 Task: Create a letterhead template in gradient style.
Action: Mouse moved to (549, 42)
Screenshot: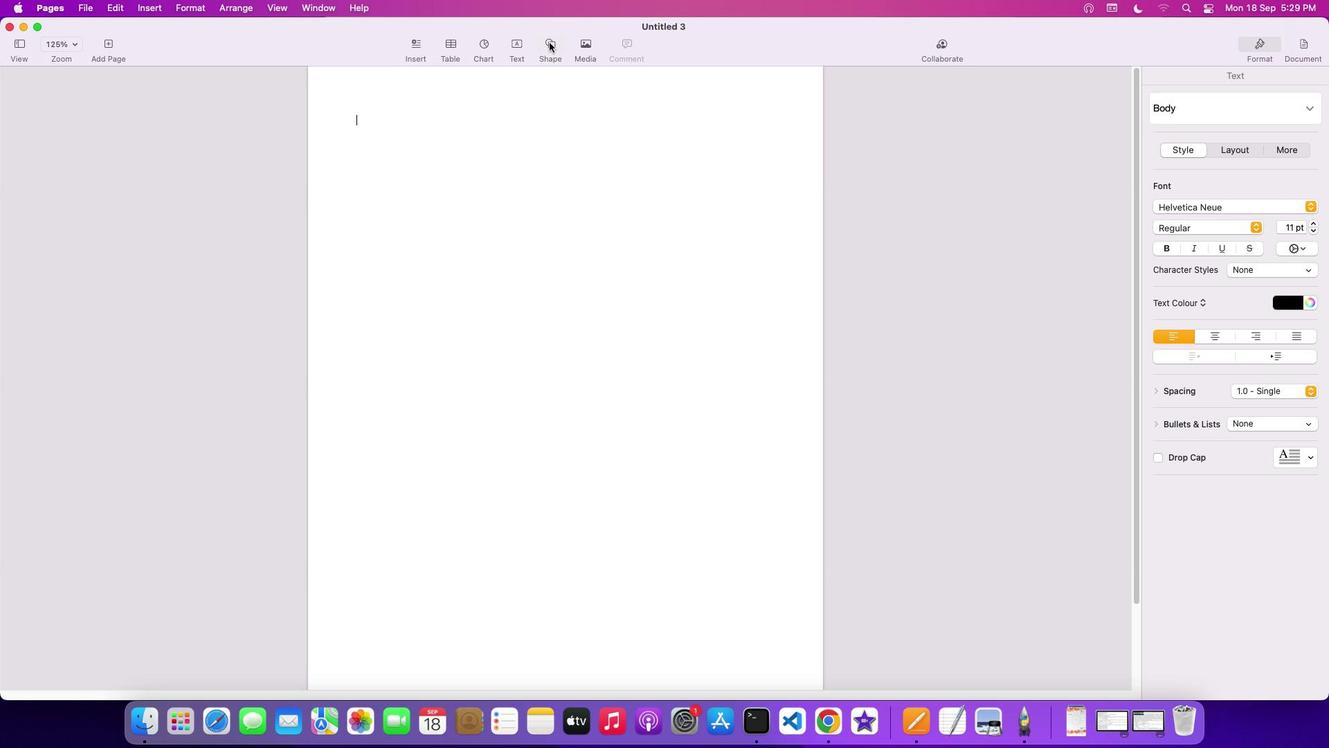 
Action: Mouse pressed left at (549, 42)
Screenshot: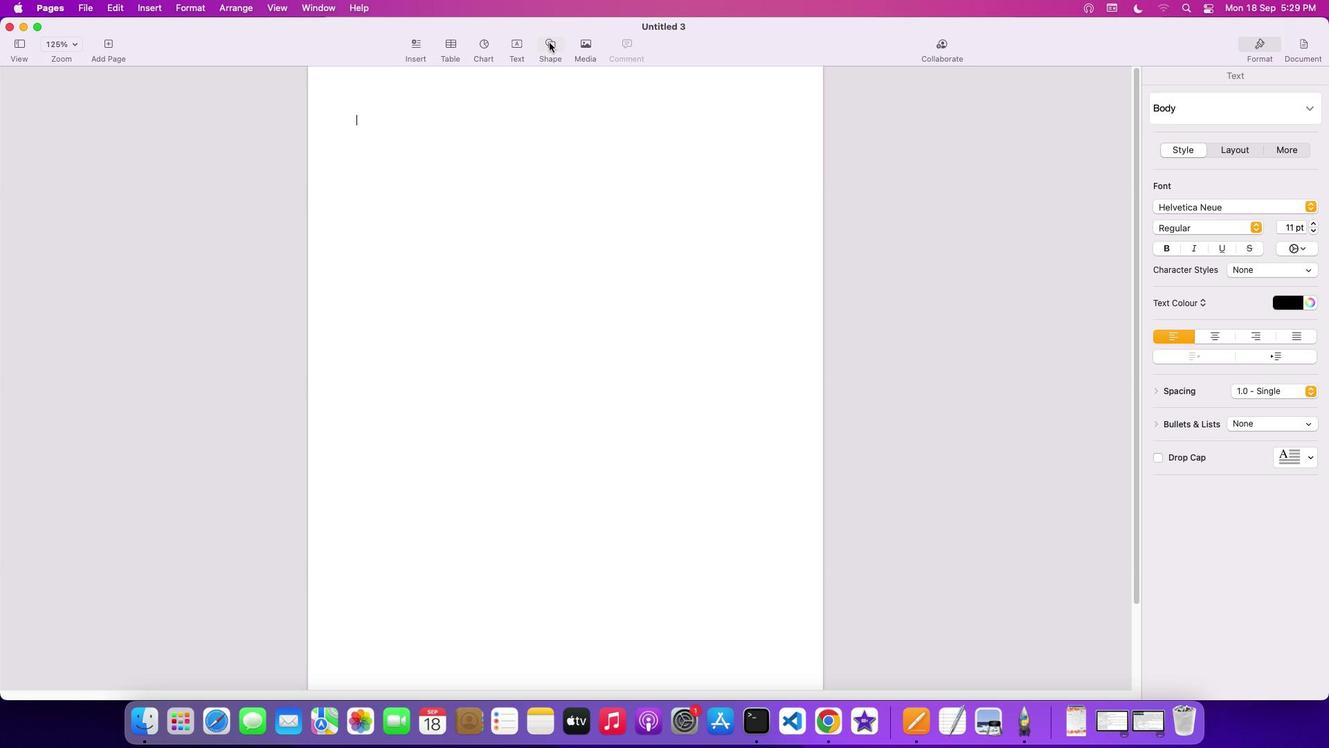 
Action: Mouse moved to (601, 156)
Screenshot: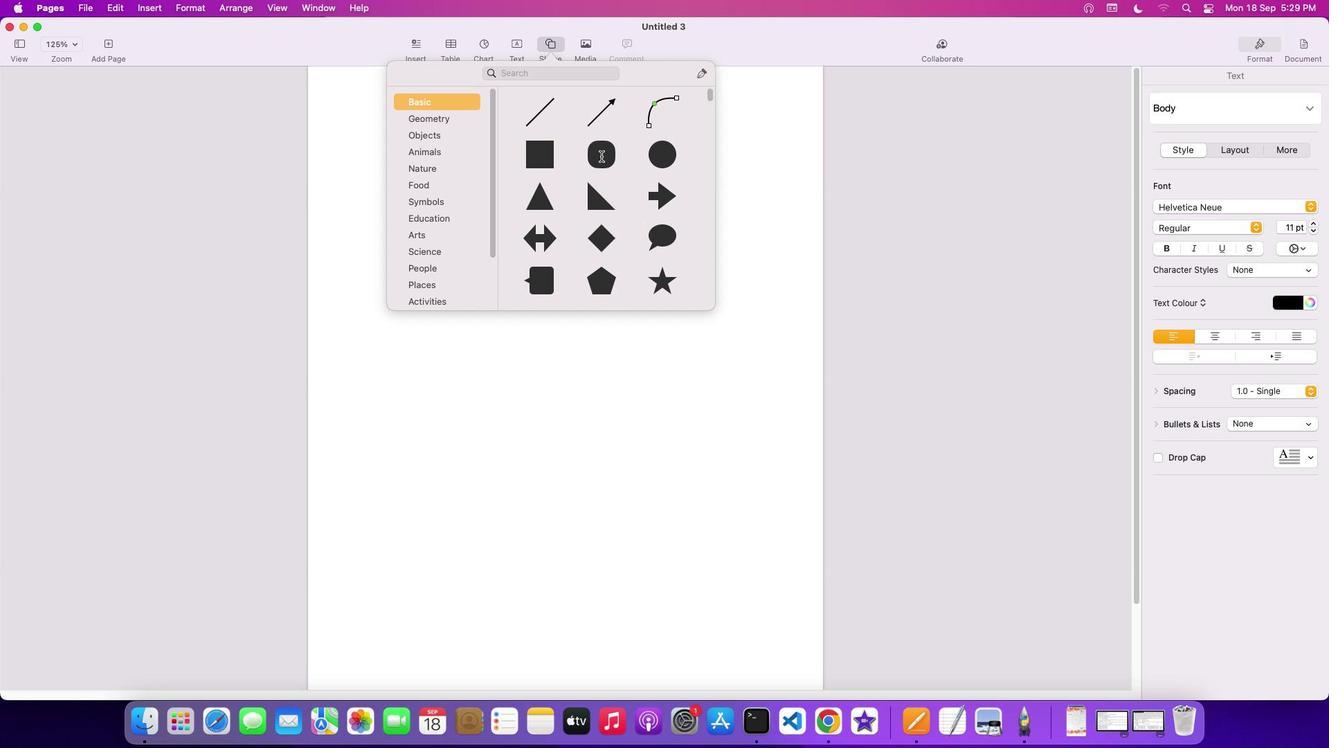
Action: Mouse pressed left at (601, 156)
Screenshot: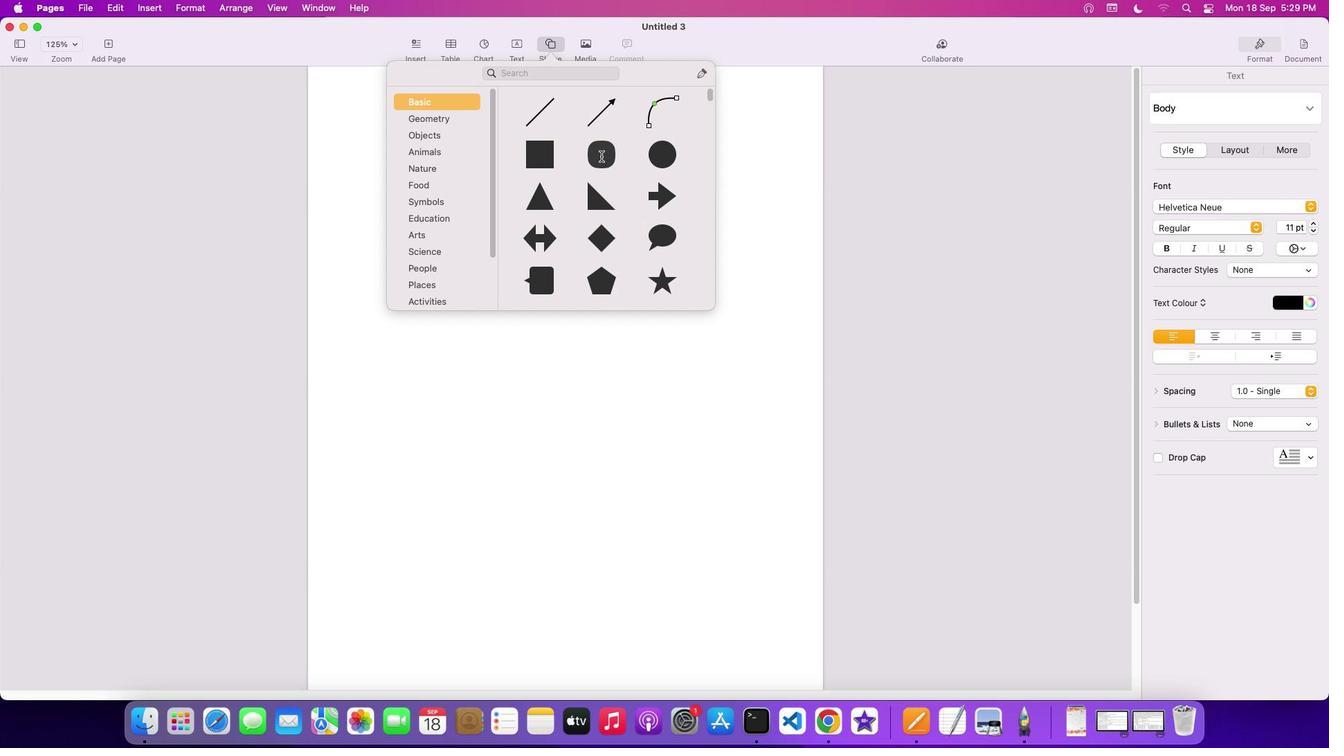 
Action: Mouse moved to (561, 185)
Screenshot: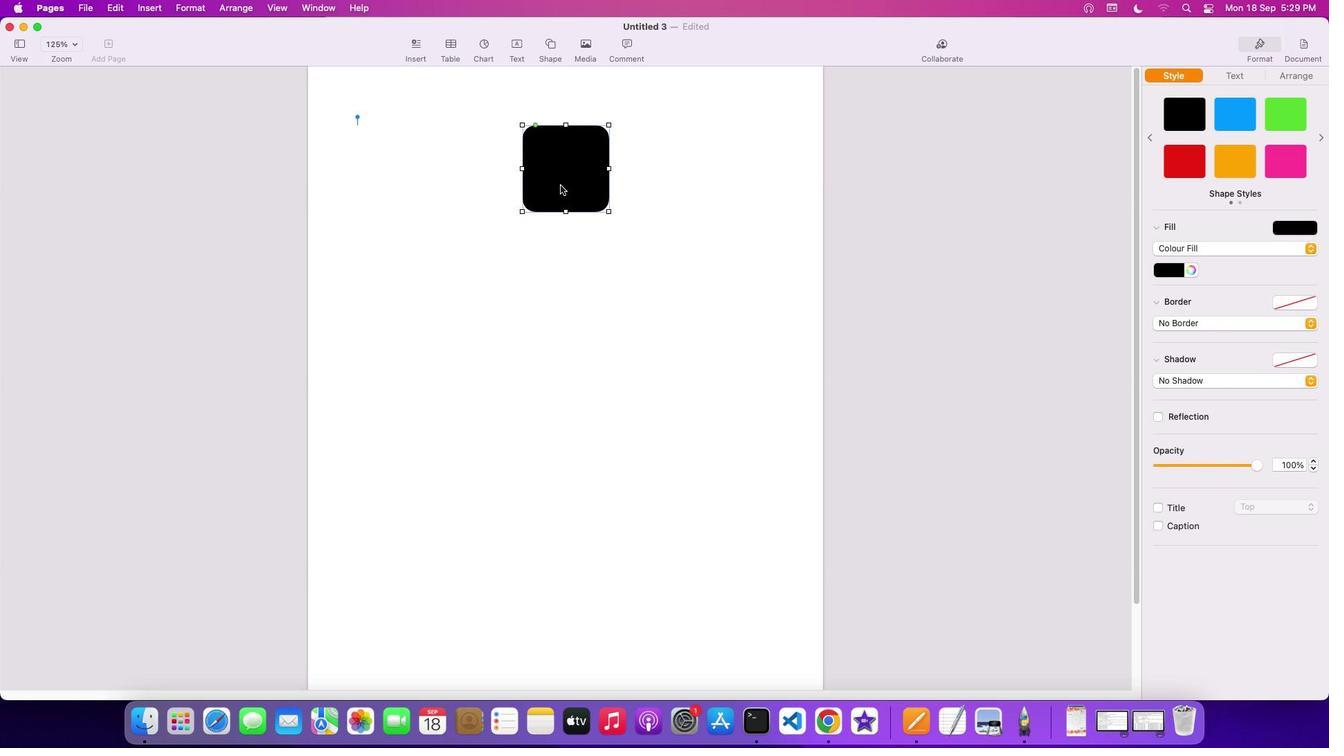 
Action: Mouse pressed left at (561, 185)
Screenshot: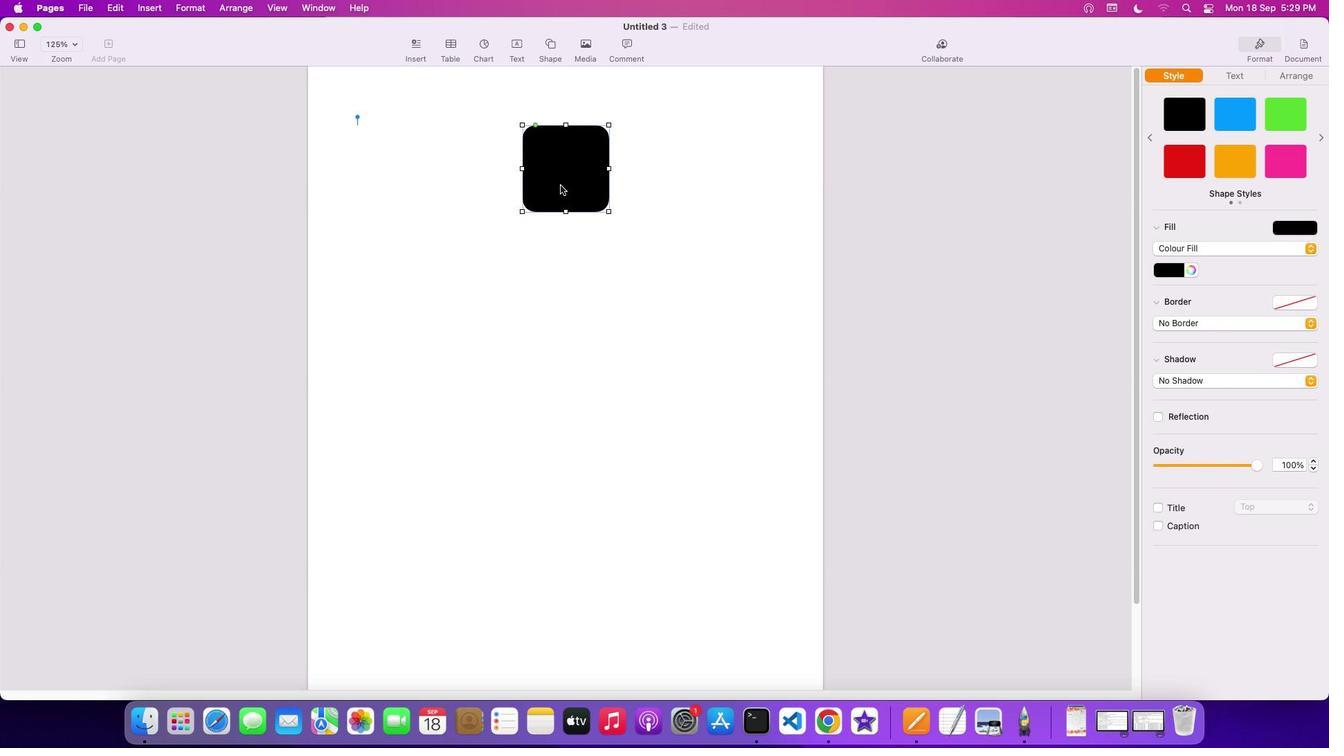 
Action: Mouse moved to (392, 110)
Screenshot: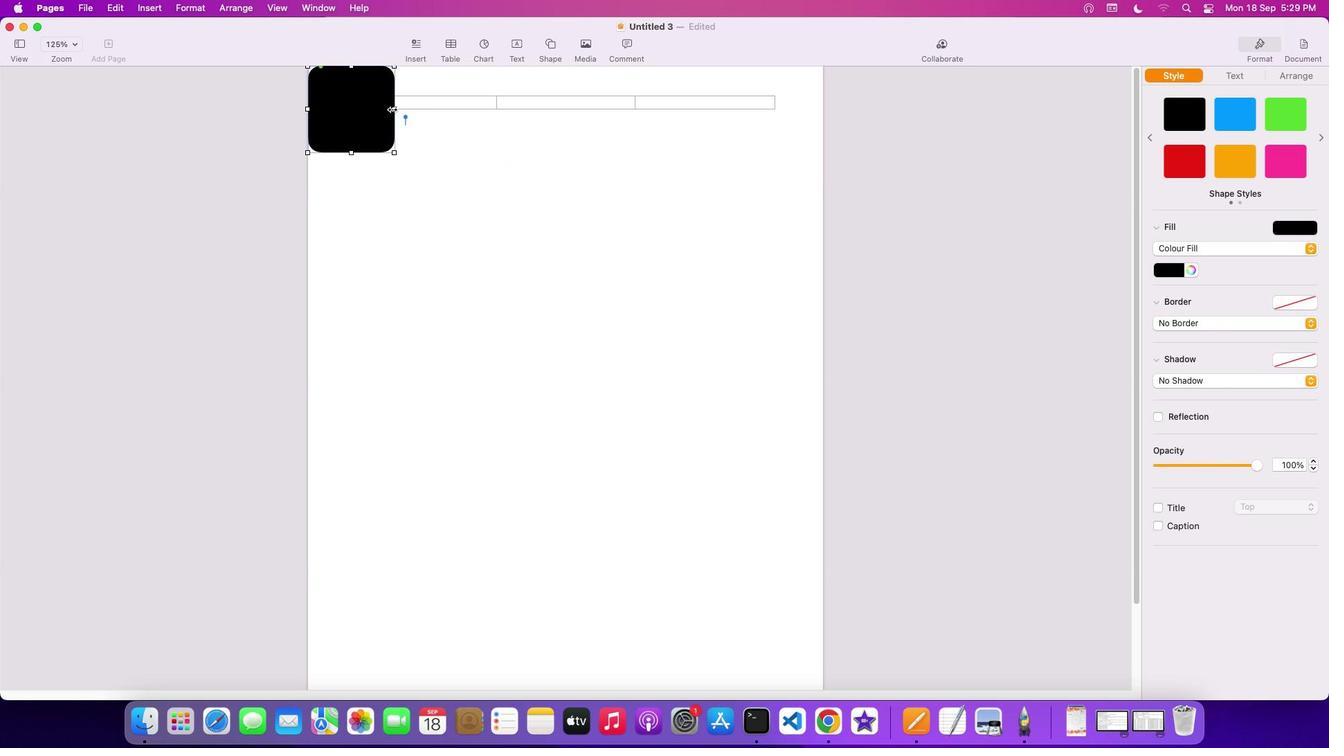 
Action: Mouse pressed left at (392, 110)
Screenshot: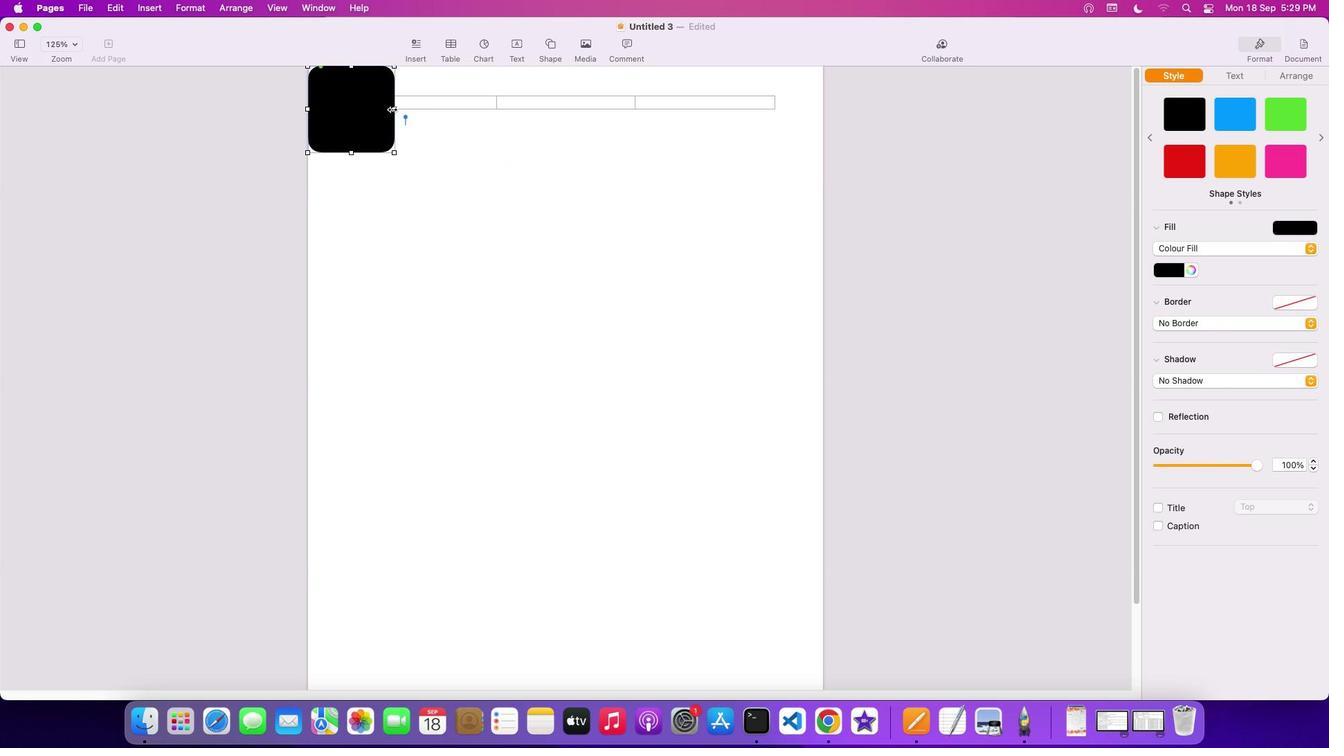 
Action: Mouse moved to (666, 143)
Screenshot: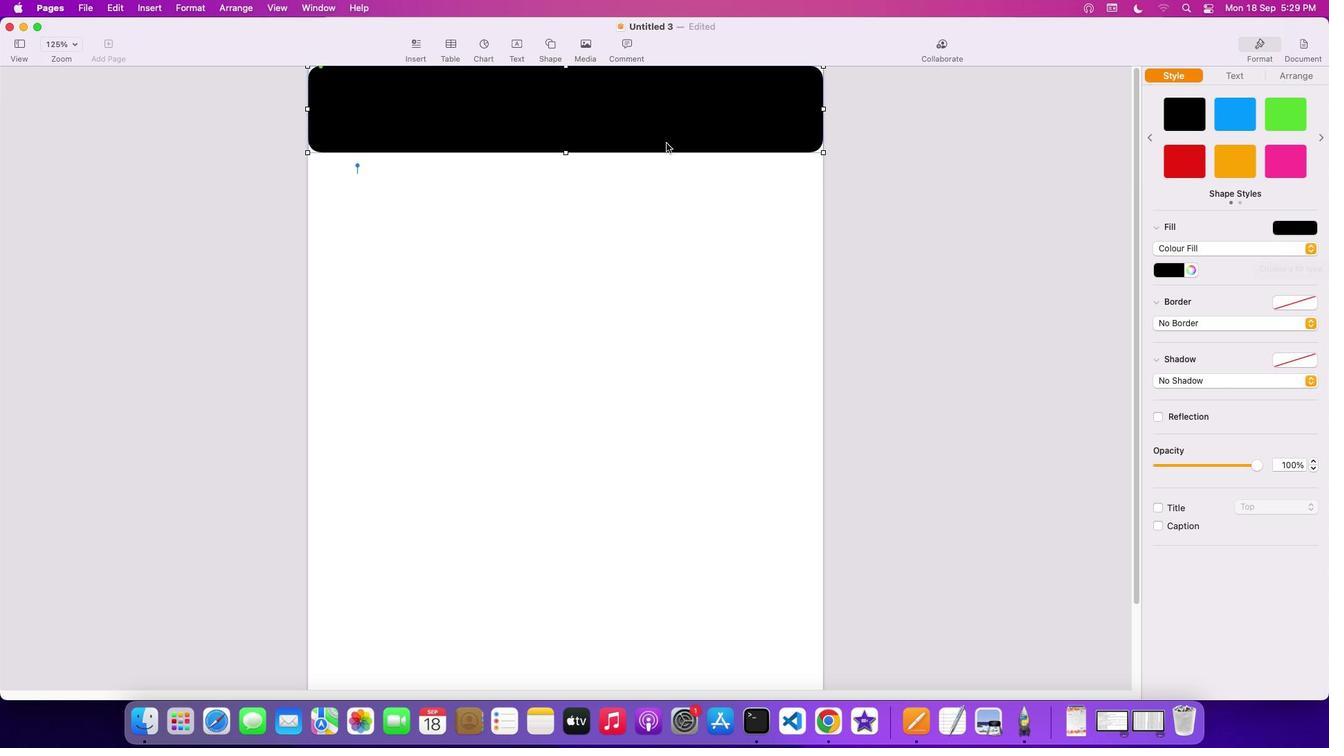 
Action: Mouse pressed left at (666, 143)
Screenshot: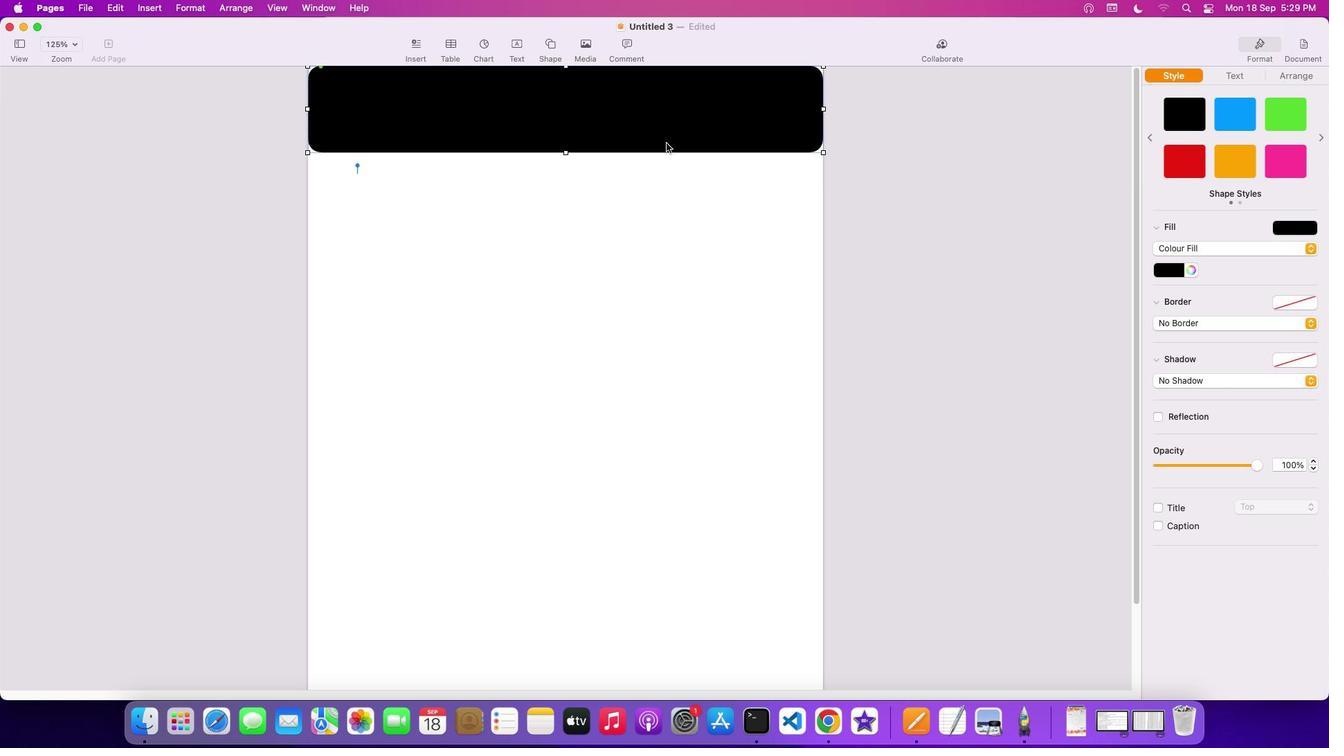 
Action: Key pressed Key.cmd'c'
Screenshot: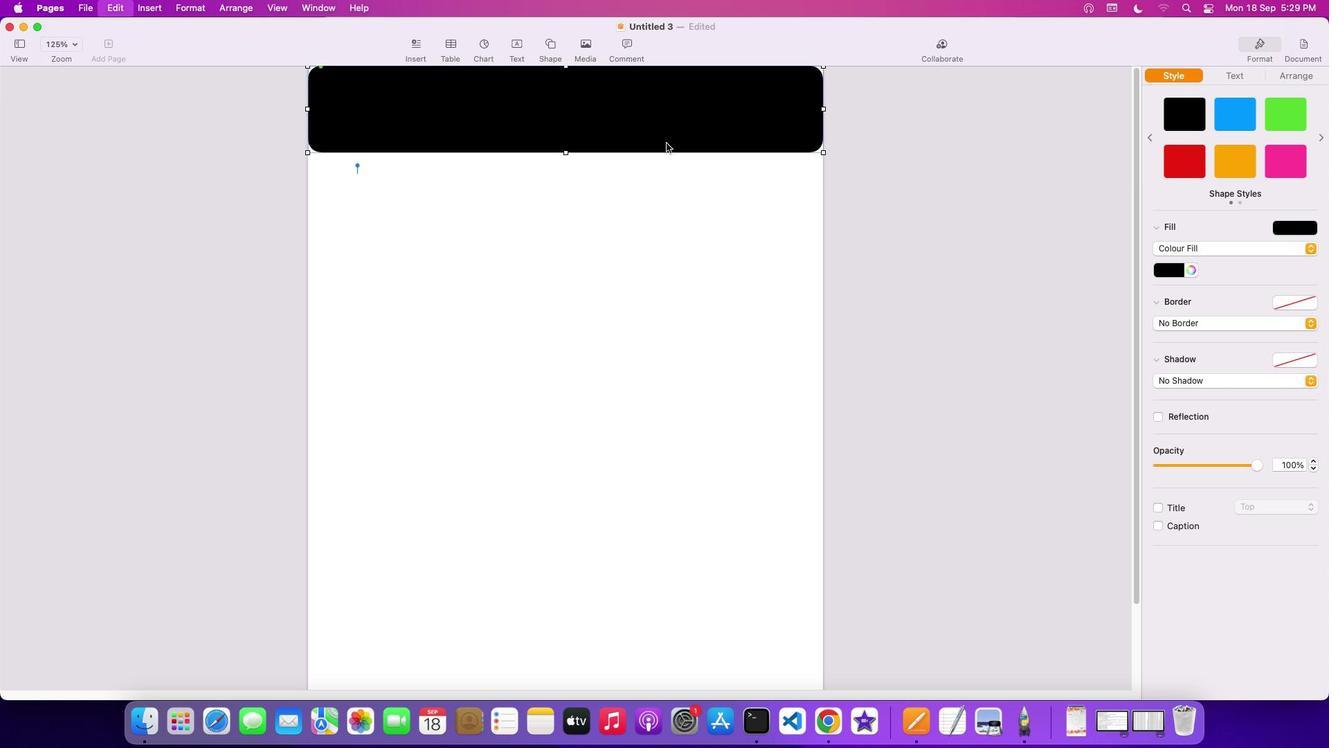 
Action: Mouse moved to (657, 440)
Screenshot: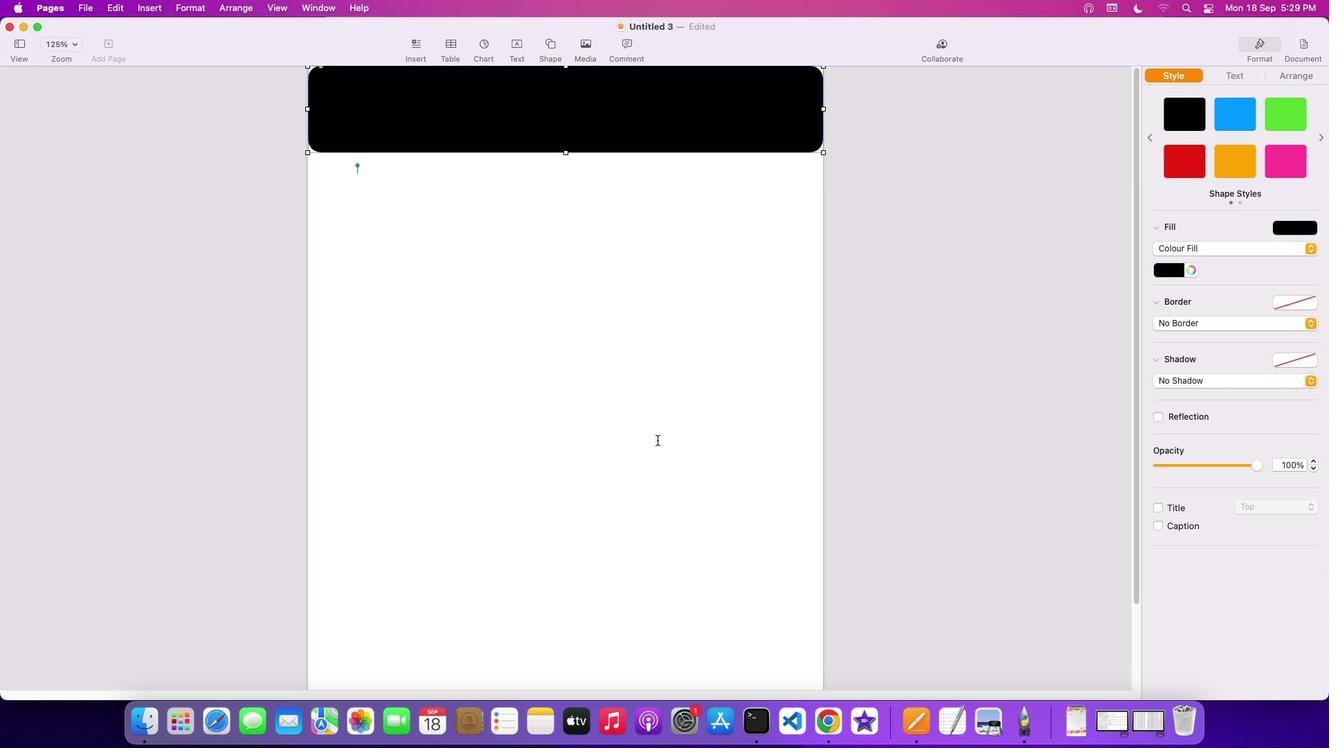 
Action: Key pressed Key.cmd'v'
Screenshot: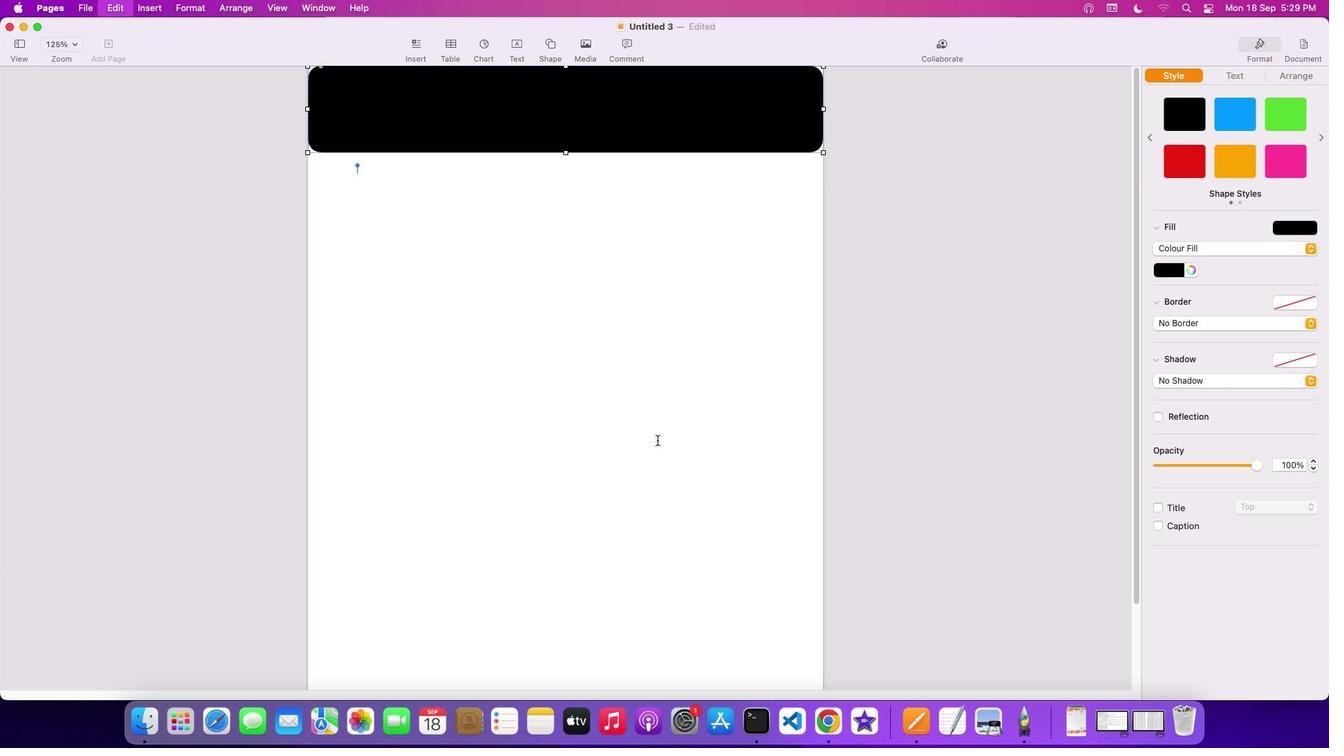 
Action: Mouse moved to (660, 473)
Screenshot: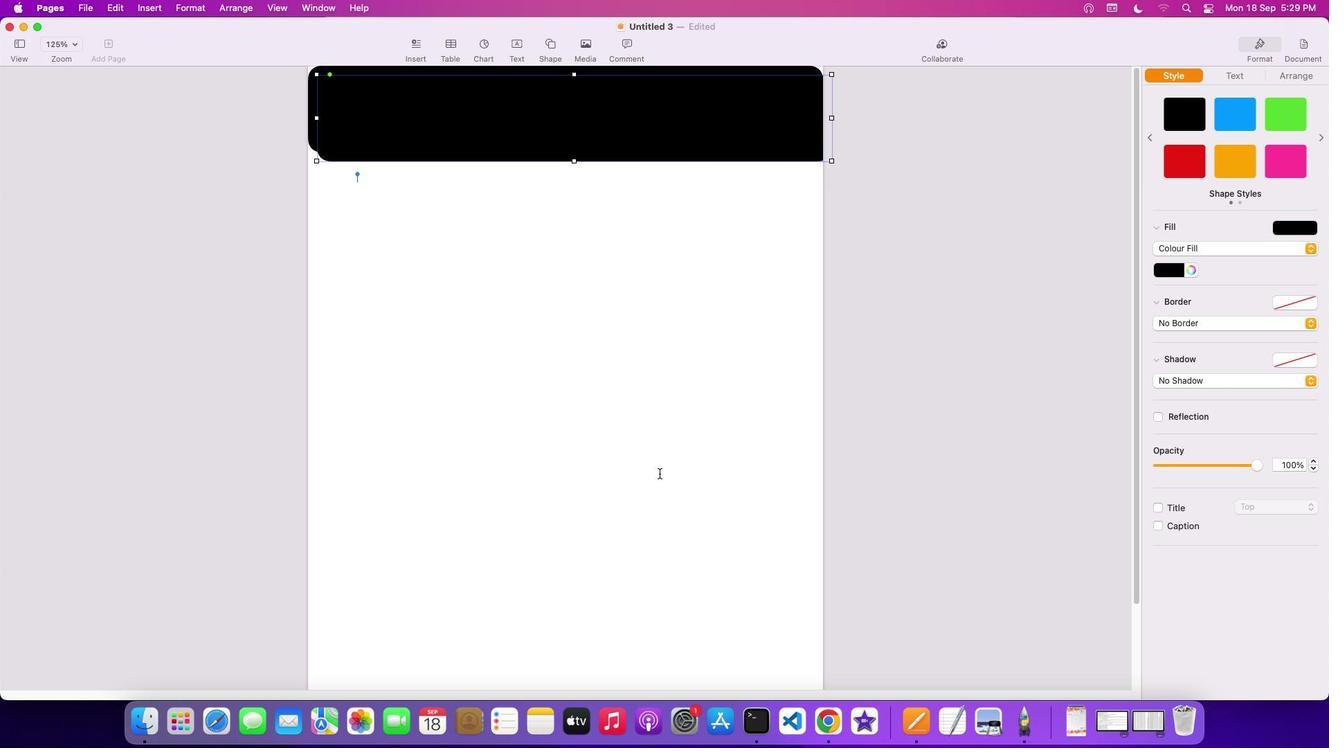 
Action: Mouse scrolled (660, 473) with delta (0, 0)
Screenshot: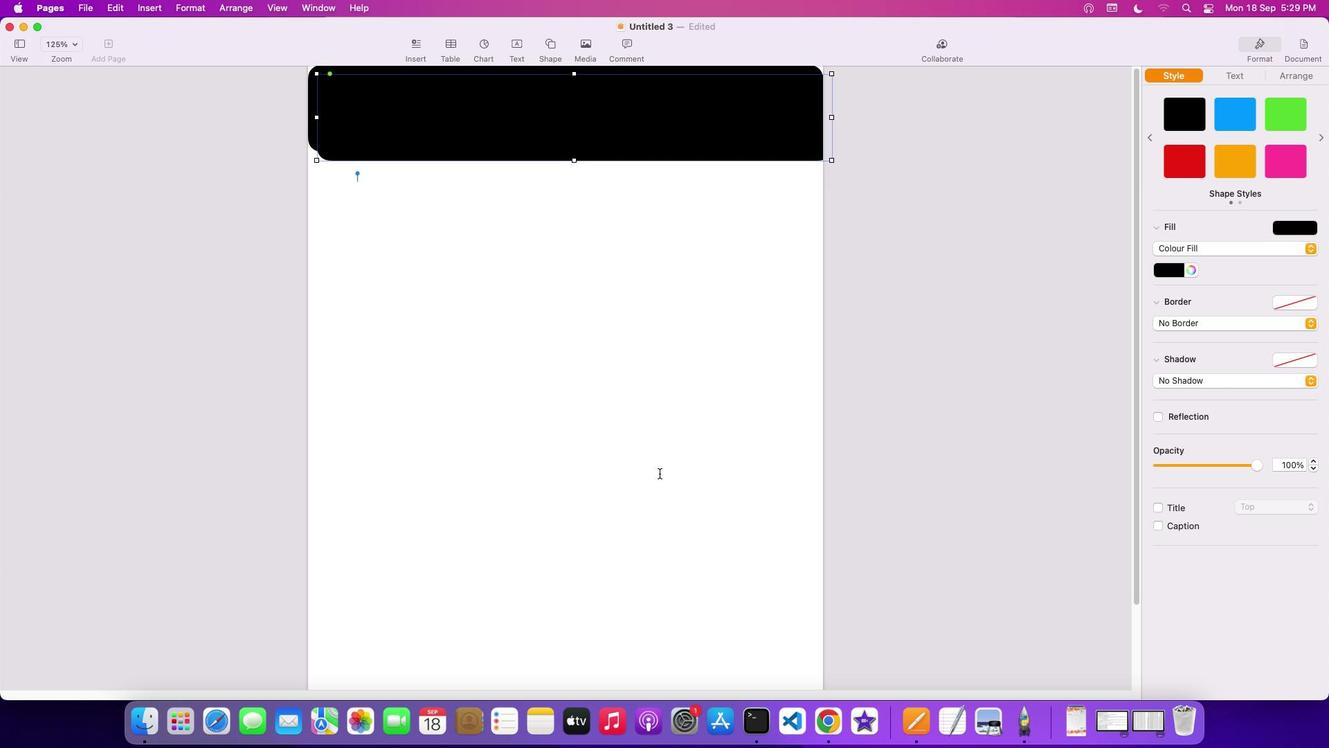 
Action: Mouse moved to (659, 473)
Screenshot: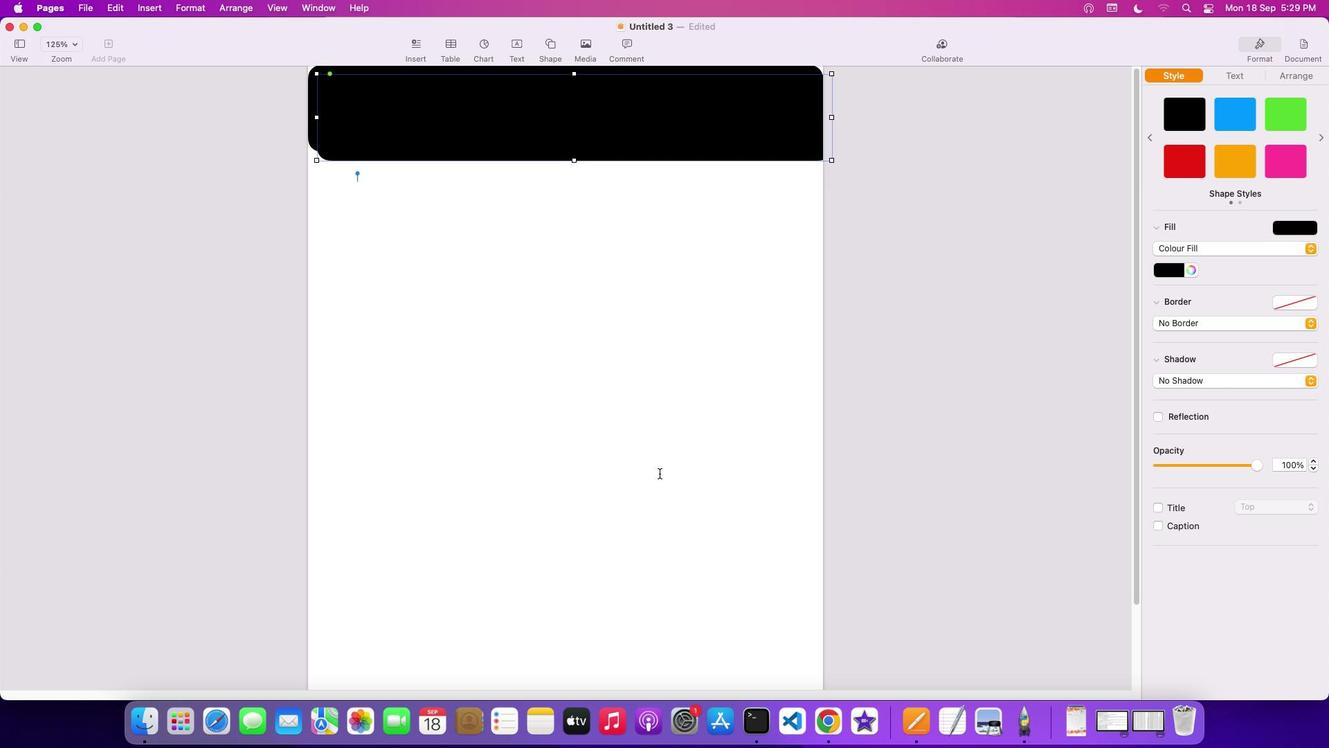 
Action: Mouse scrolled (659, 473) with delta (0, 0)
Screenshot: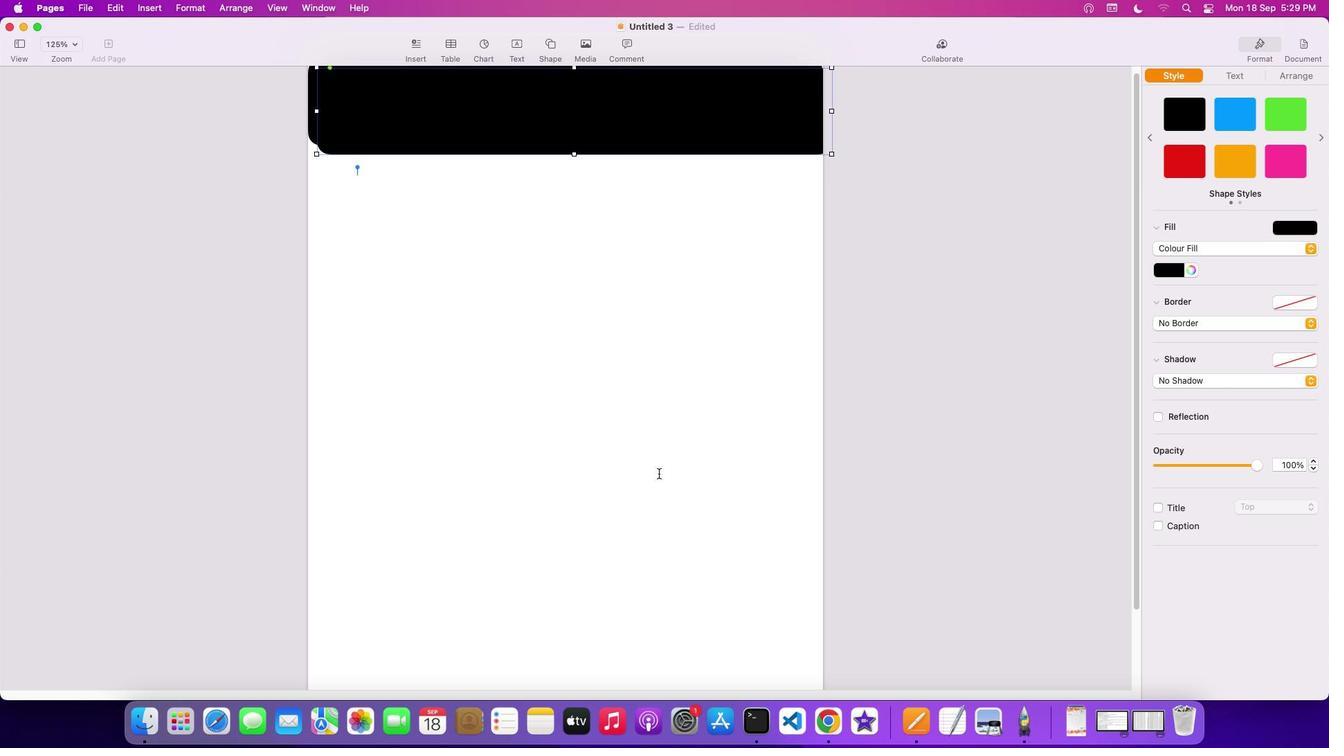 
Action: Mouse scrolled (659, 473) with delta (0, -2)
Screenshot: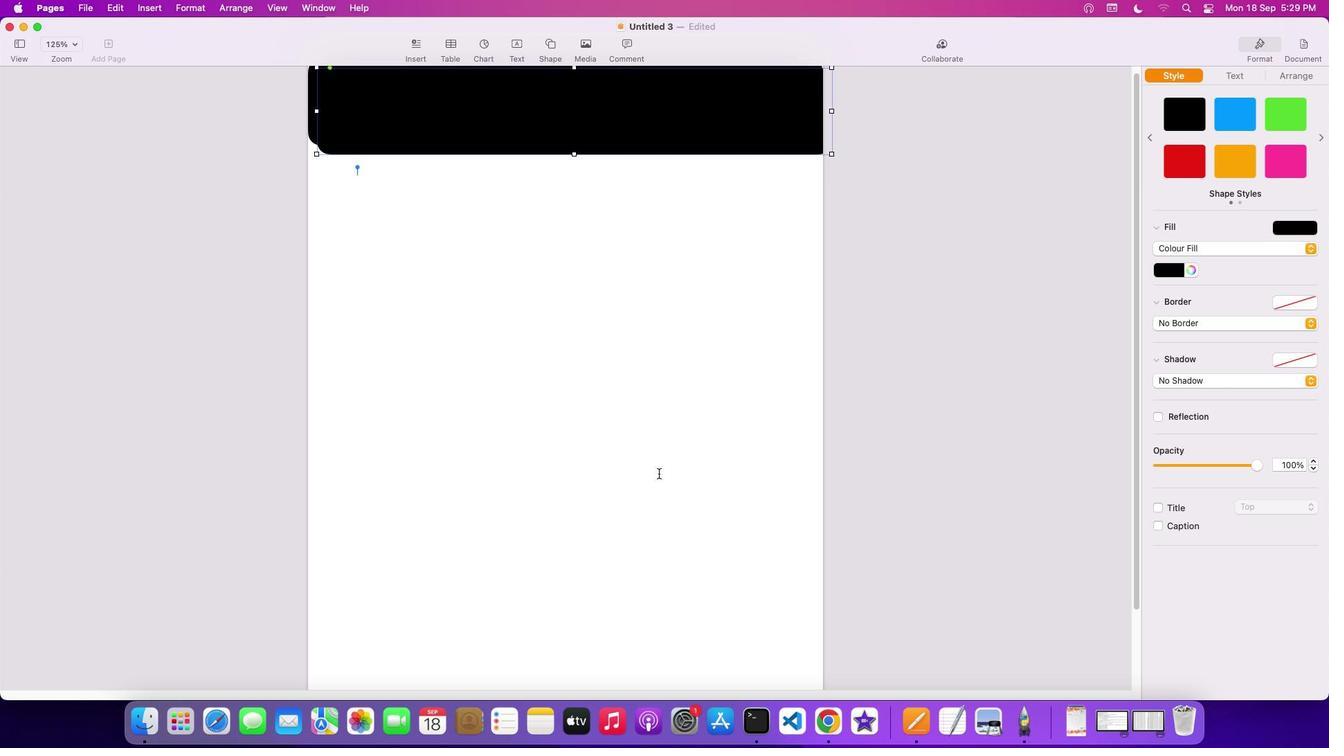 
Action: Mouse moved to (659, 473)
Screenshot: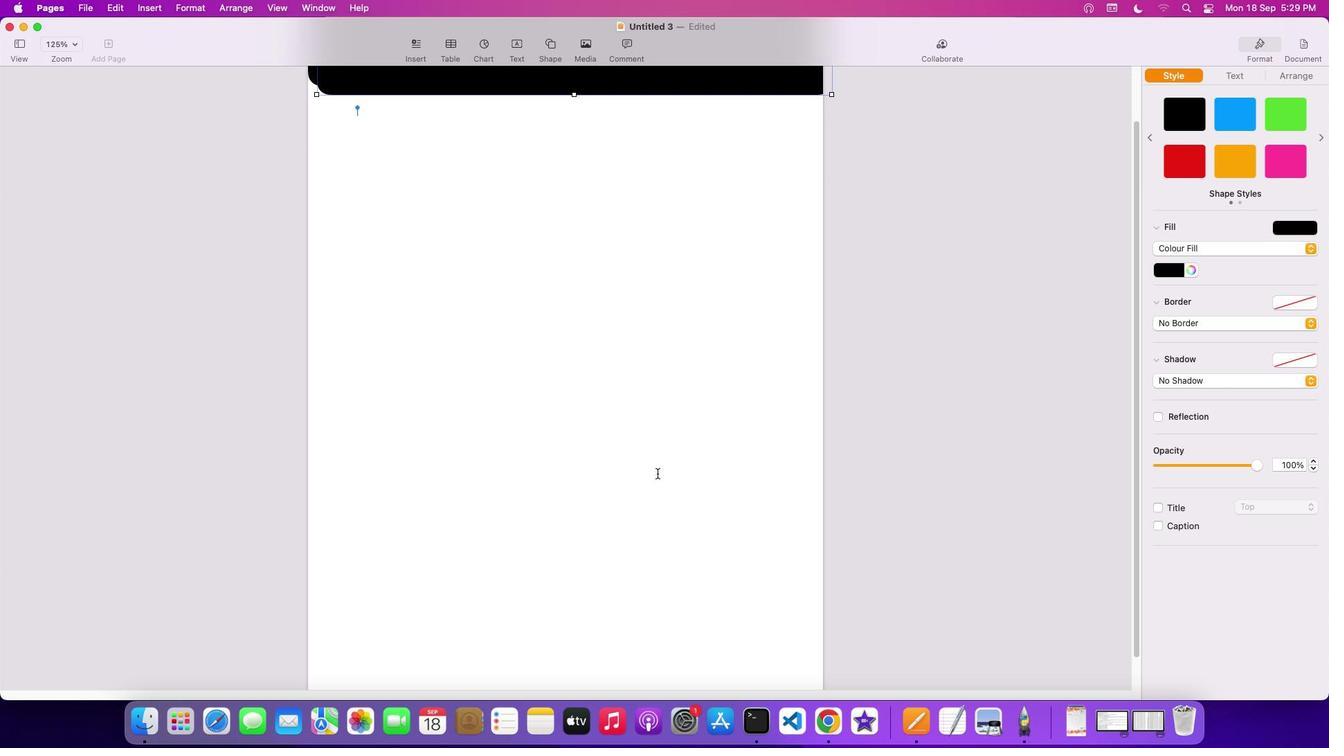 
Action: Mouse scrolled (659, 473) with delta (0, -3)
Screenshot: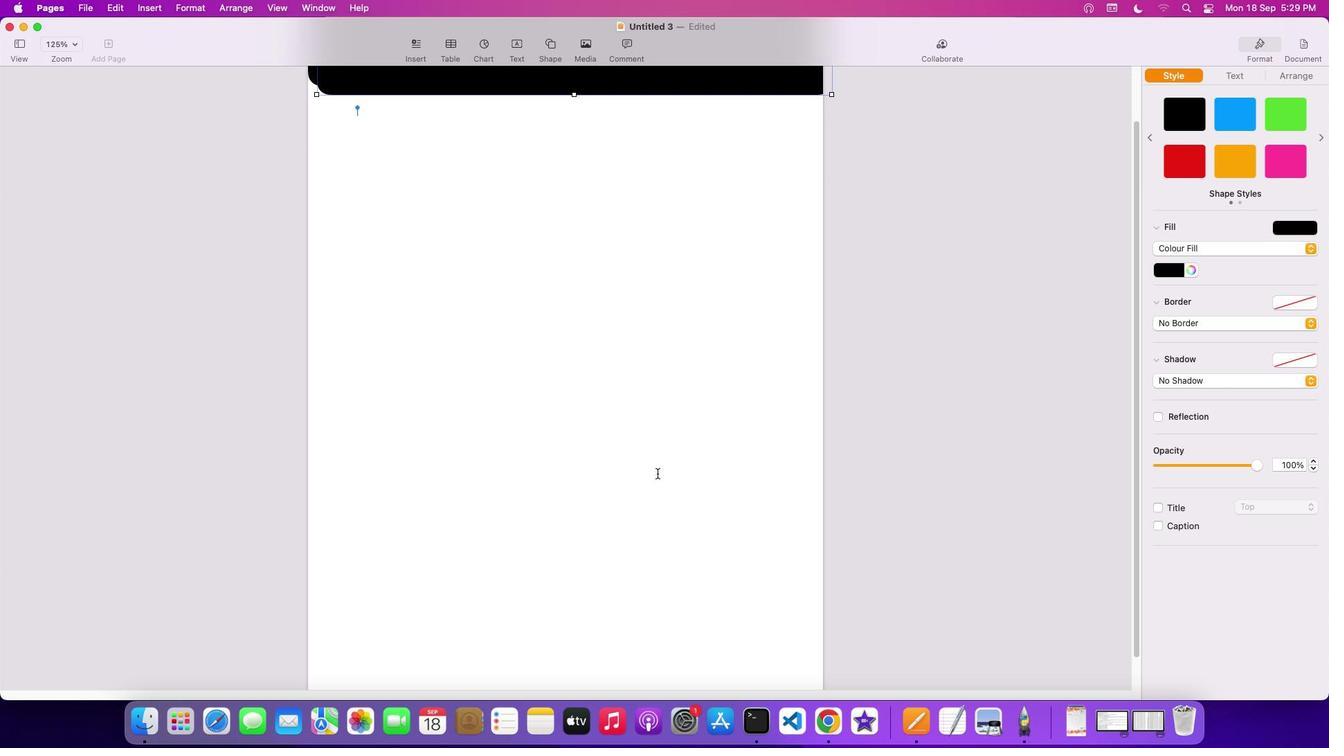 
Action: Mouse moved to (658, 473)
Screenshot: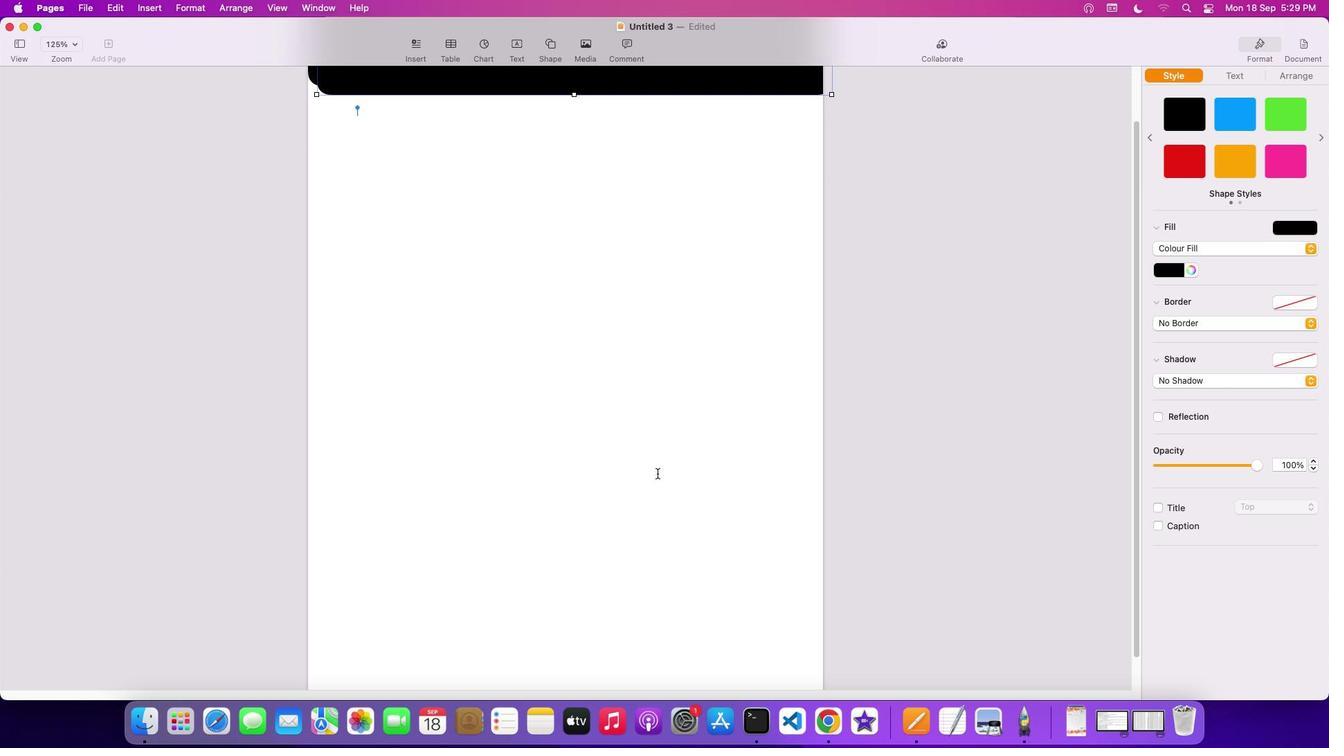 
Action: Mouse scrolled (658, 473) with delta (0, -4)
Screenshot: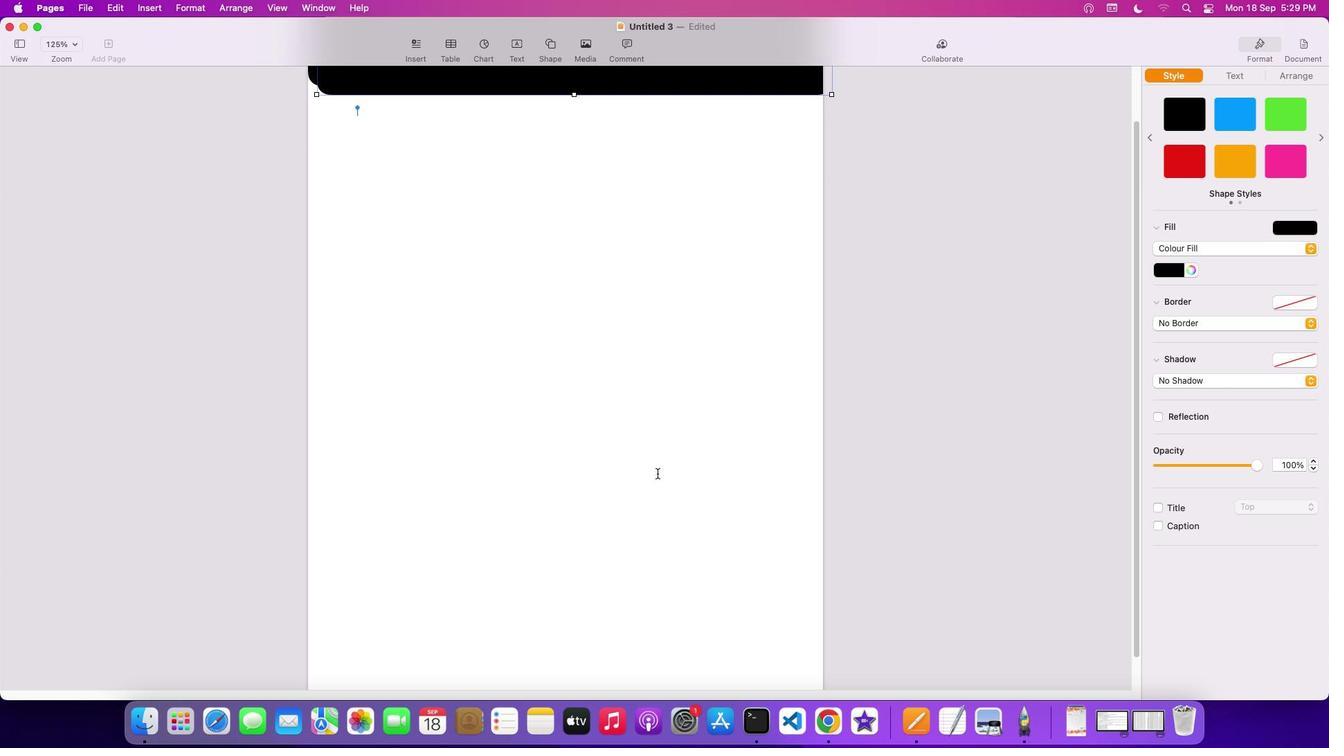 
Action: Mouse moved to (657, 473)
Screenshot: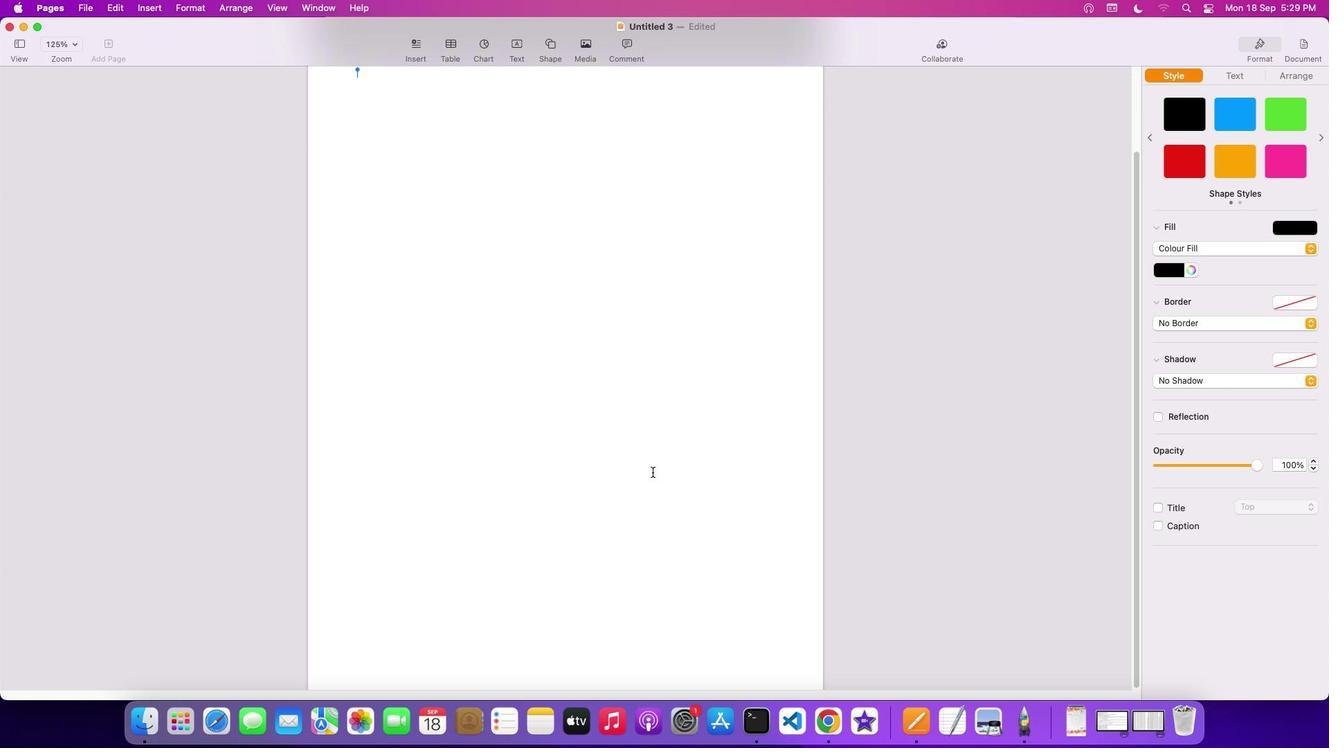 
Action: Mouse scrolled (657, 473) with delta (0, -4)
Screenshot: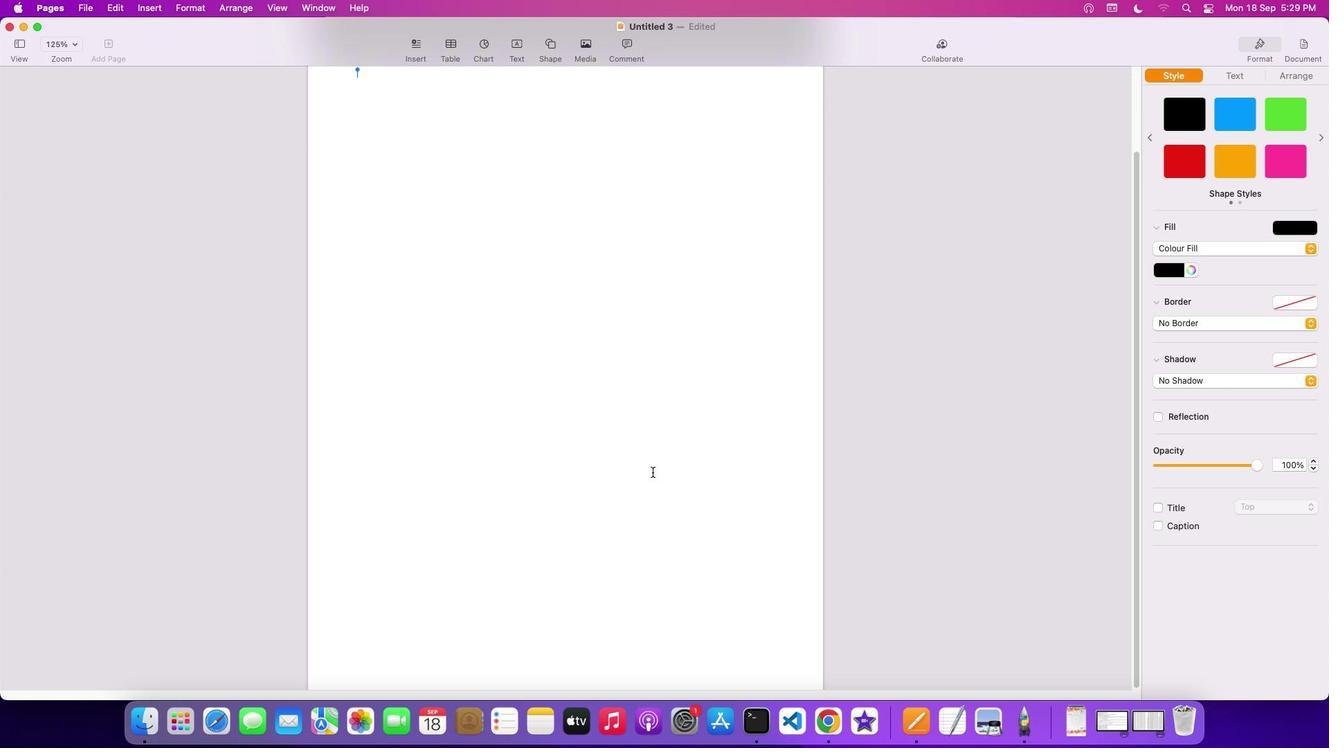 
Action: Mouse moved to (632, 450)
Screenshot: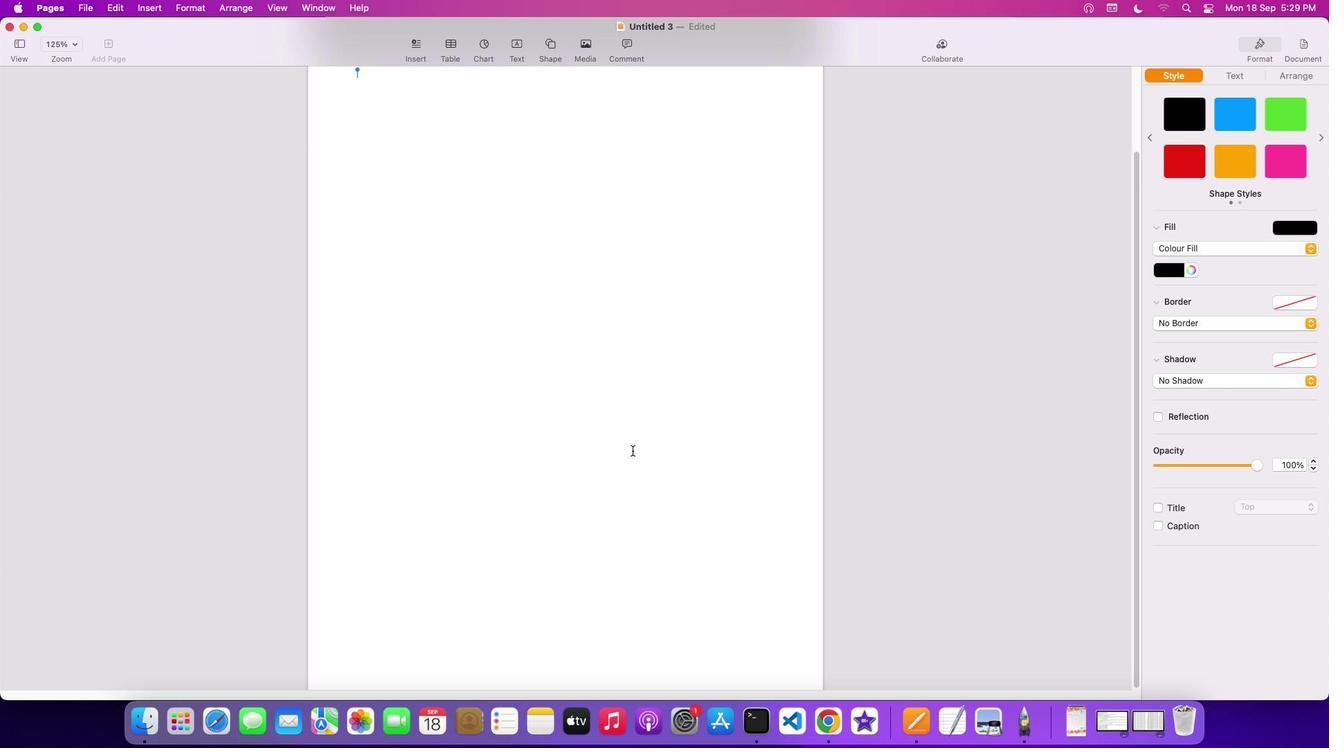 
Action: Mouse scrolled (632, 450) with delta (0, 0)
Screenshot: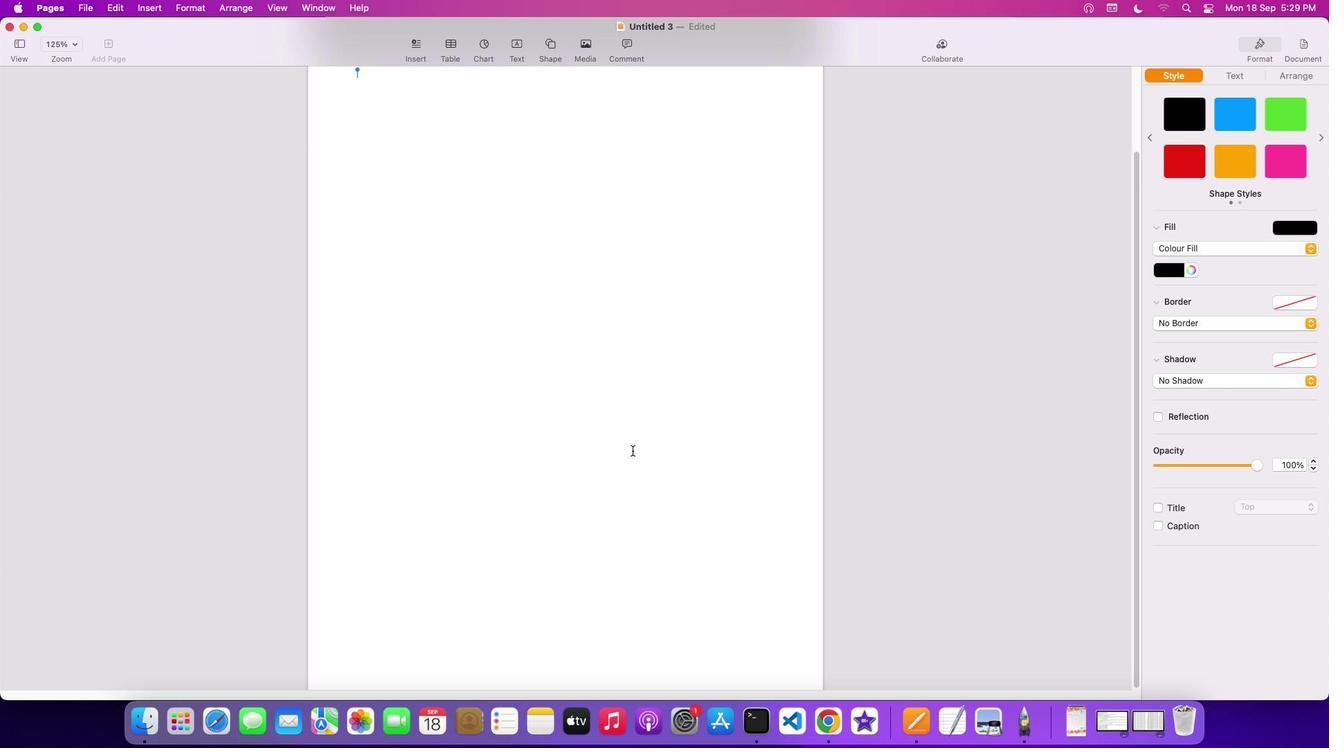 
Action: Mouse scrolled (632, 450) with delta (0, 0)
Screenshot: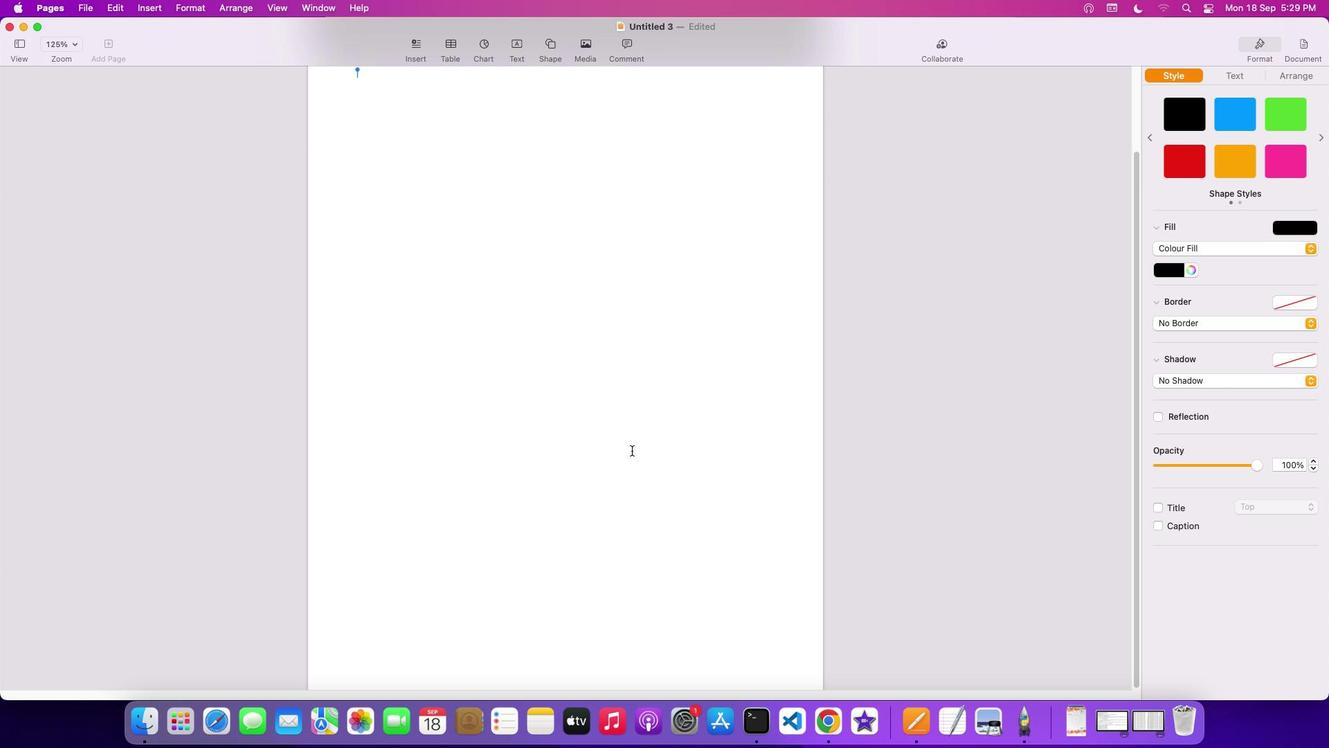 
Action: Mouse scrolled (632, 450) with delta (0, -2)
Screenshot: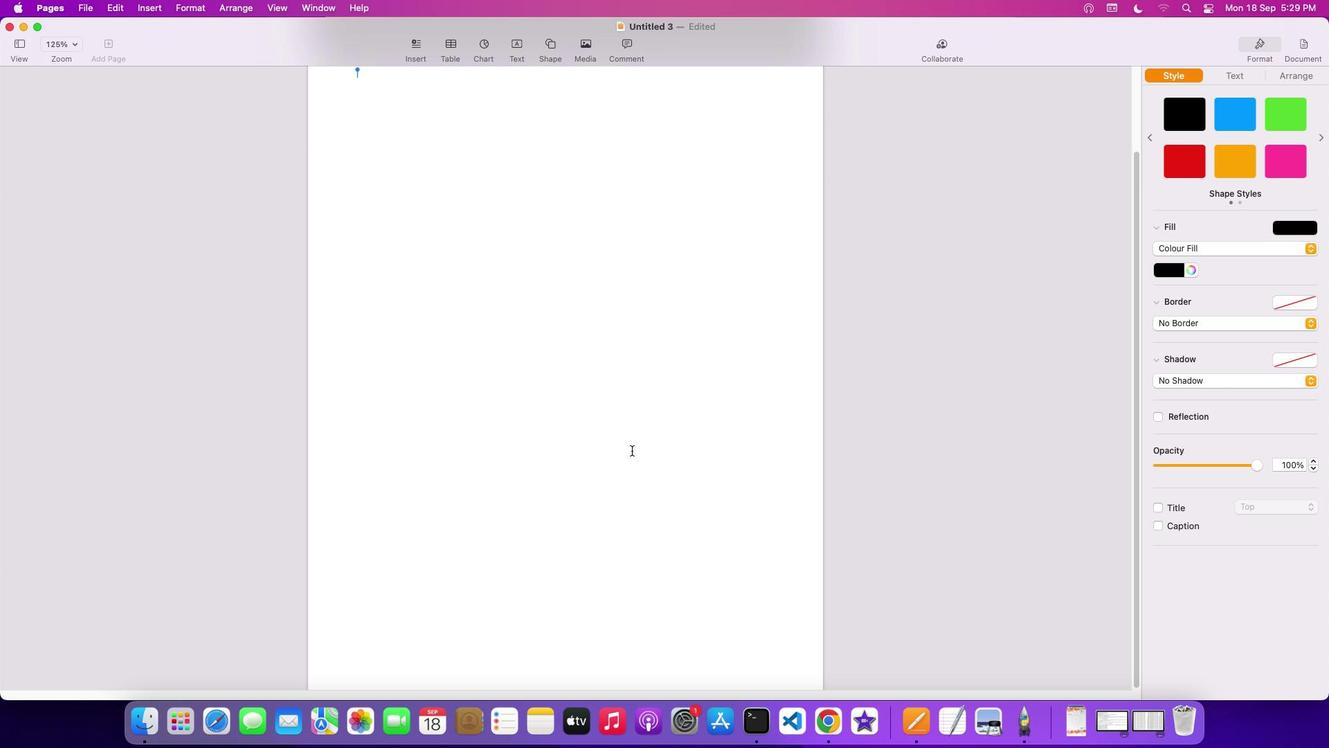 
Action: Mouse moved to (619, 408)
Screenshot: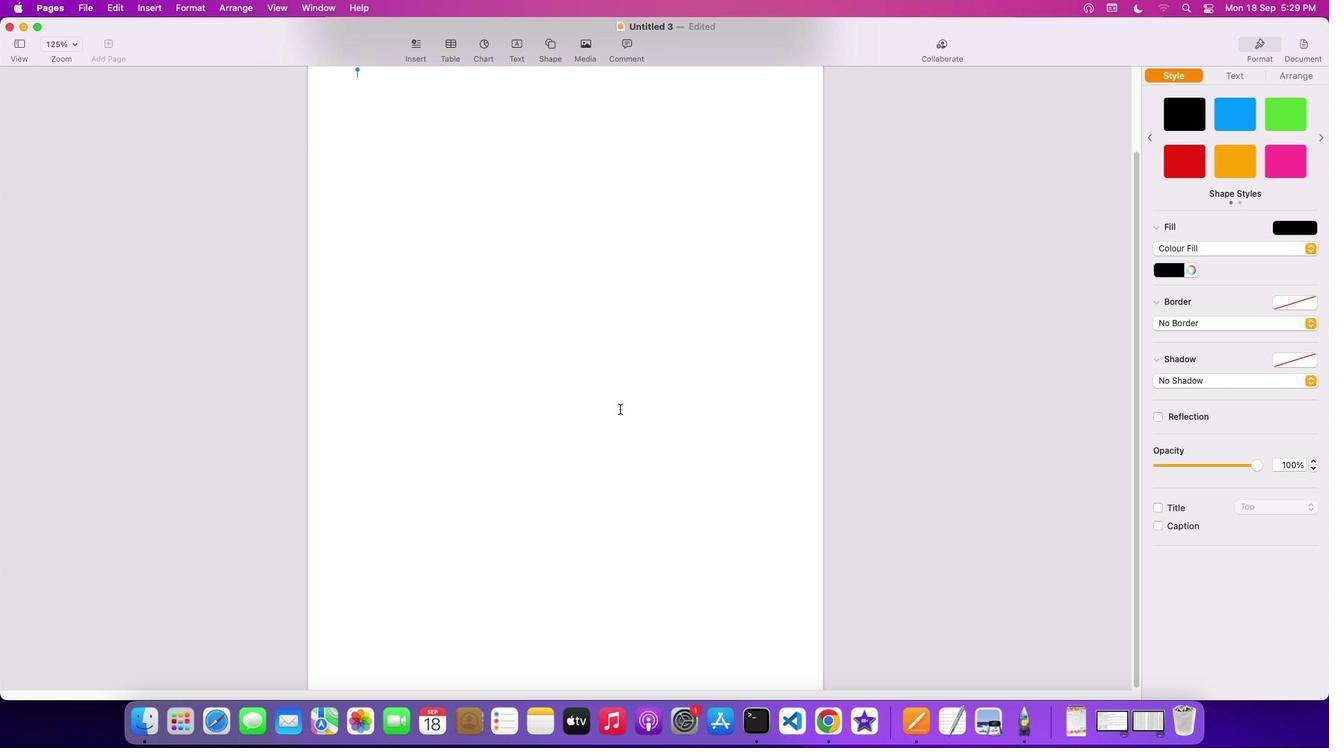 
Action: Mouse scrolled (619, 408) with delta (0, 0)
Screenshot: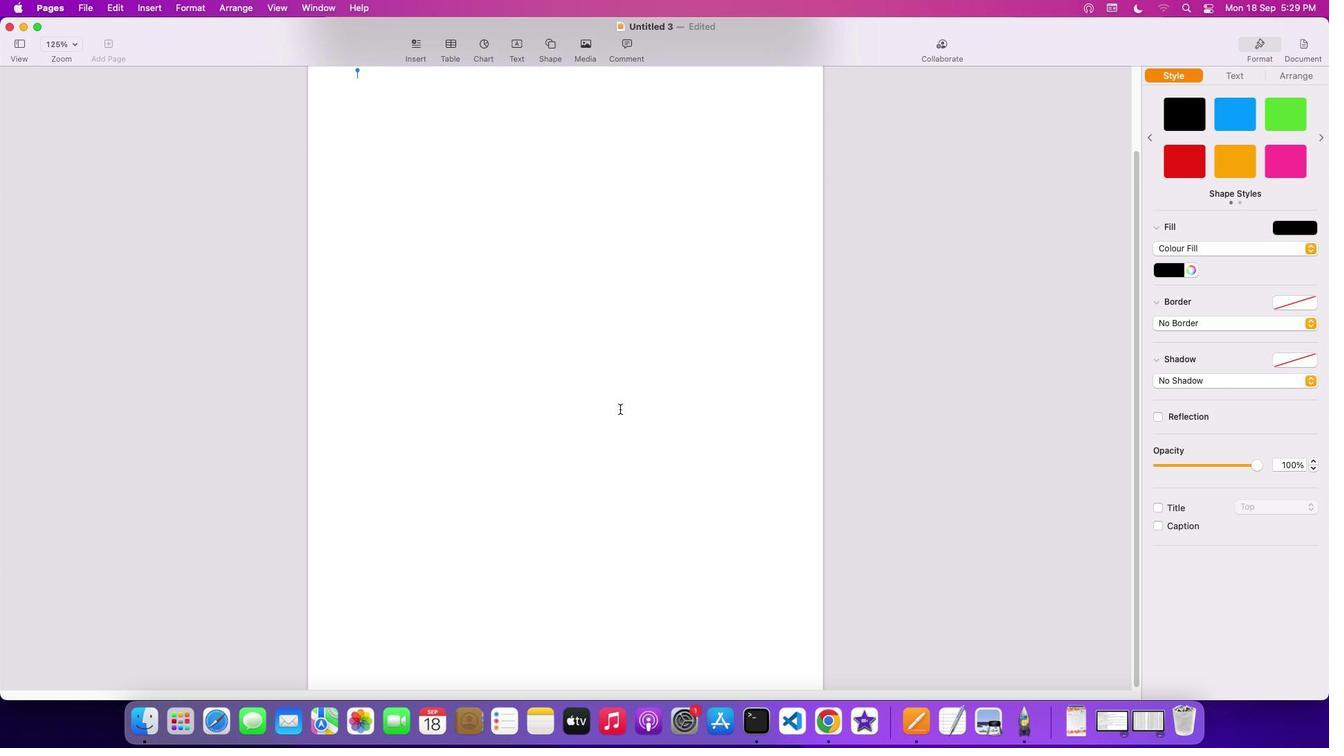 
Action: Mouse scrolled (619, 408) with delta (0, 0)
Screenshot: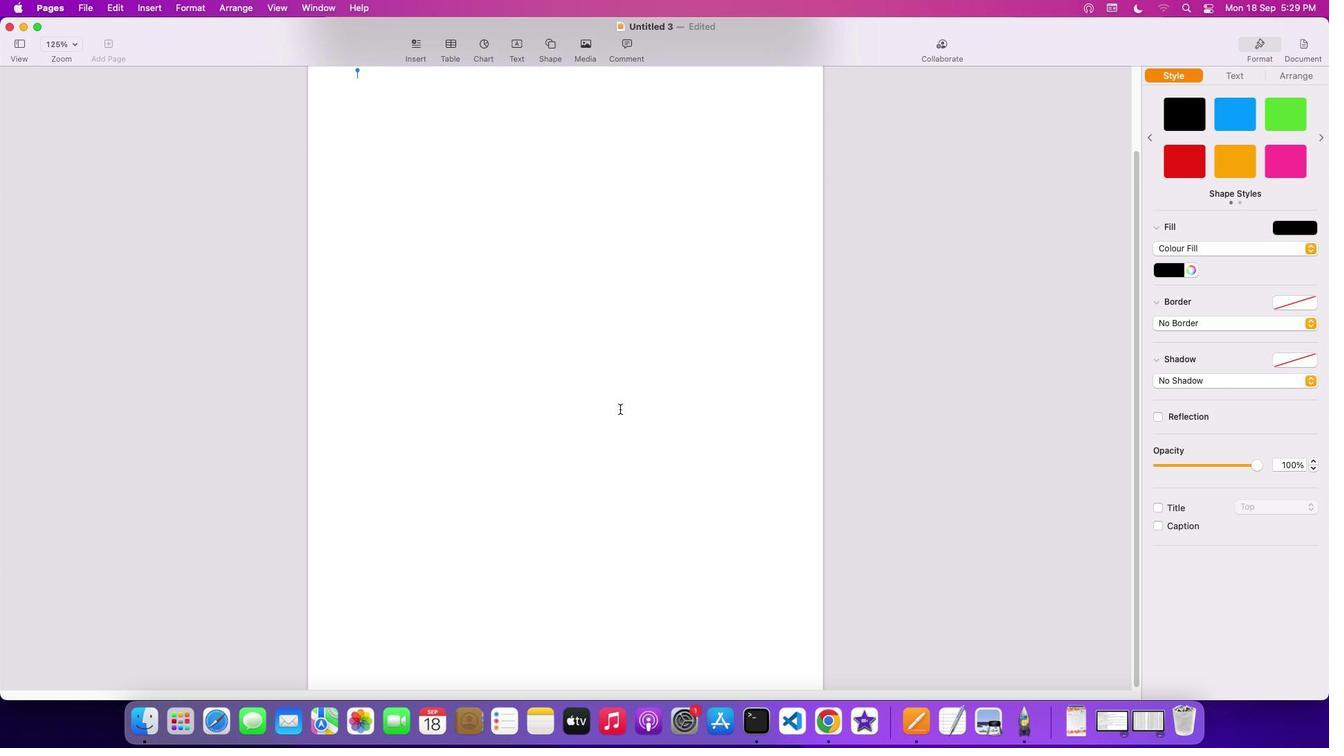 
Action: Mouse scrolled (619, 408) with delta (0, 2)
Screenshot: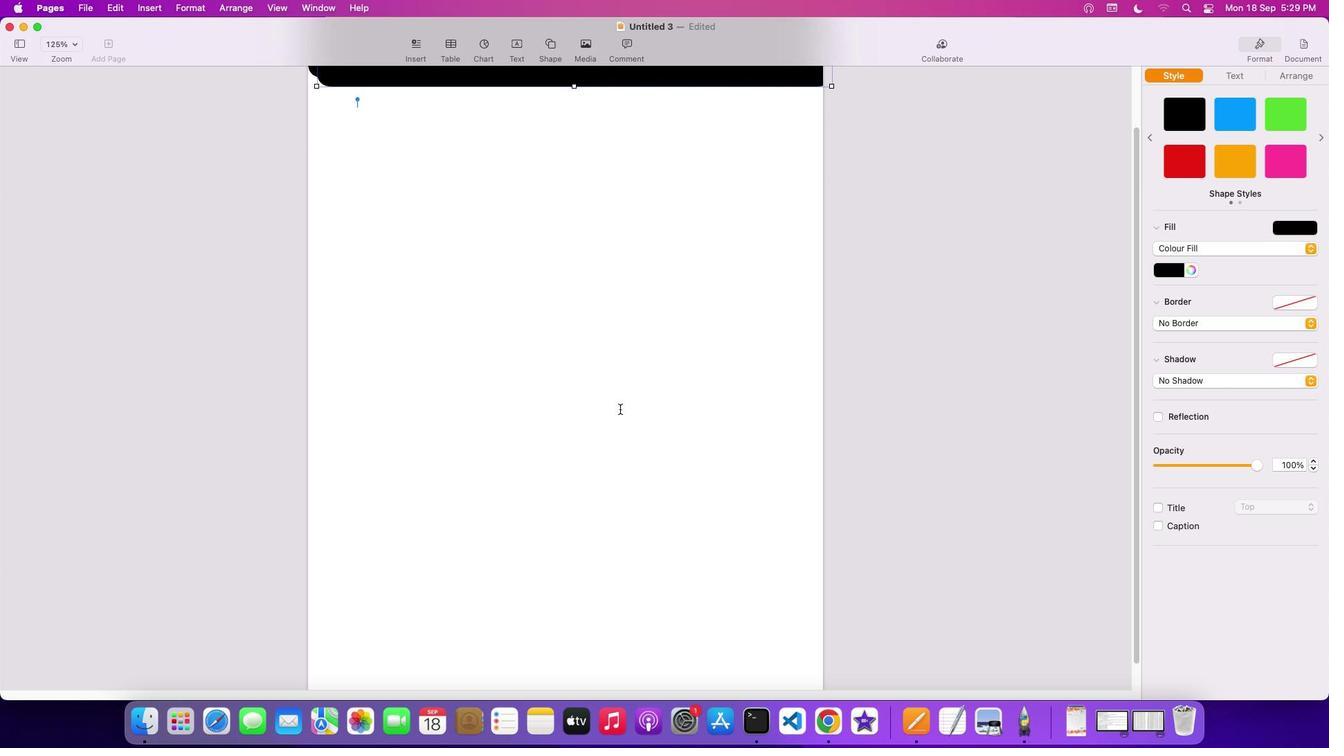 
Action: Mouse scrolled (619, 408) with delta (0, 3)
Screenshot: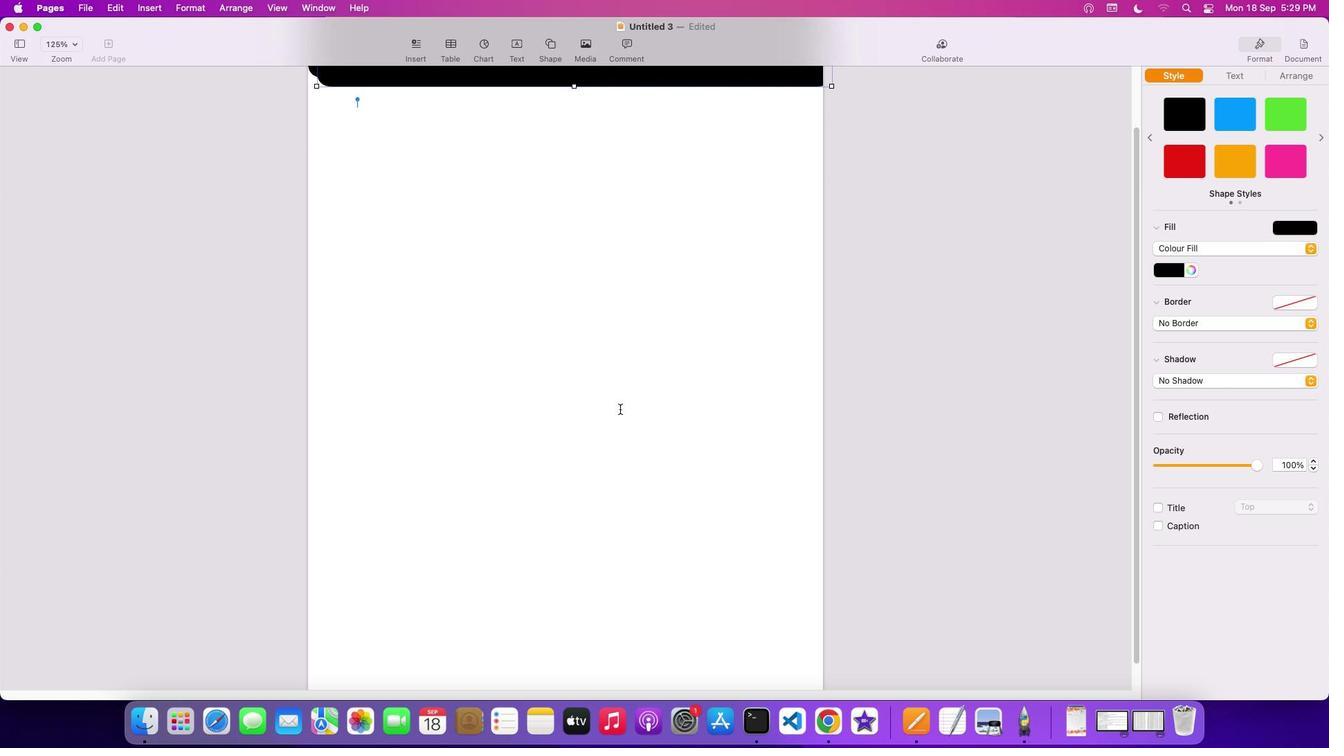 
Action: Mouse scrolled (619, 408) with delta (0, 4)
Screenshot: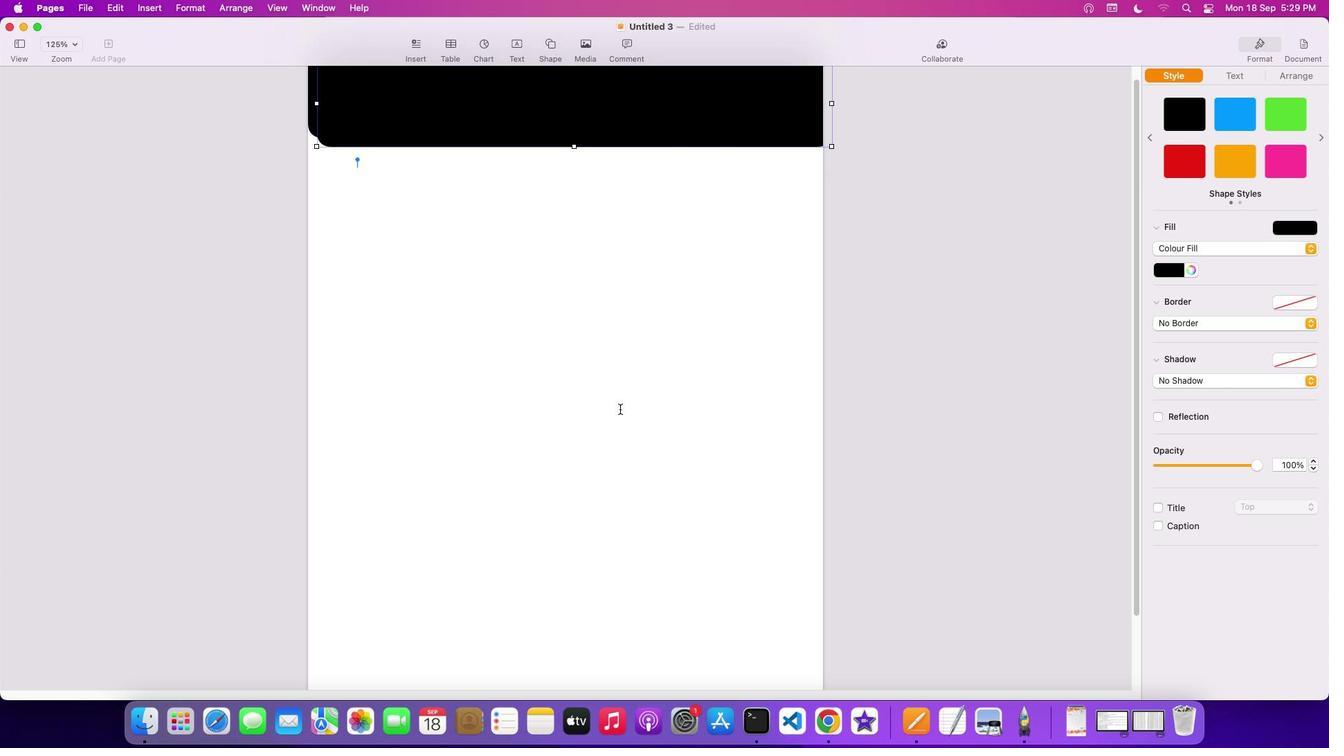 
Action: Mouse moved to (609, 121)
Screenshot: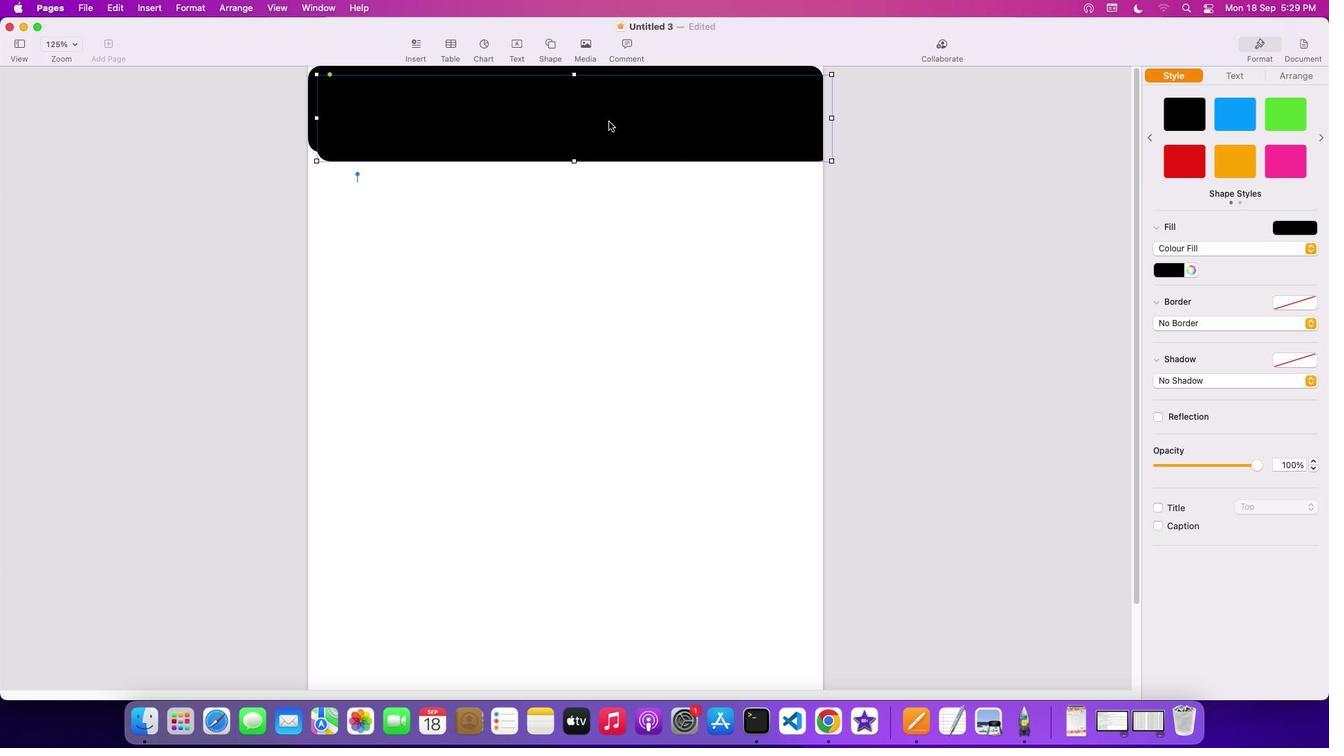 
Action: Mouse pressed left at (609, 121)
Screenshot: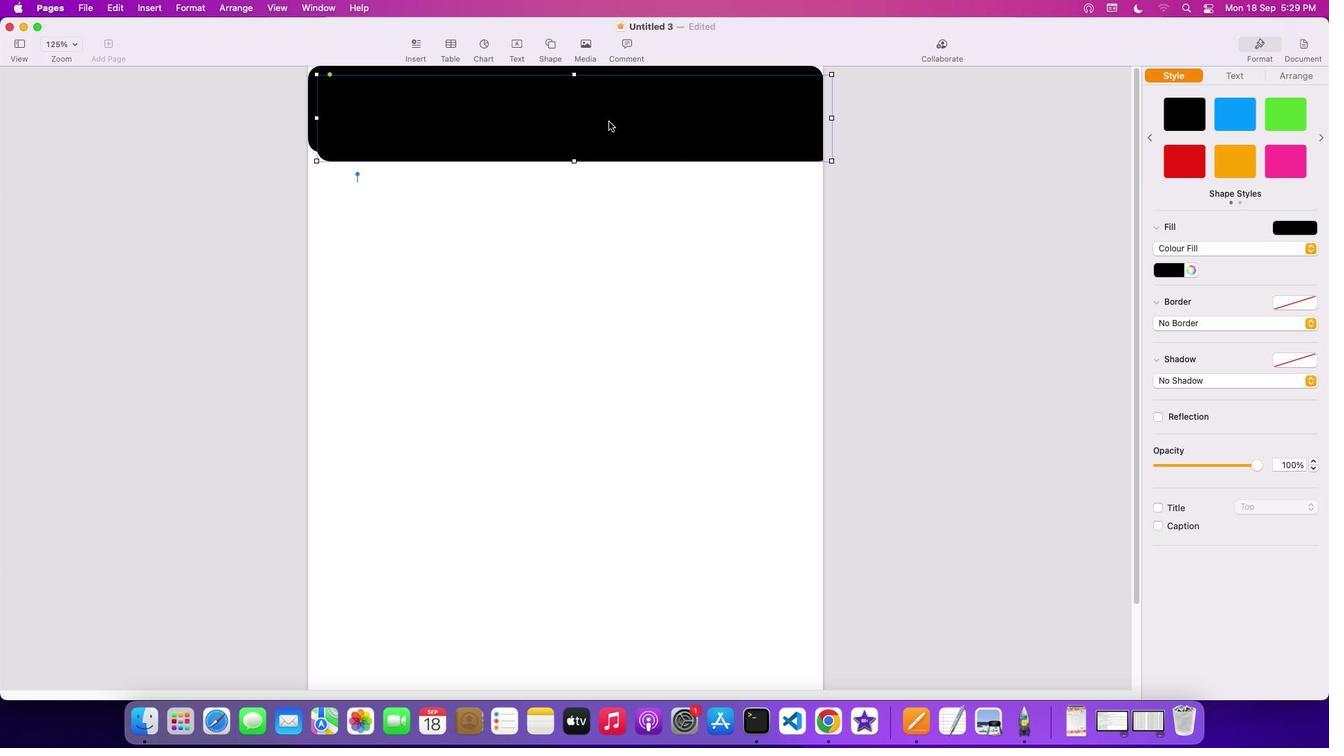 
Action: Mouse moved to (614, 572)
Screenshot: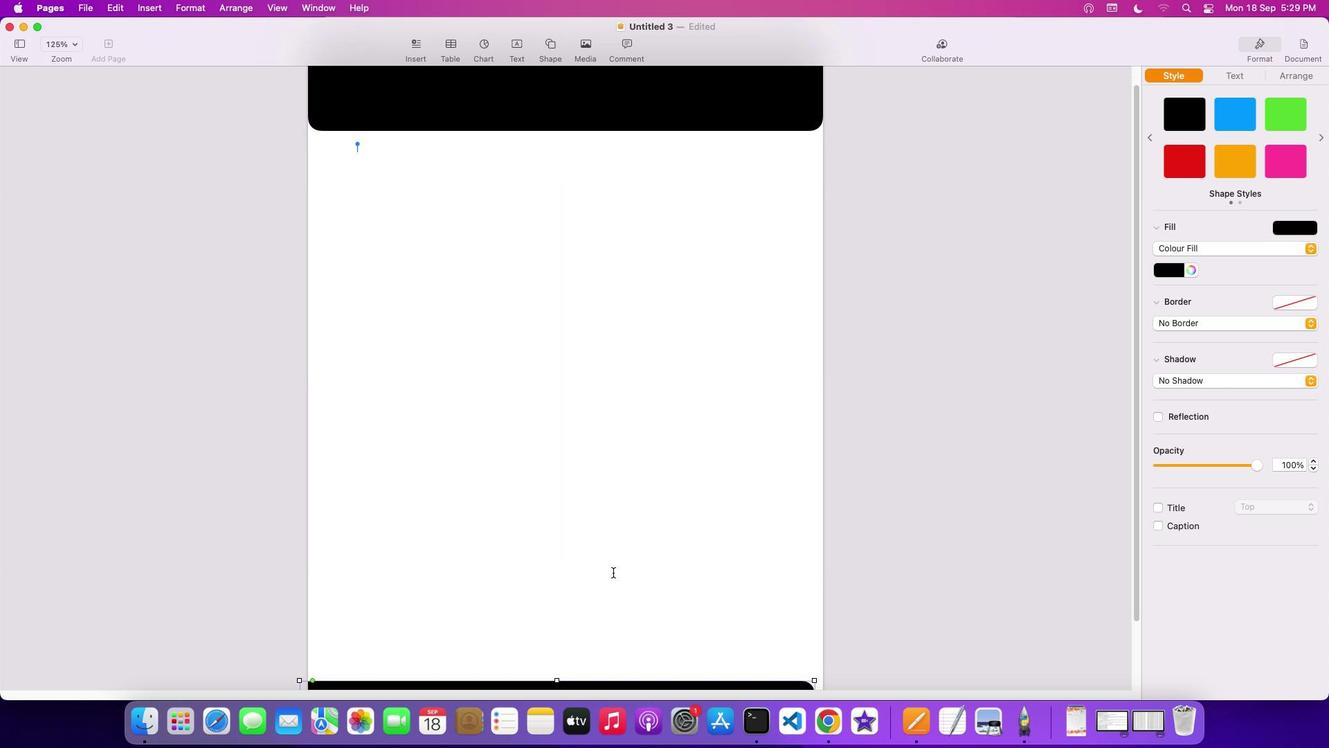 
Action: Mouse scrolled (614, 572) with delta (0, 0)
Screenshot: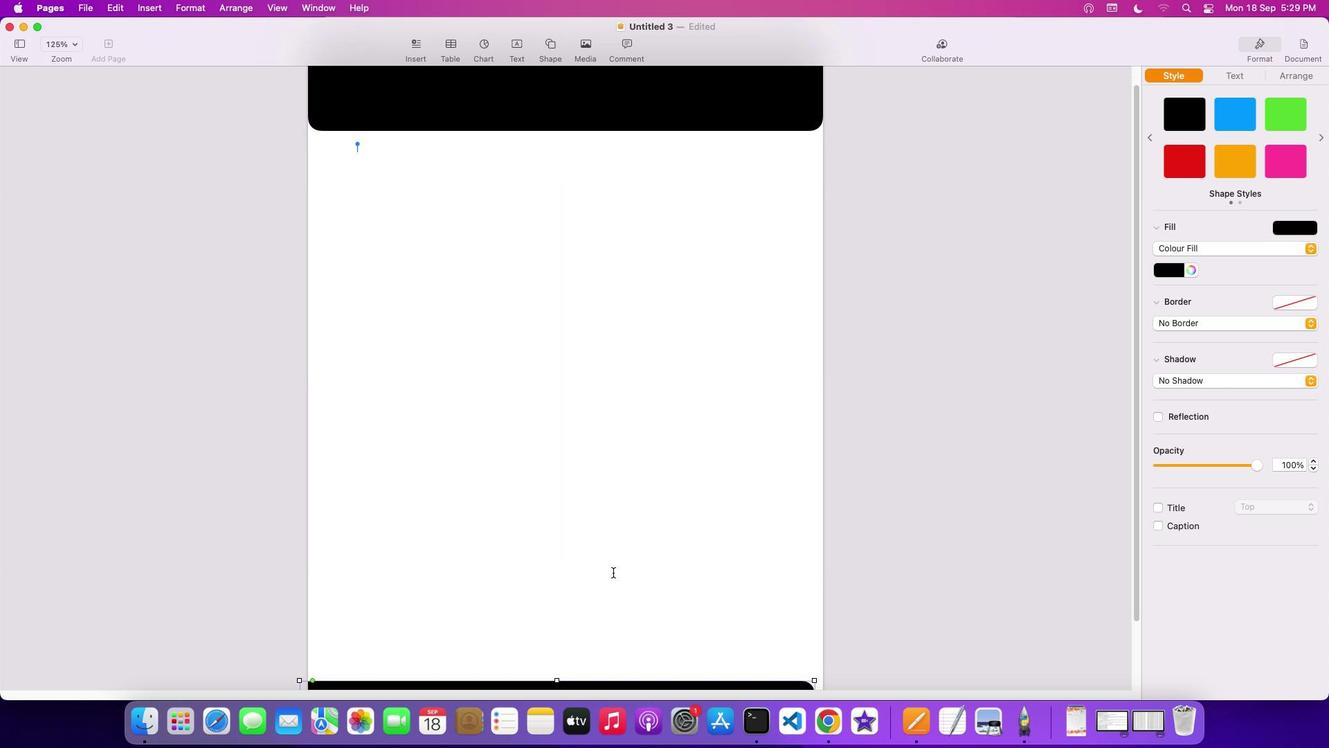 
Action: Mouse moved to (614, 572)
Screenshot: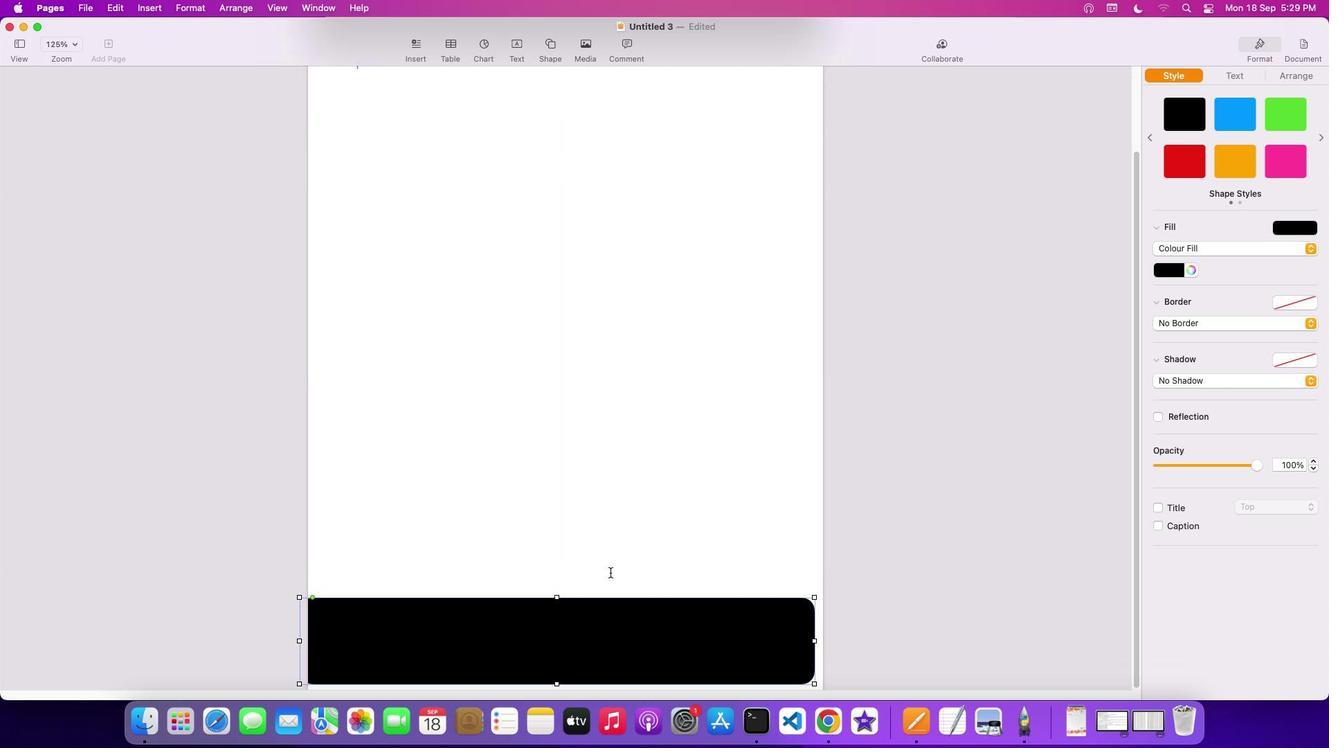 
Action: Mouse scrolled (614, 572) with delta (0, 0)
Screenshot: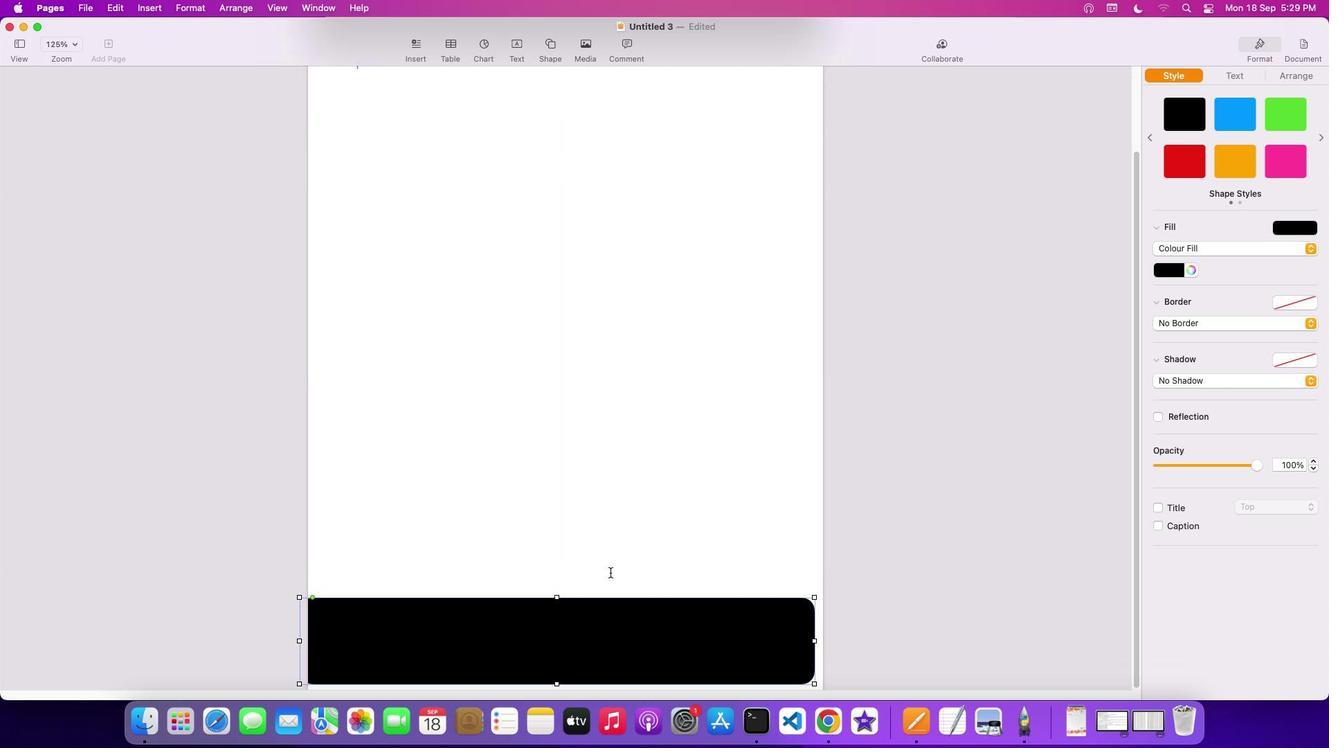 
Action: Mouse moved to (613, 572)
Screenshot: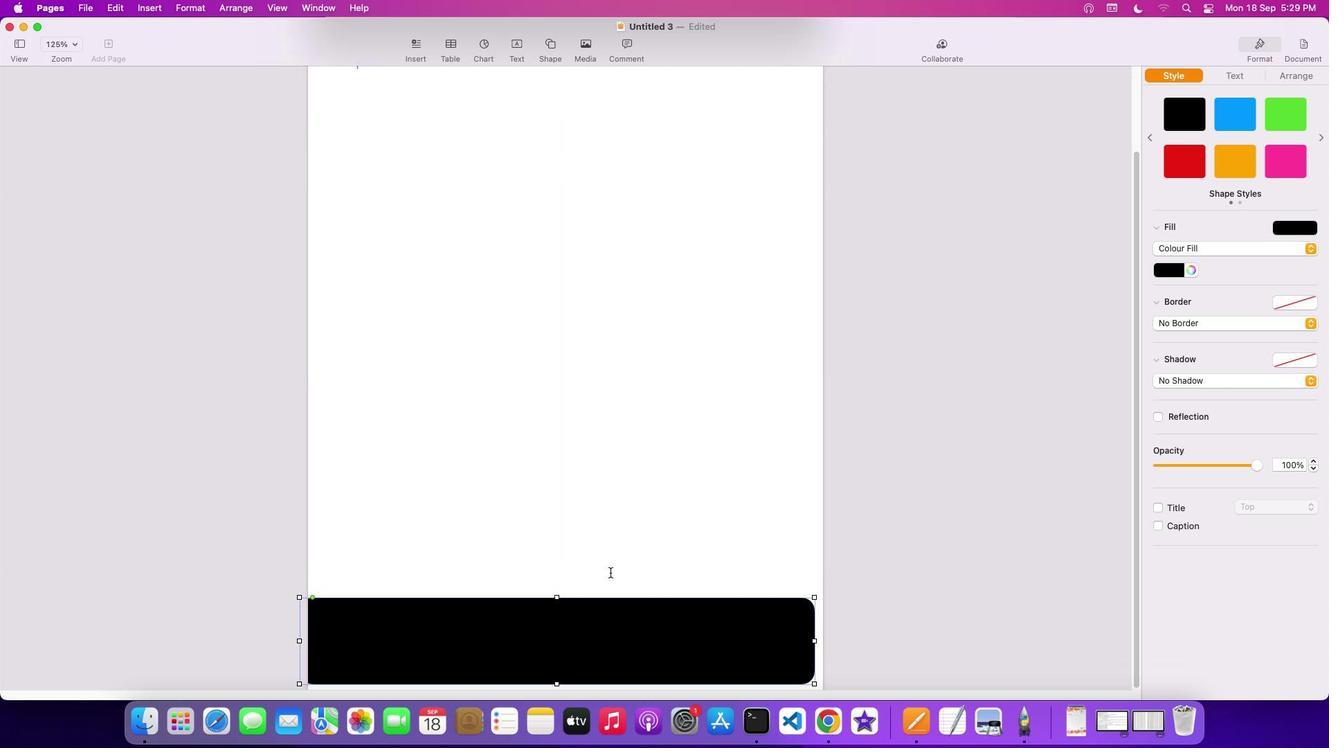 
Action: Mouse scrolled (613, 572) with delta (0, -2)
Screenshot: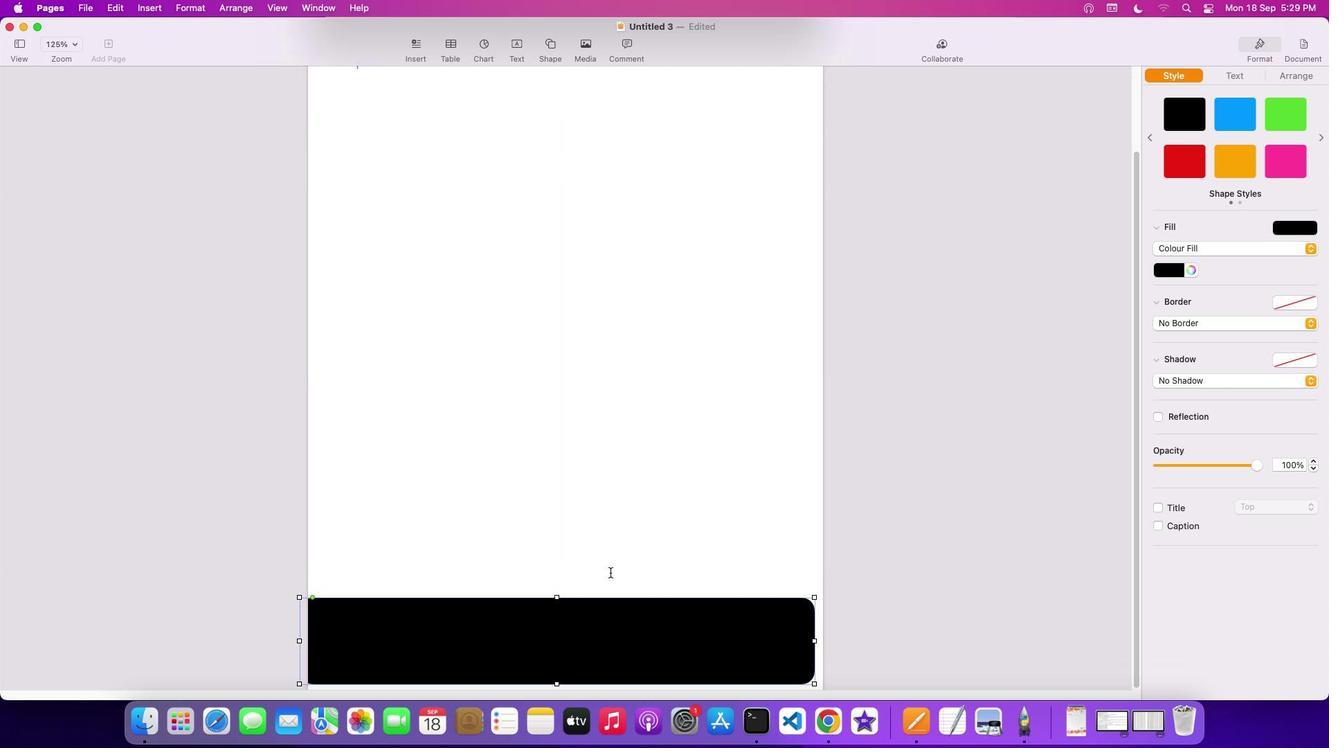 
Action: Mouse moved to (611, 572)
Screenshot: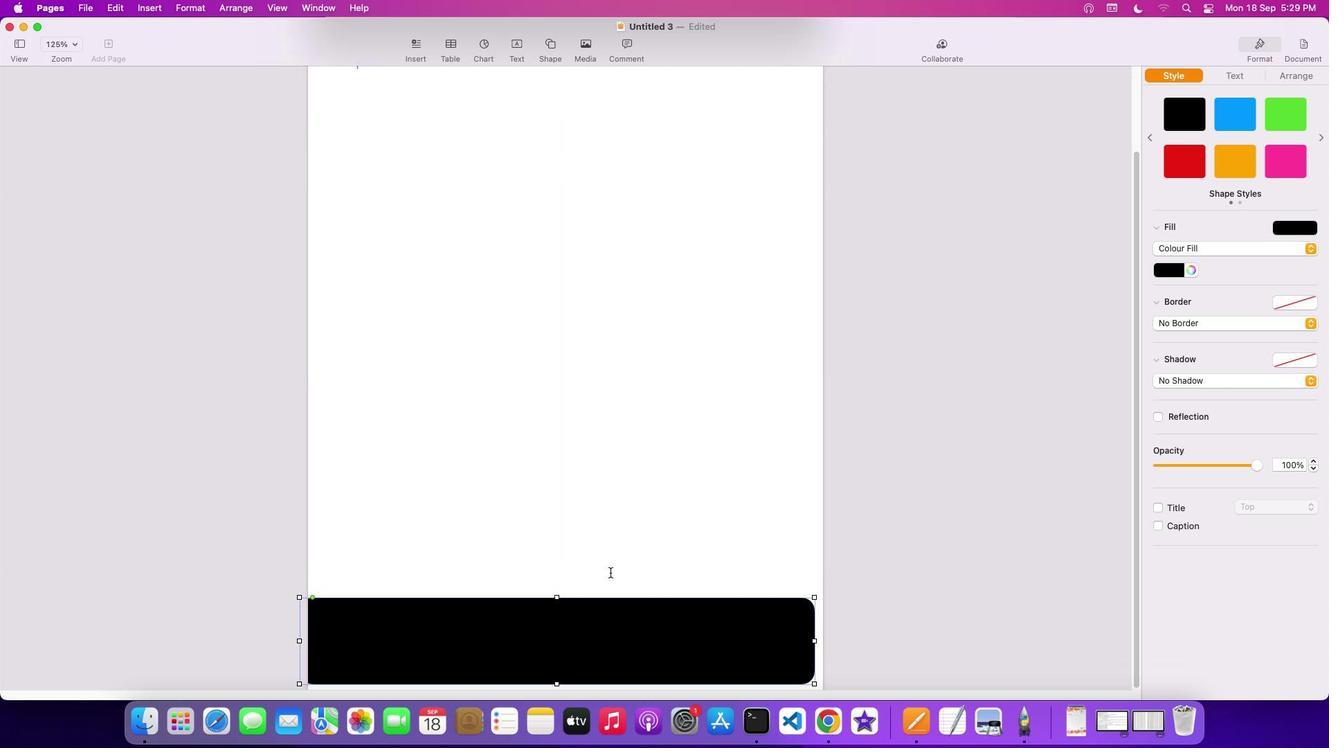 
Action: Mouse scrolled (611, 572) with delta (0, -3)
Screenshot: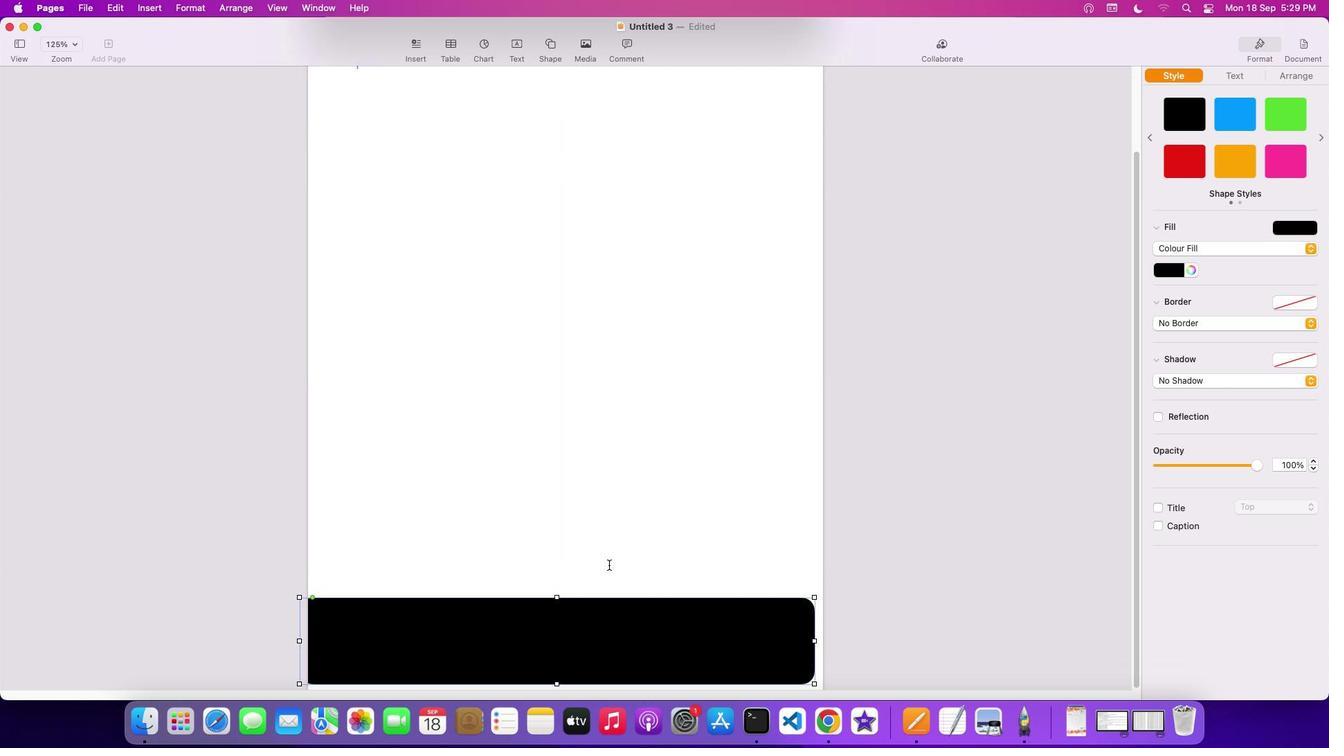 
Action: Mouse moved to (610, 572)
Screenshot: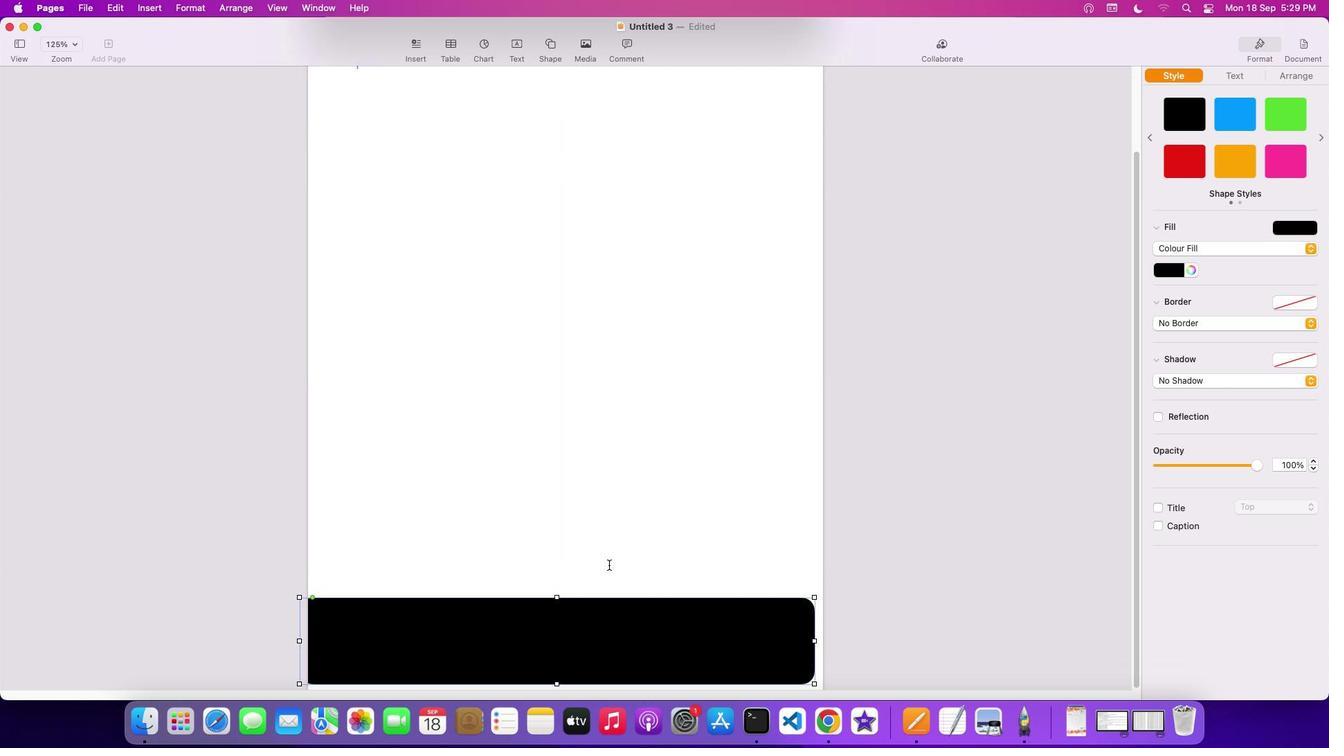 
Action: Mouse scrolled (610, 572) with delta (0, -4)
Screenshot: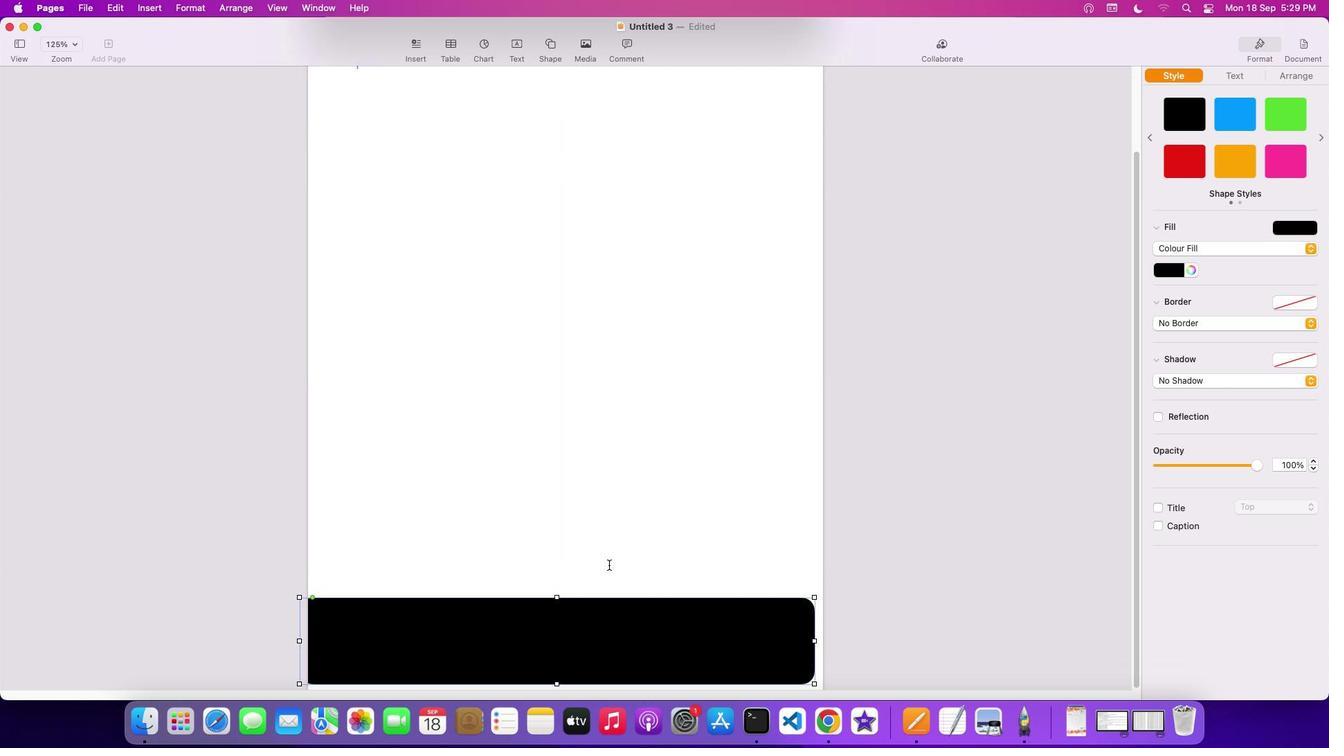 
Action: Mouse moved to (609, 565)
Screenshot: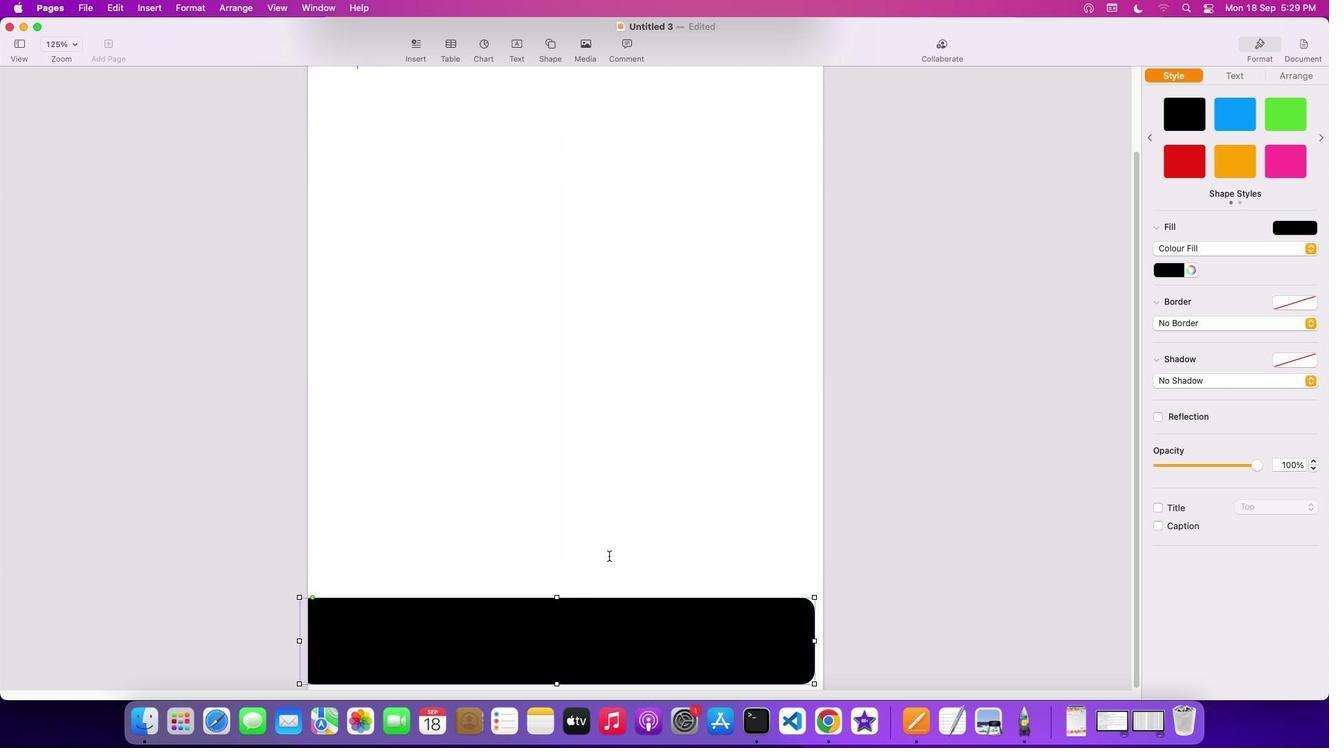 
Action: Mouse scrolled (609, 565) with delta (0, -4)
Screenshot: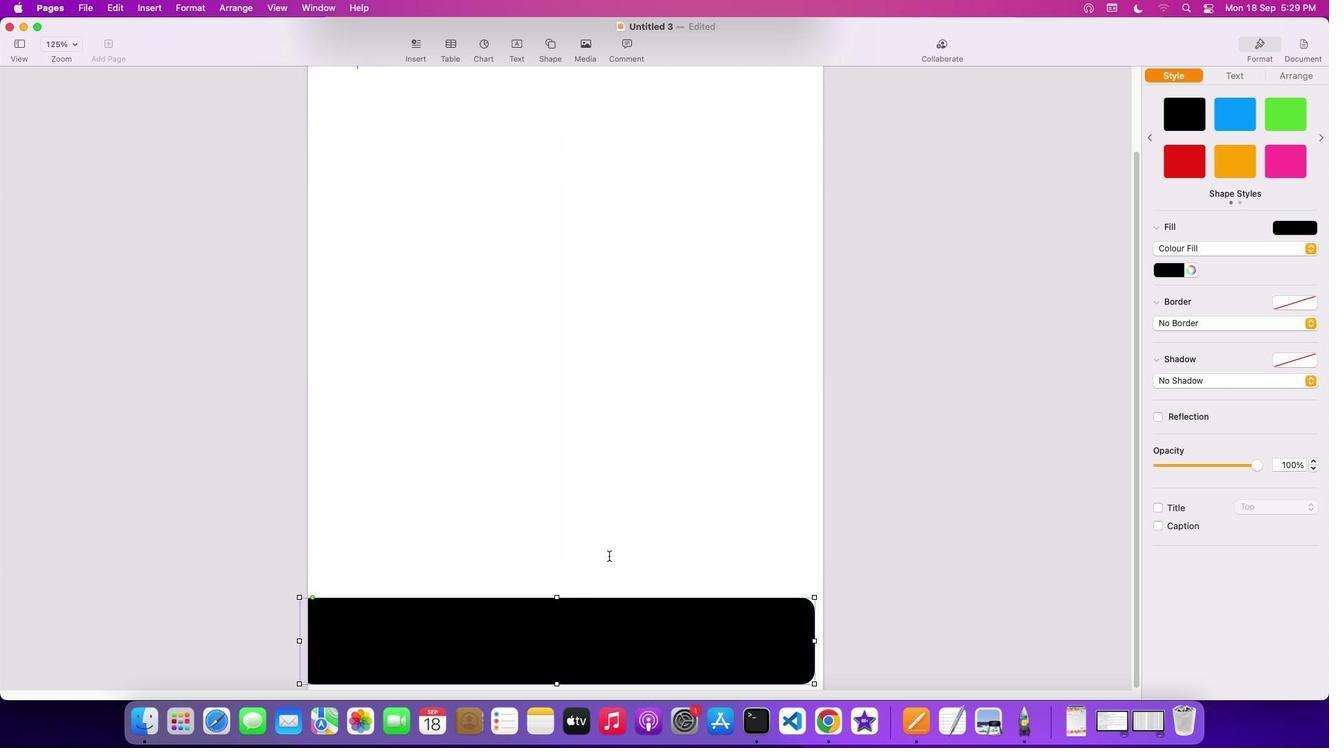 
Action: Mouse moved to (628, 657)
Screenshot: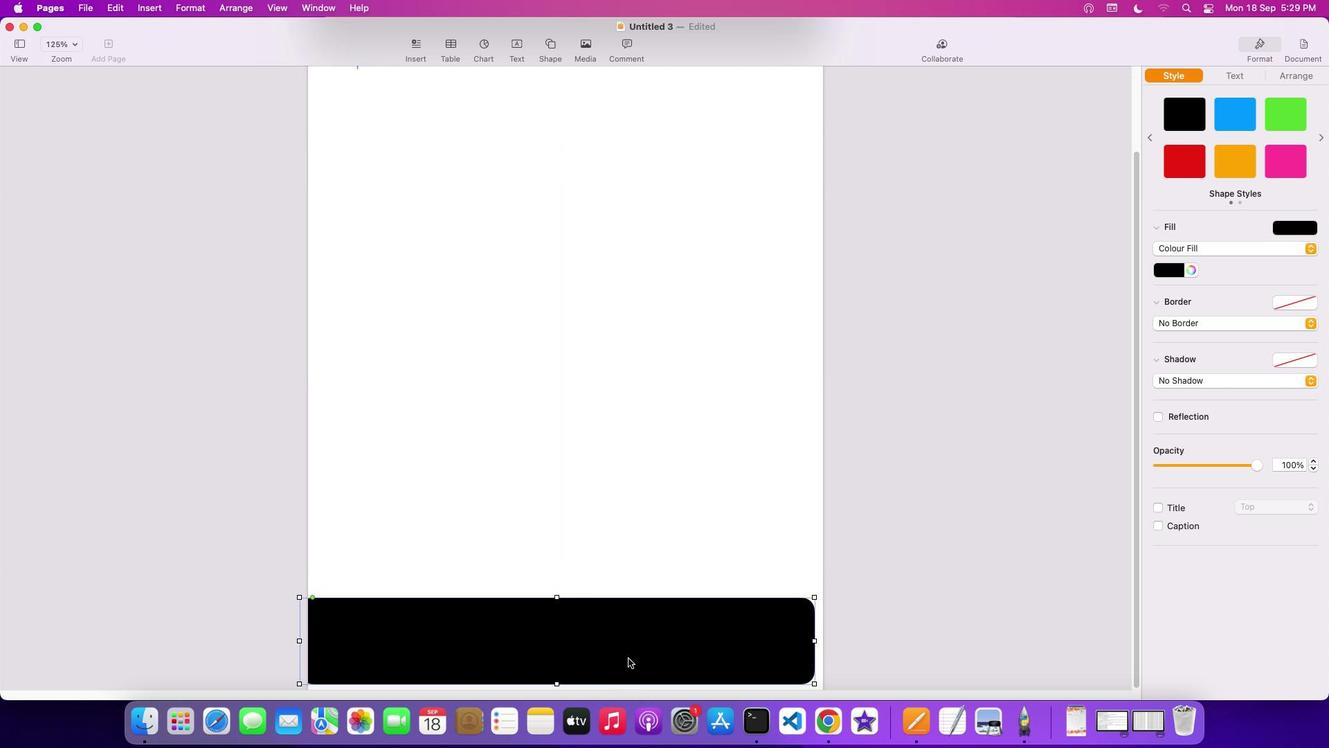 
Action: Mouse pressed left at (628, 657)
Screenshot: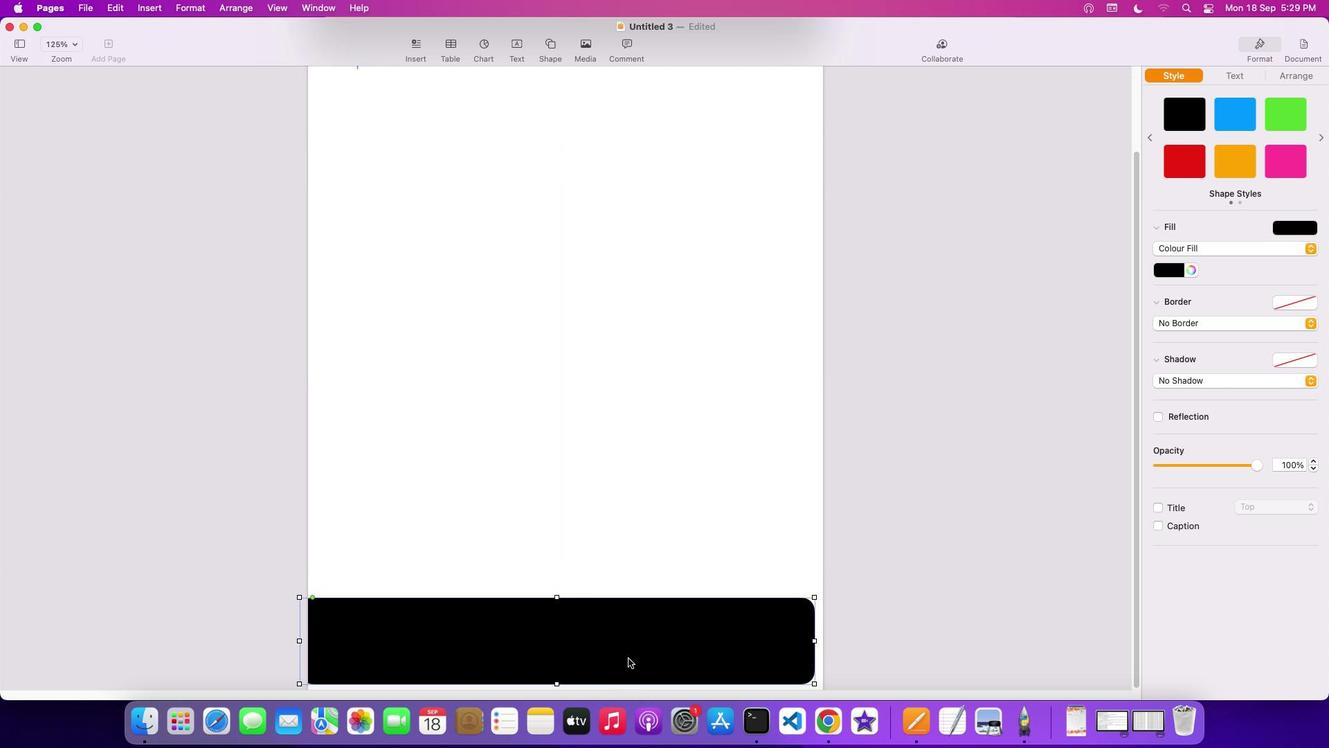 
Action: Mouse moved to (72, 41)
Screenshot: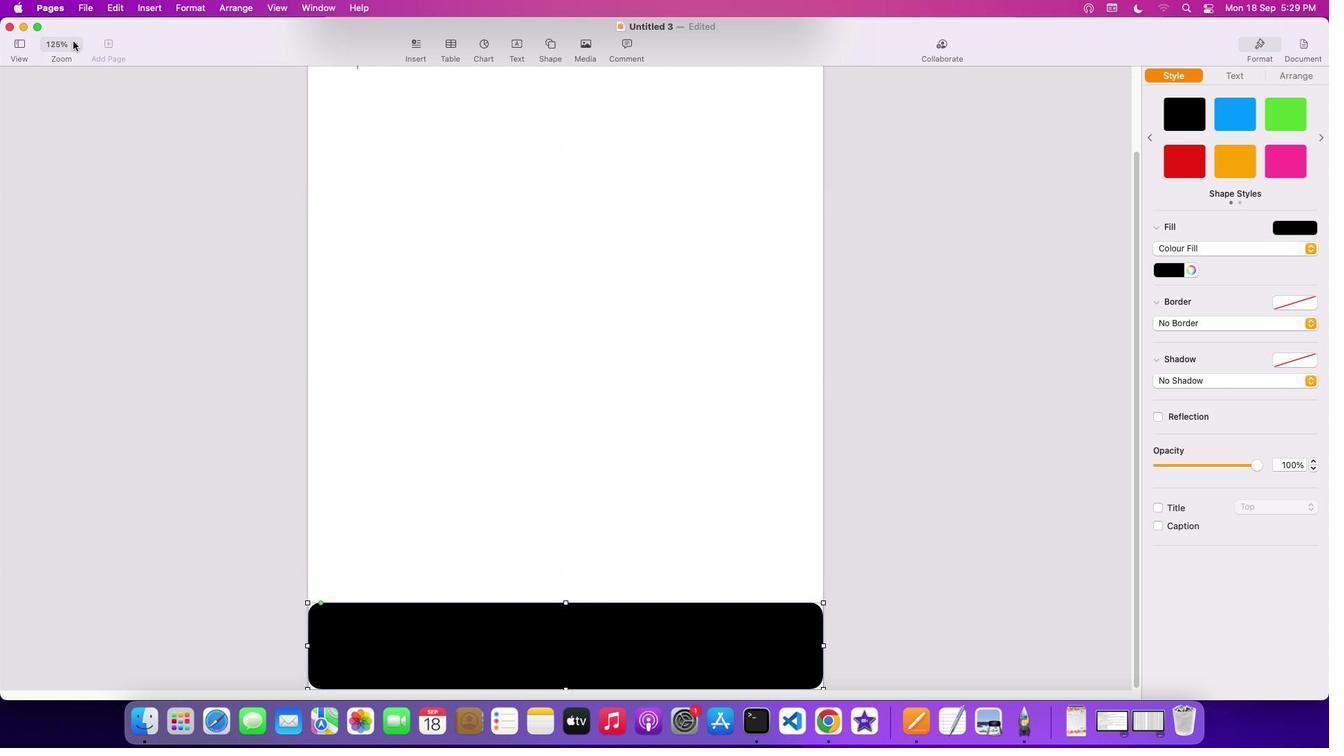 
Action: Mouse pressed left at (72, 41)
Screenshot: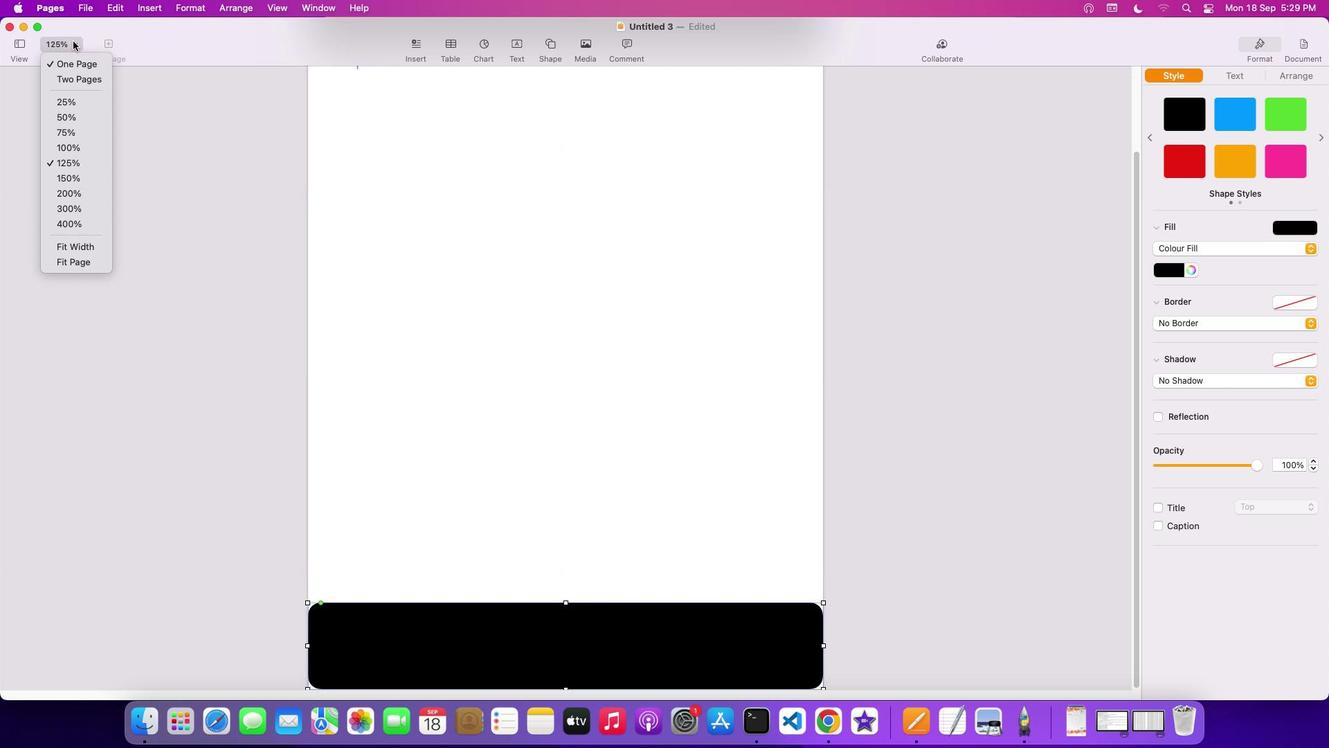 
Action: Mouse moved to (94, 145)
Screenshot: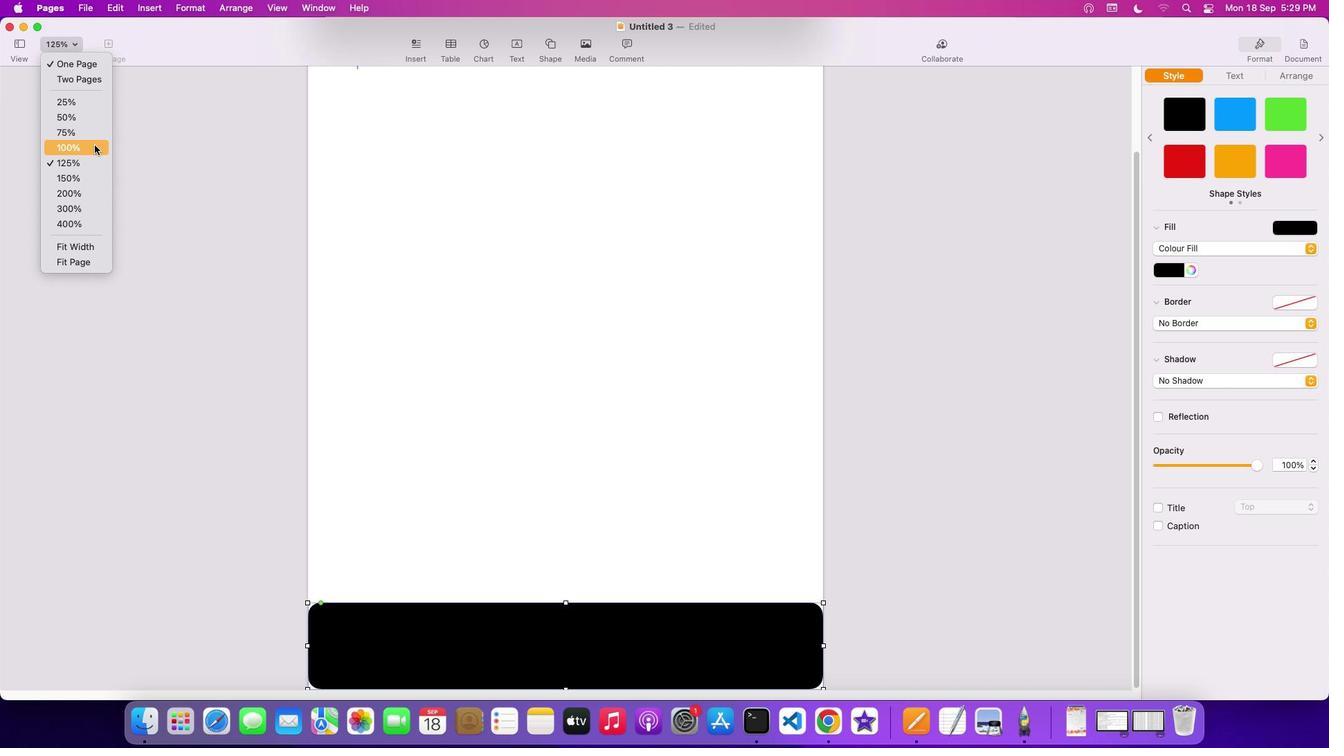 
Action: Mouse pressed left at (94, 145)
Screenshot: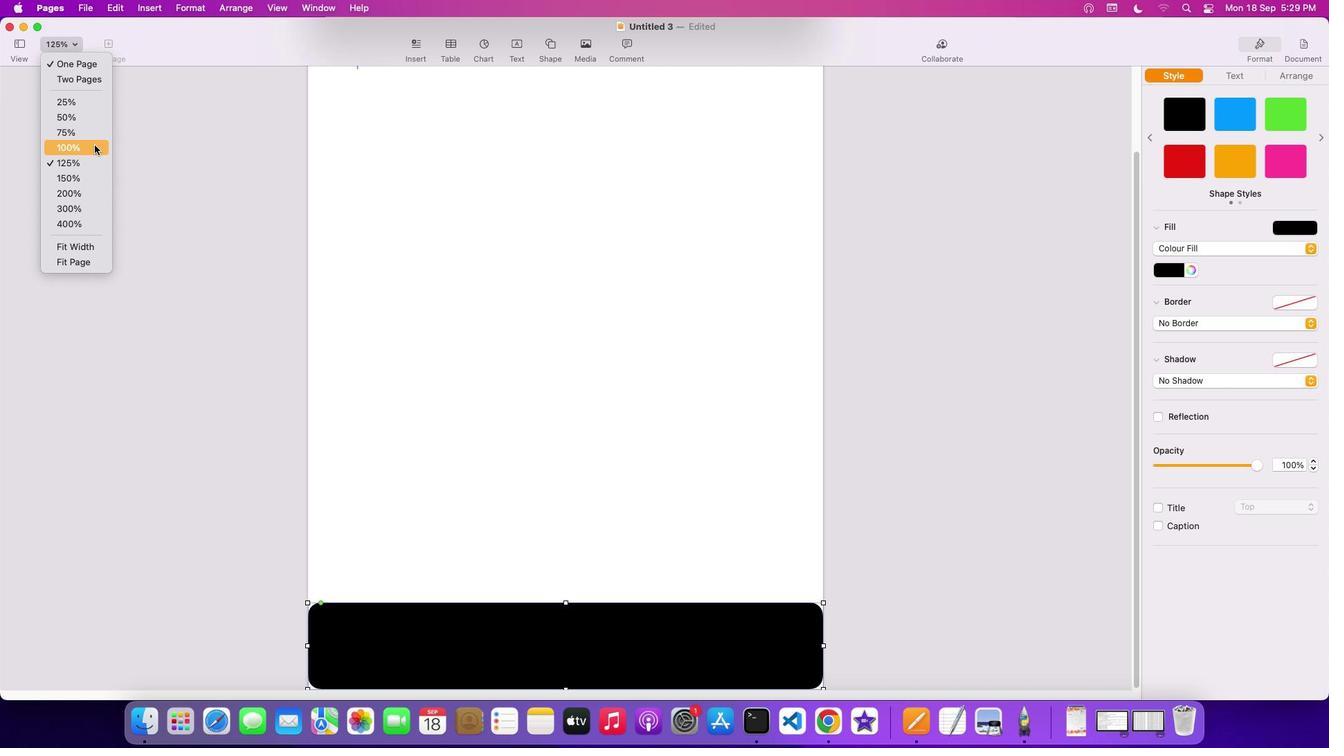 
Action: Mouse moved to (529, 328)
Screenshot: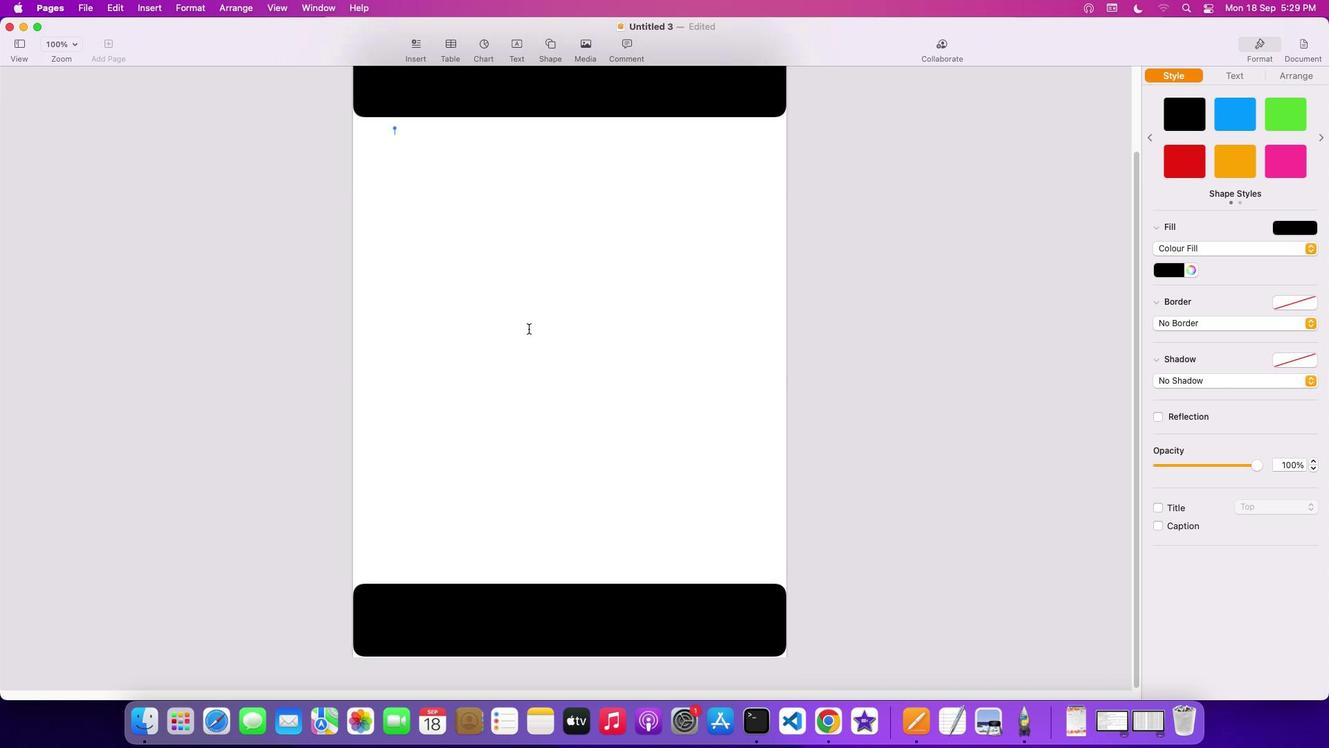 
Action: Mouse scrolled (529, 328) with delta (0, 0)
Screenshot: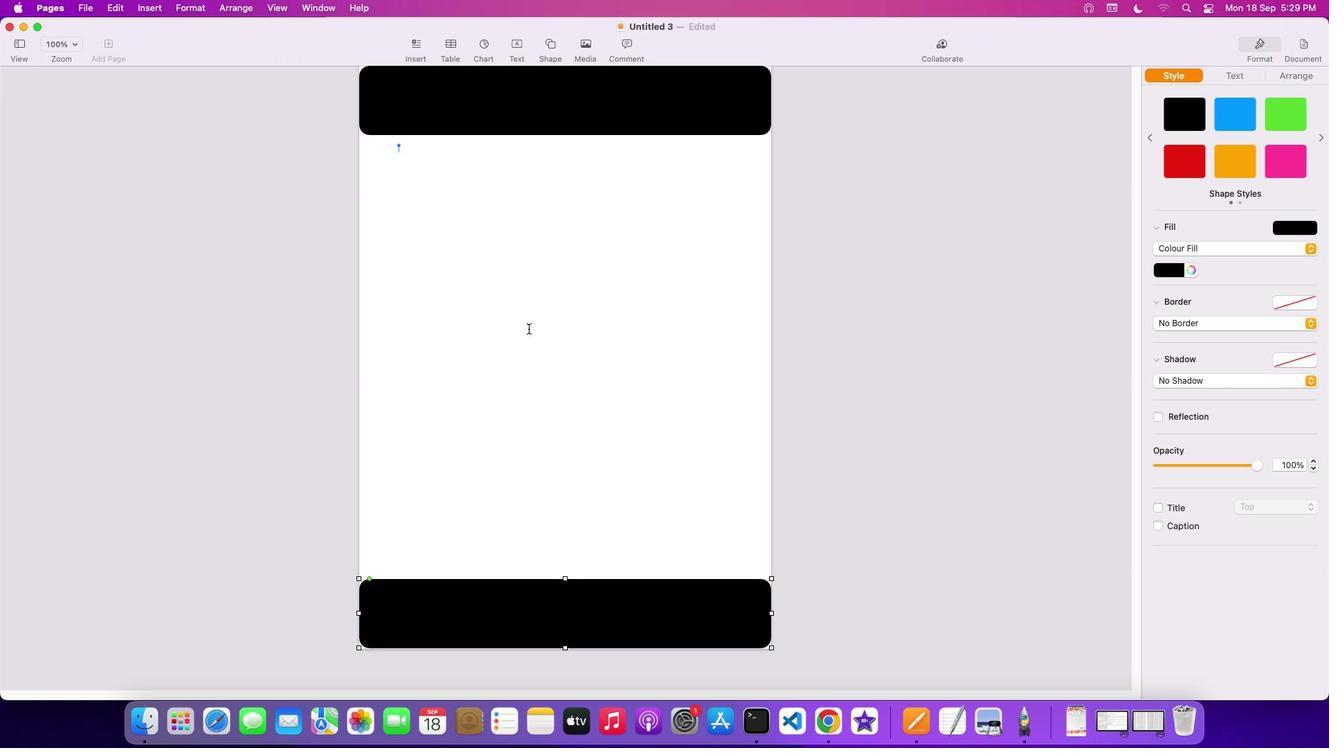 
Action: Mouse scrolled (529, 328) with delta (0, 0)
Screenshot: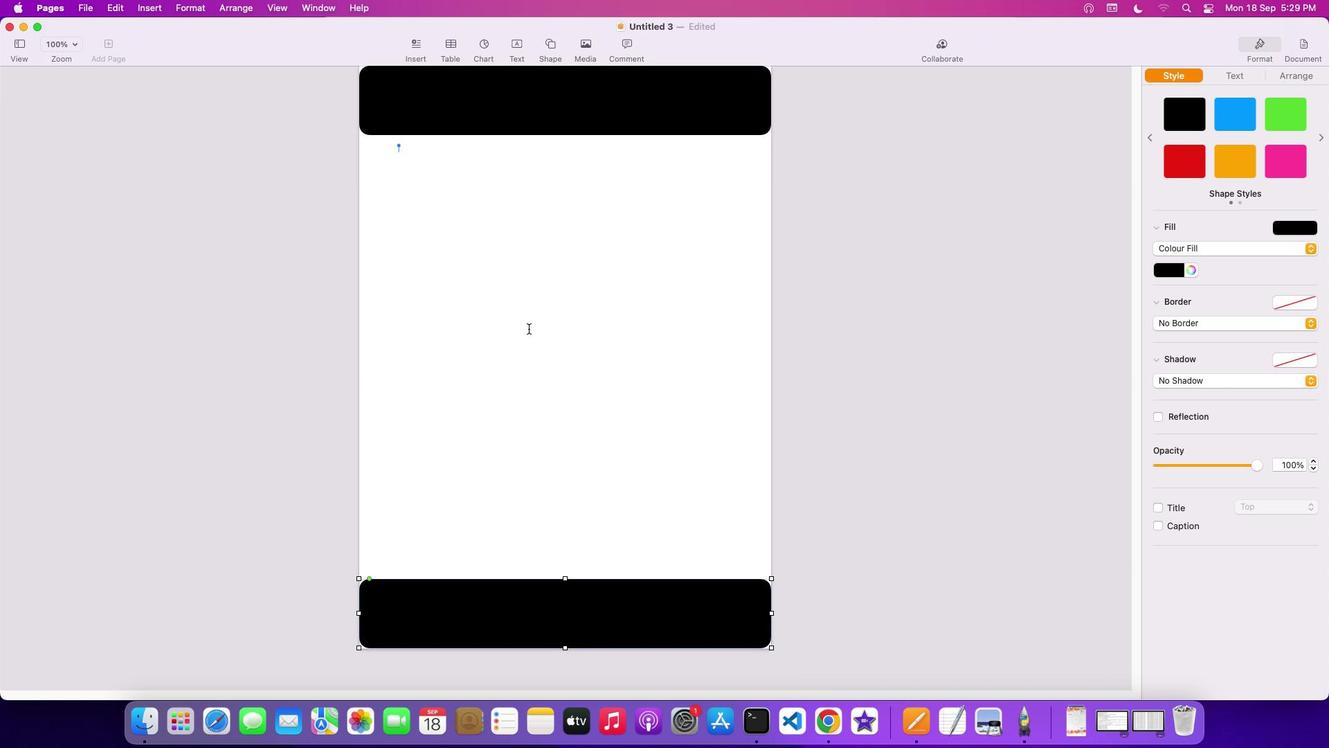
Action: Mouse scrolled (529, 328) with delta (0, 2)
Screenshot: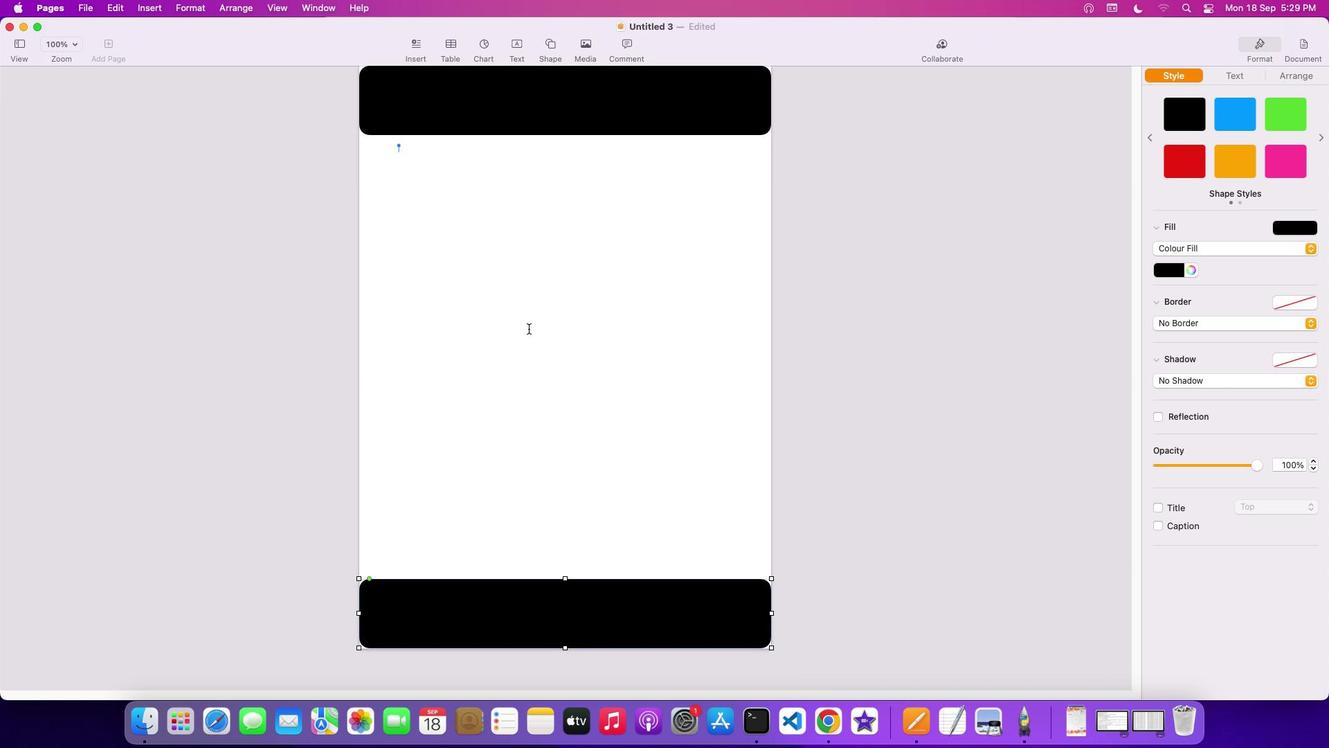 
Action: Mouse scrolled (529, 328) with delta (0, 3)
Screenshot: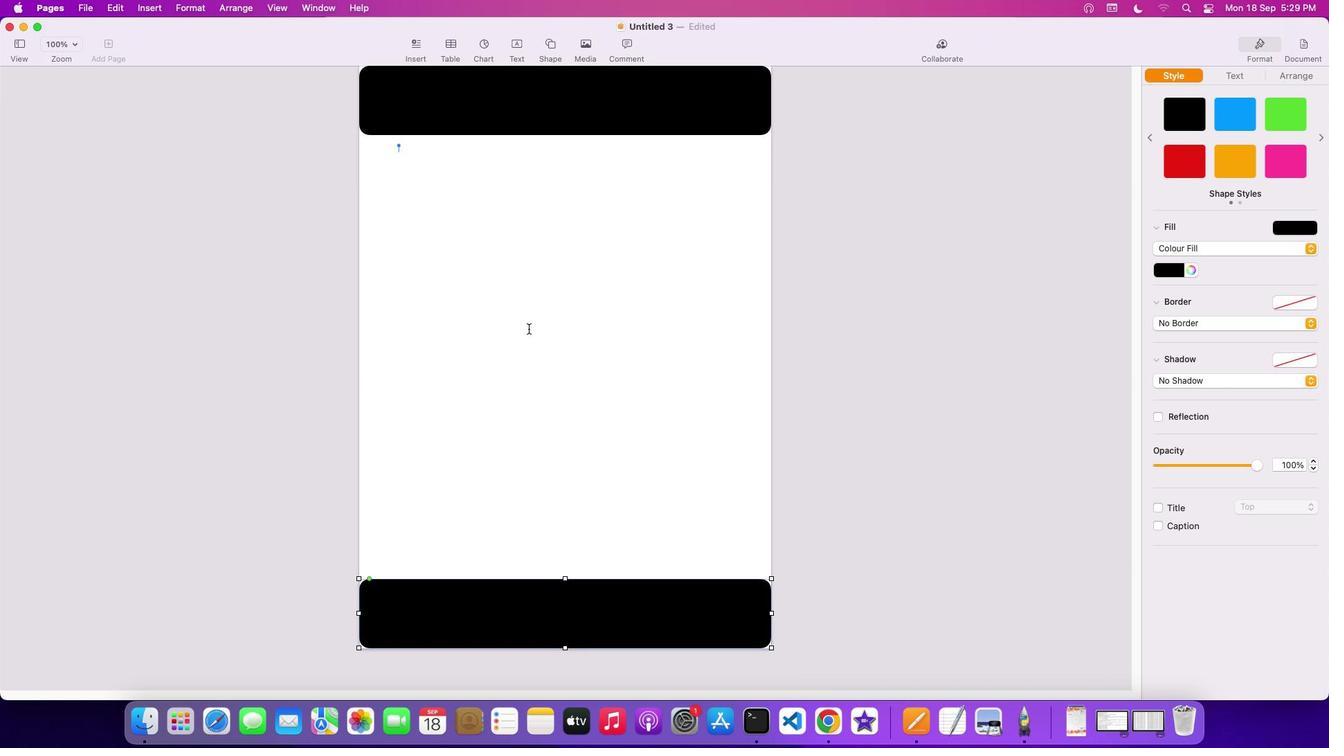 
Action: Mouse scrolled (529, 328) with delta (0, 4)
Screenshot: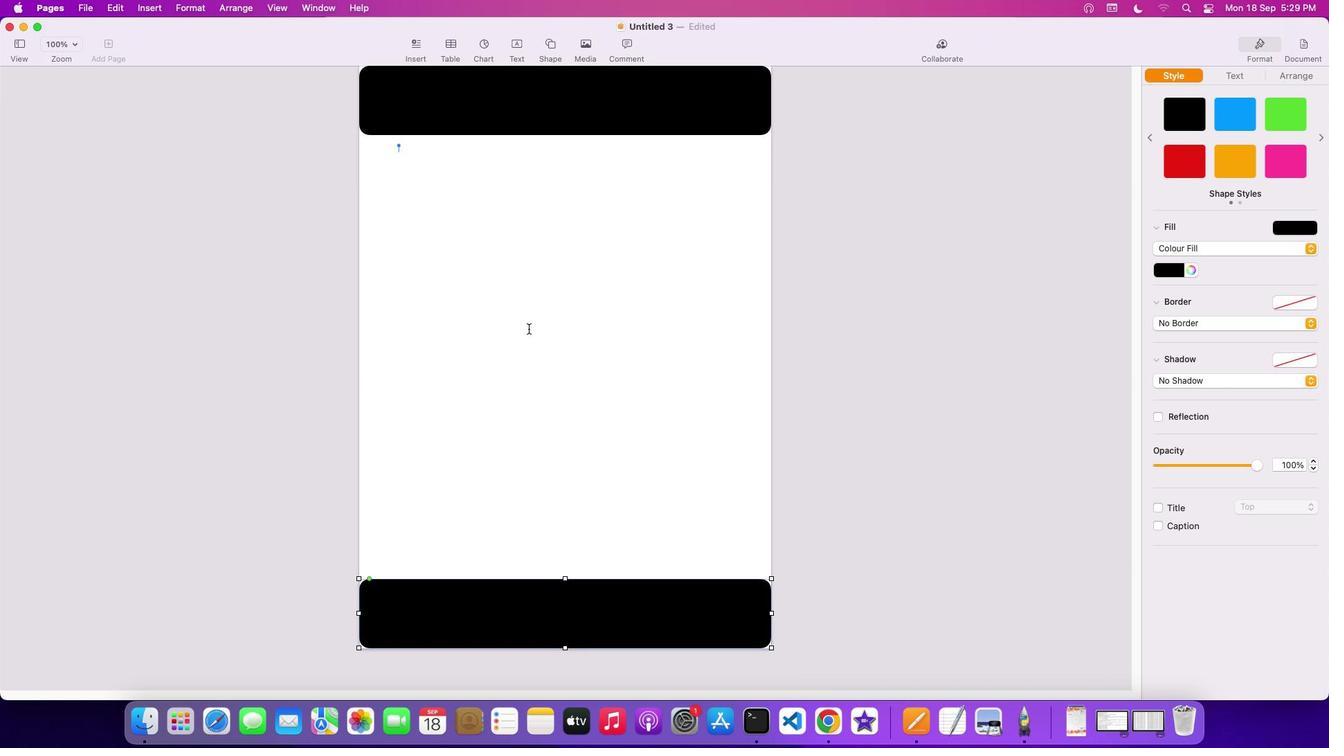 
Action: Mouse moved to (539, 88)
Screenshot: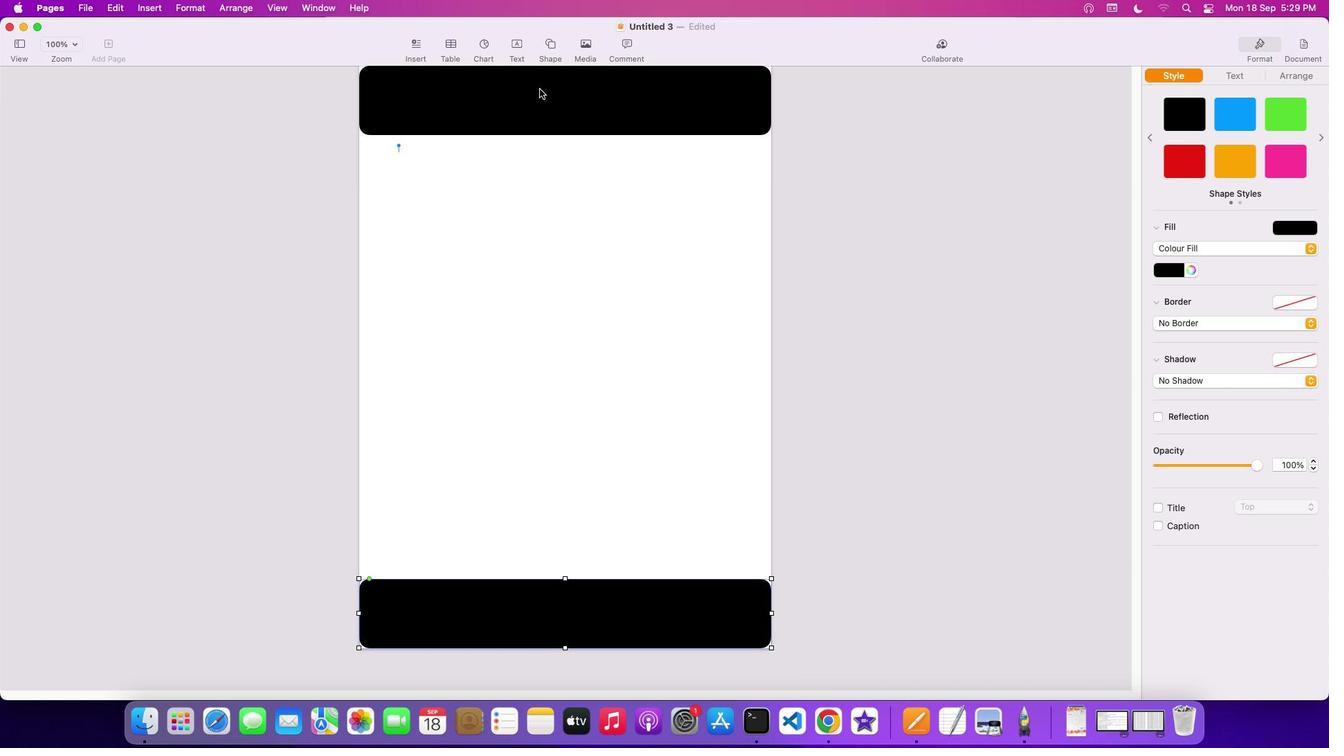 
Action: Mouse pressed left at (539, 88)
Screenshot: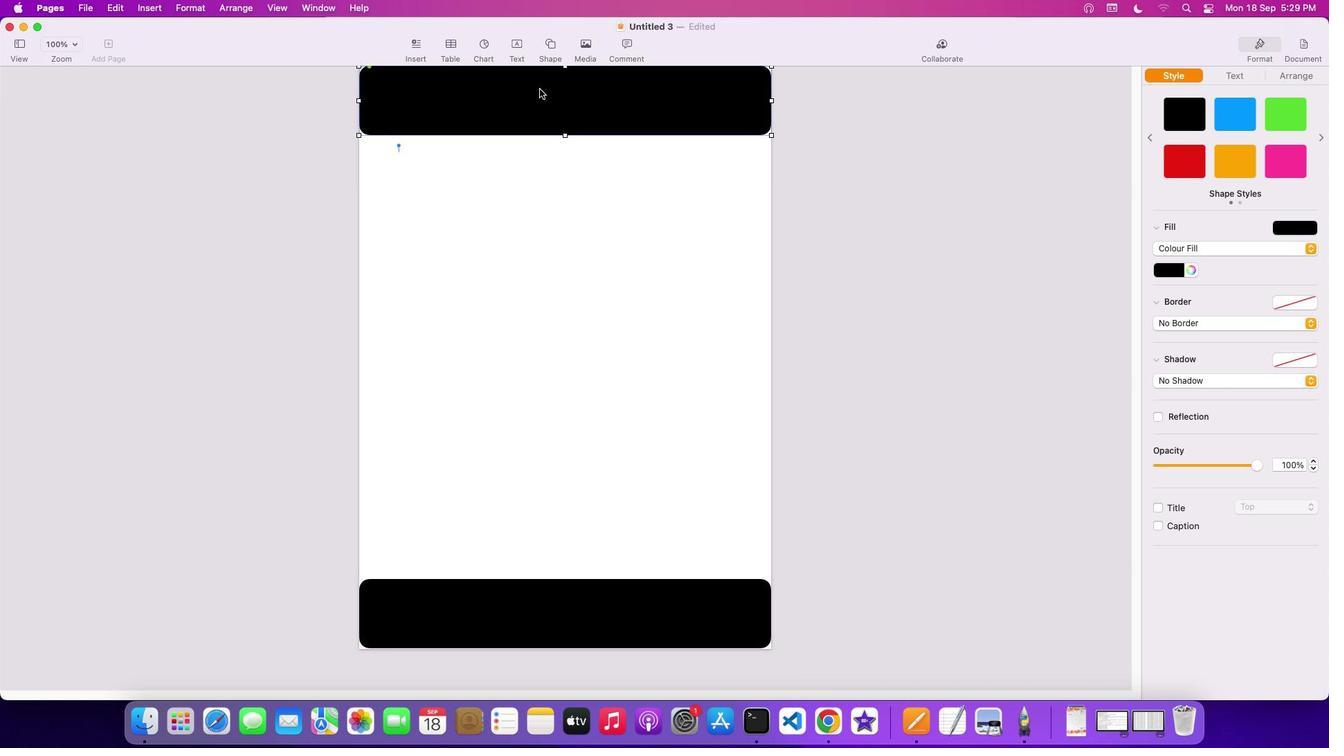 
Action: Mouse moved to (1317, 251)
Screenshot: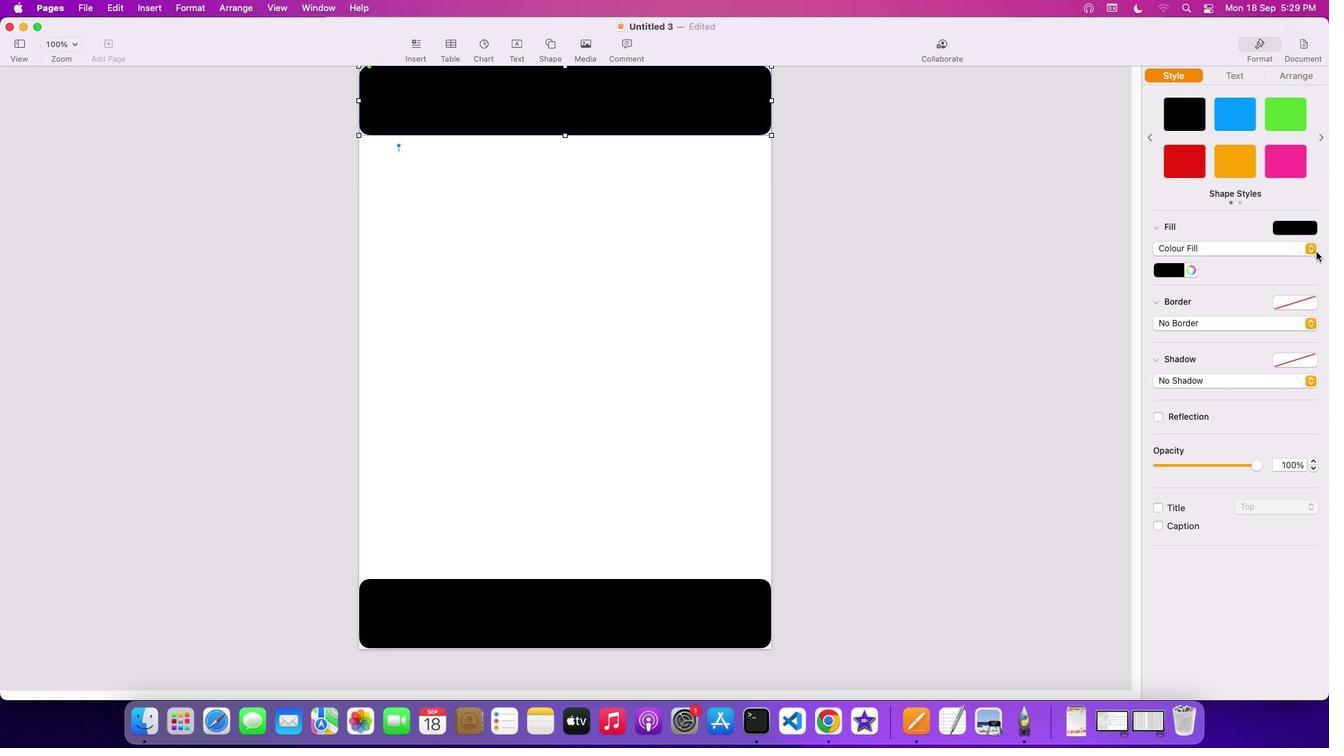 
Action: Mouse pressed left at (1317, 251)
Screenshot: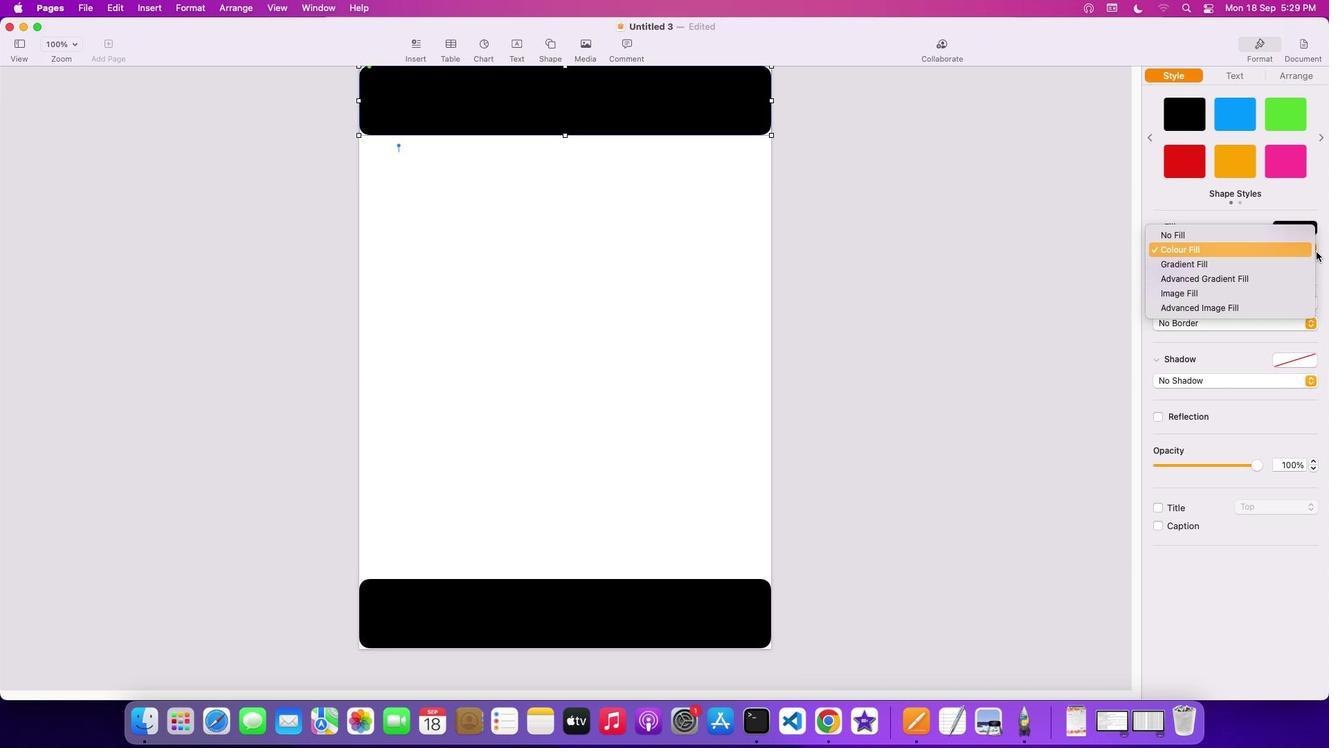 
Action: Mouse moved to (1224, 264)
Screenshot: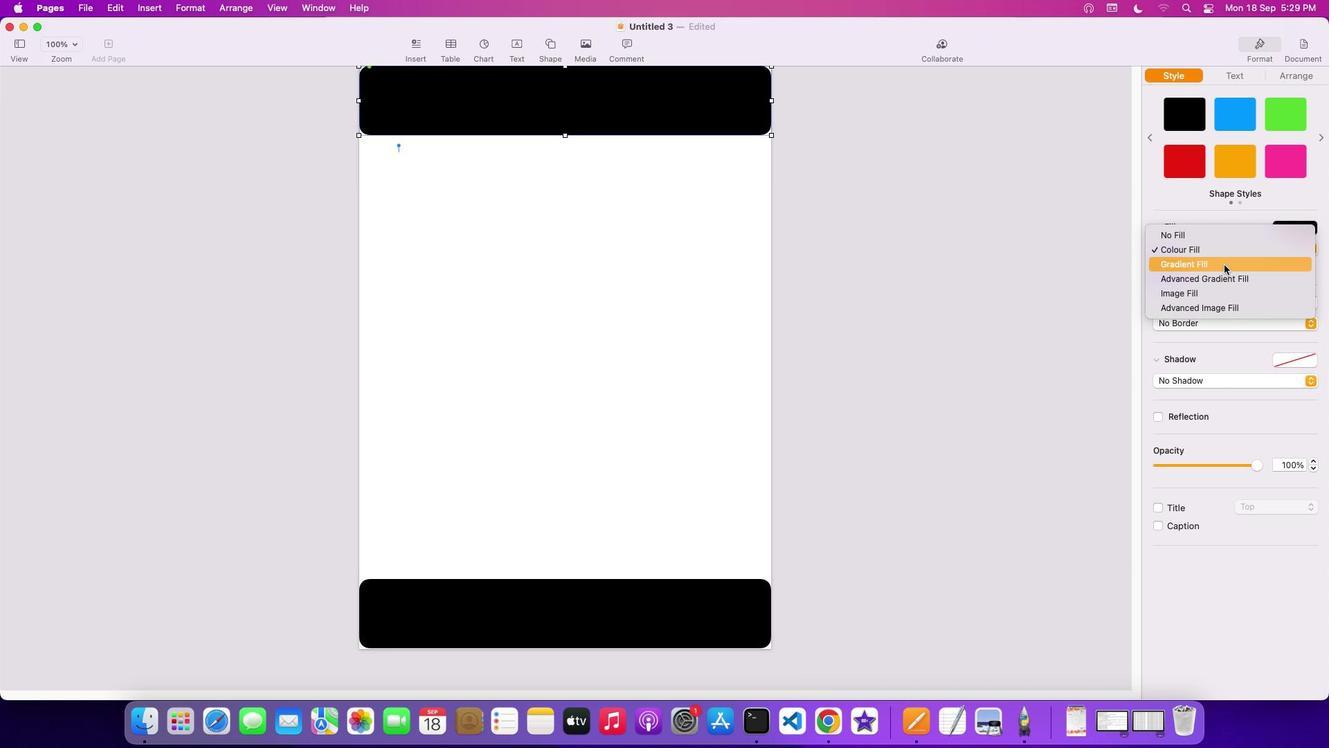 
Action: Mouse pressed left at (1224, 264)
Screenshot: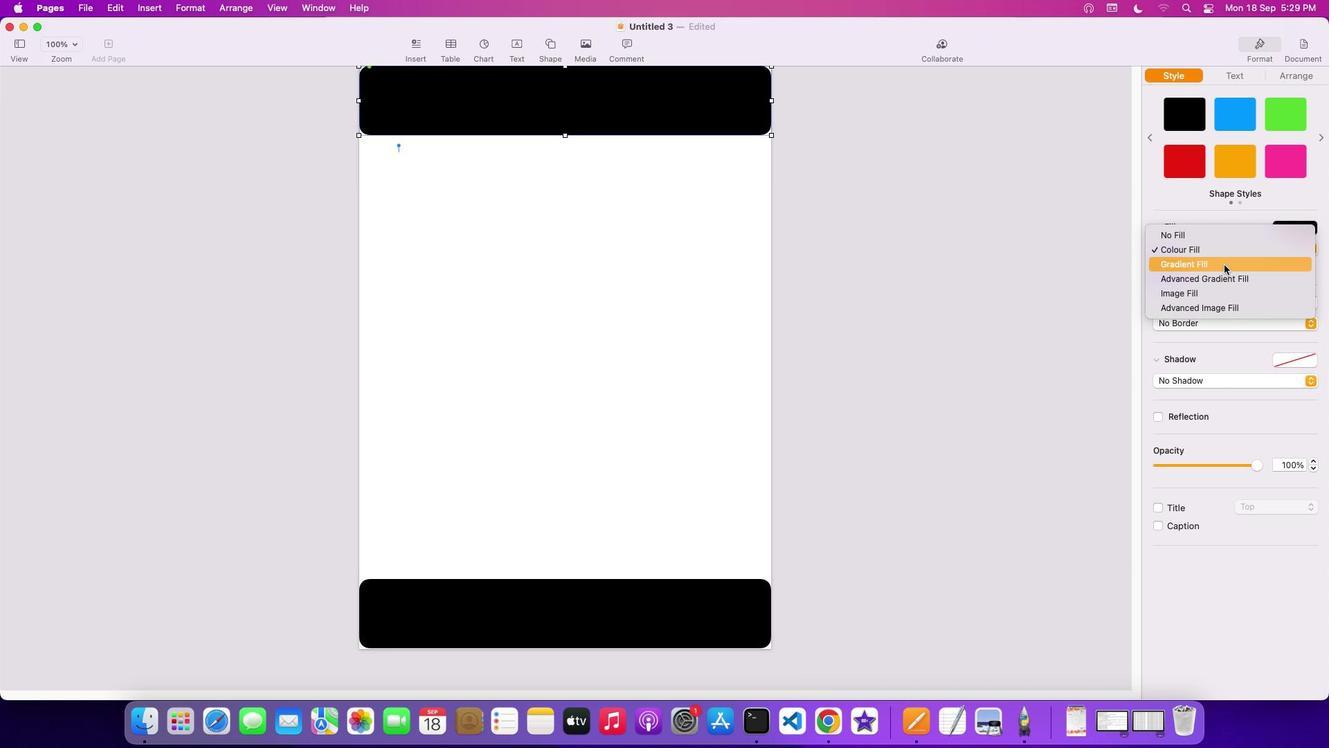 
Action: Mouse moved to (1190, 269)
Screenshot: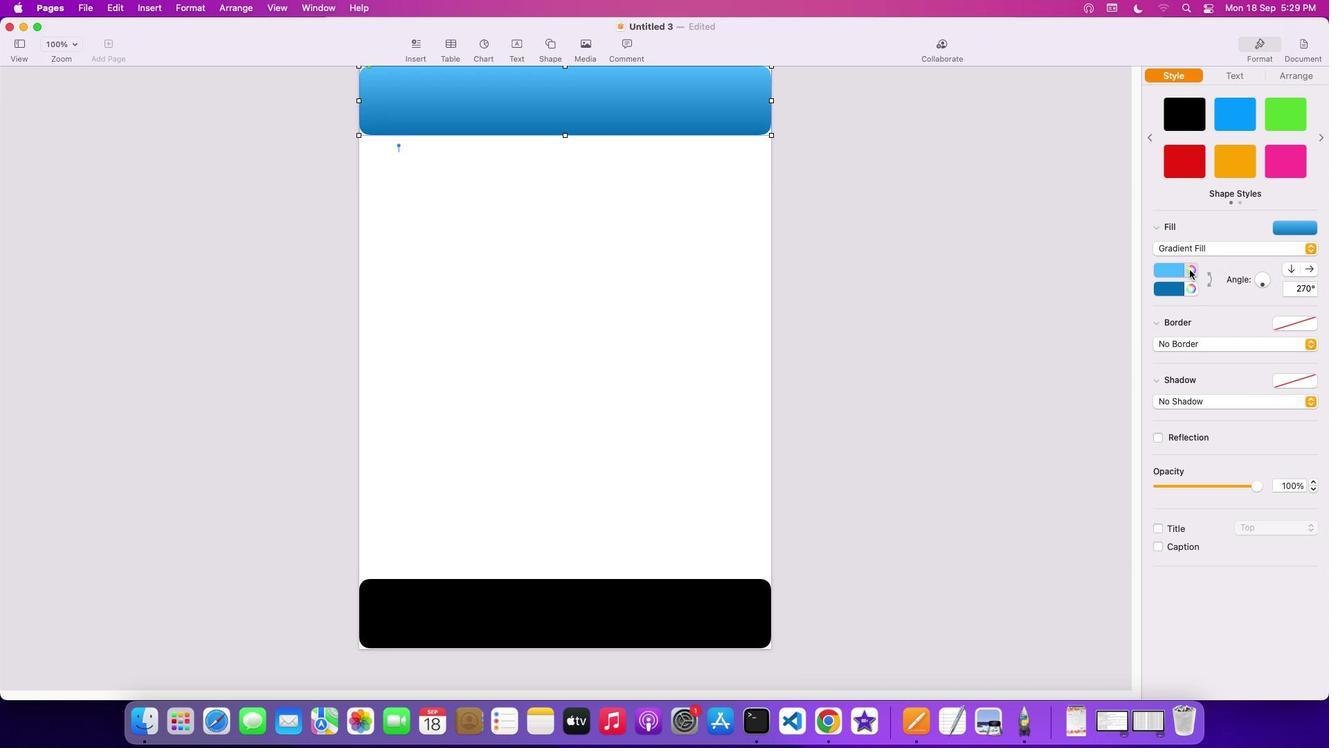 
Action: Mouse pressed left at (1190, 269)
Screenshot: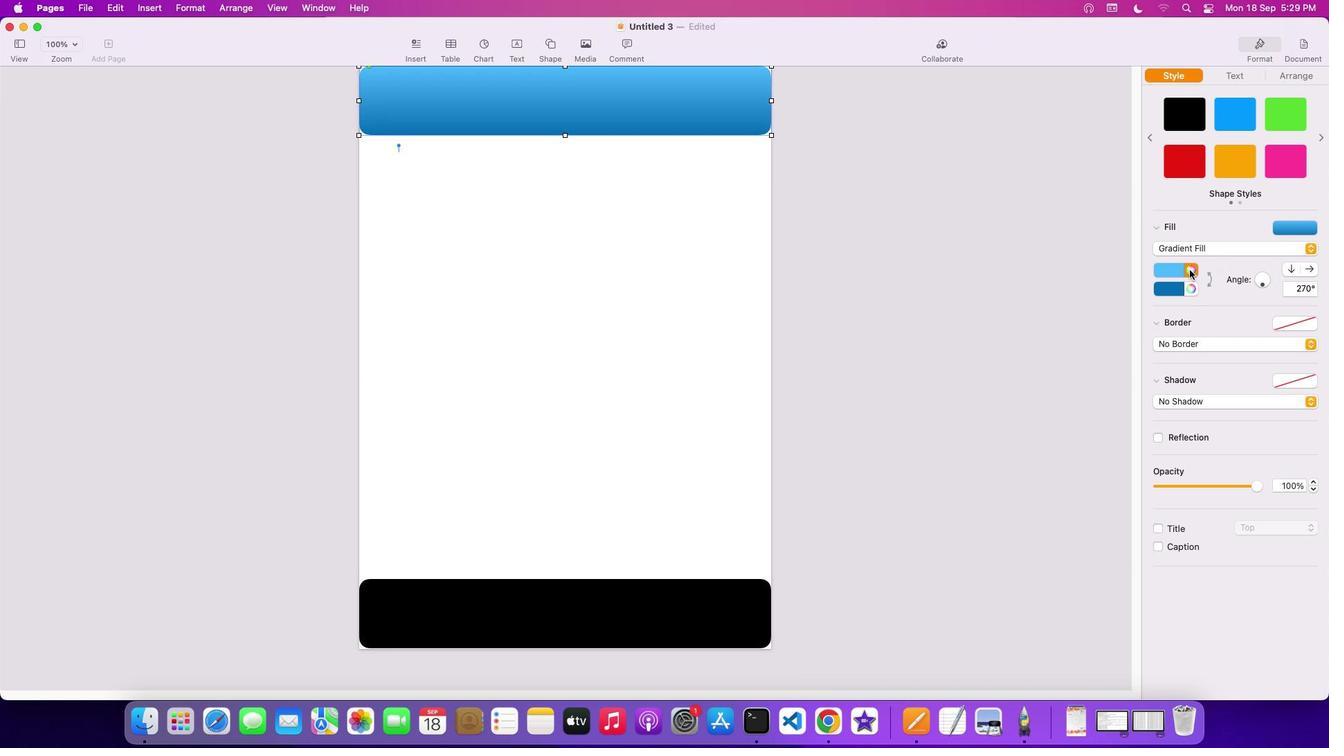 
Action: Mouse moved to (163, 453)
Screenshot: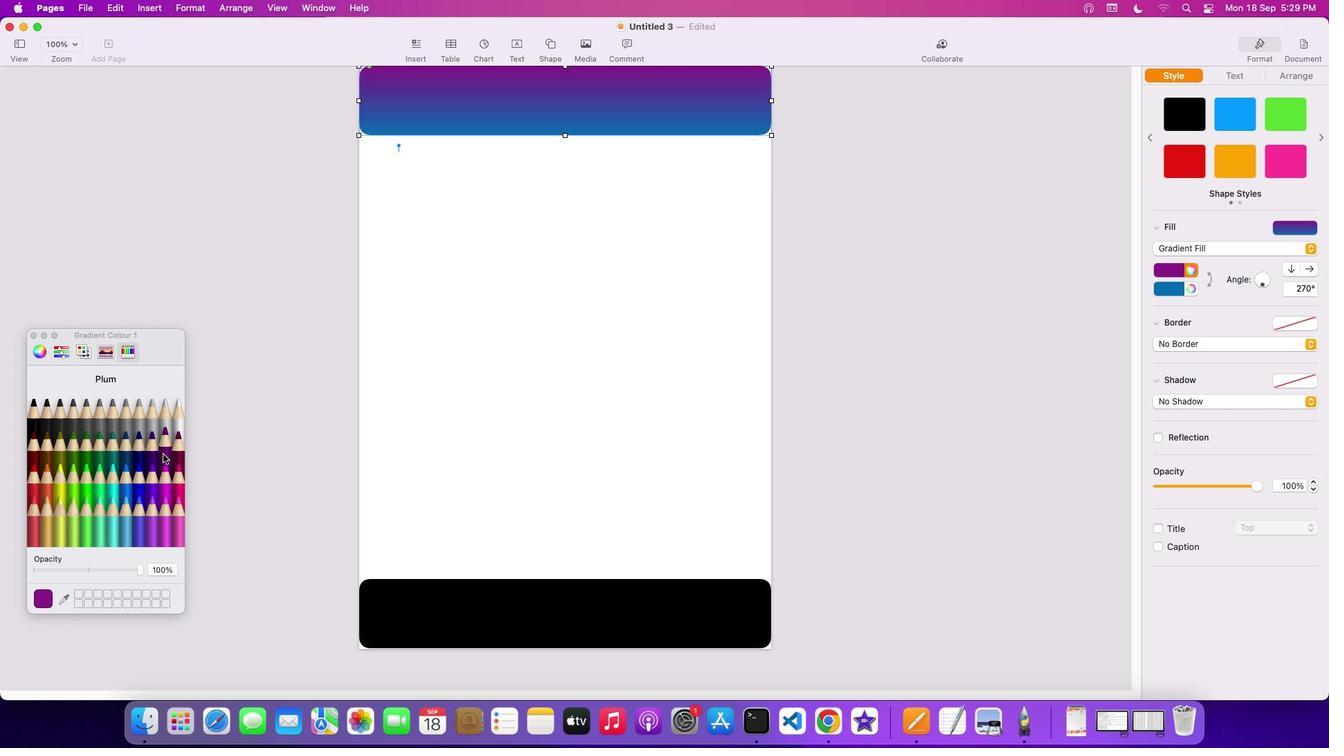 
Action: Mouse pressed left at (163, 453)
Screenshot: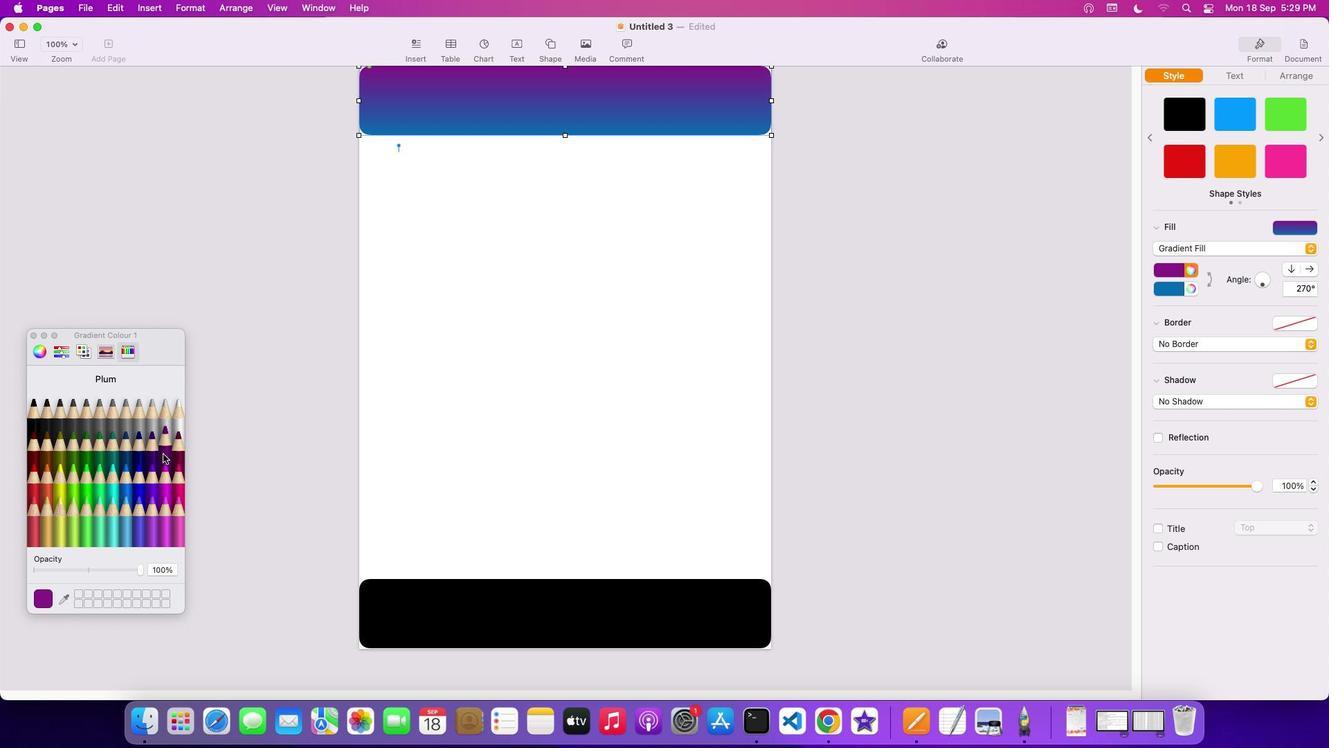 
Action: Mouse moved to (1191, 289)
Screenshot: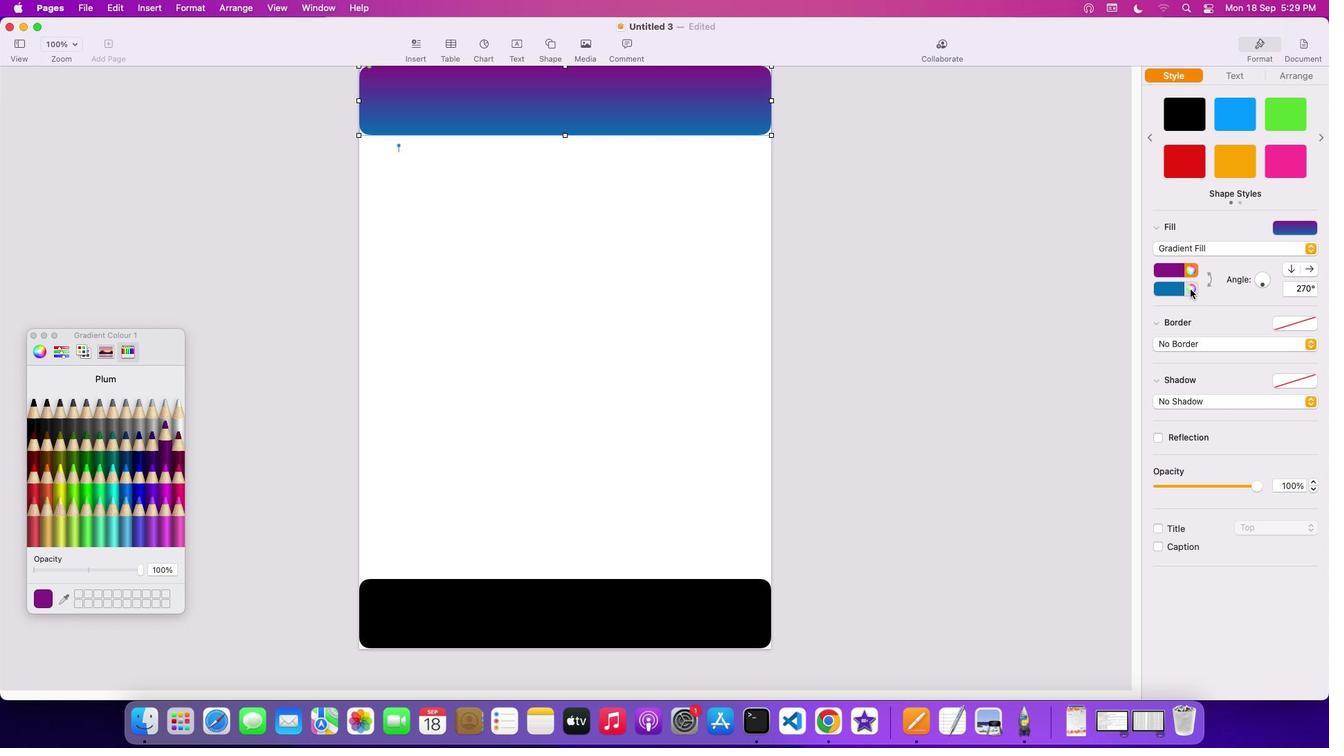 
Action: Mouse pressed left at (1191, 289)
Screenshot: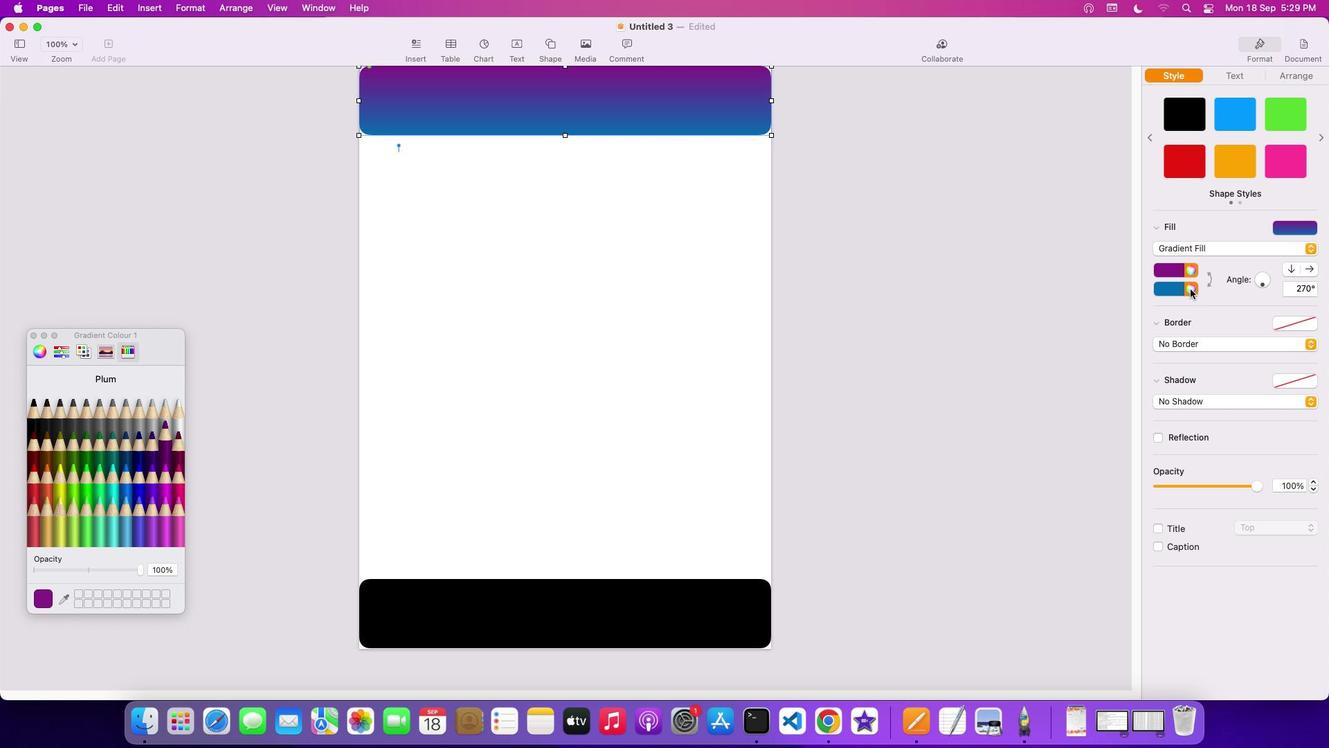 
Action: Mouse moved to (1189, 288)
Screenshot: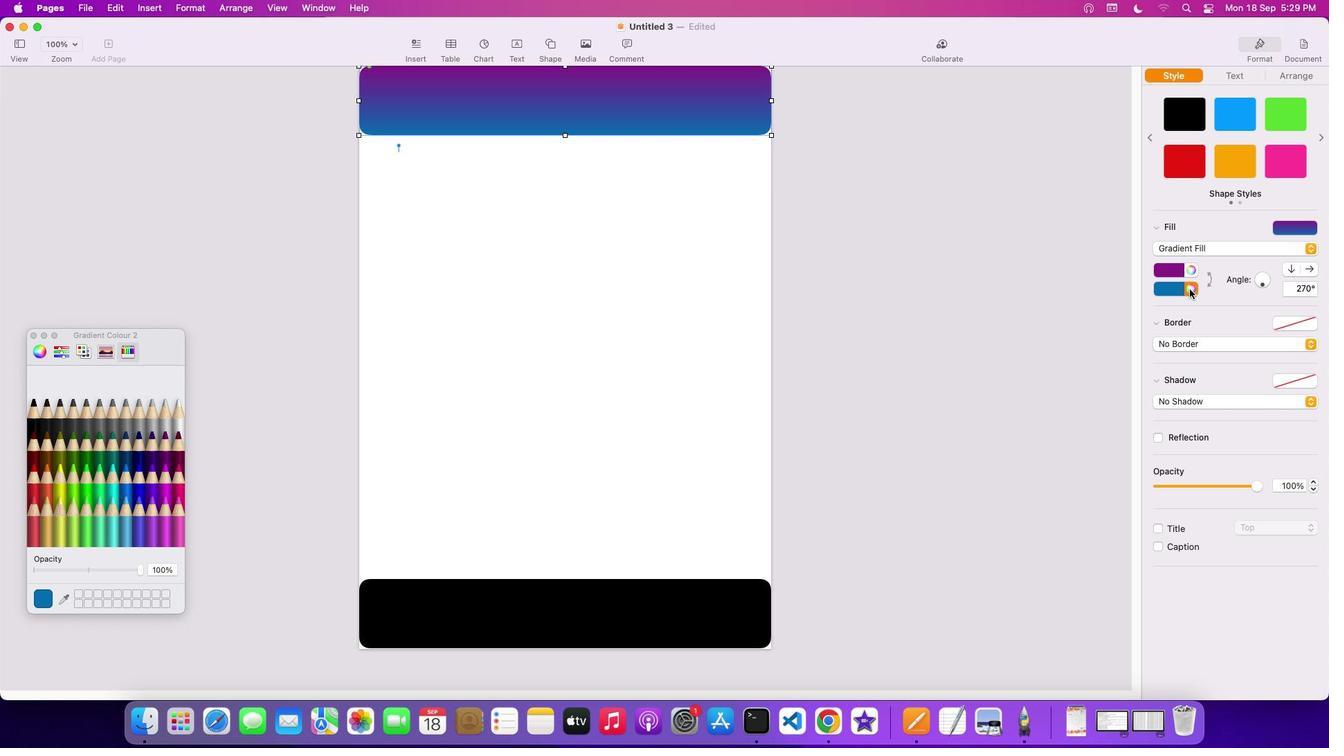 
Action: Mouse pressed left at (1189, 288)
Screenshot: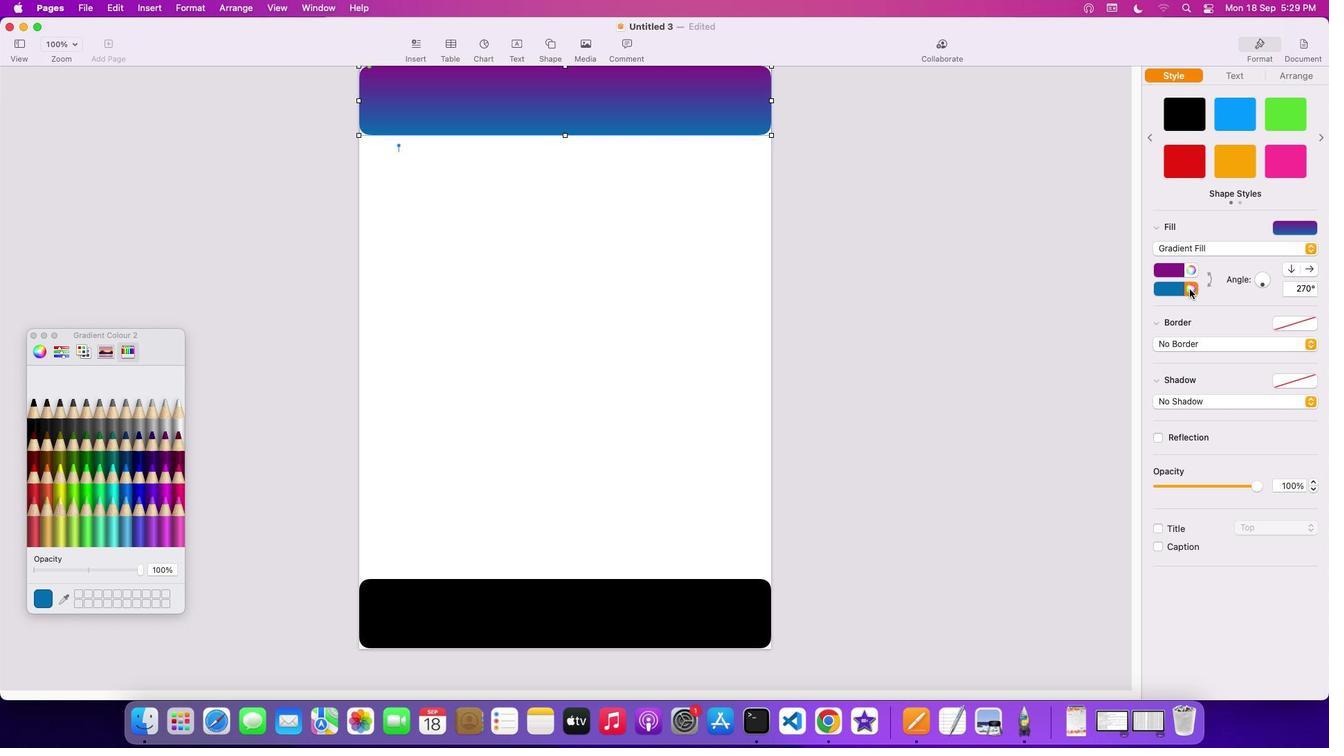 
Action: Mouse moved to (1182, 290)
Screenshot: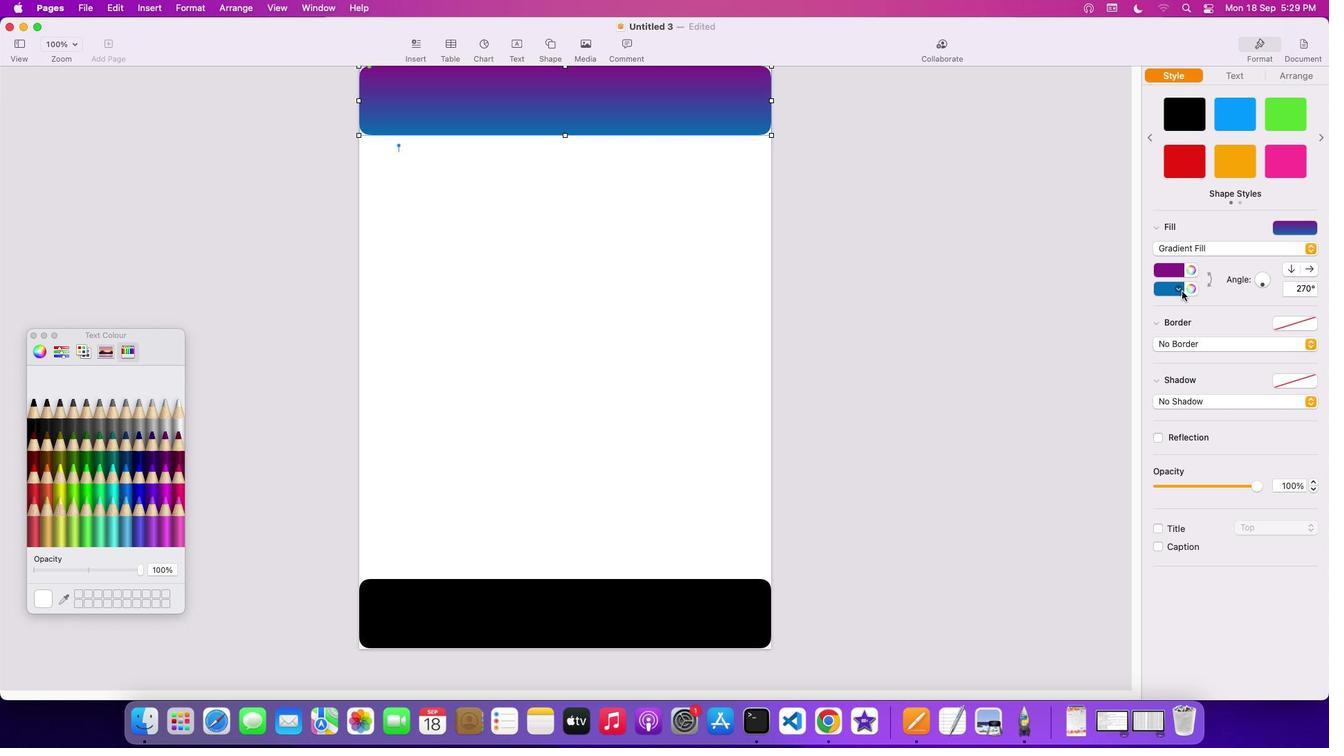 
Action: Mouse pressed left at (1182, 290)
Screenshot: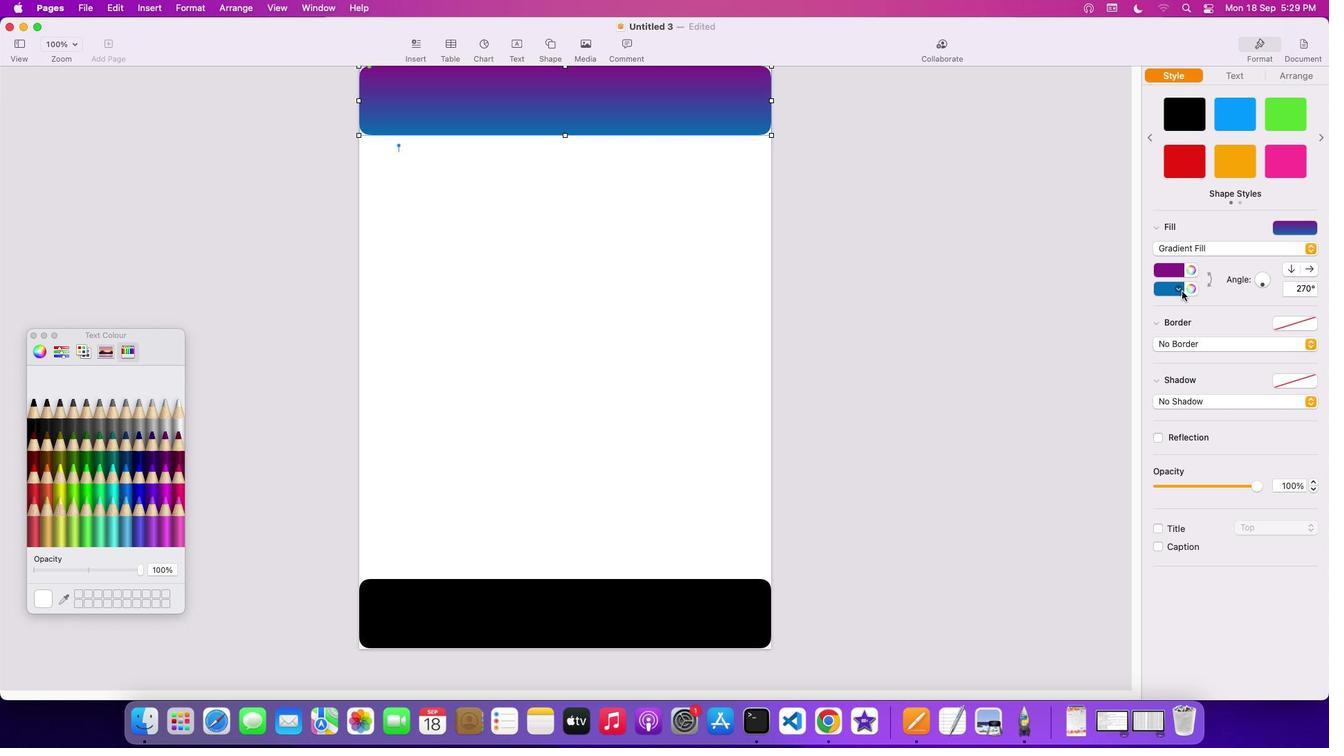 
Action: Mouse moved to (182, 410)
Screenshot: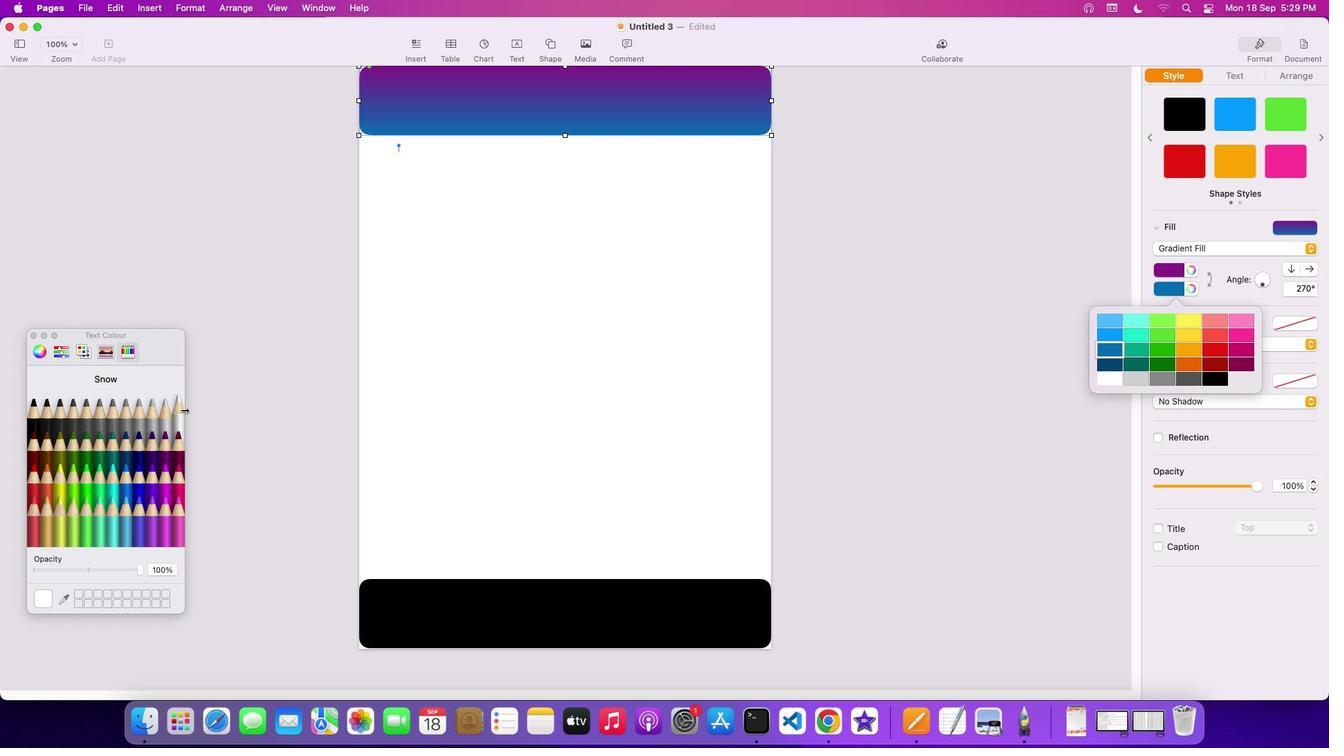 
Action: Mouse pressed left at (182, 410)
Screenshot: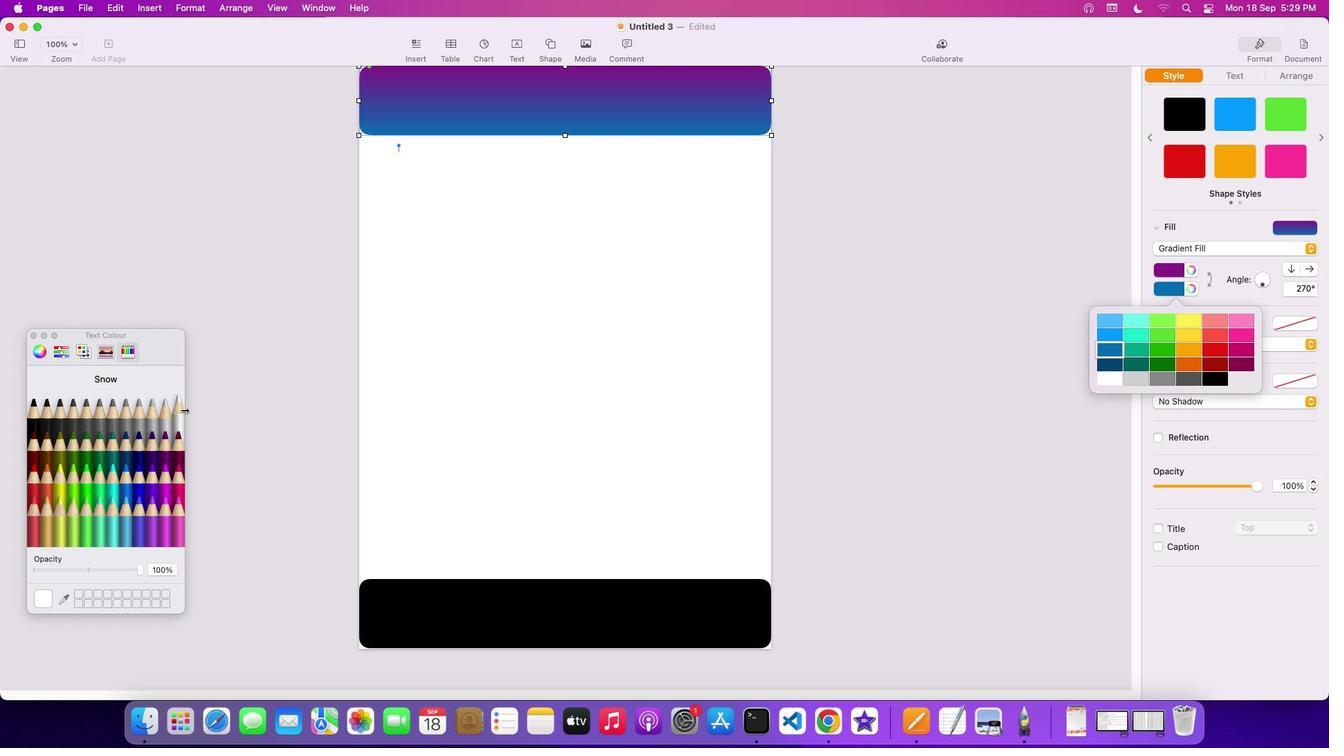 
Action: Mouse moved to (177, 412)
Screenshot: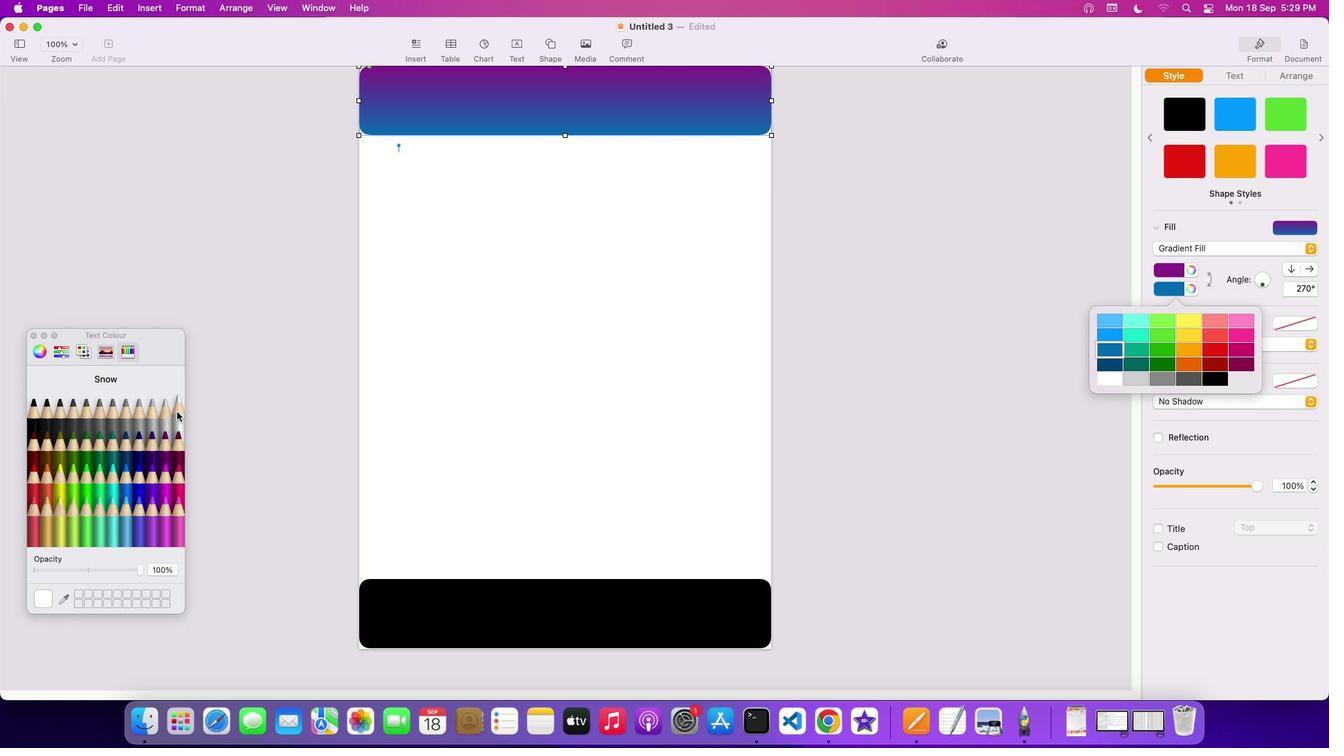 
Action: Mouse pressed left at (177, 412)
Screenshot: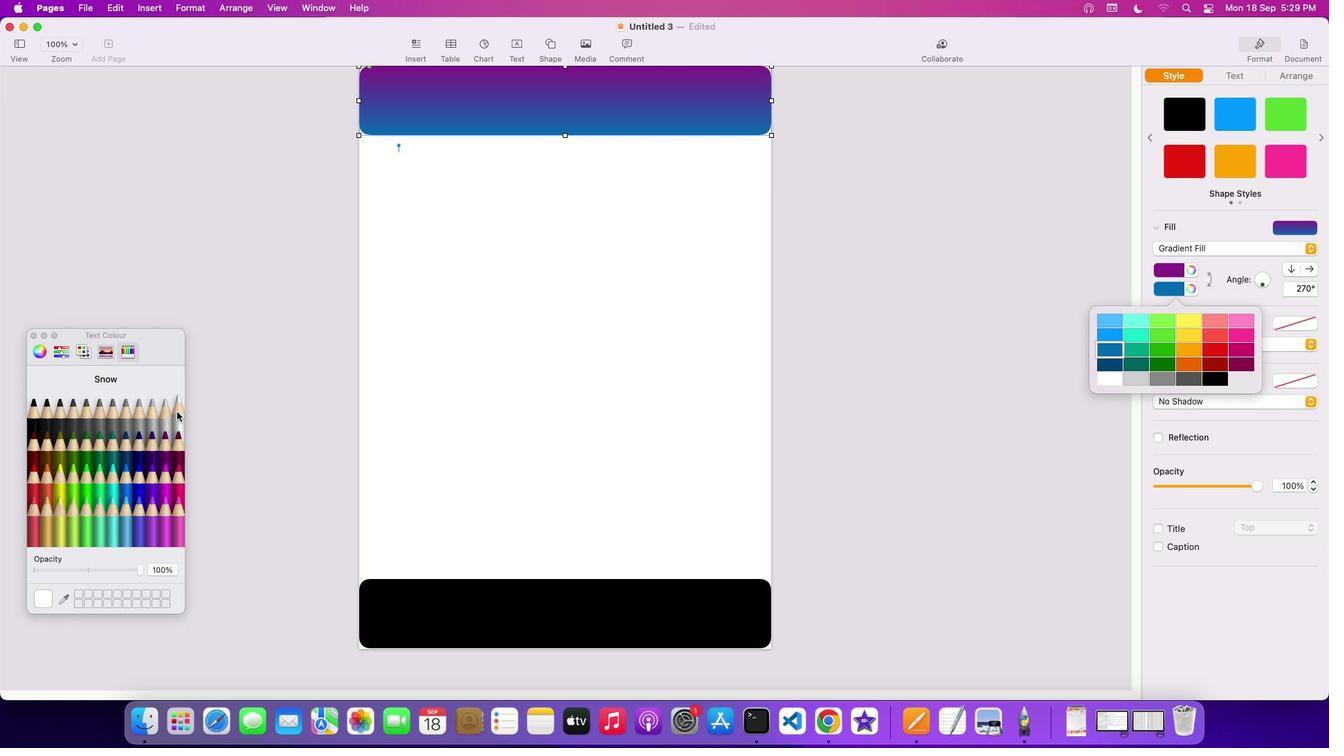 
Action: Mouse moved to (1182, 277)
Screenshot: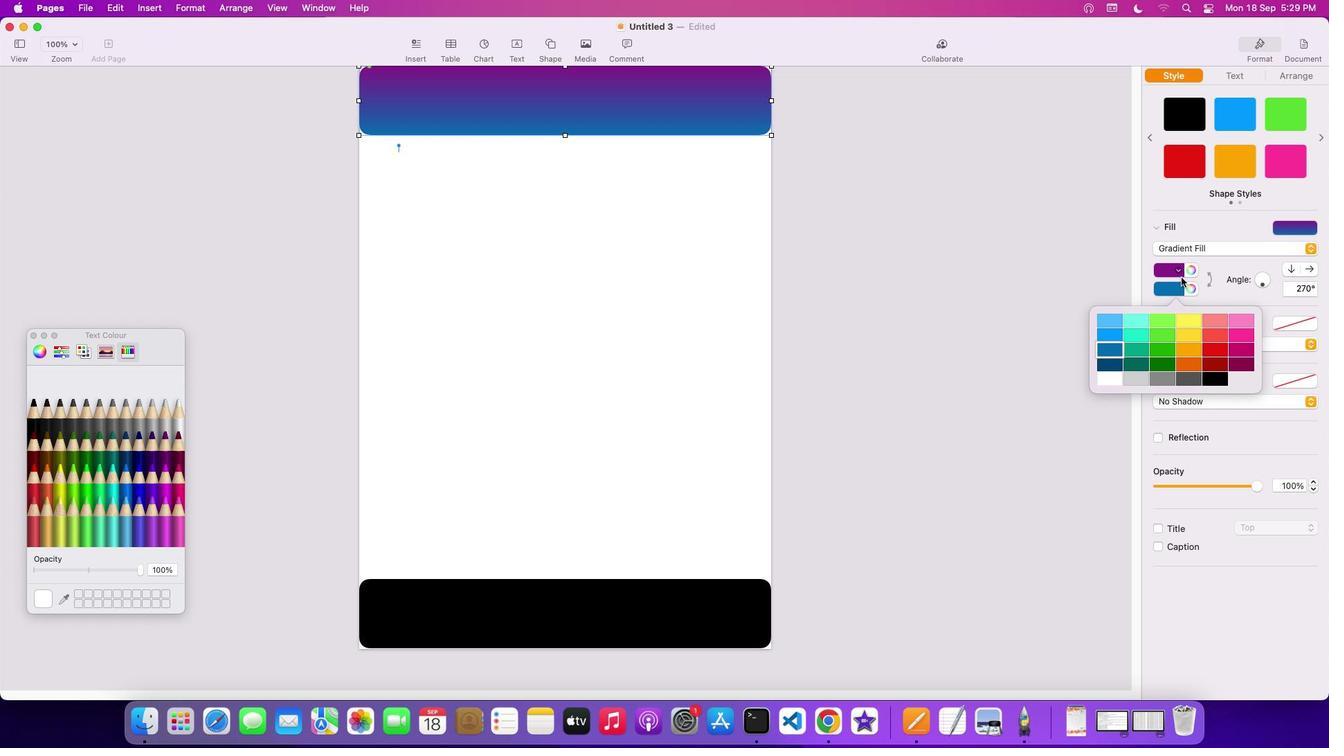 
Action: Mouse pressed left at (1182, 277)
Screenshot: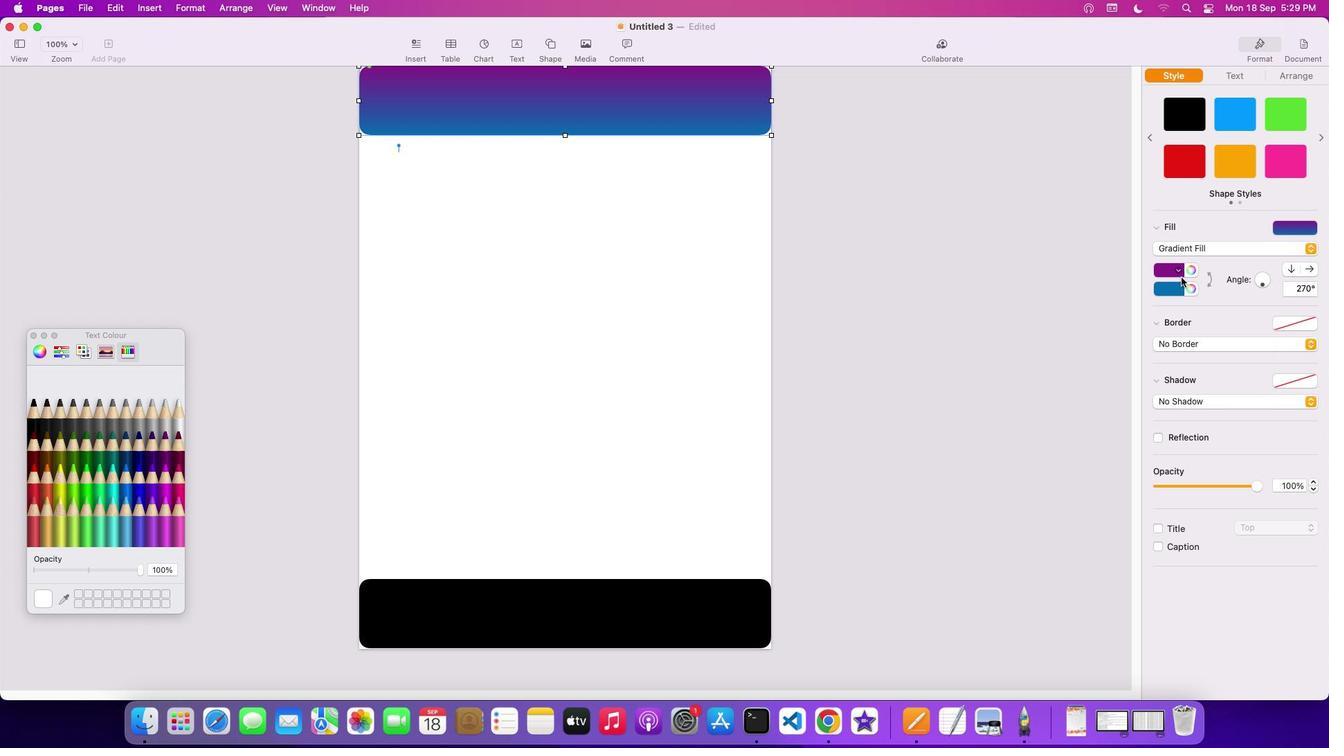 
Action: Mouse moved to (1195, 285)
Screenshot: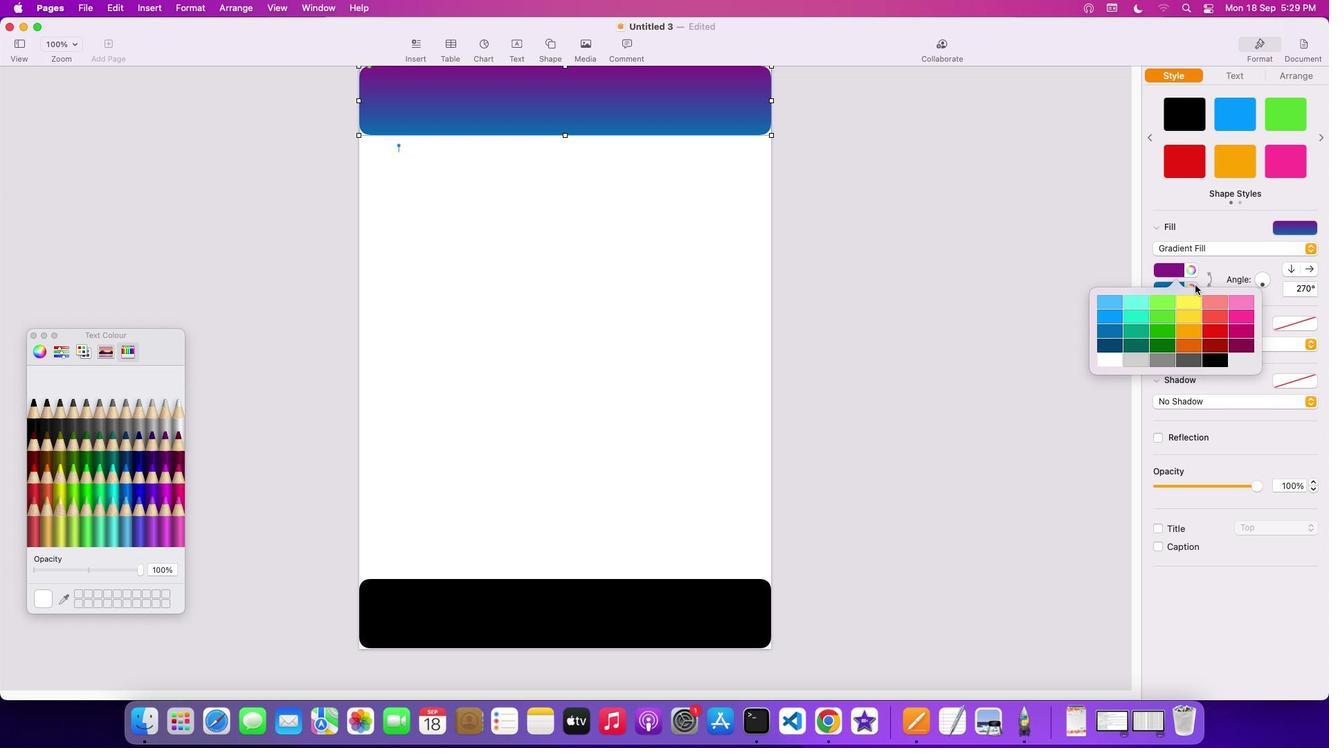 
Action: Mouse pressed left at (1195, 285)
Screenshot: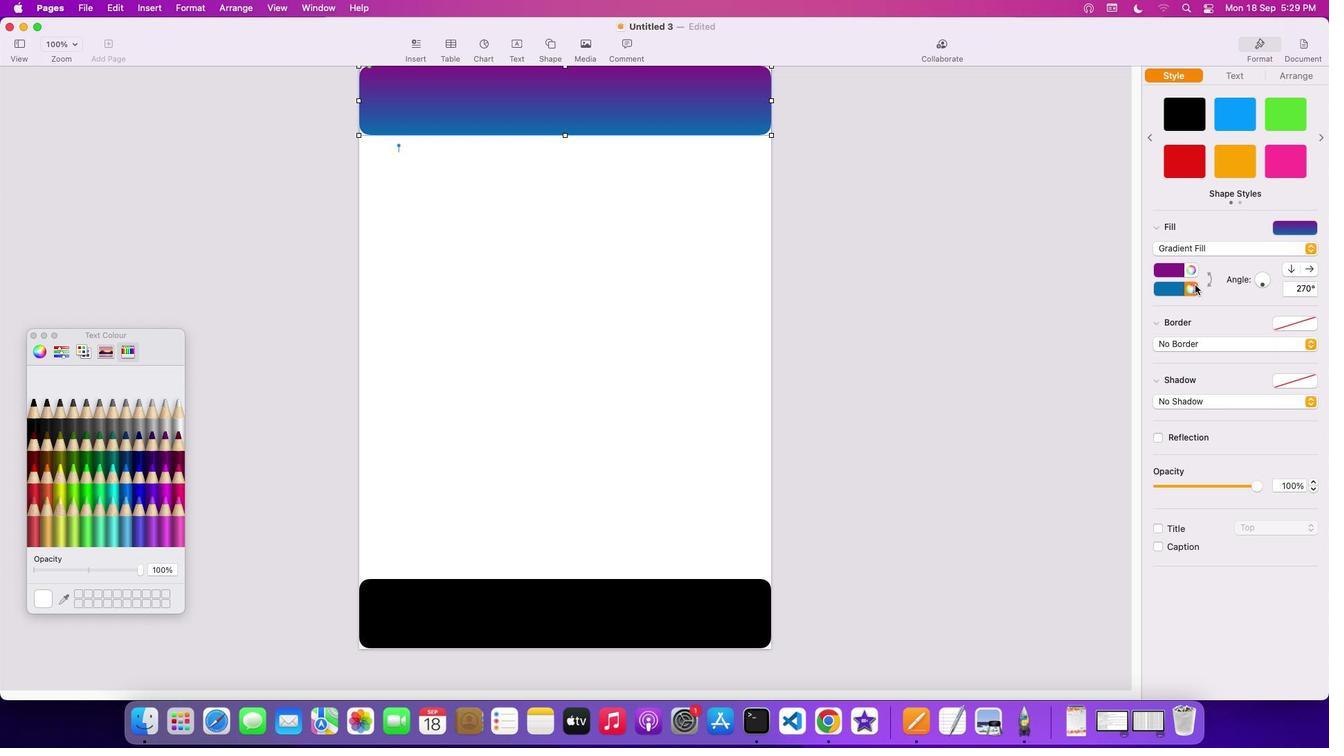 
Action: Mouse moved to (173, 416)
Screenshot: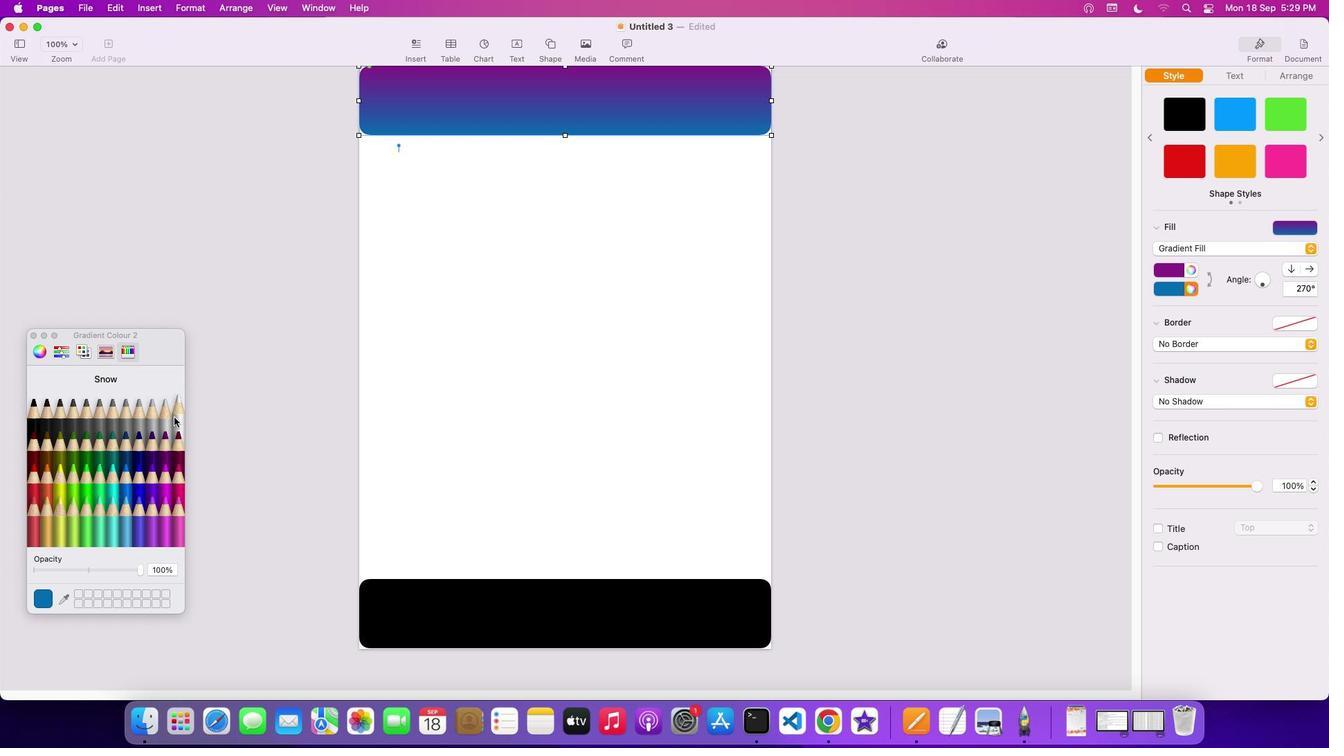 
Action: Mouse pressed left at (173, 416)
Screenshot: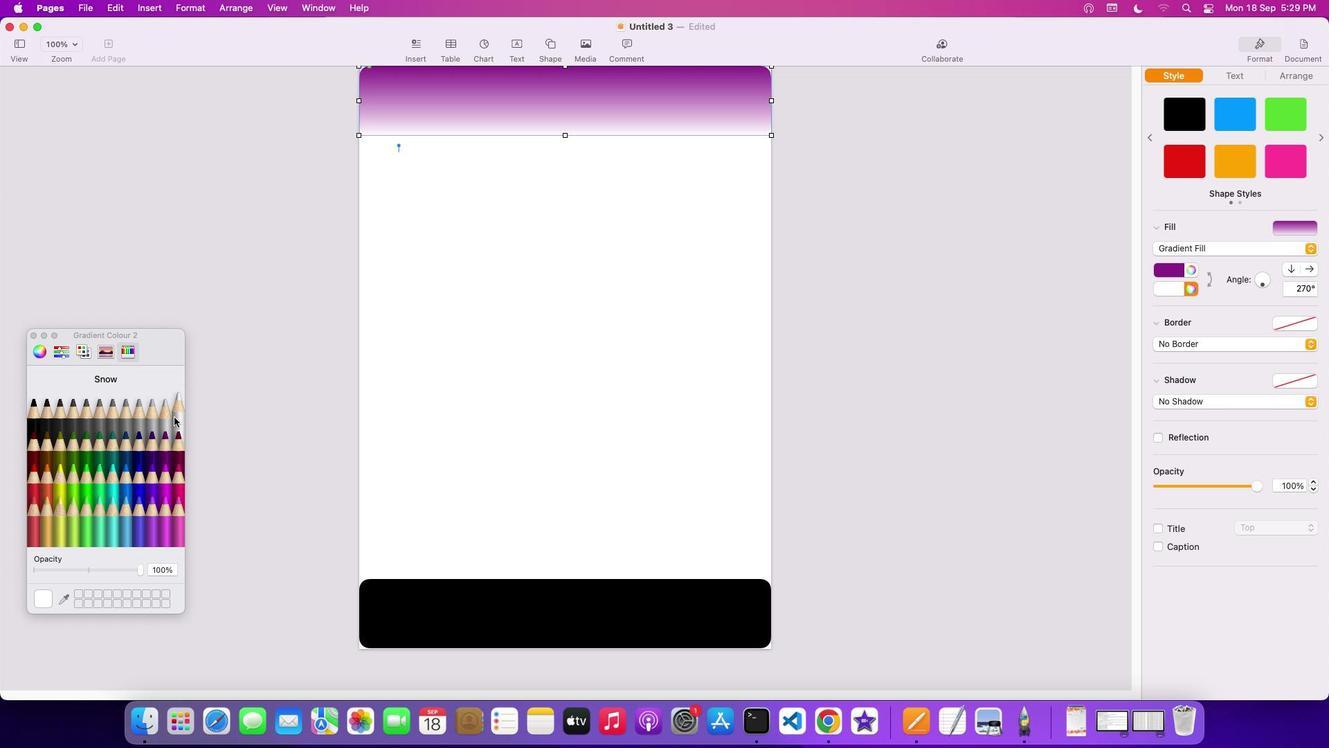 
Action: Mouse moved to (164, 419)
Screenshot: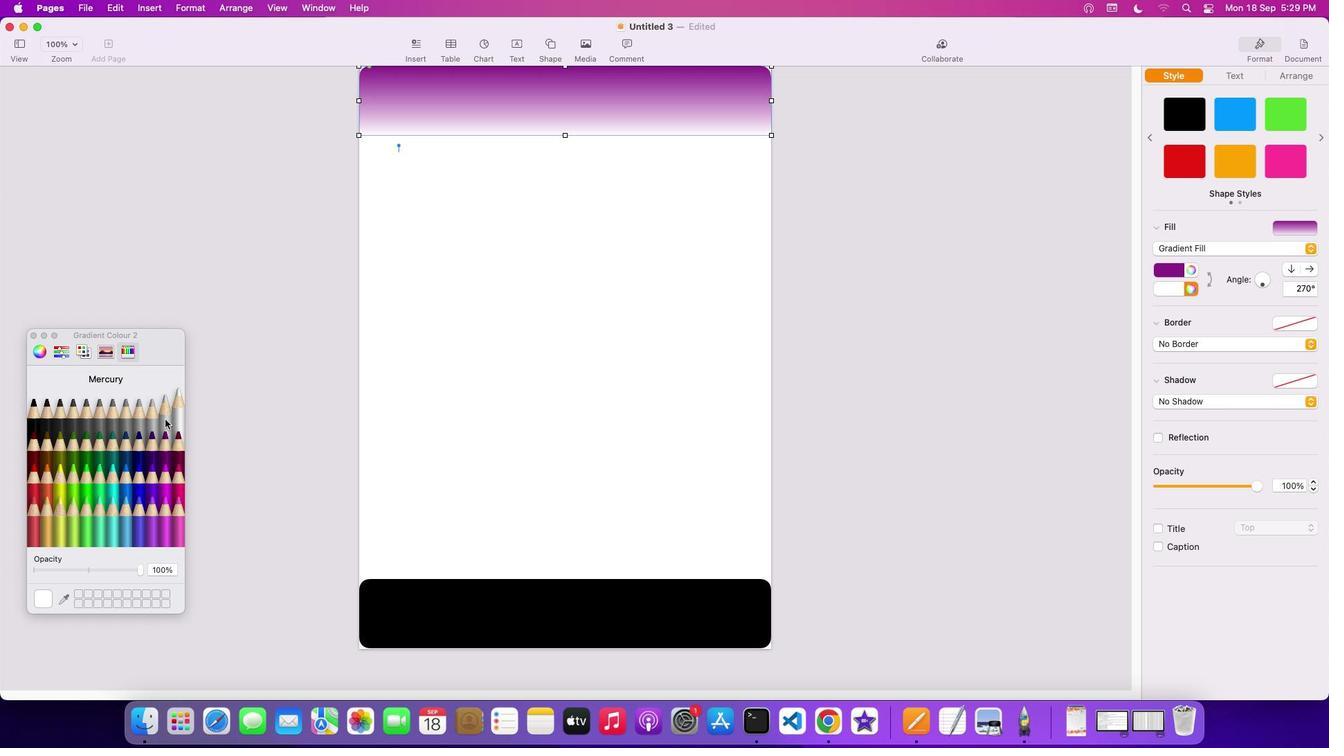 
Action: Mouse pressed left at (164, 419)
Screenshot: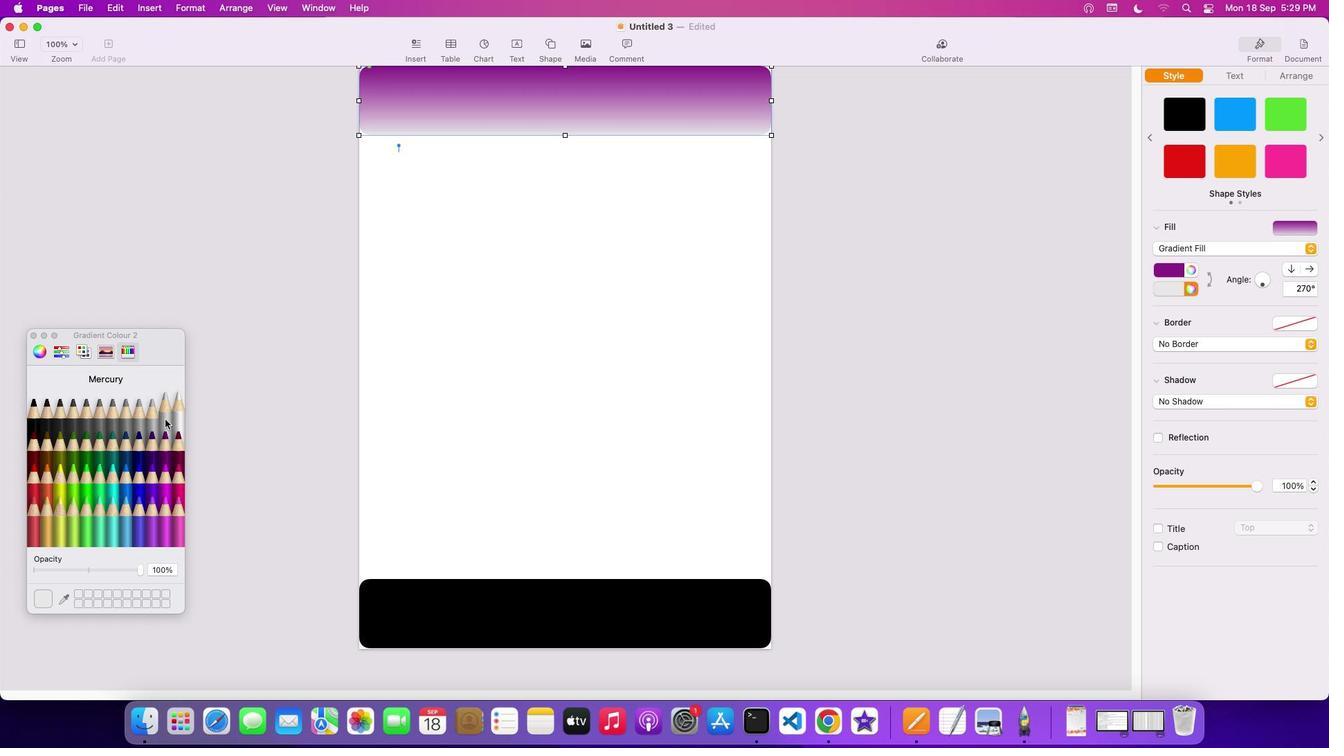 
Action: Mouse moved to (177, 446)
Screenshot: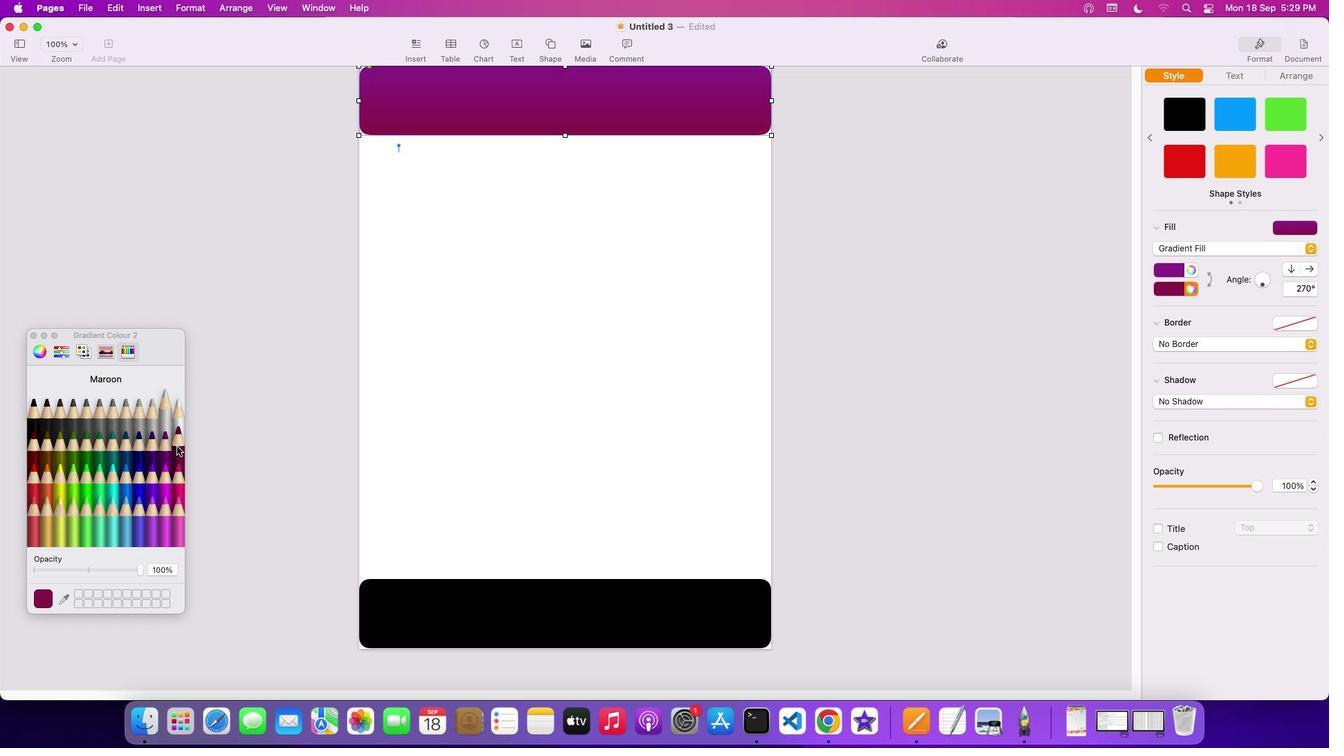 
Action: Mouse pressed left at (177, 446)
Screenshot: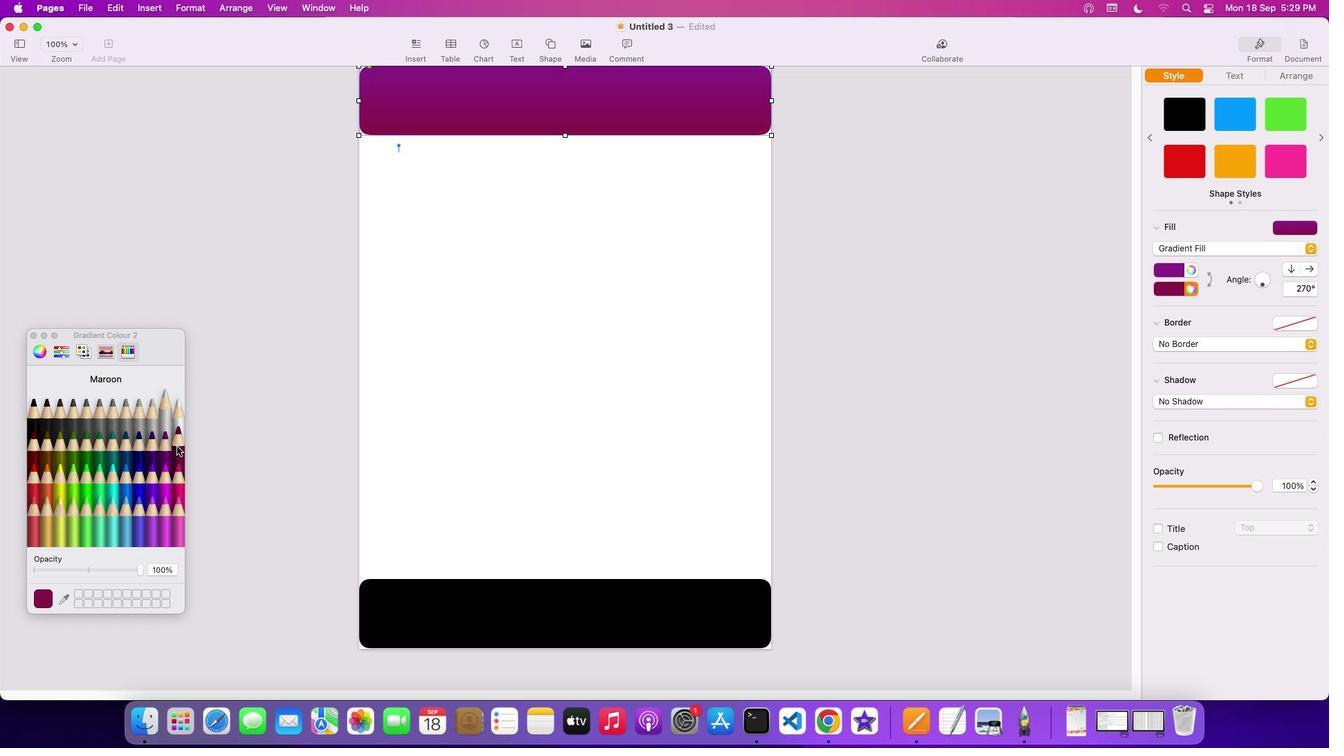 
Action: Mouse moved to (175, 529)
Screenshot: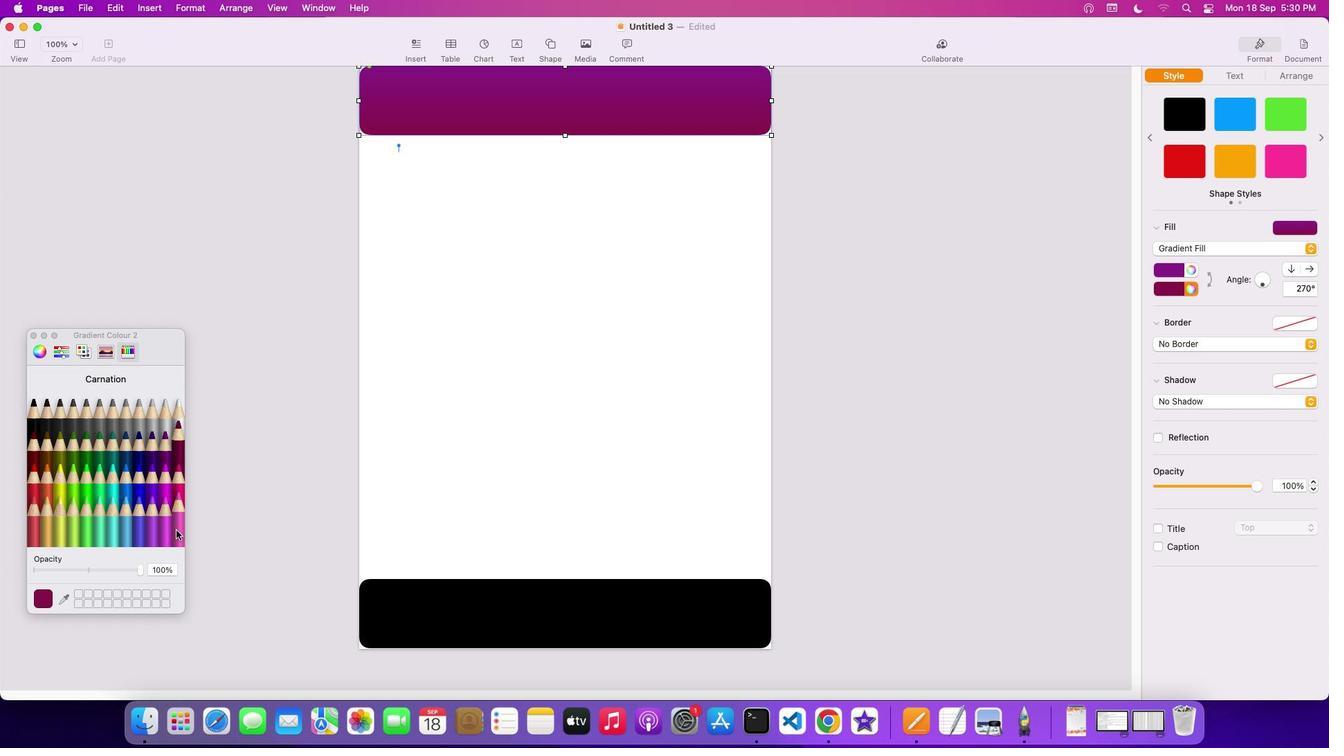 
Action: Mouse pressed left at (175, 529)
Screenshot: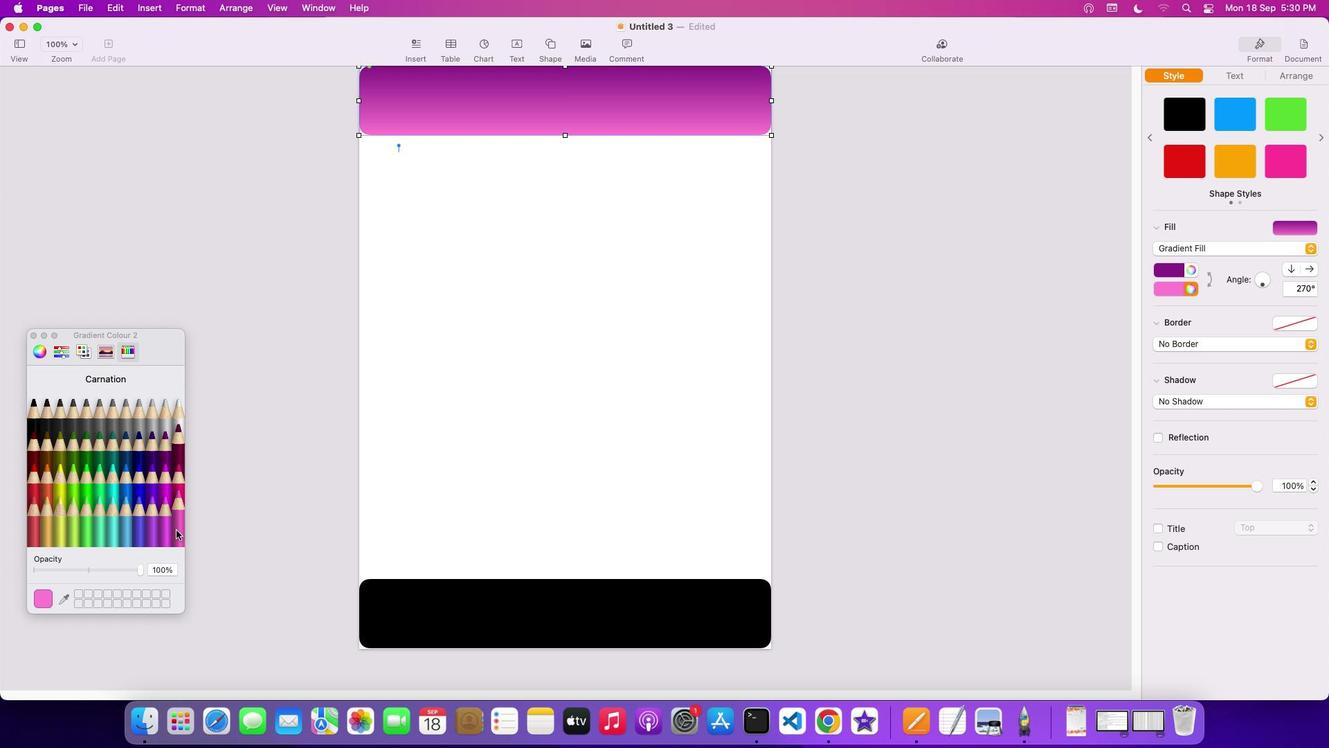 
Action: Mouse moved to (166, 529)
Screenshot: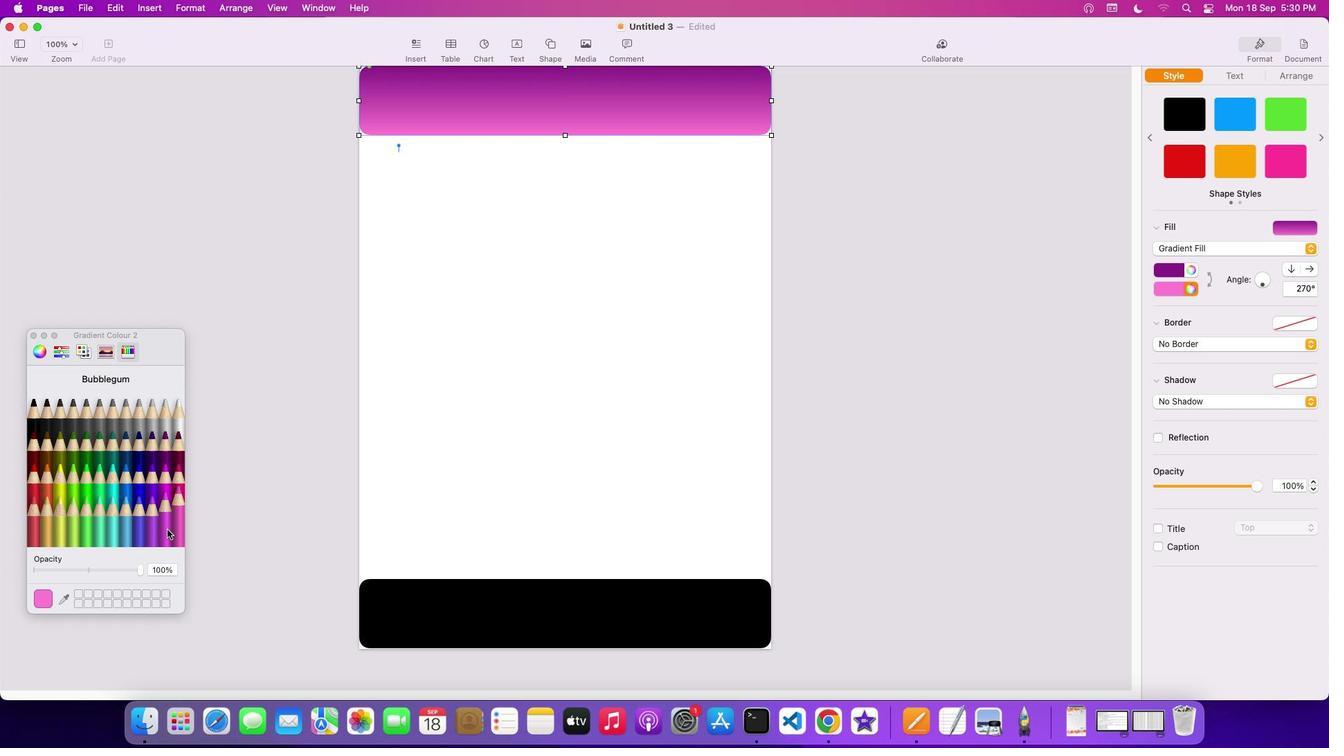 
Action: Mouse pressed left at (166, 529)
Screenshot: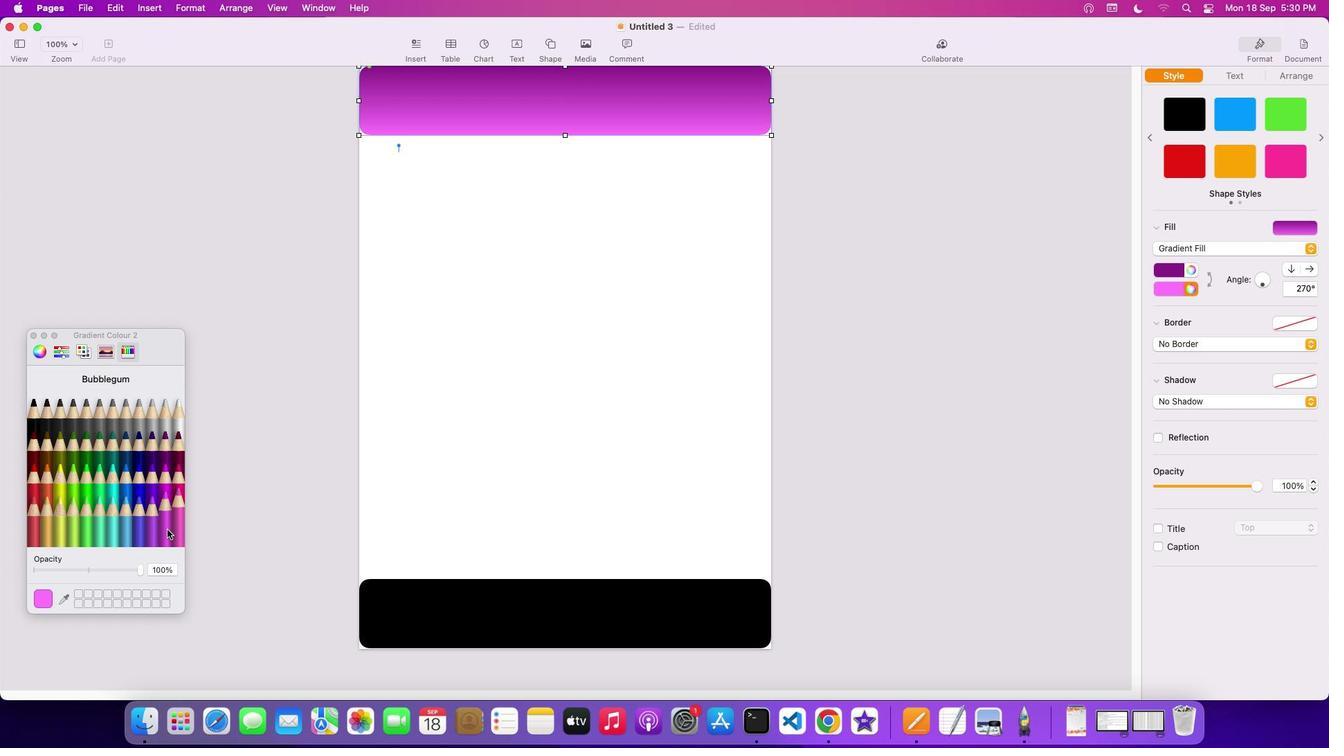 
Action: Mouse moved to (153, 531)
Screenshot: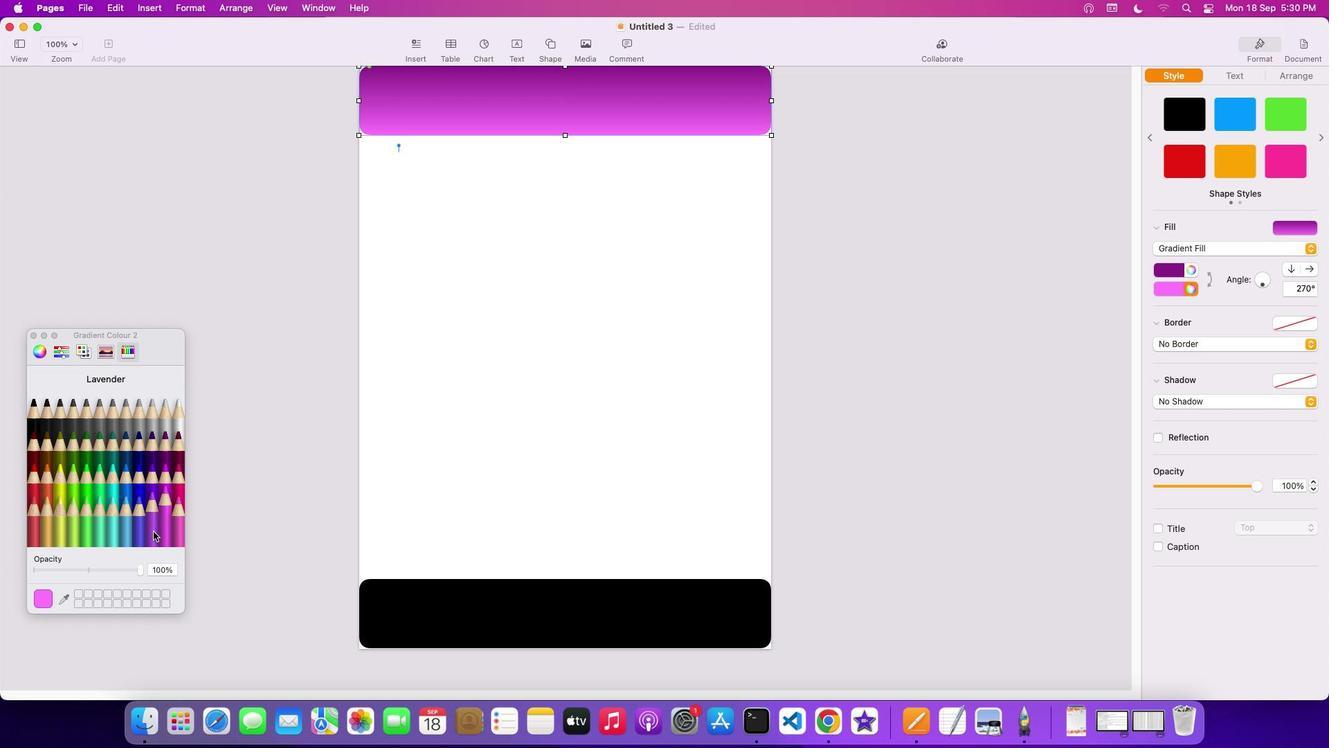 
Action: Mouse pressed left at (153, 531)
Screenshot: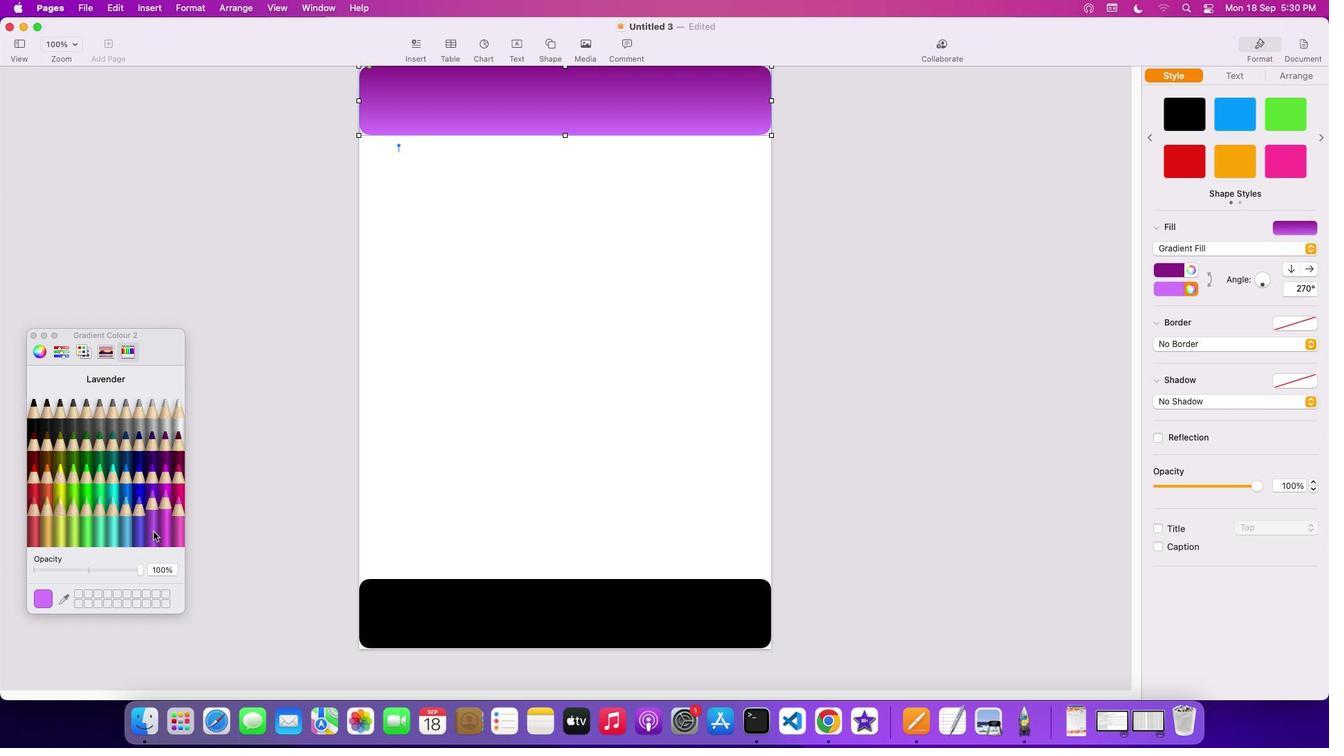 
Action: Mouse moved to (144, 531)
Screenshot: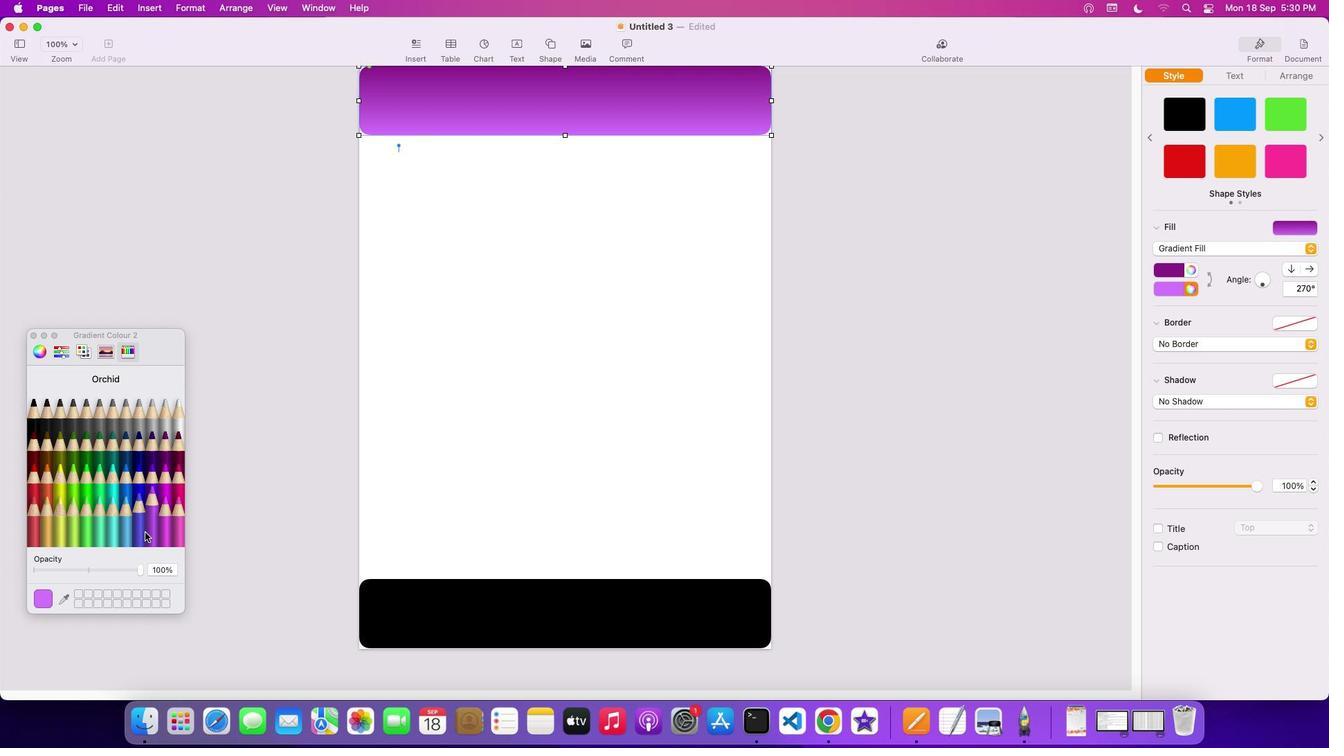 
Action: Mouse pressed left at (144, 531)
Screenshot: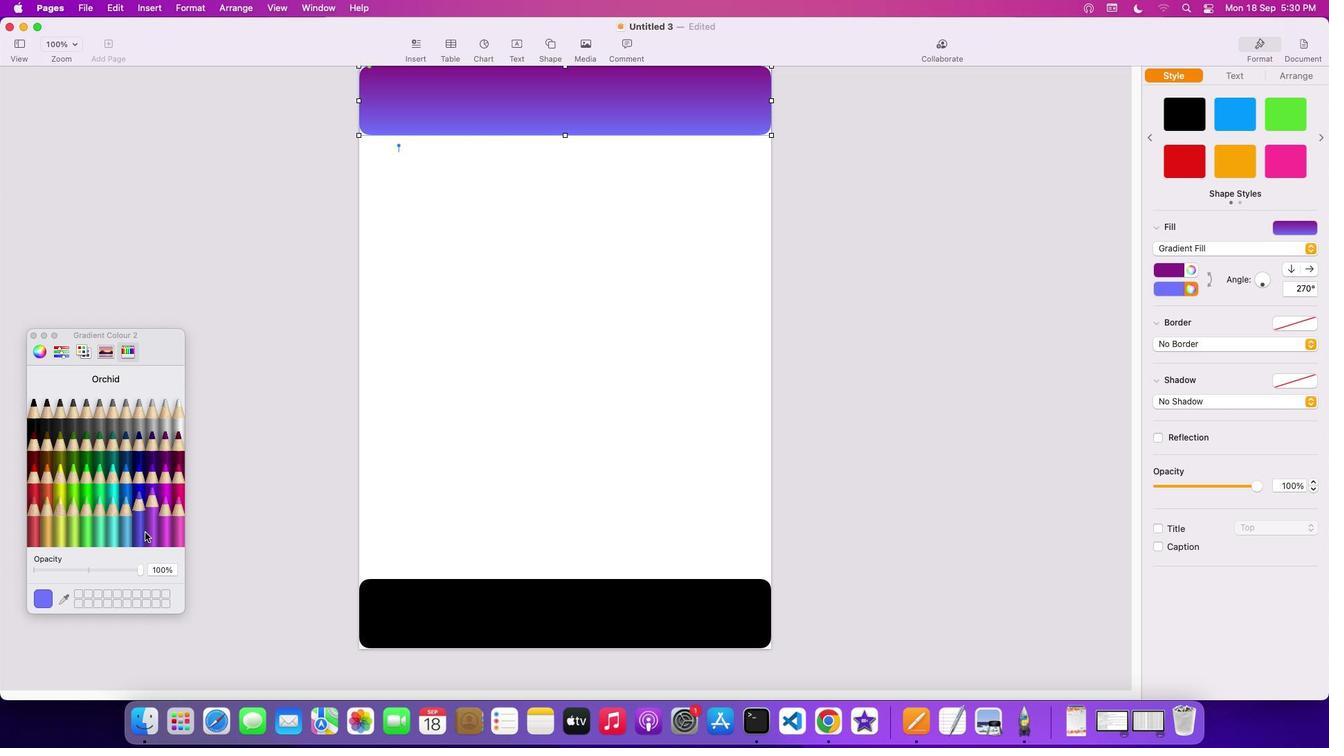 
Action: Mouse moved to (160, 346)
Screenshot: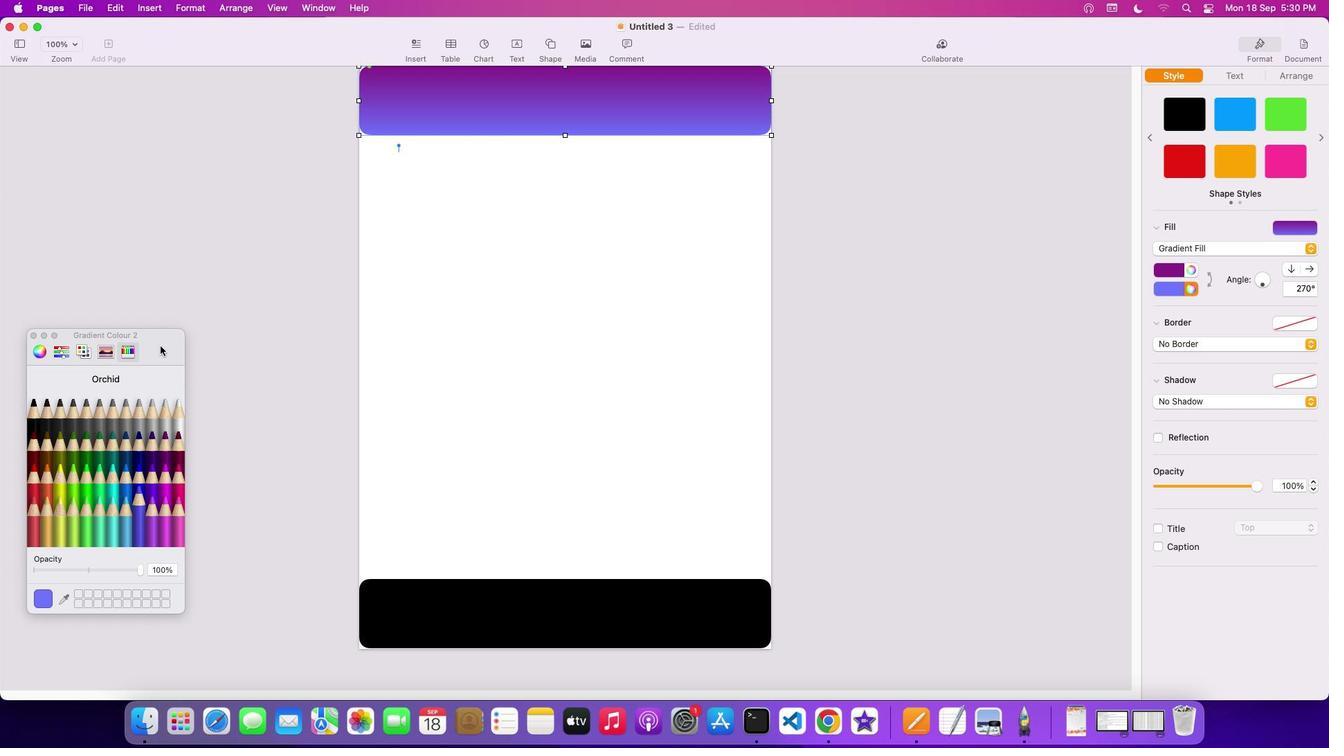 
Action: Mouse pressed left at (160, 346)
Screenshot: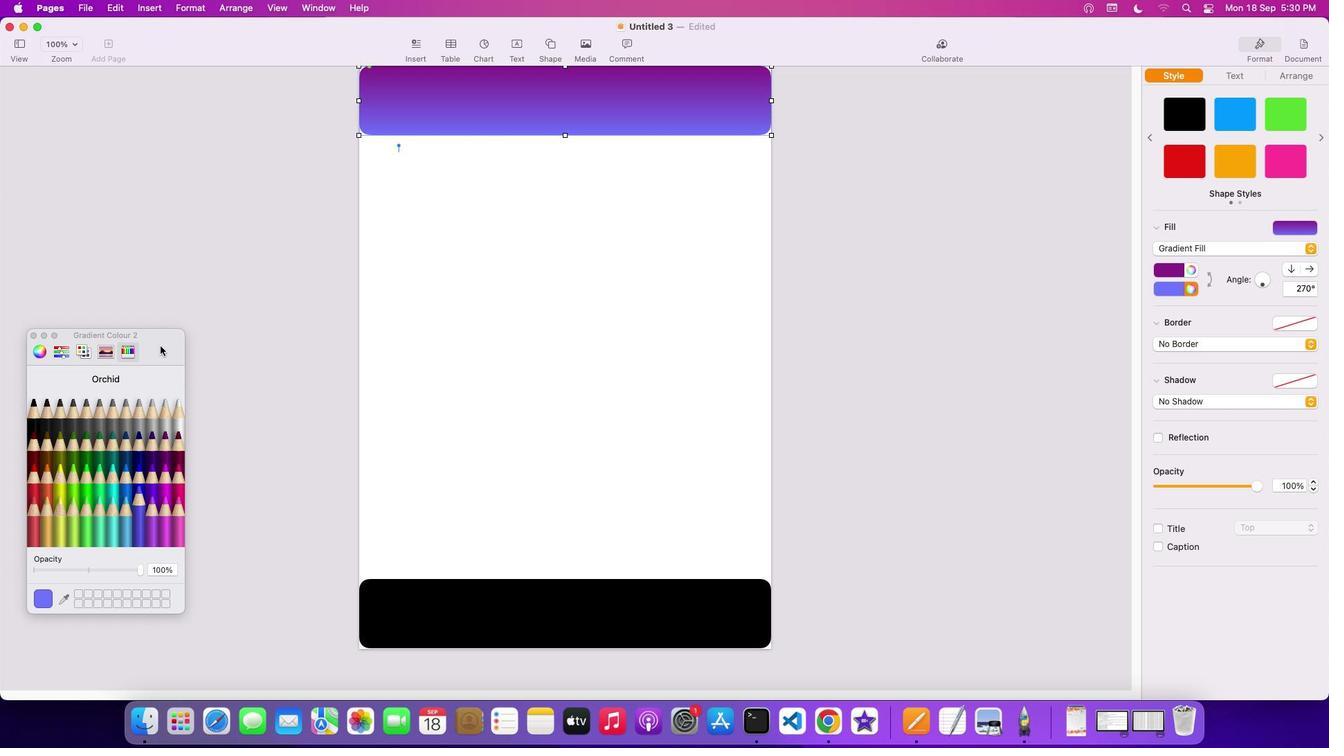 
Action: Mouse moved to (186, 520)
Screenshot: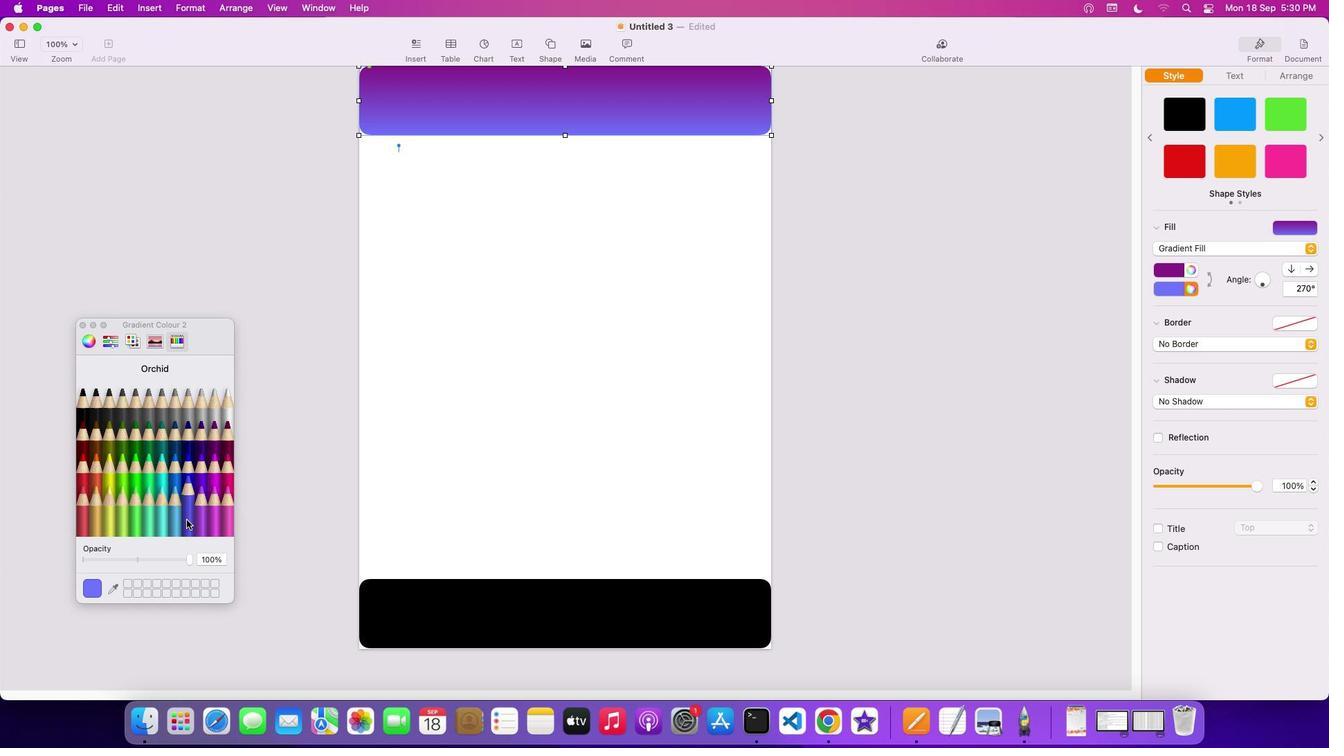 
Action: Mouse pressed left at (186, 520)
Screenshot: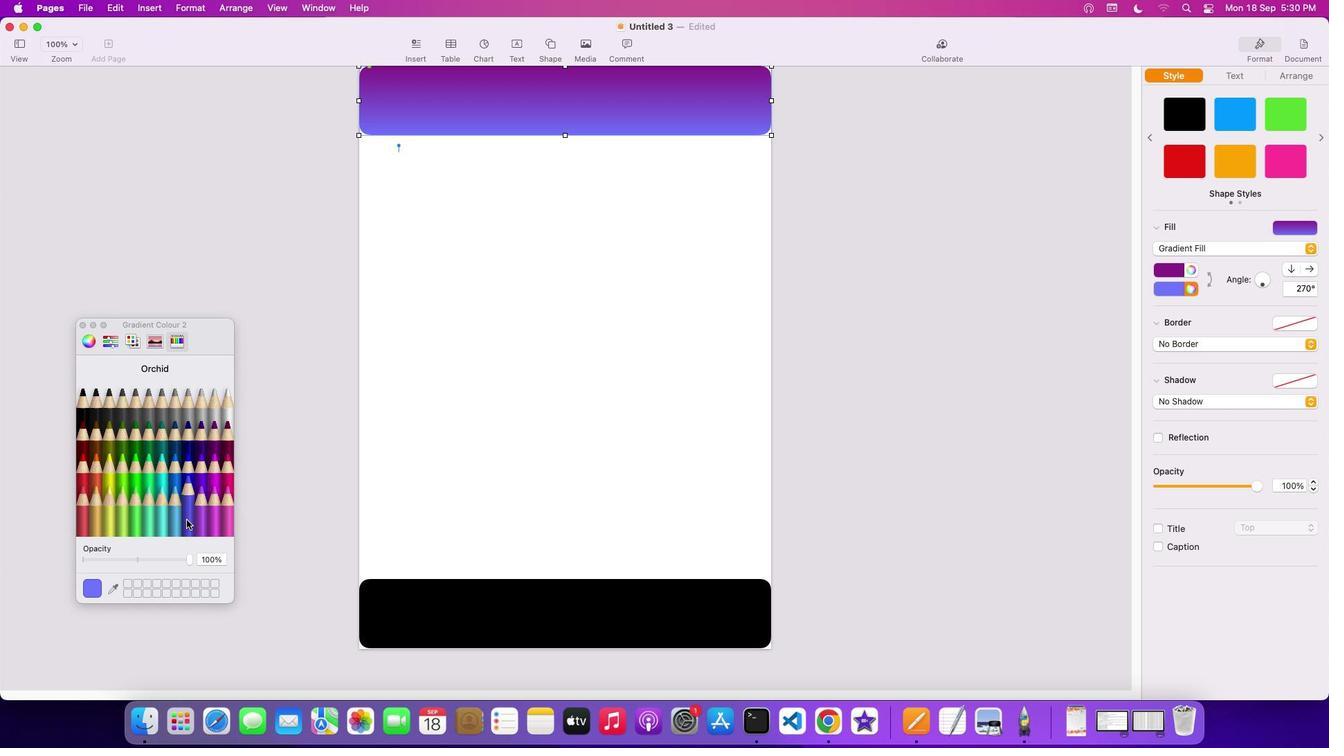 
Action: Mouse moved to (177, 520)
Screenshot: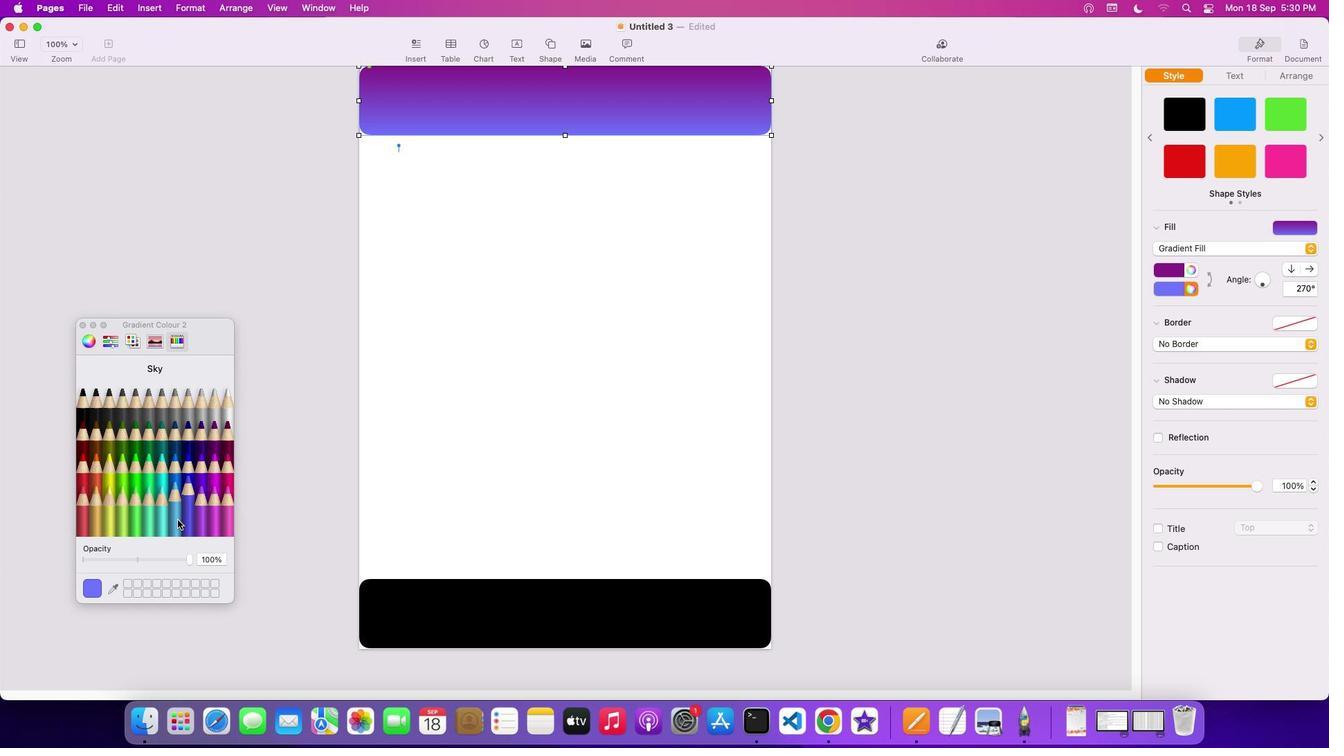 
Action: Mouse pressed left at (177, 520)
Screenshot: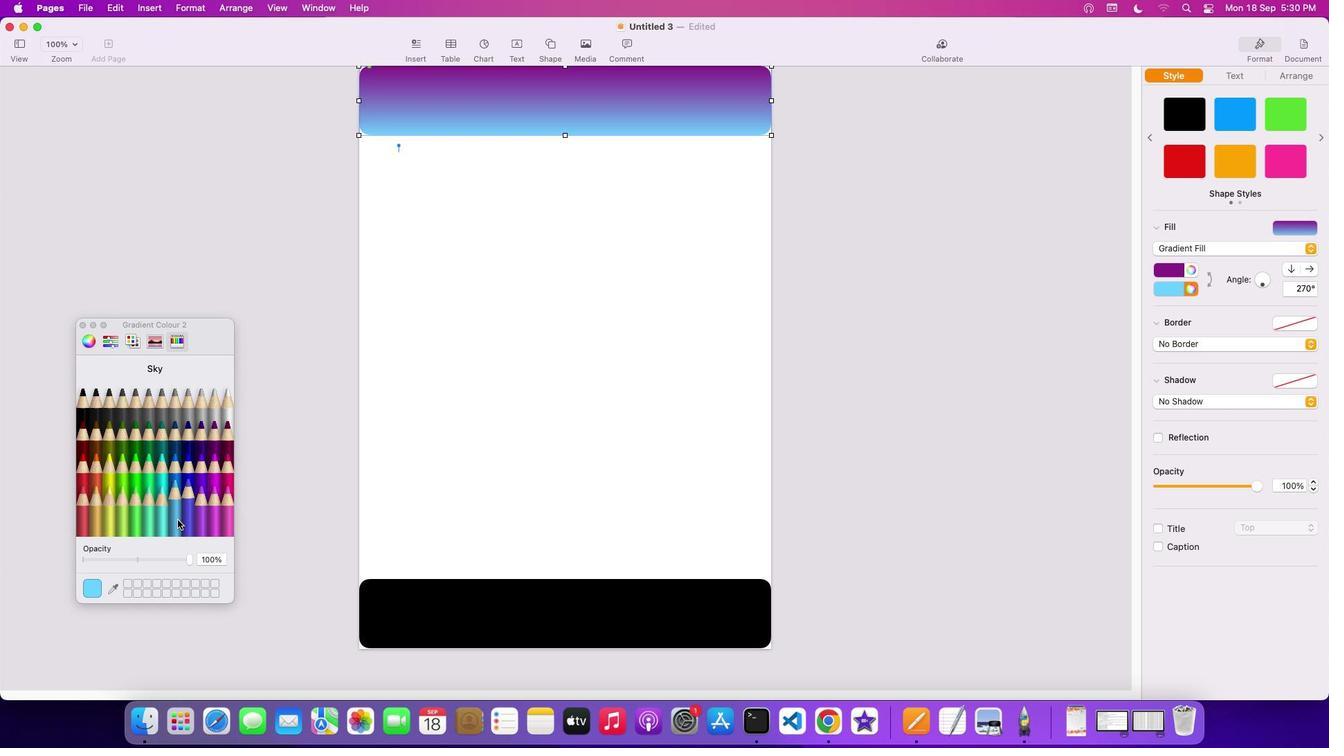 
Action: Mouse moved to (163, 520)
Screenshot: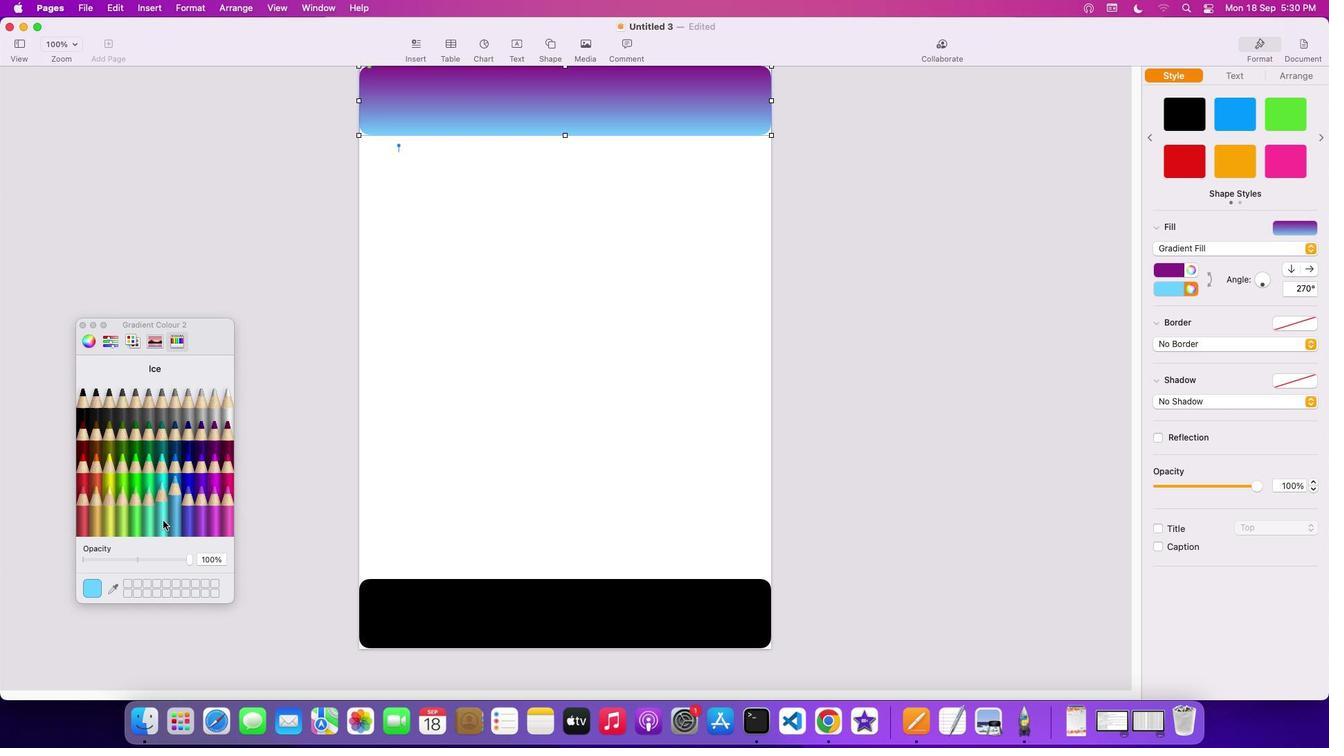 
Action: Mouse pressed left at (163, 520)
Screenshot: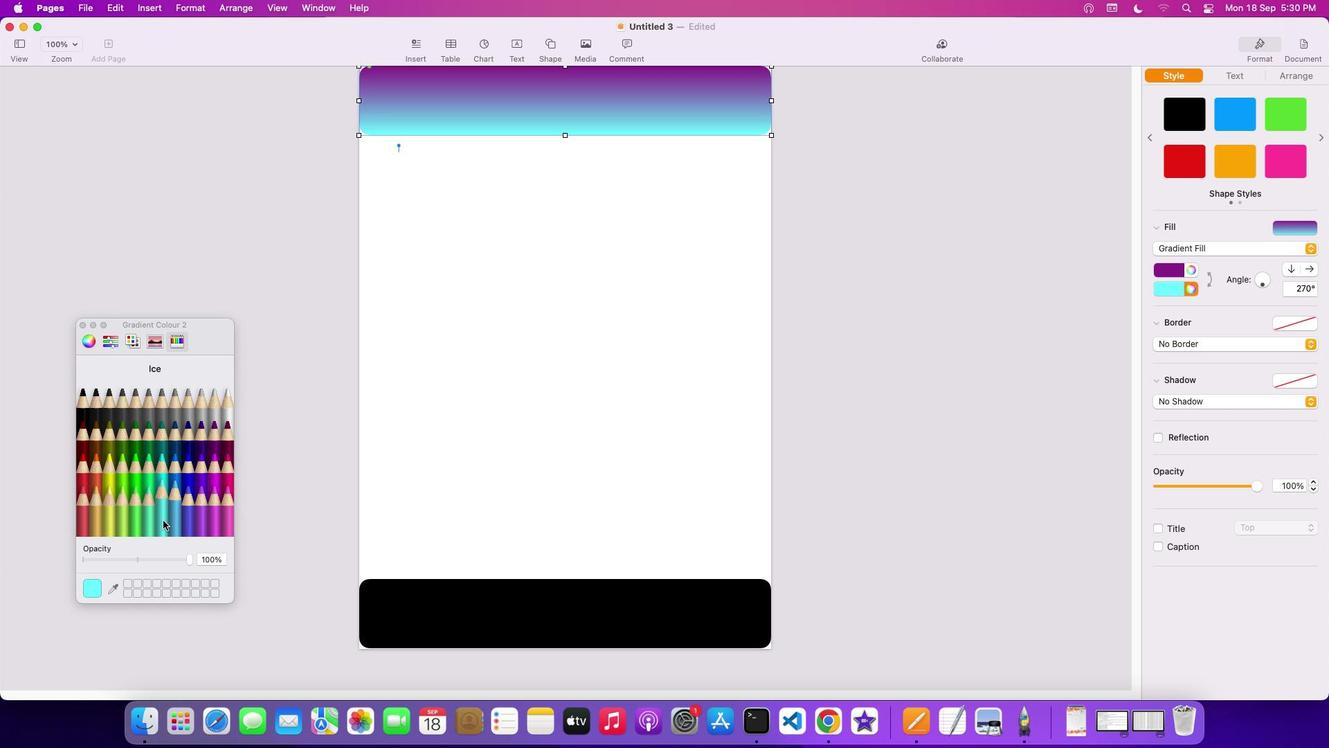 
Action: Mouse moved to (148, 522)
Screenshot: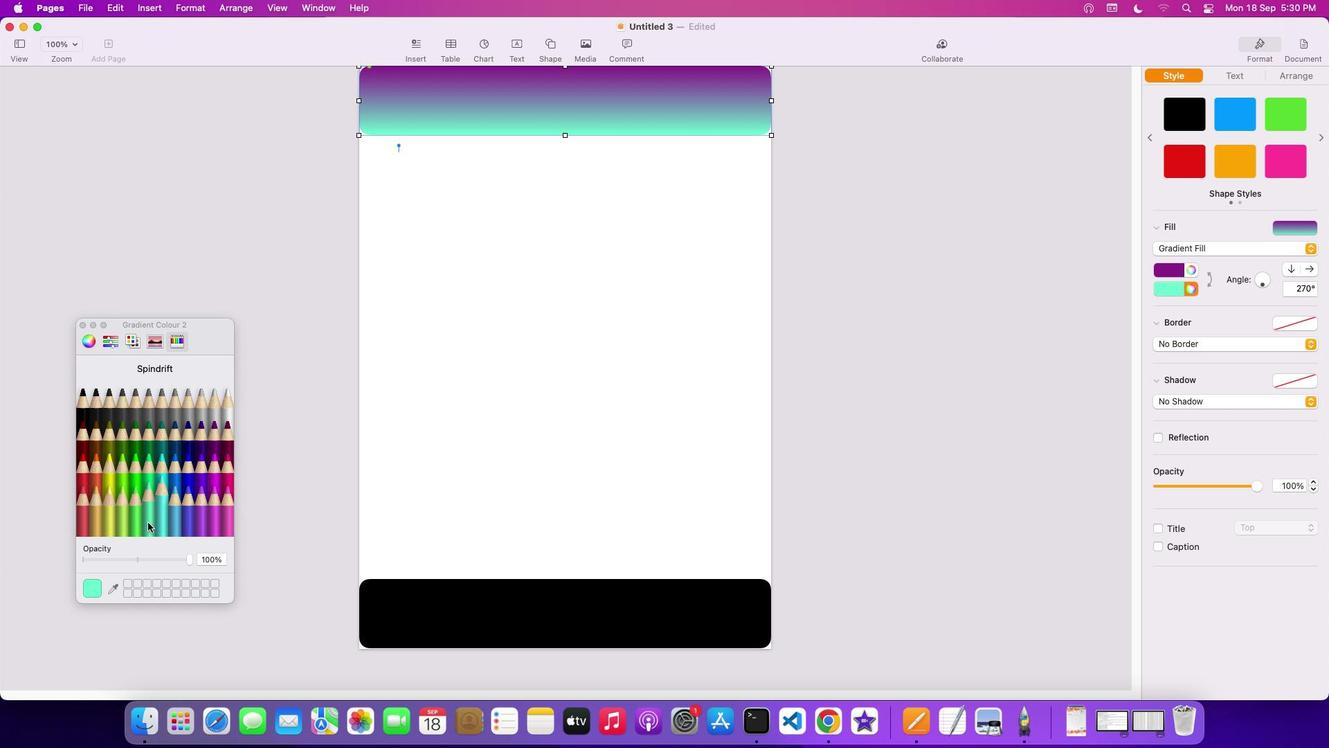 
Action: Mouse pressed left at (148, 522)
Screenshot: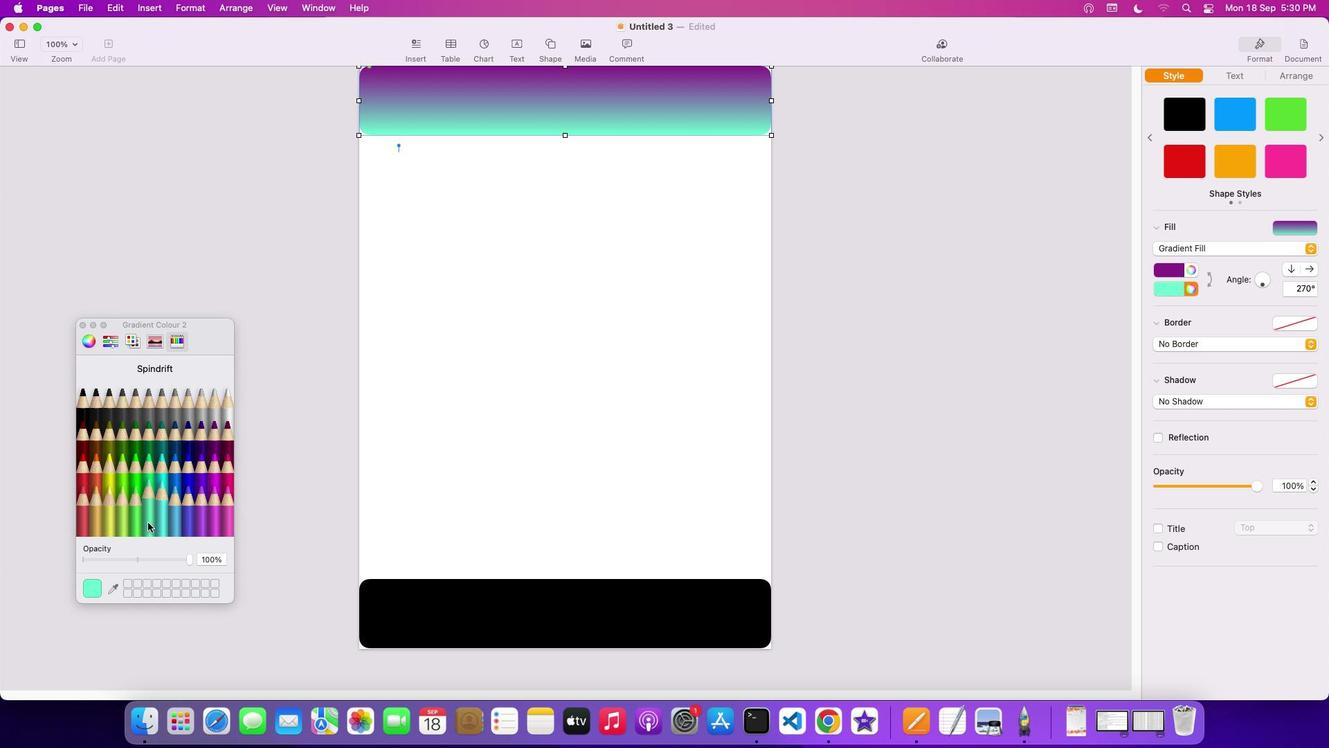 
Action: Mouse moved to (135, 525)
Screenshot: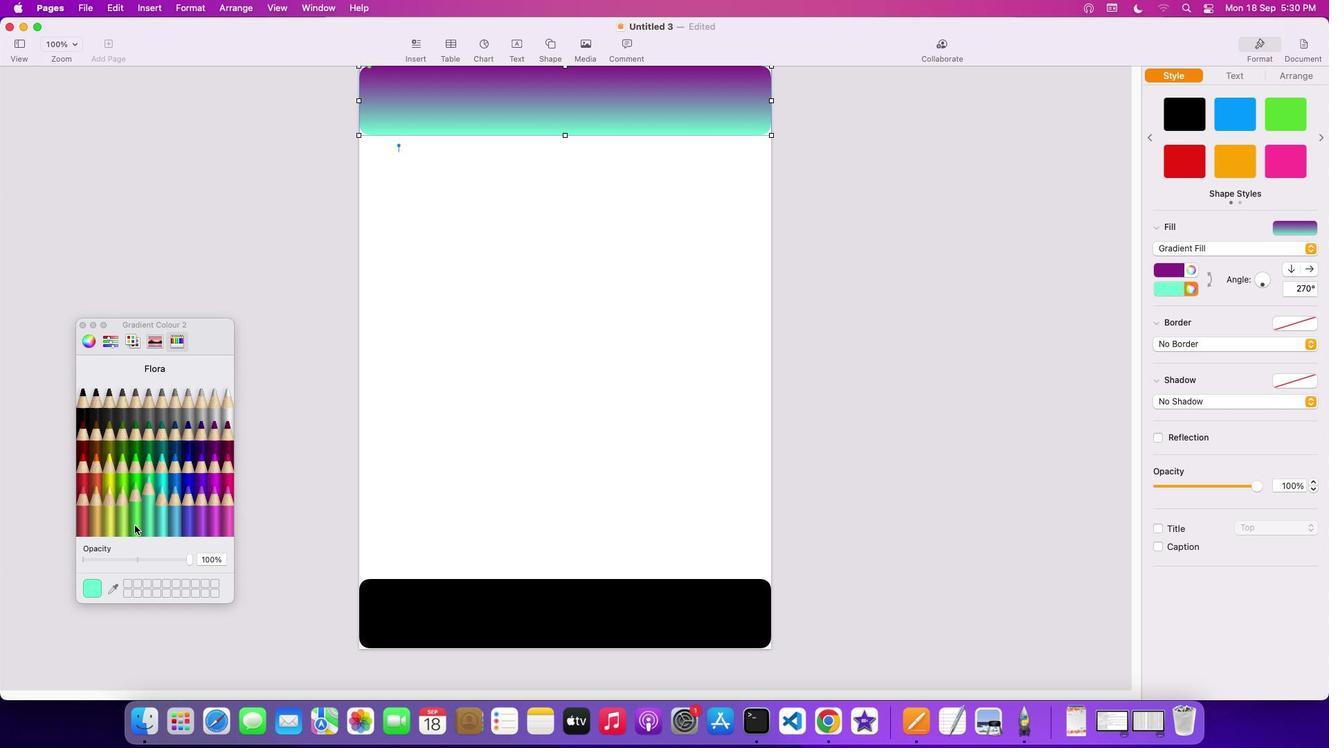 
Action: Mouse pressed left at (135, 525)
Screenshot: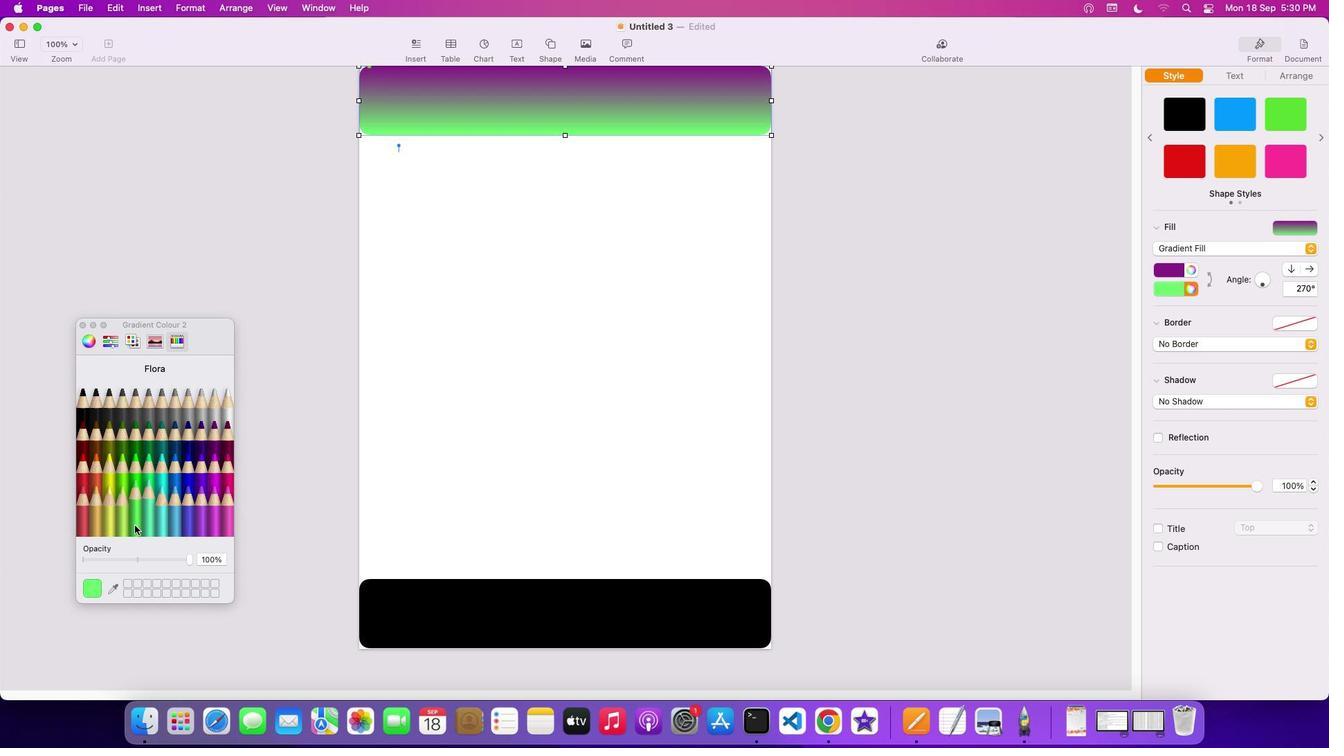 
Action: Mouse moved to (121, 525)
Screenshot: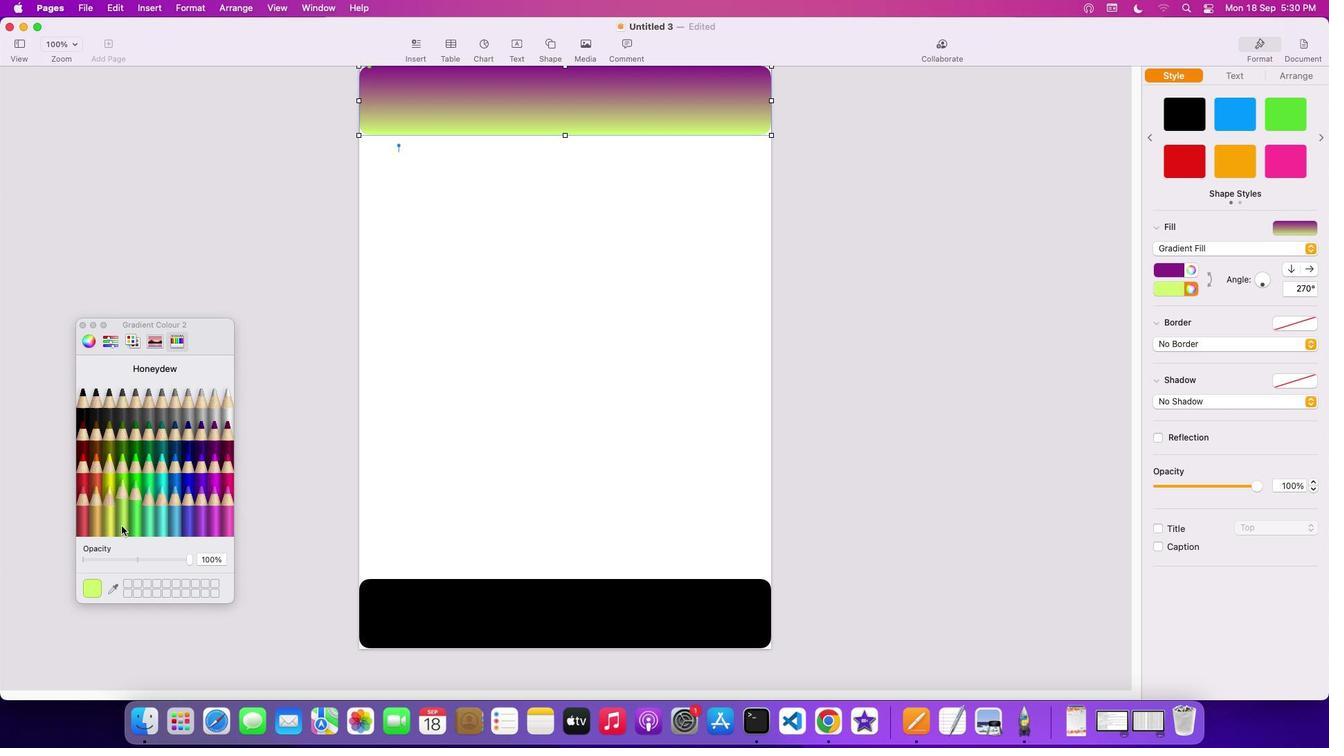 
Action: Mouse pressed left at (121, 525)
Screenshot: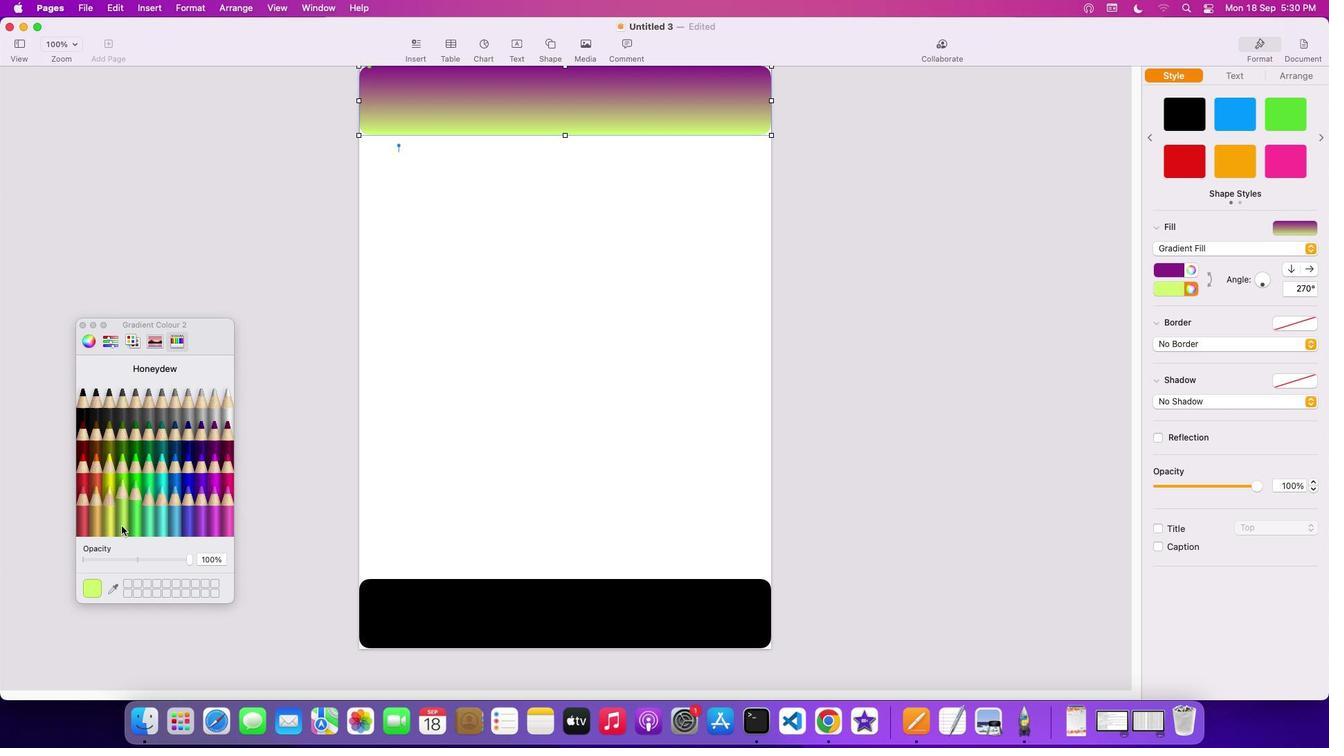 
Action: Mouse moved to (111, 525)
Screenshot: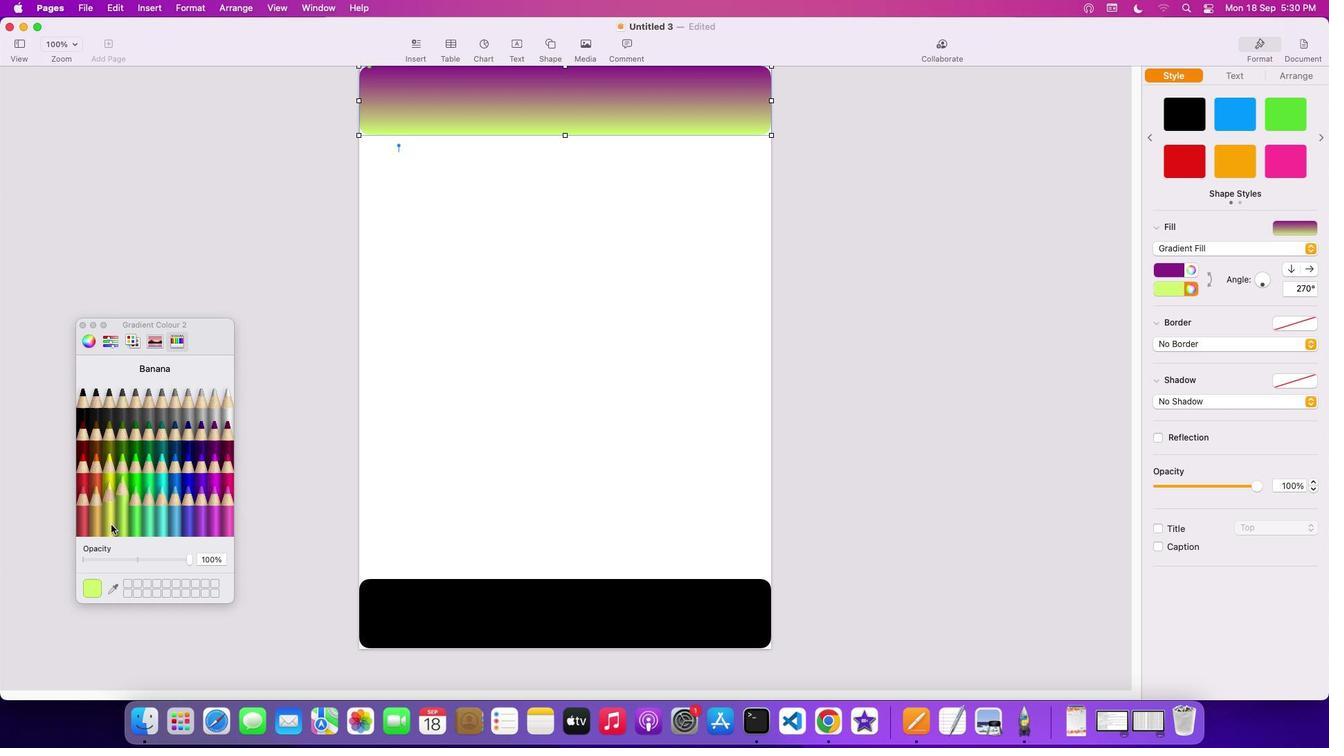 
Action: Mouse pressed left at (111, 525)
Screenshot: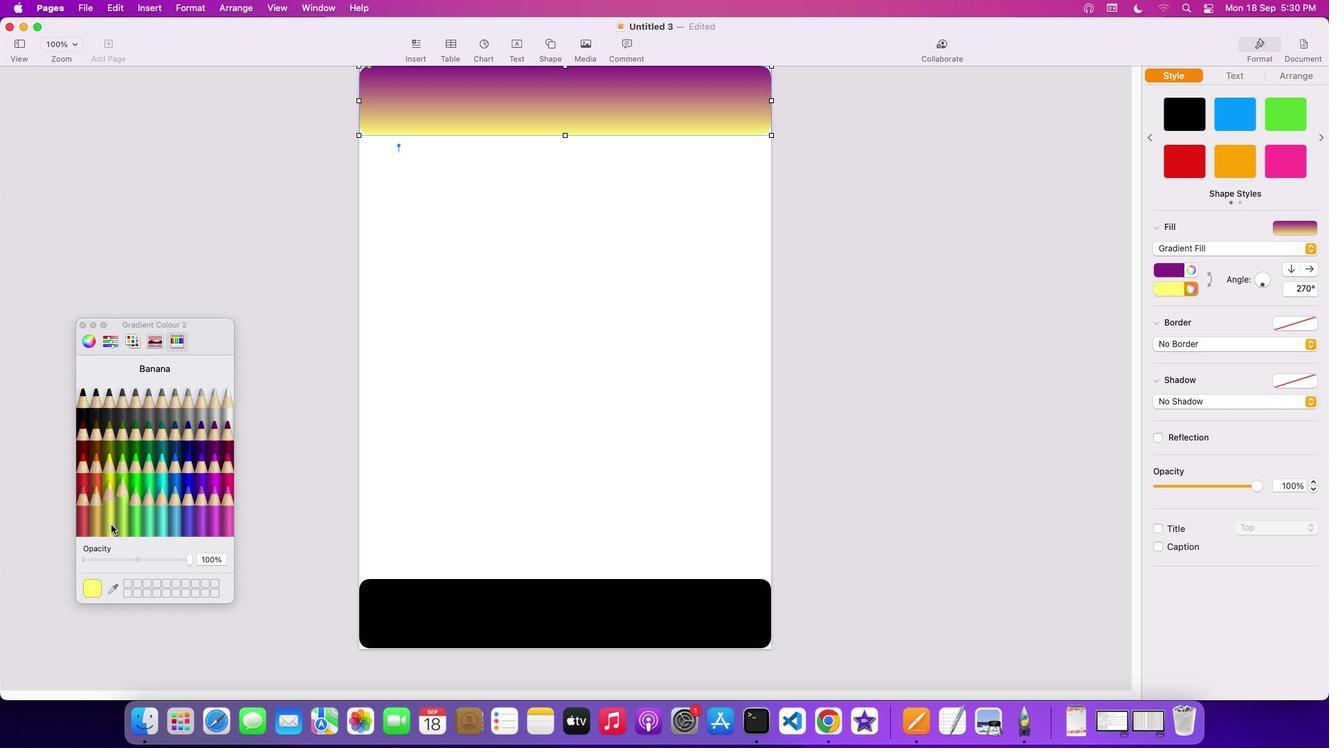 
Action: Mouse moved to (95, 522)
Screenshot: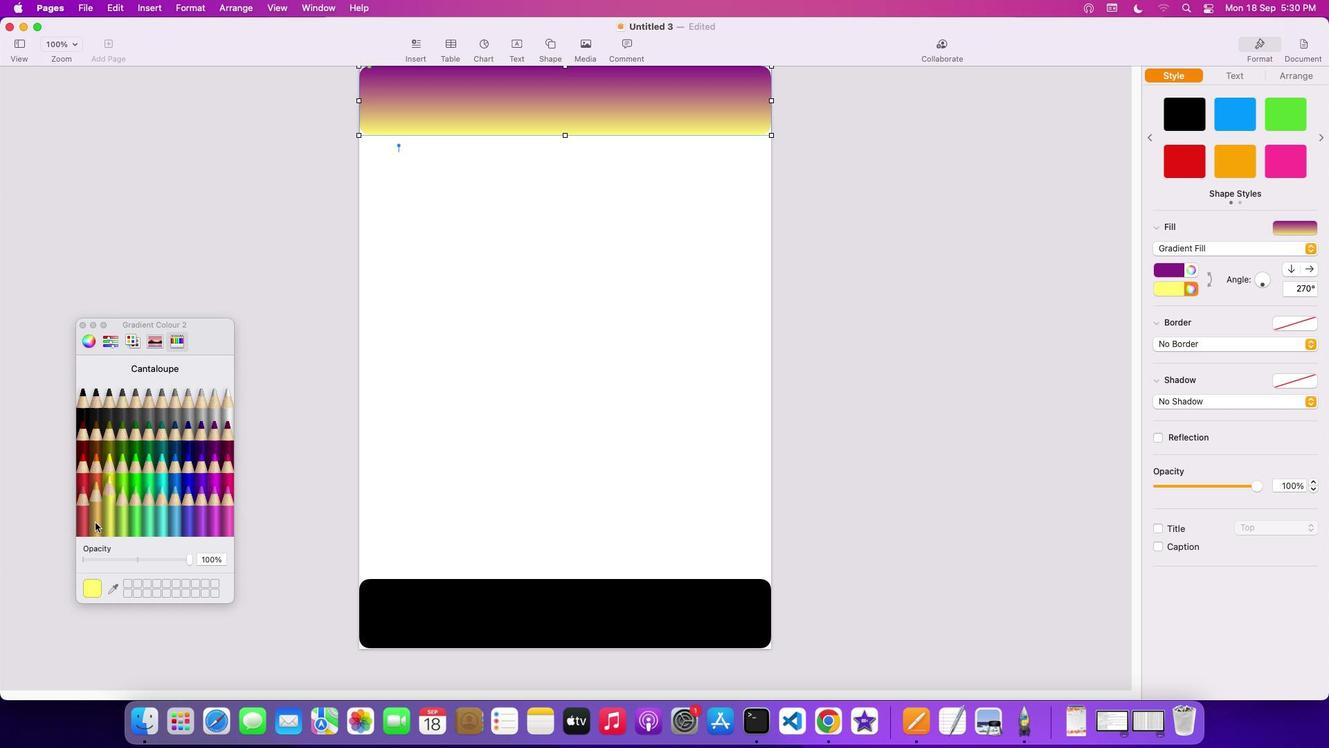 
Action: Mouse pressed left at (95, 522)
Screenshot: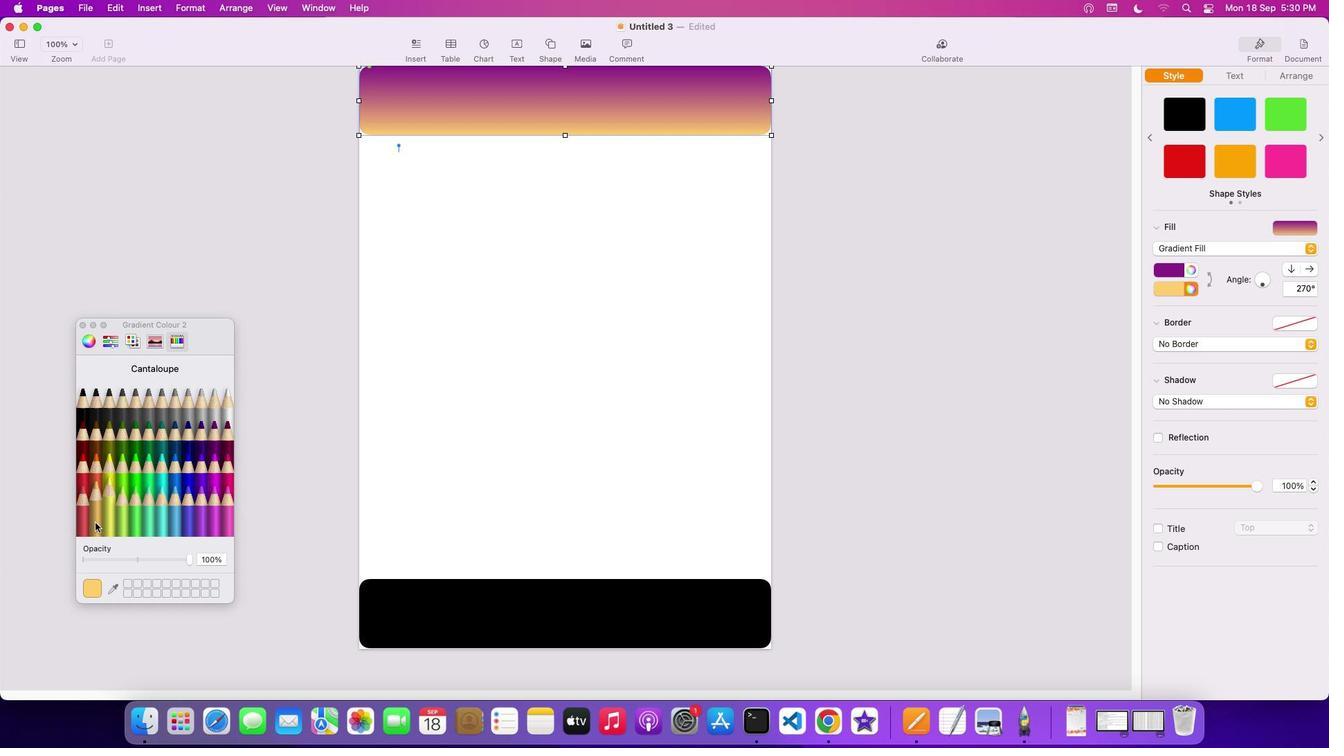 
Action: Mouse moved to (85, 516)
Screenshot: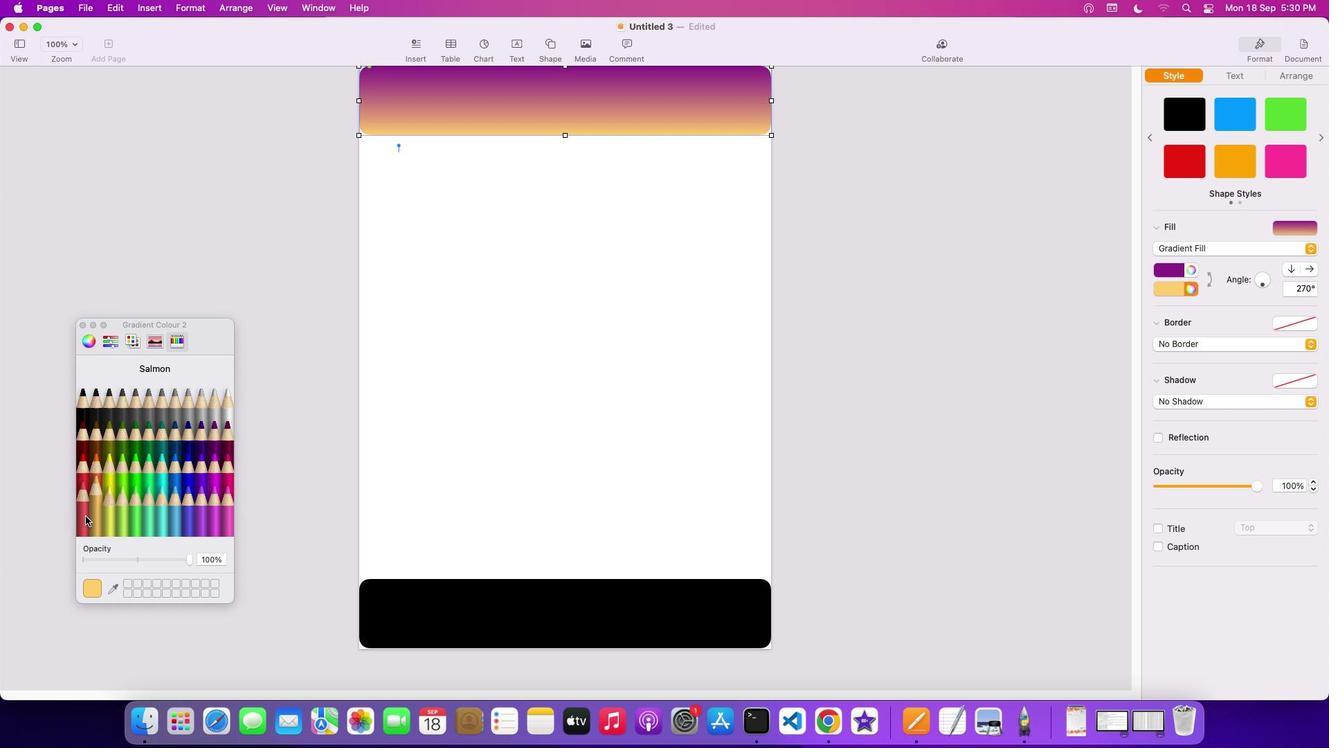 
Action: Mouse pressed left at (85, 516)
Screenshot: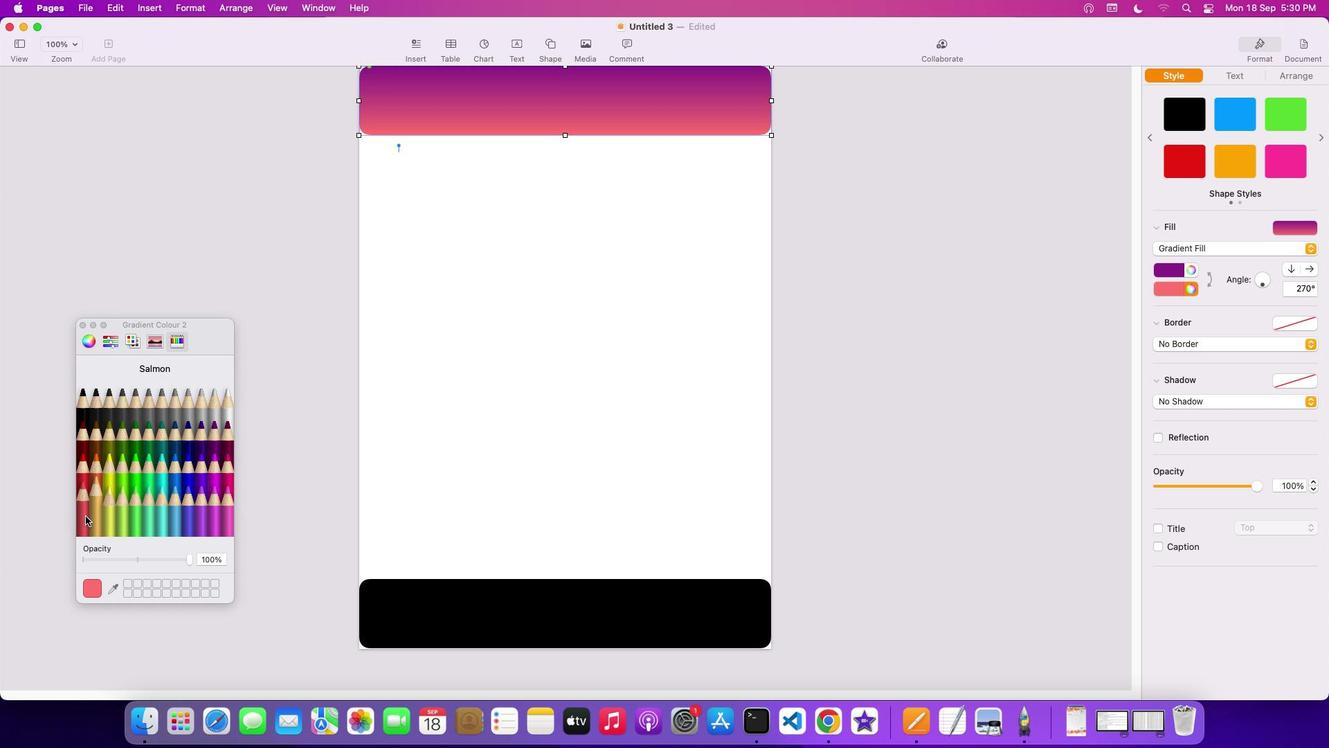 
Action: Mouse moved to (85, 461)
Screenshot: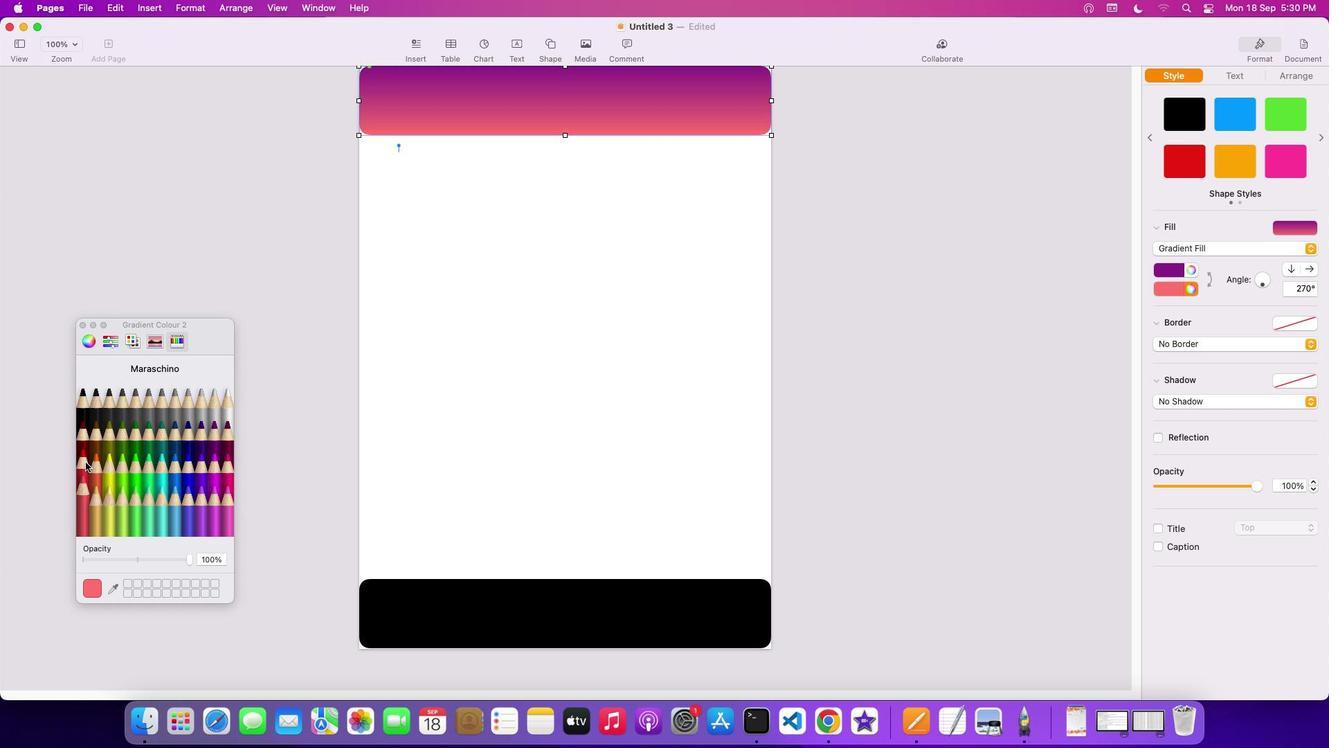 
Action: Mouse pressed left at (85, 461)
Screenshot: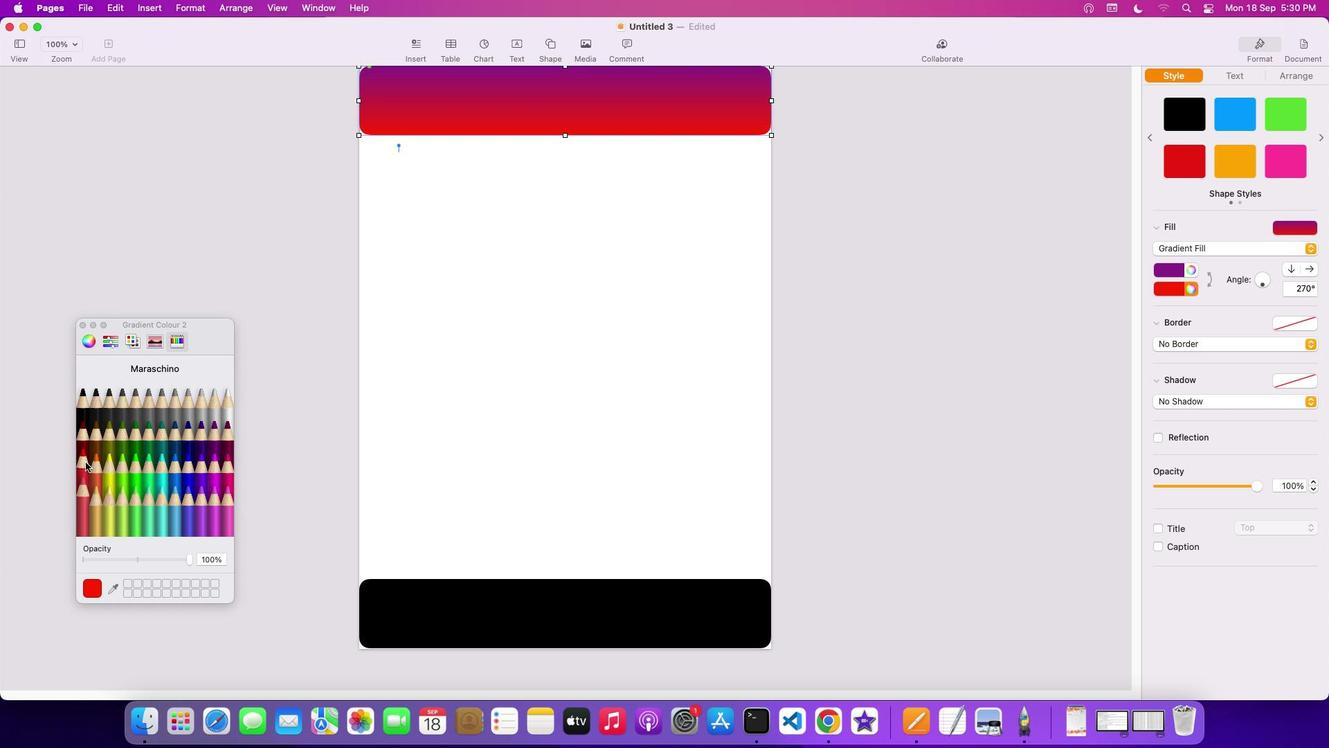 
Action: Mouse moved to (94, 461)
Screenshot: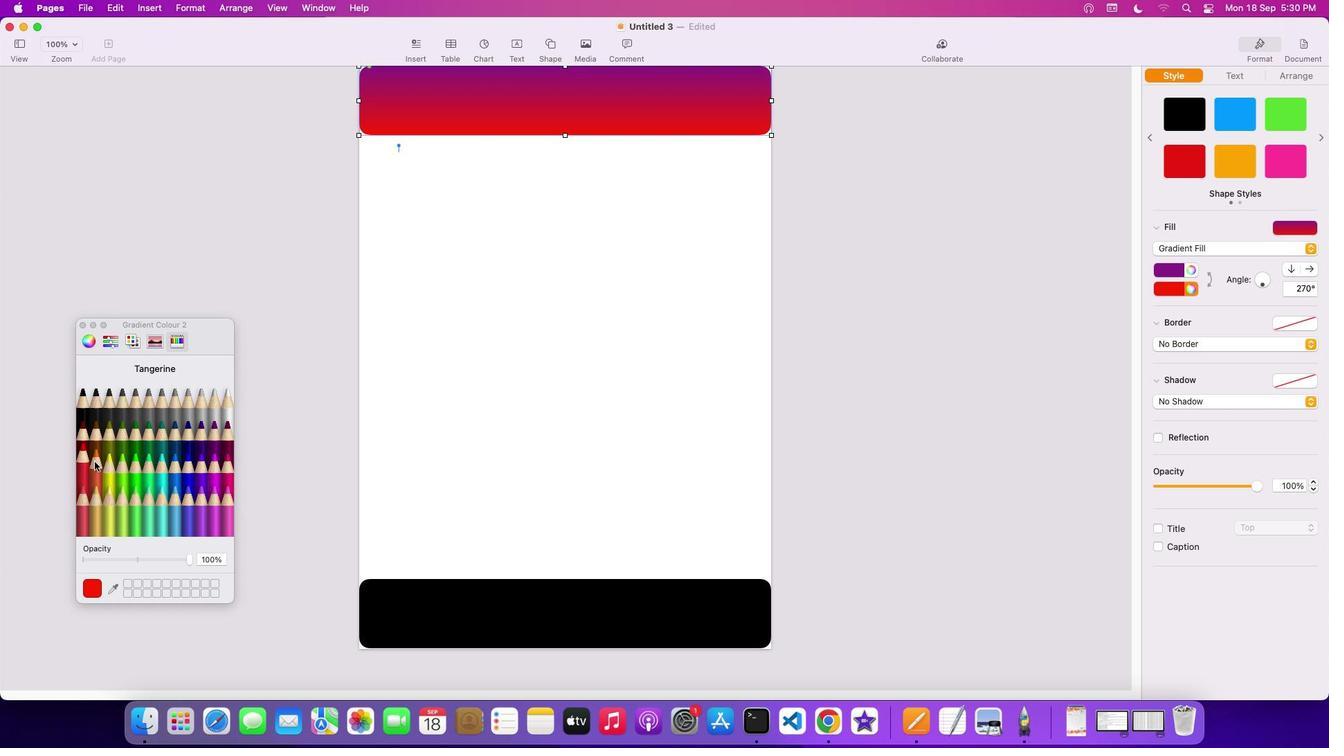 
Action: Mouse pressed left at (94, 461)
Screenshot: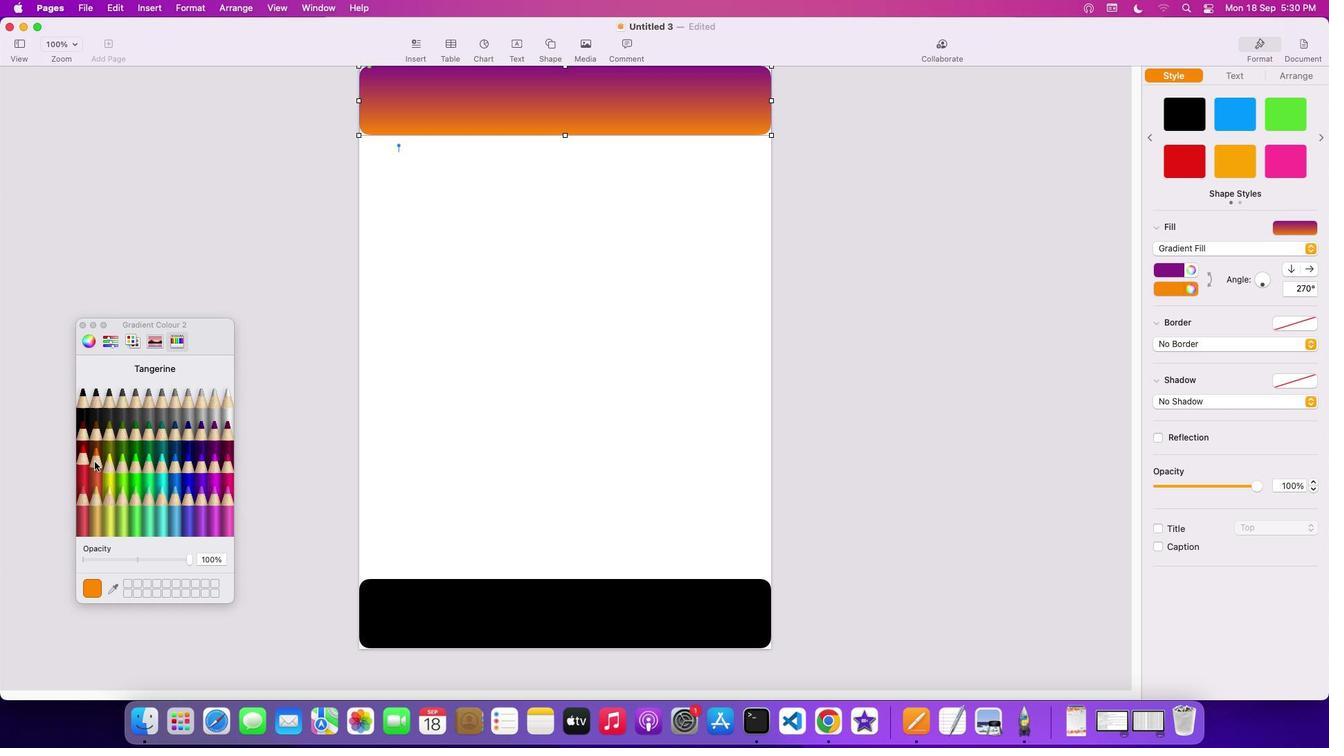 
Action: Mouse moved to (111, 464)
Screenshot: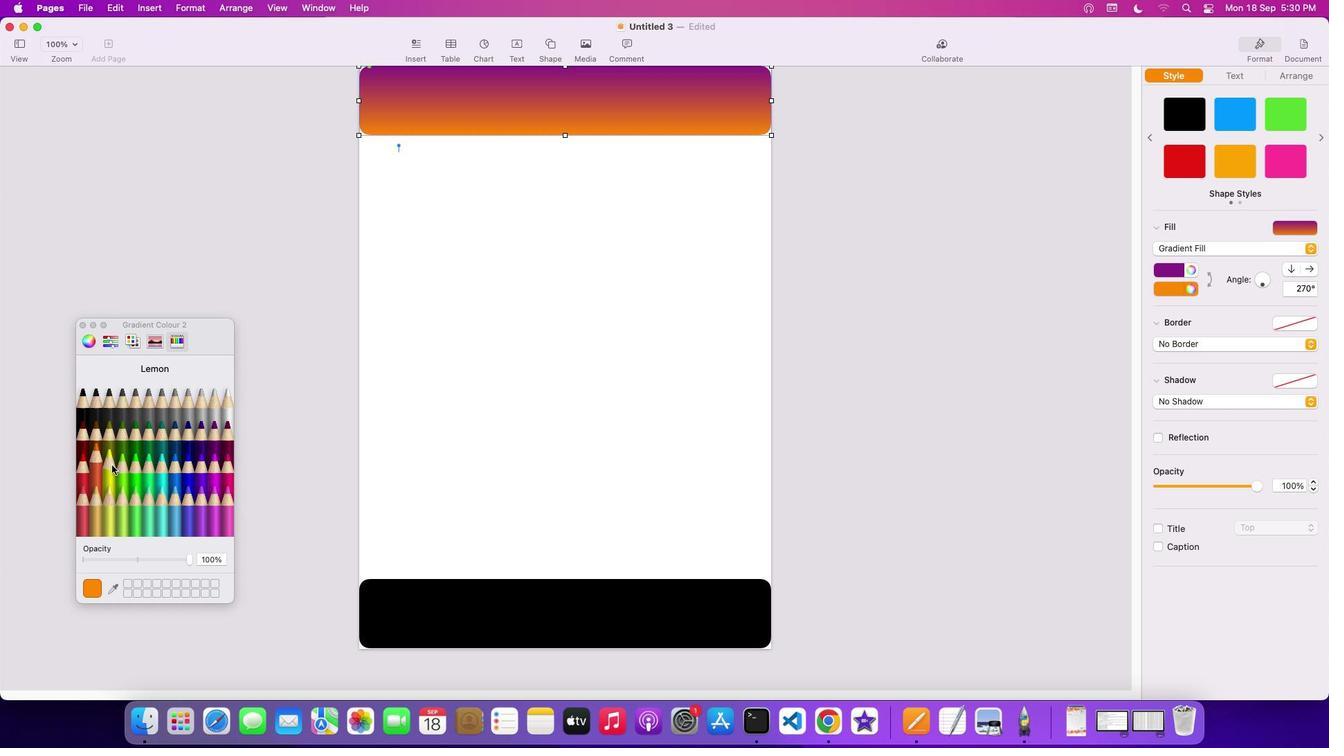 
Action: Mouse pressed left at (111, 464)
Screenshot: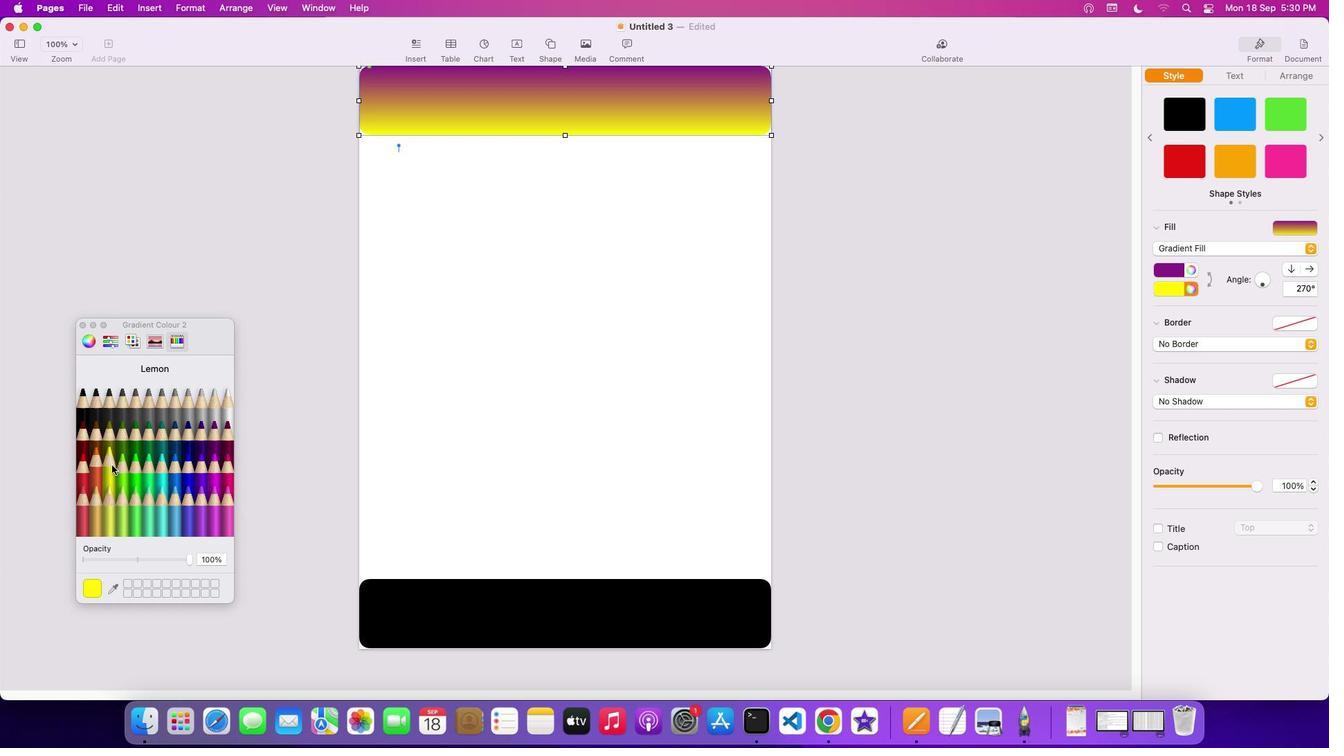 
Action: Mouse moved to (120, 467)
Screenshot: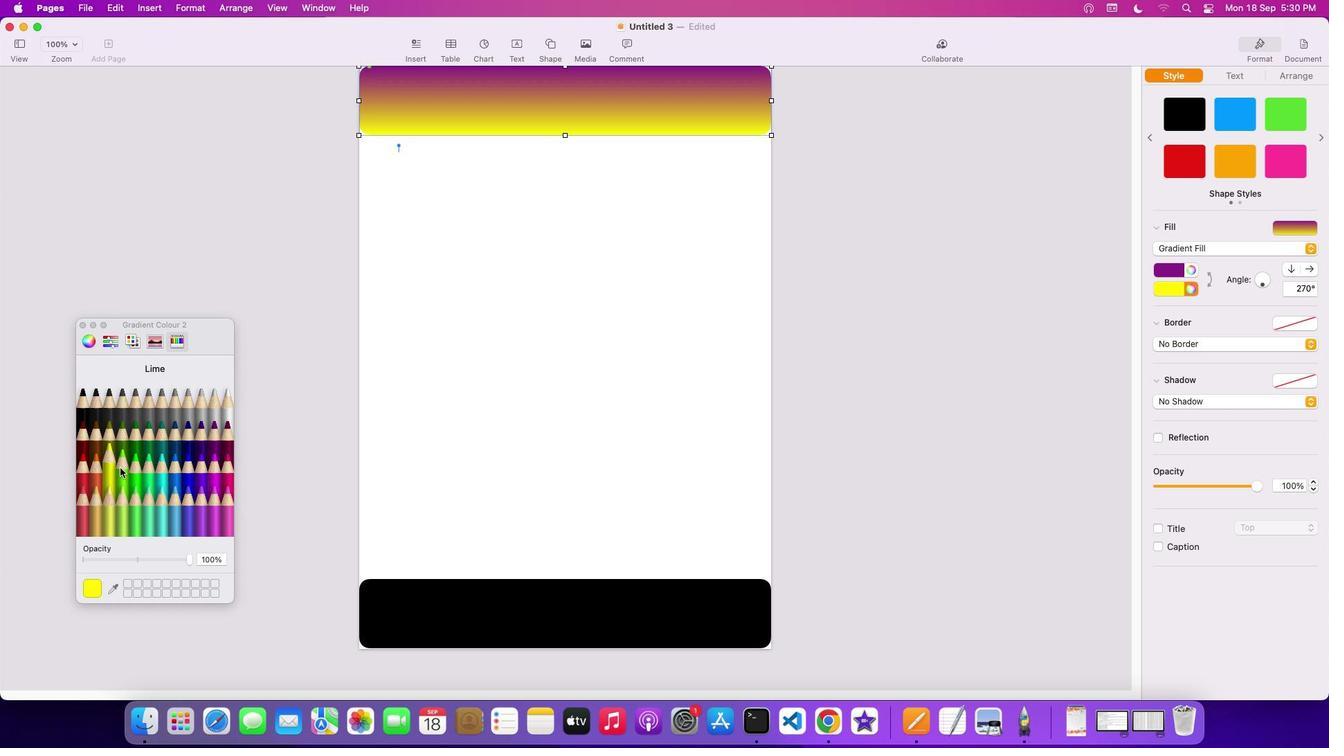 
Action: Mouse pressed left at (120, 467)
Screenshot: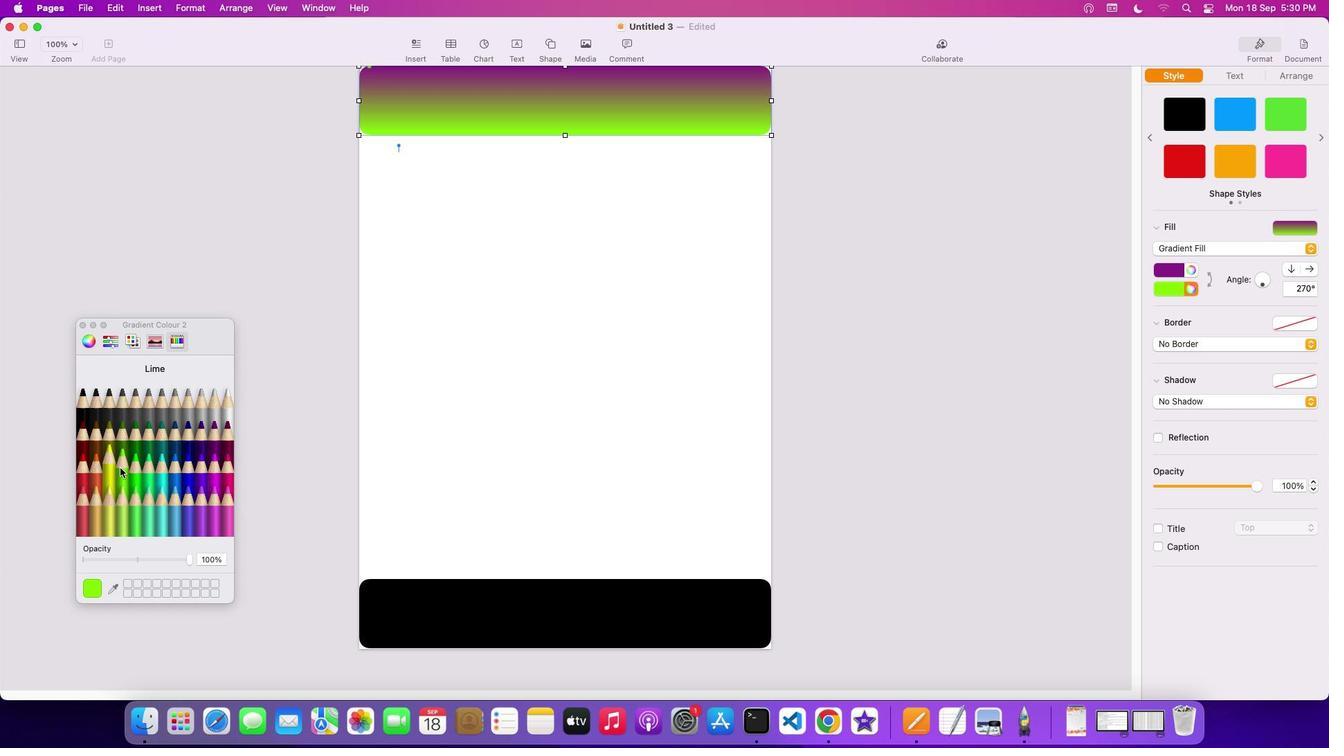 
Action: Mouse moved to (139, 475)
Screenshot: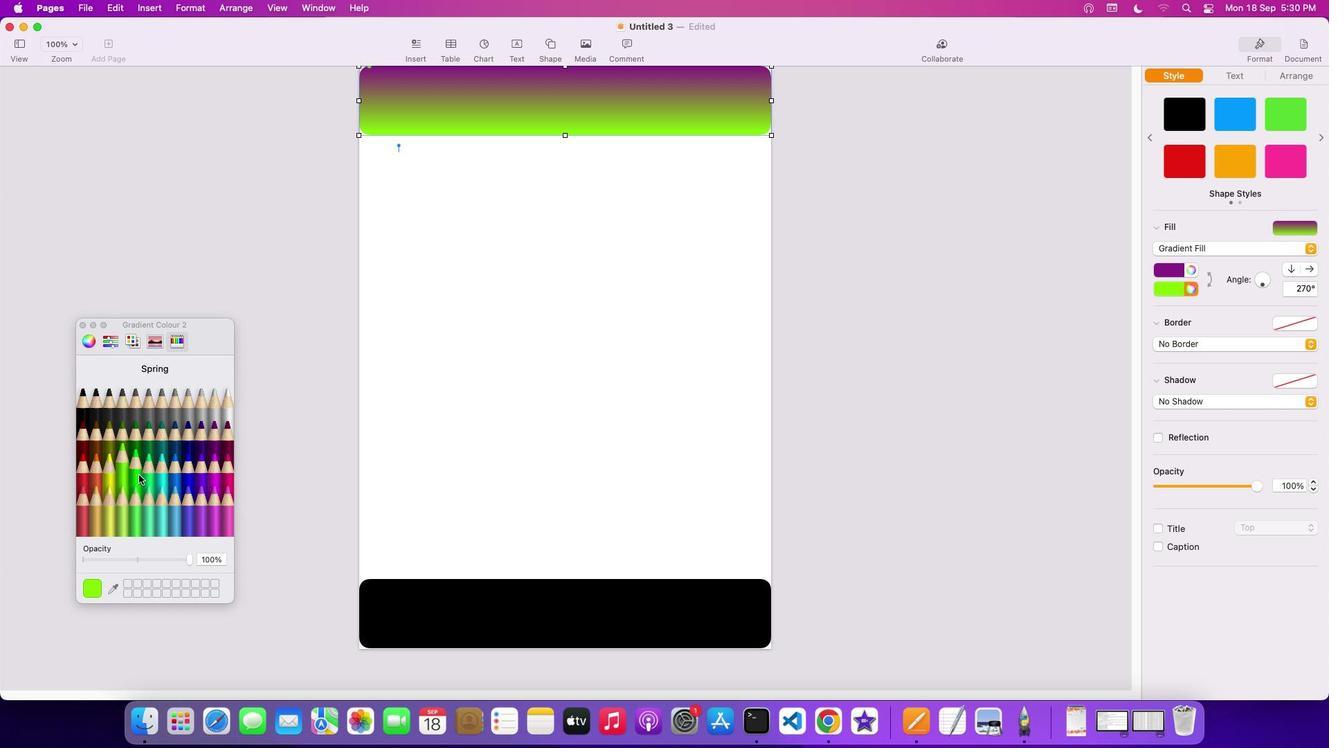 
Action: Mouse pressed left at (139, 475)
Screenshot: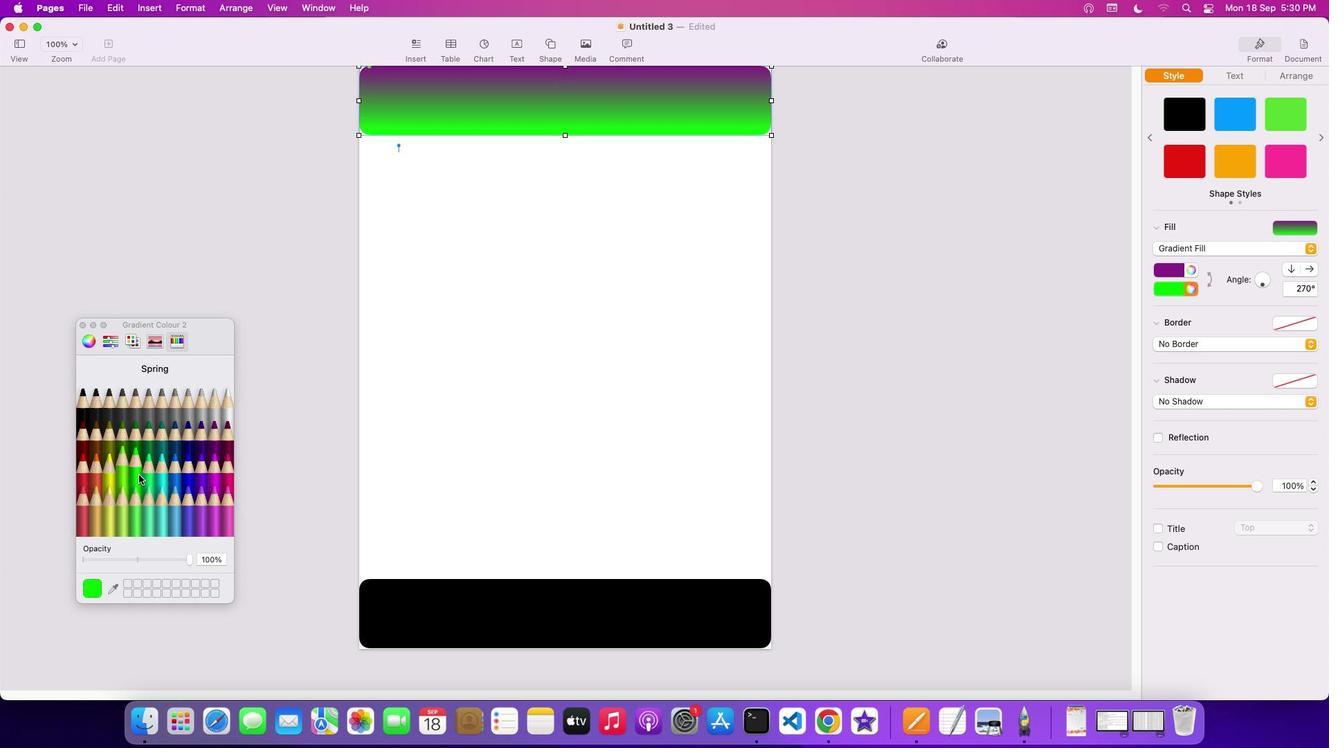 
Action: Mouse moved to (147, 476)
Screenshot: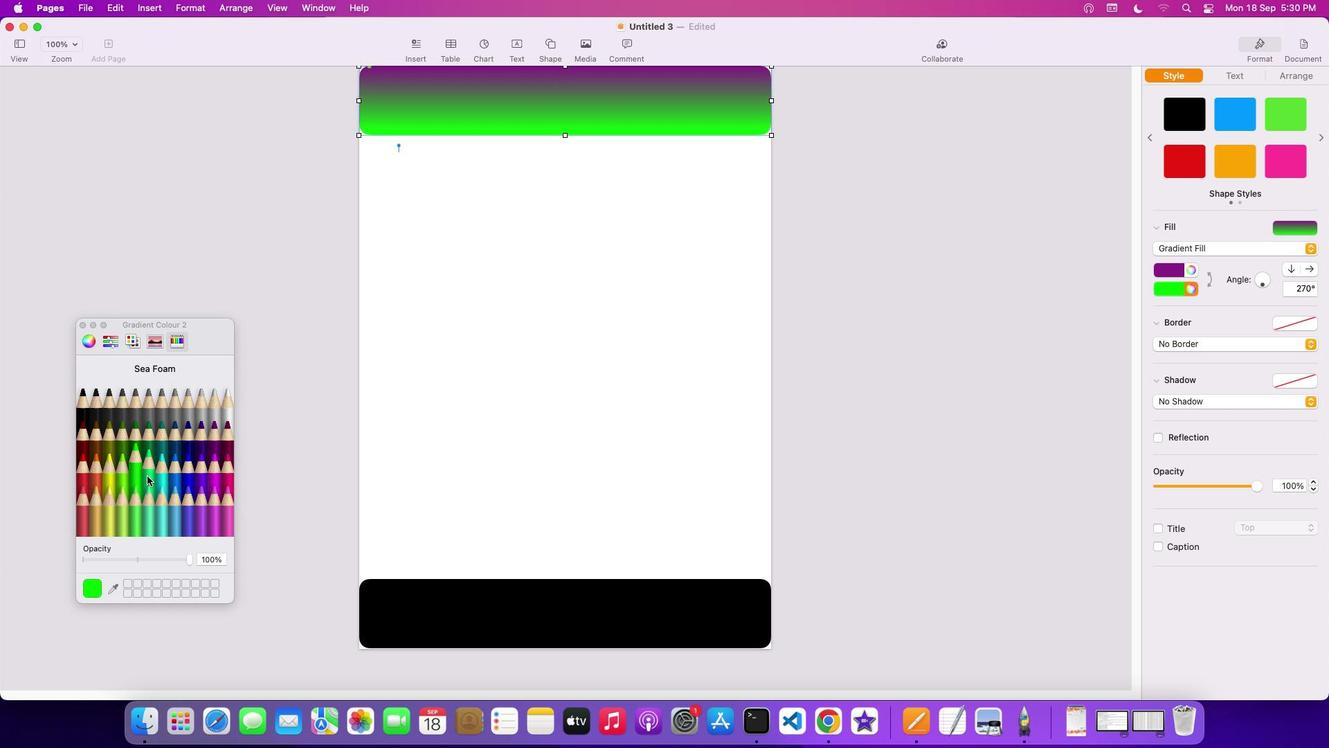 
Action: Mouse pressed left at (147, 476)
Screenshot: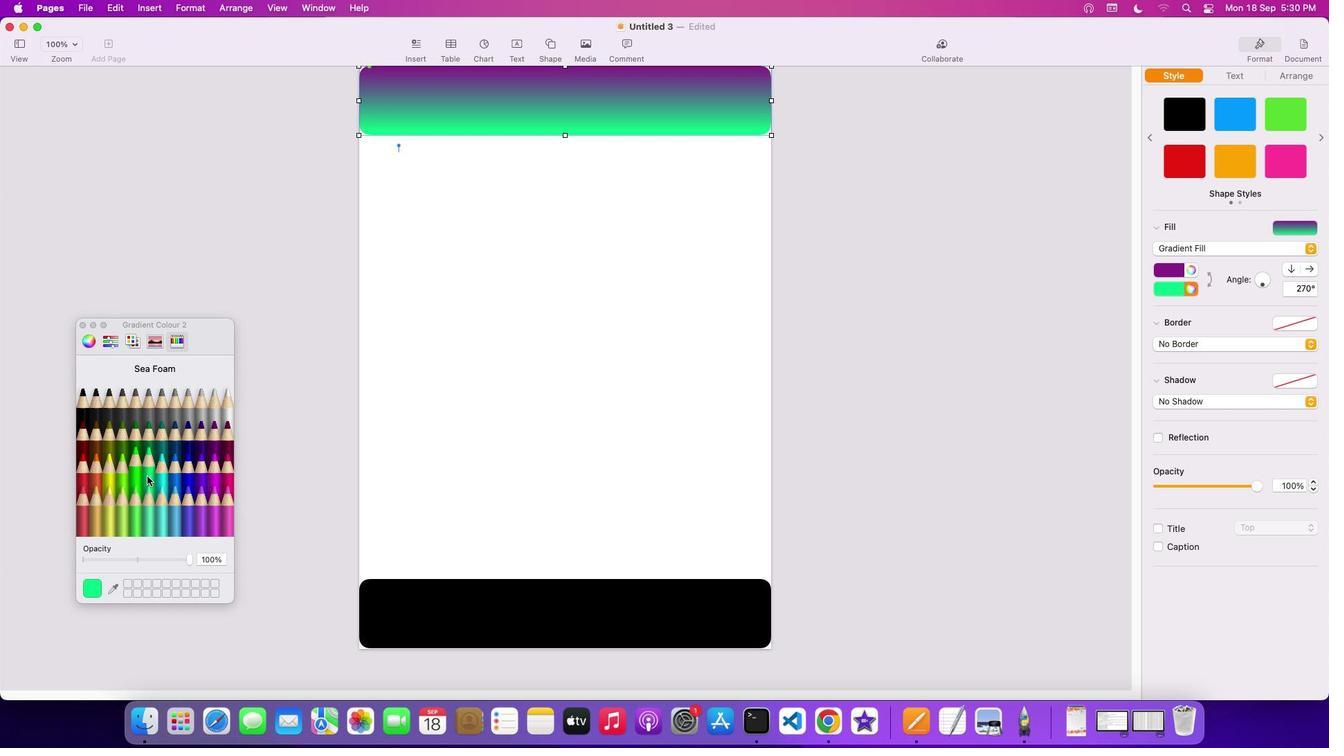 
Action: Mouse moved to (160, 479)
Screenshot: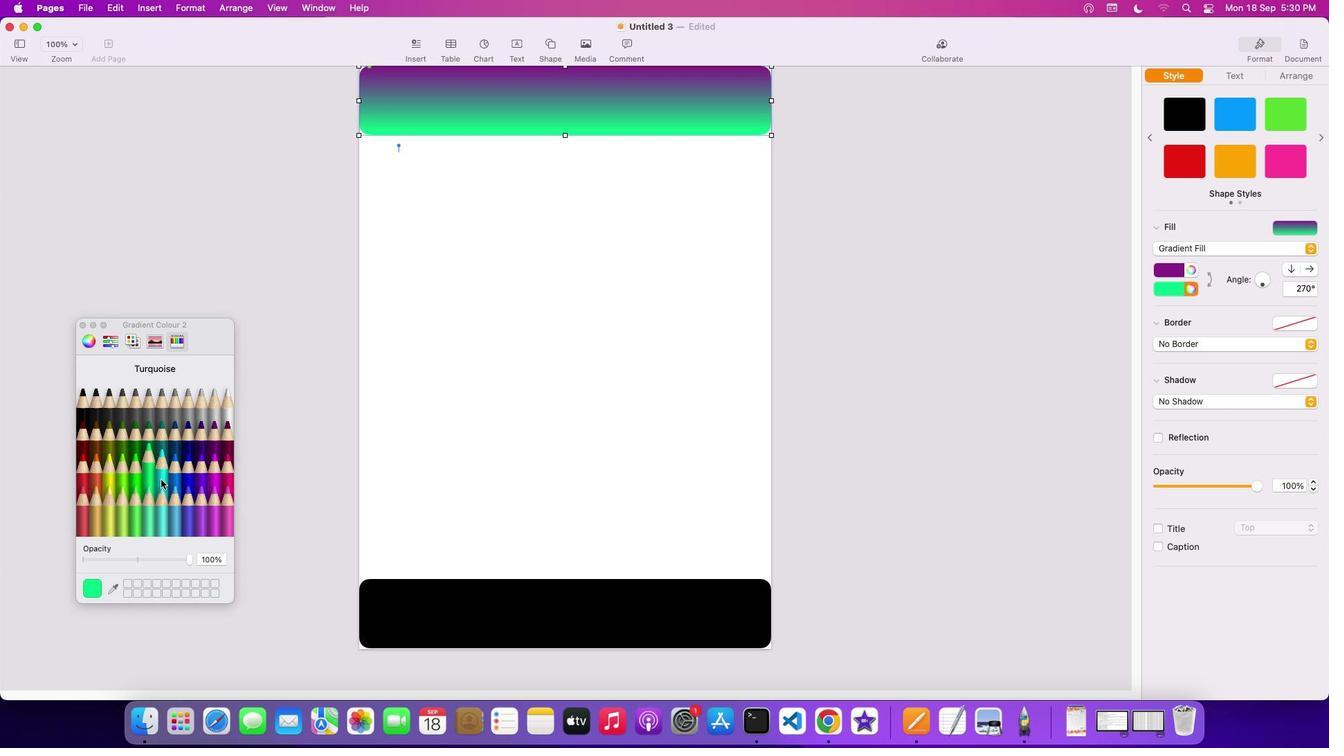 
Action: Mouse pressed left at (160, 479)
Screenshot: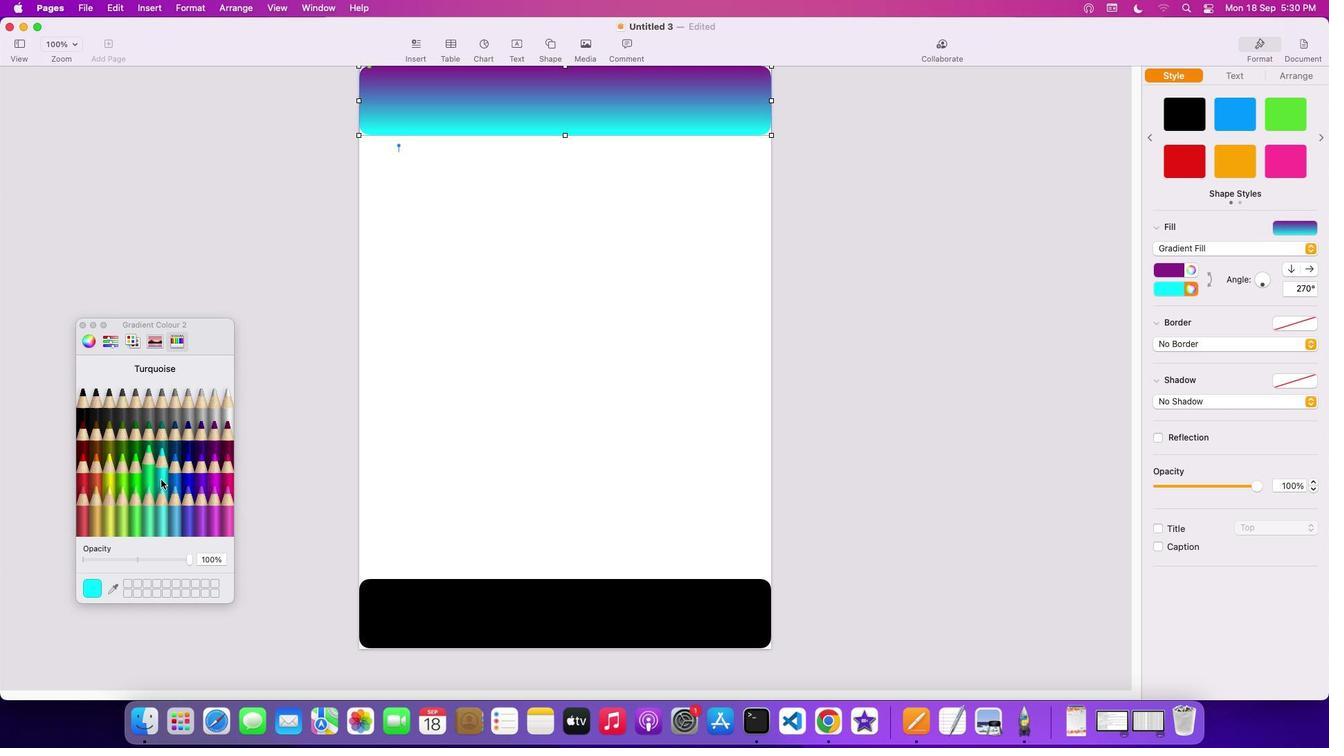 
Action: Mouse moved to (173, 480)
Screenshot: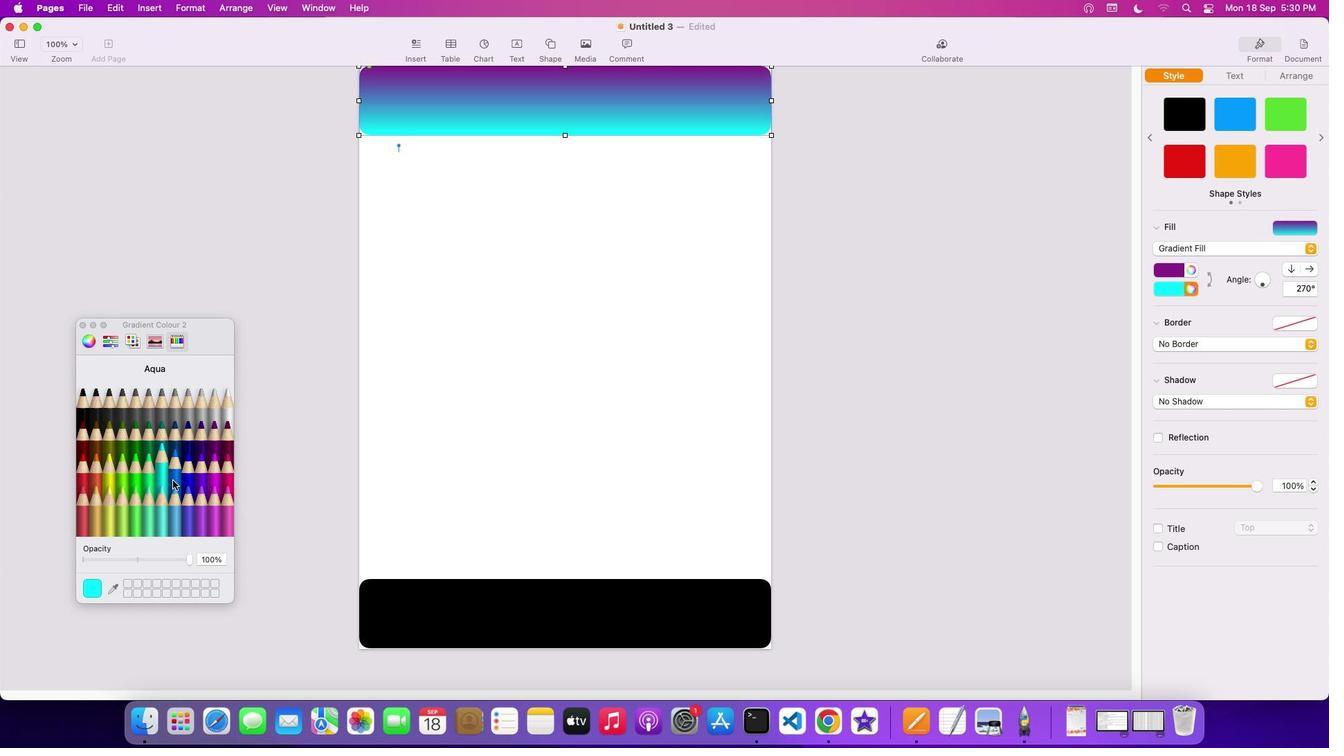 
Action: Mouse pressed left at (173, 480)
Screenshot: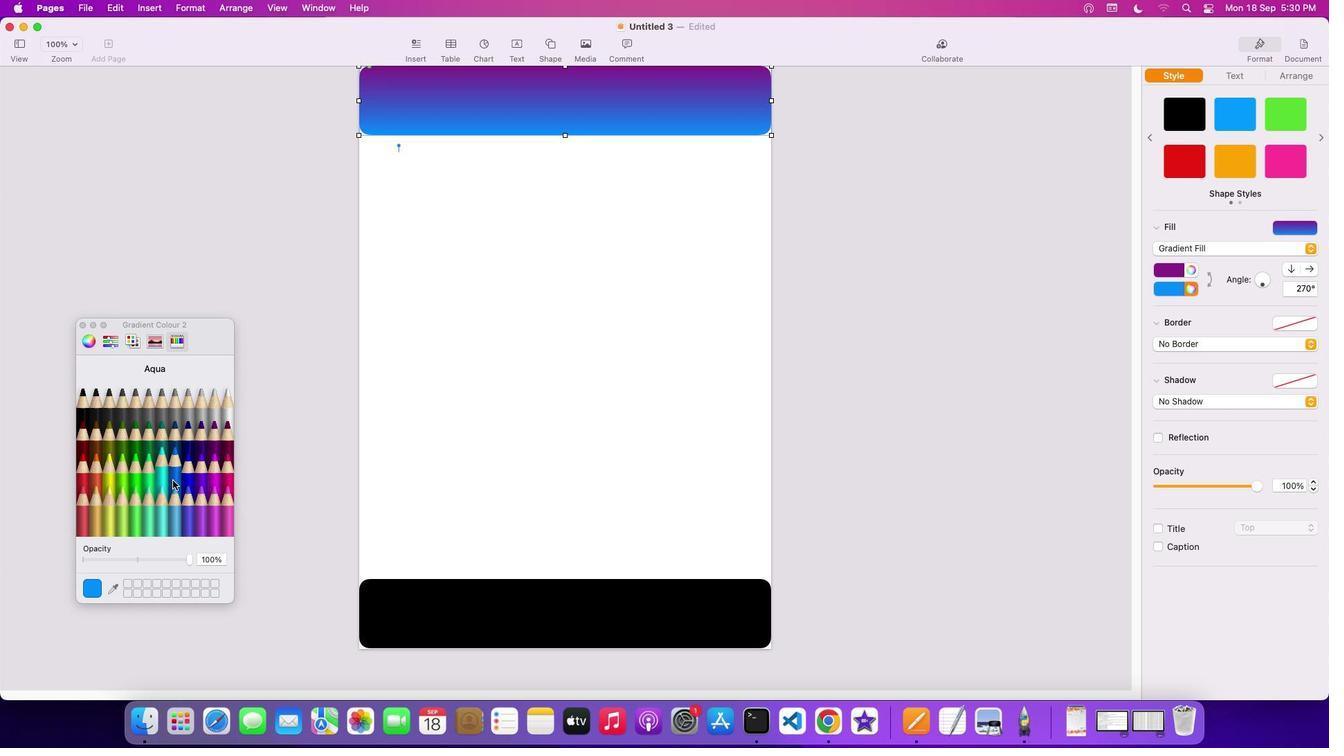 
Action: Mouse moved to (187, 481)
Screenshot: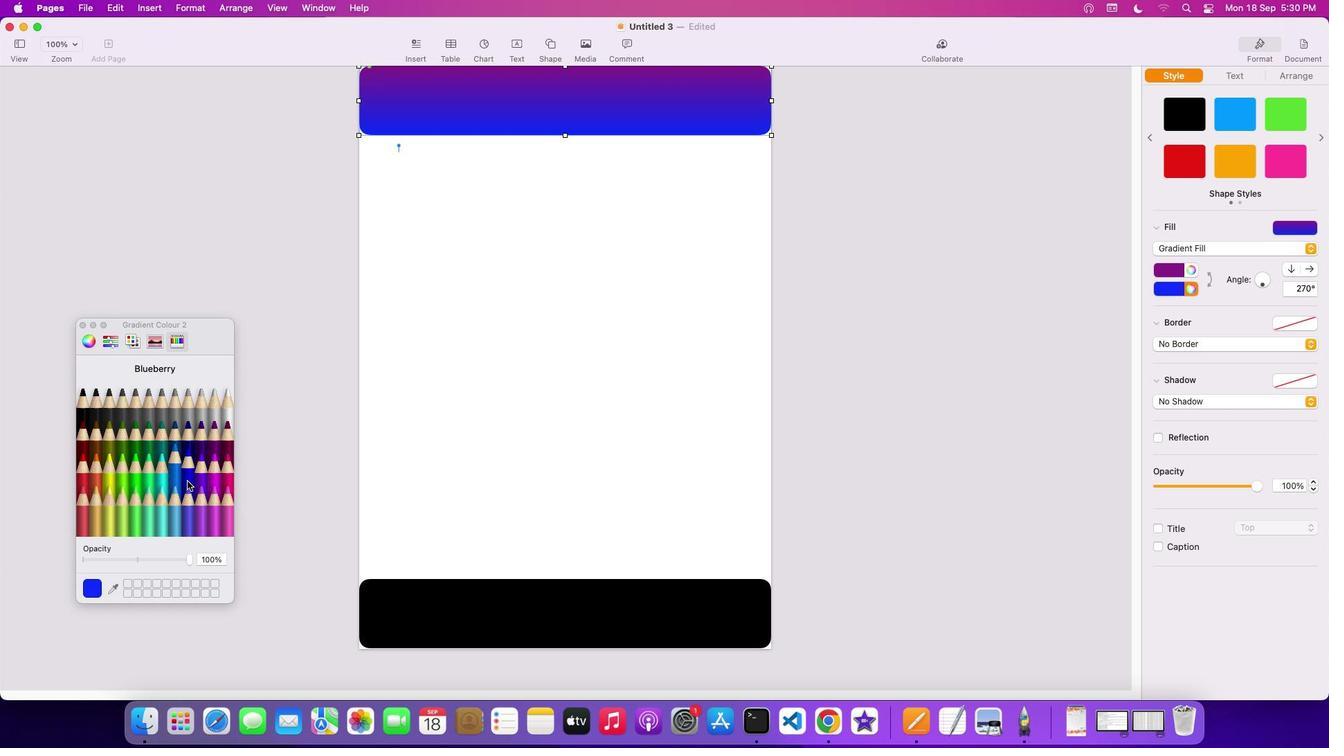 
Action: Mouse pressed left at (187, 481)
Screenshot: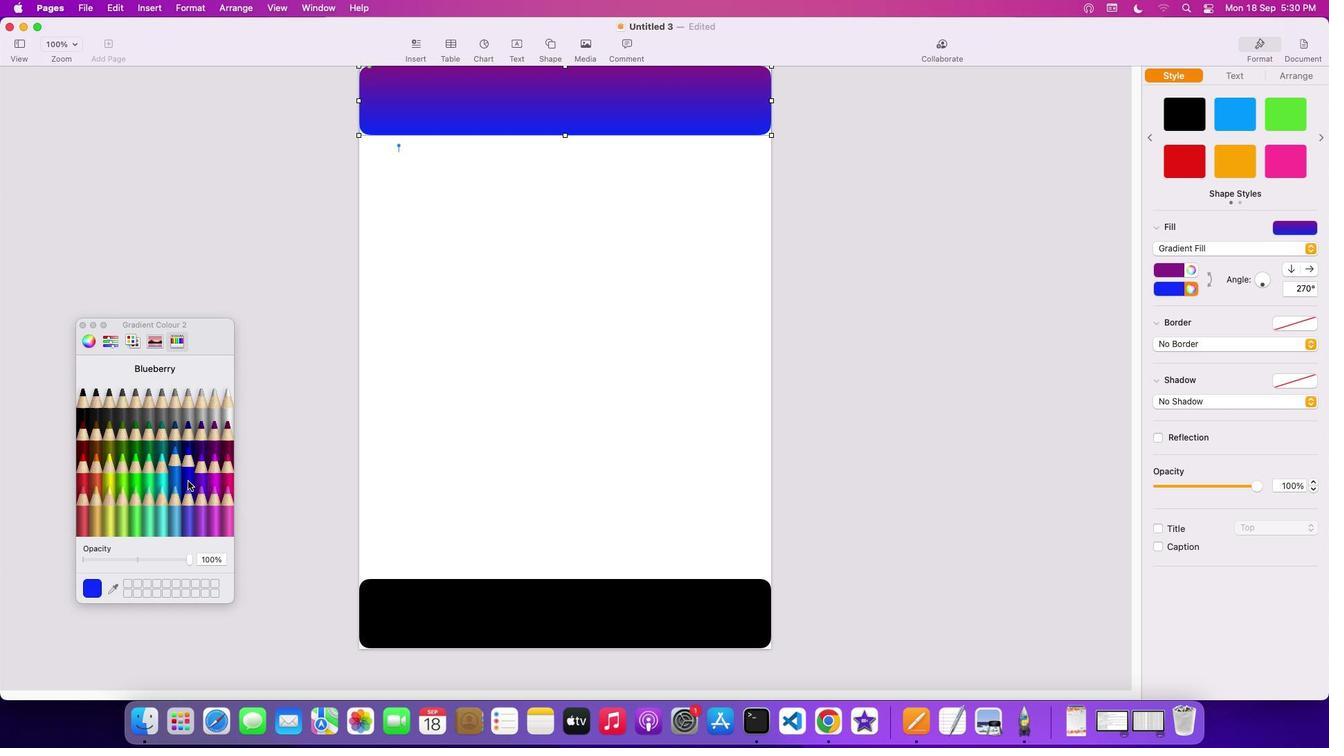 
Action: Mouse moved to (207, 480)
Screenshot: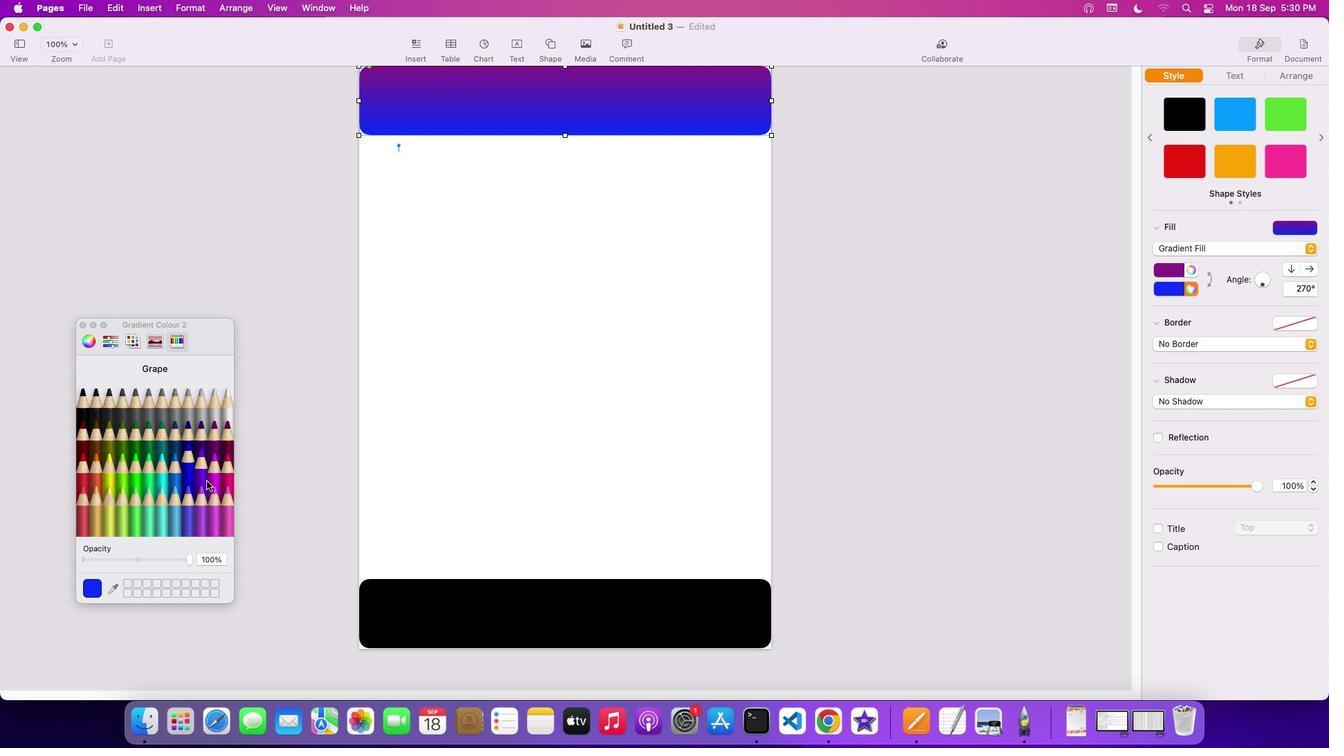 
Action: Mouse pressed left at (207, 480)
Screenshot: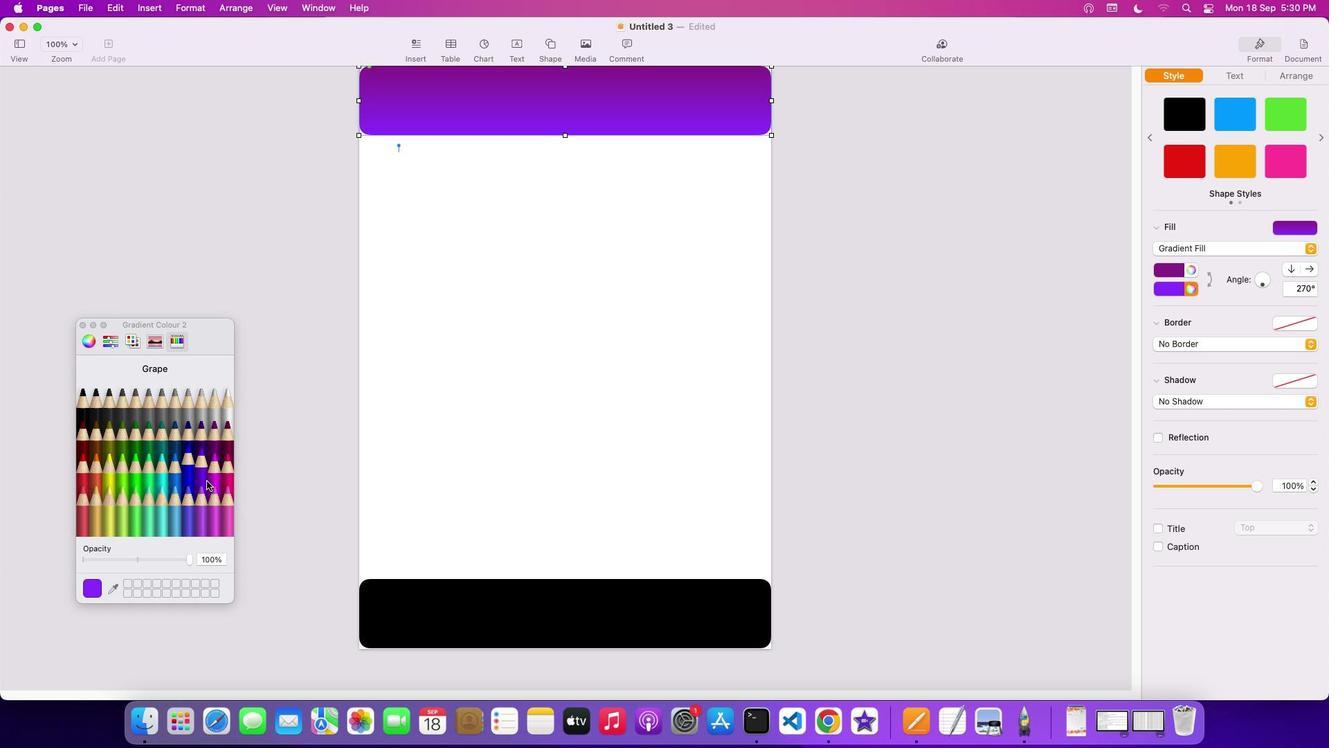 
Action: Mouse moved to (211, 480)
Screenshot: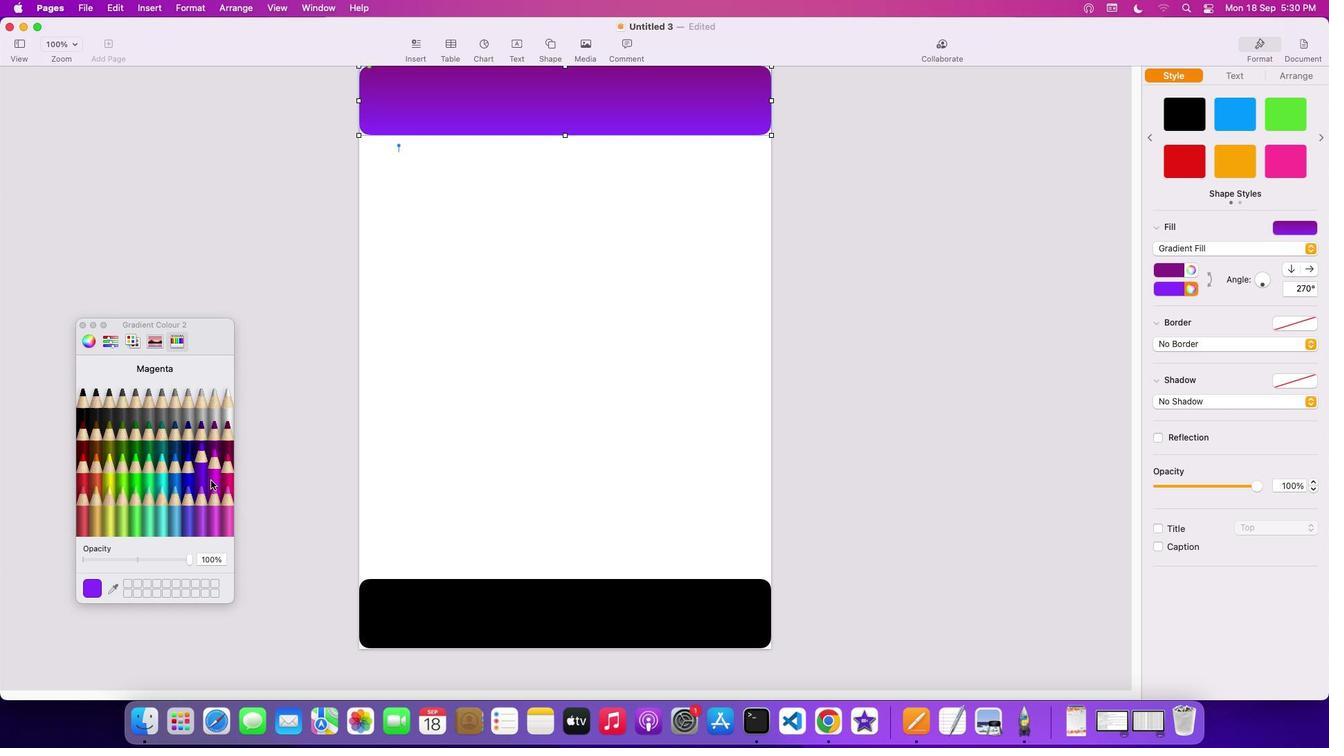 
Action: Mouse pressed left at (211, 480)
Screenshot: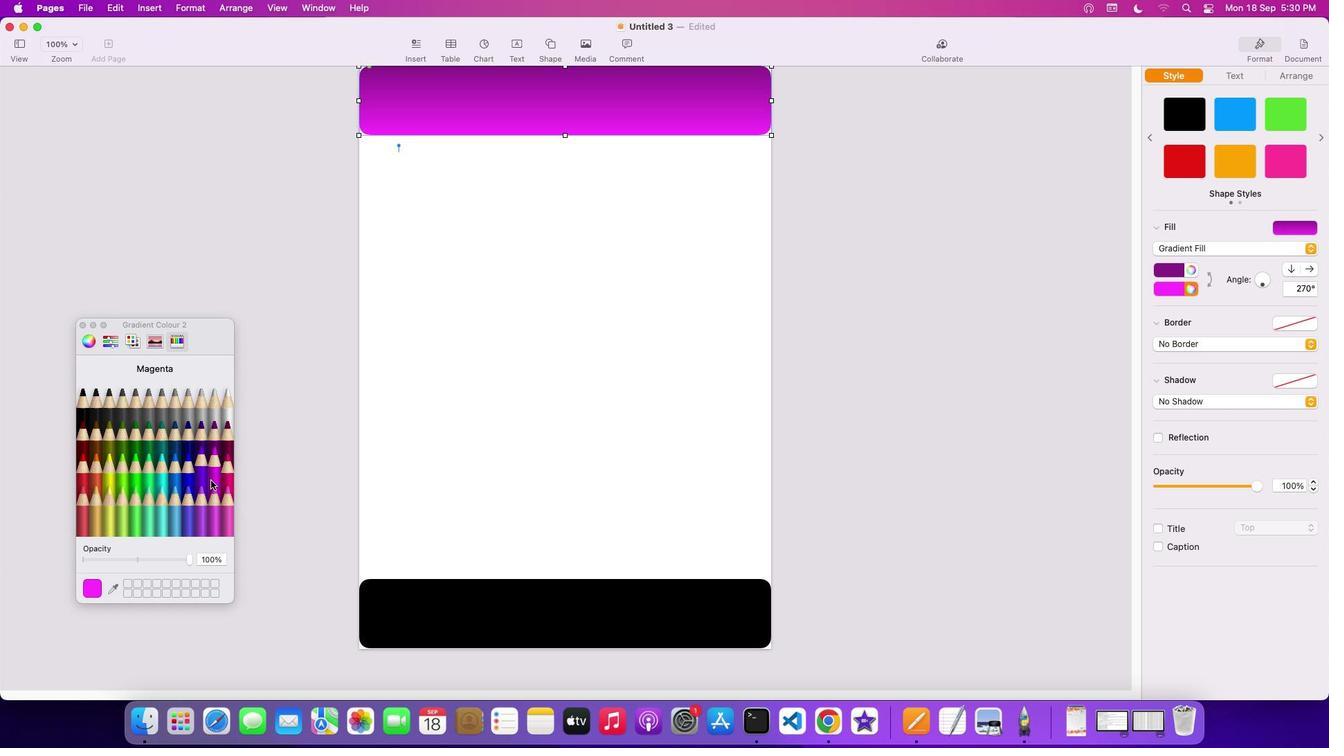 
Action: Mouse moved to (227, 482)
Screenshot: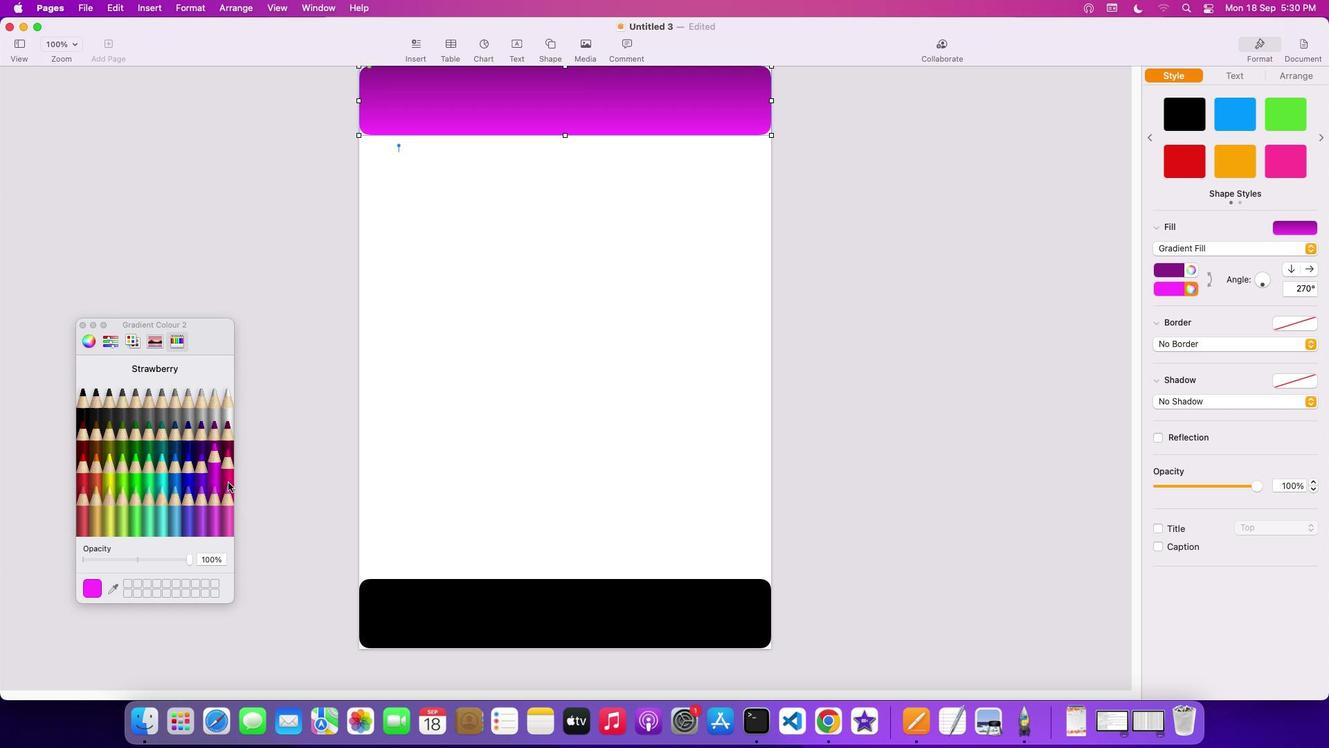 
Action: Mouse pressed left at (227, 482)
Screenshot: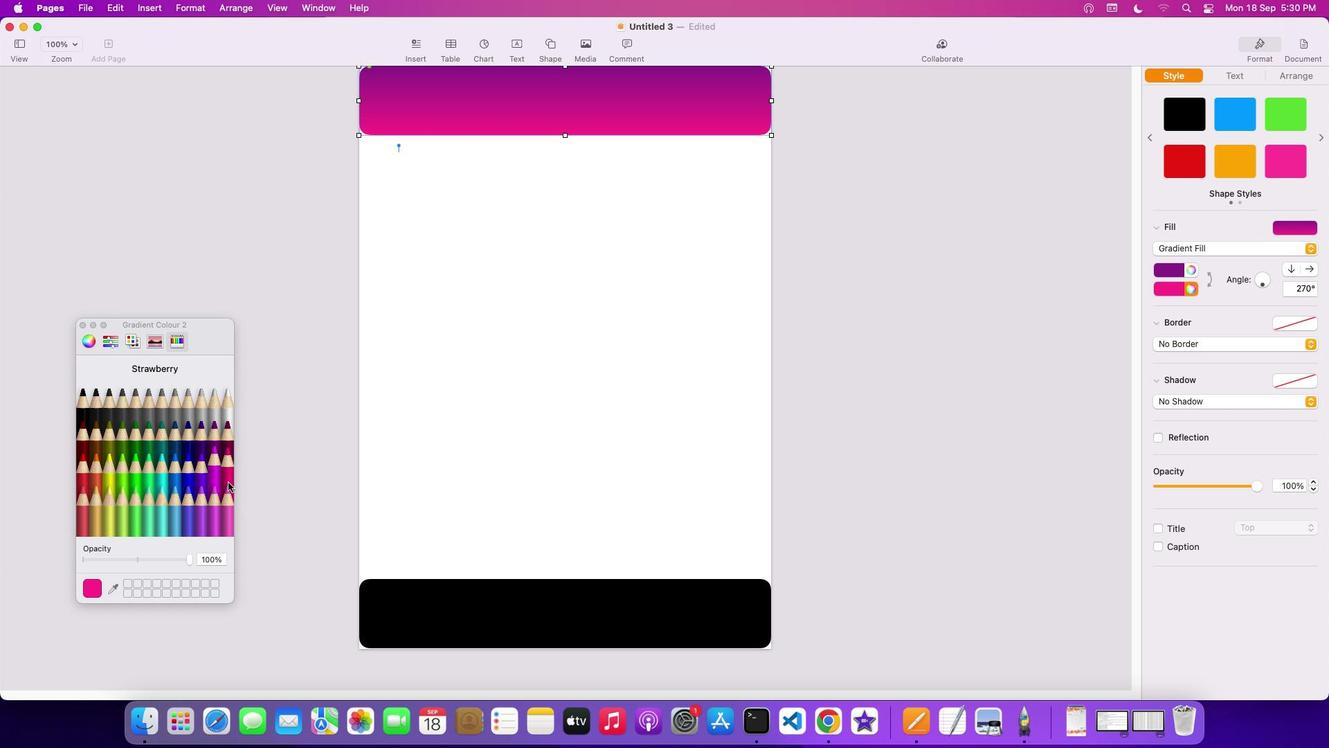 
Action: Mouse moved to (87, 410)
Screenshot: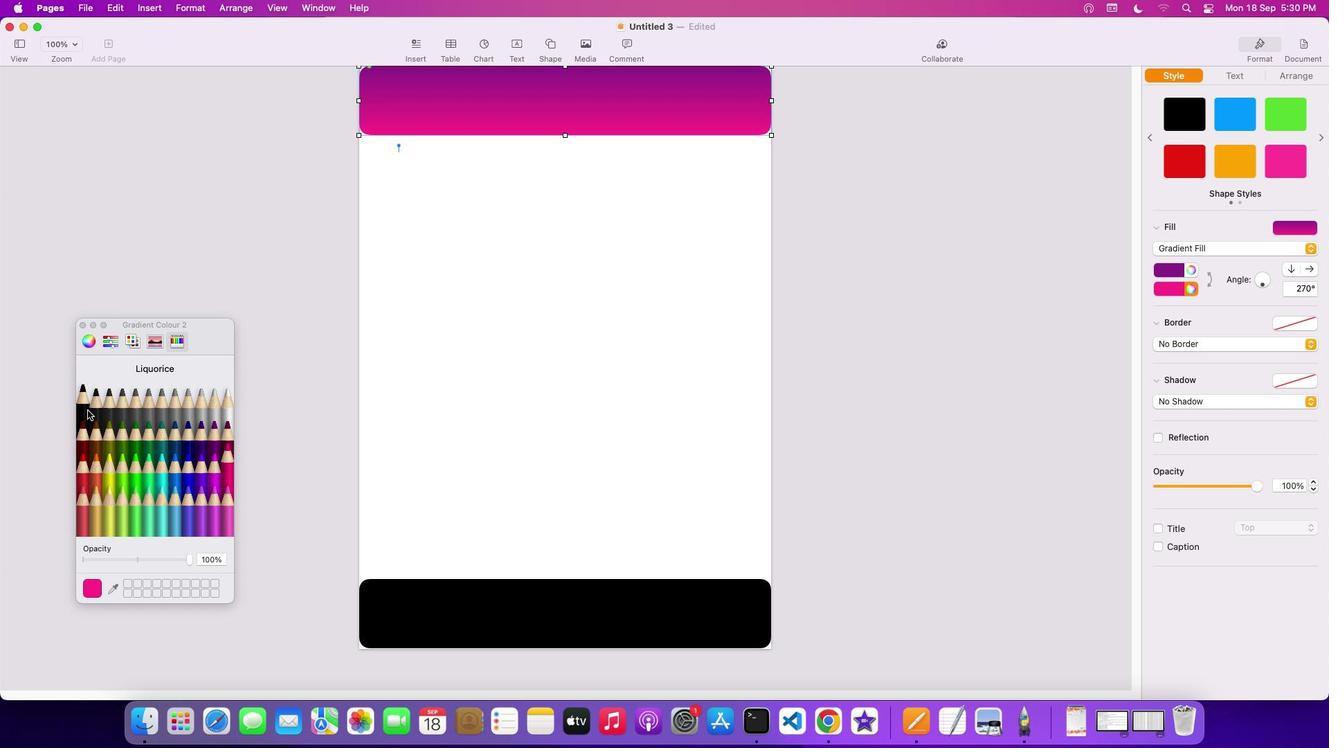 
Action: Mouse pressed left at (87, 410)
Screenshot: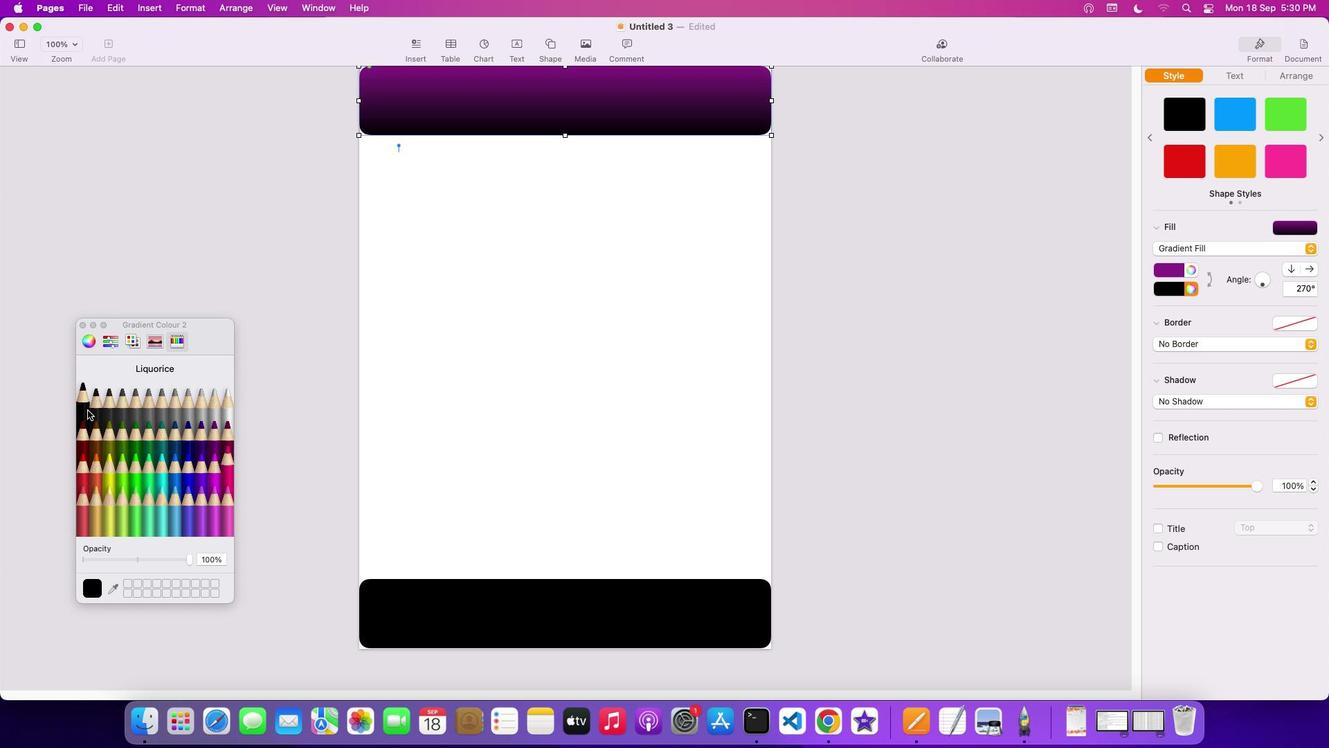 
Action: Mouse moved to (96, 407)
Screenshot: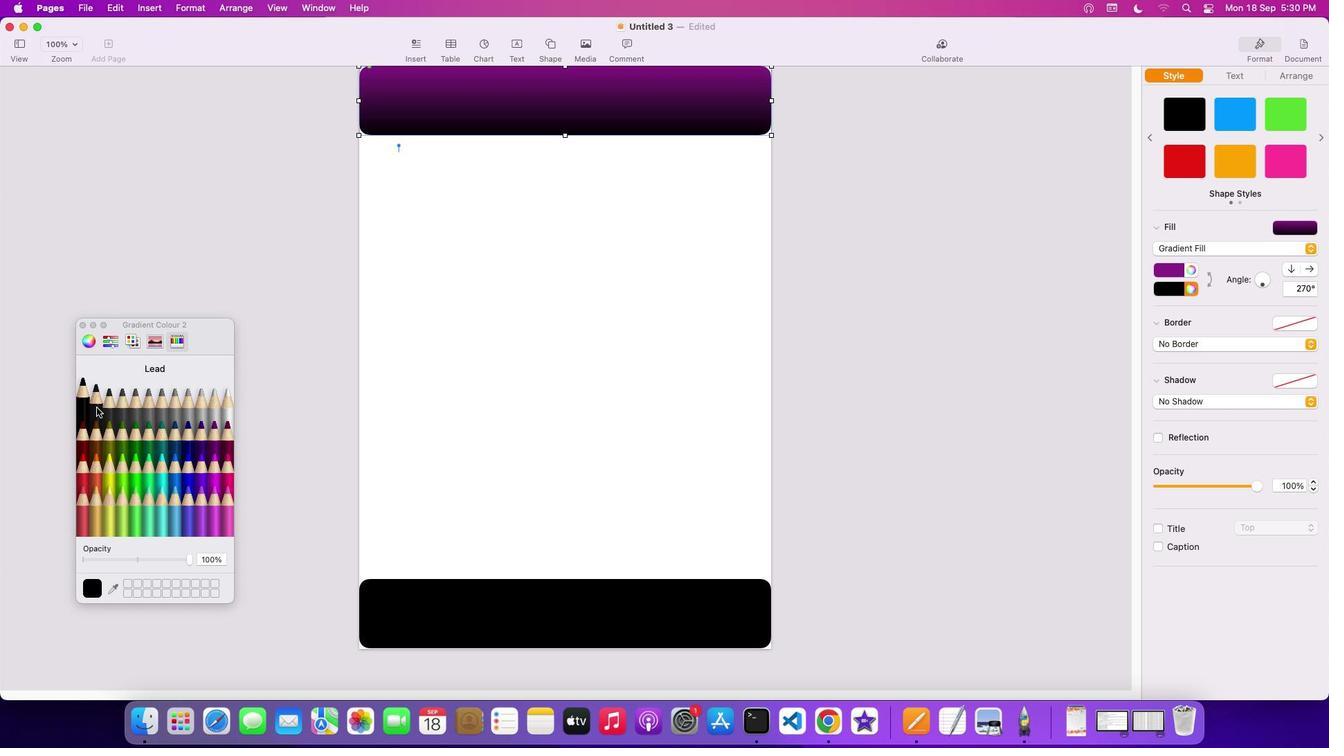 
Action: Mouse pressed left at (96, 407)
Screenshot: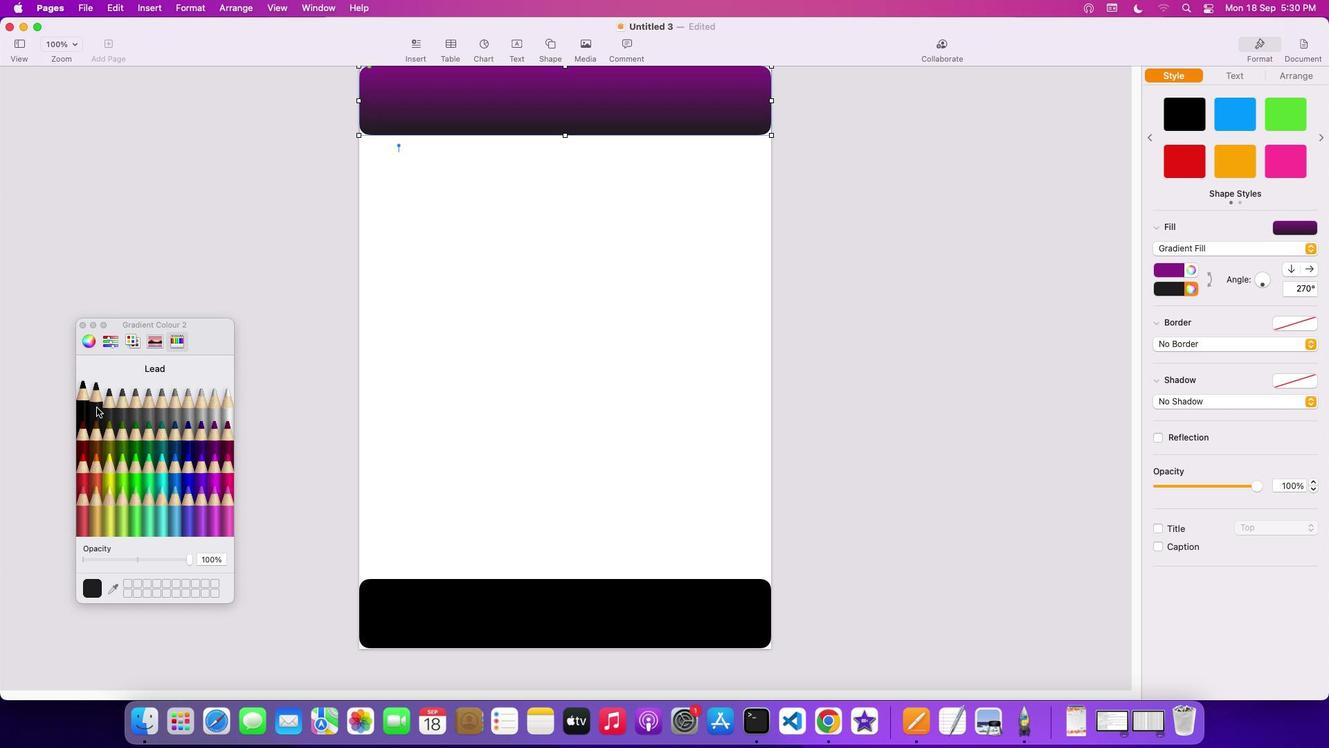 
Action: Mouse moved to (109, 405)
Screenshot: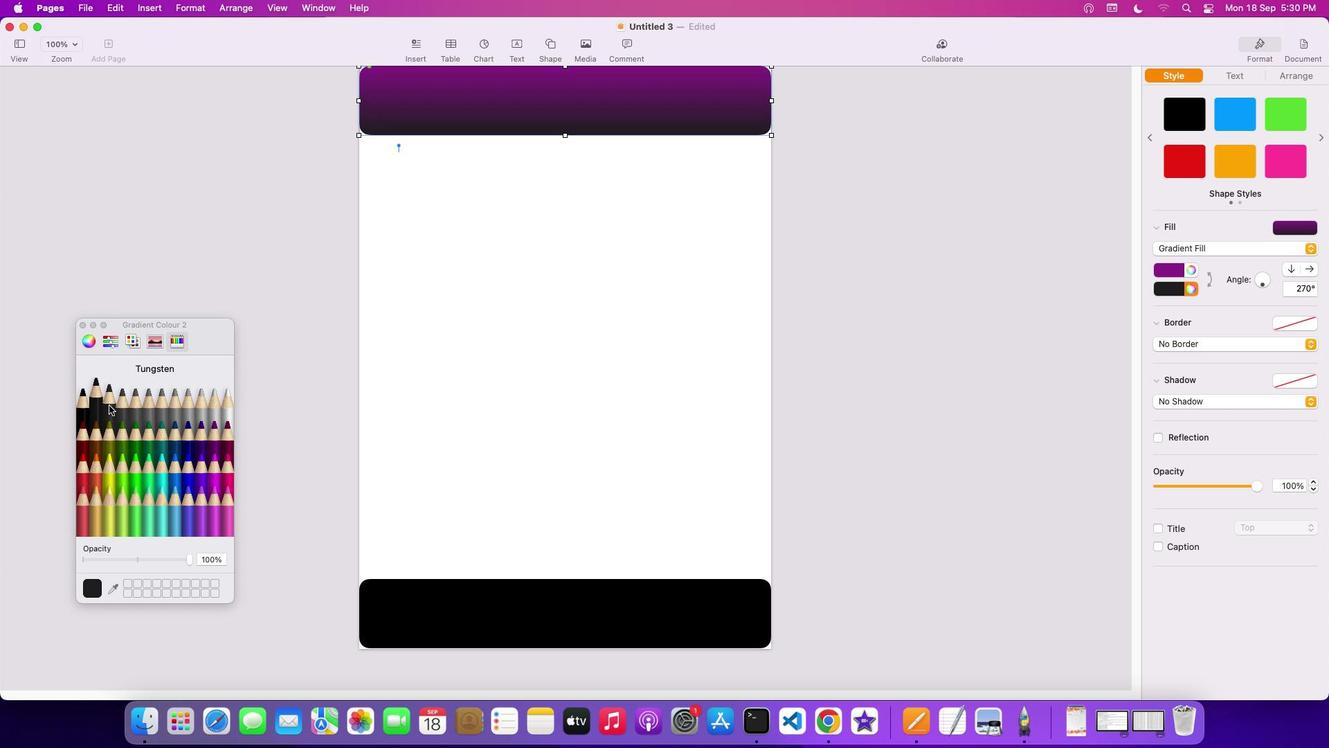 
Action: Mouse pressed left at (109, 405)
Screenshot: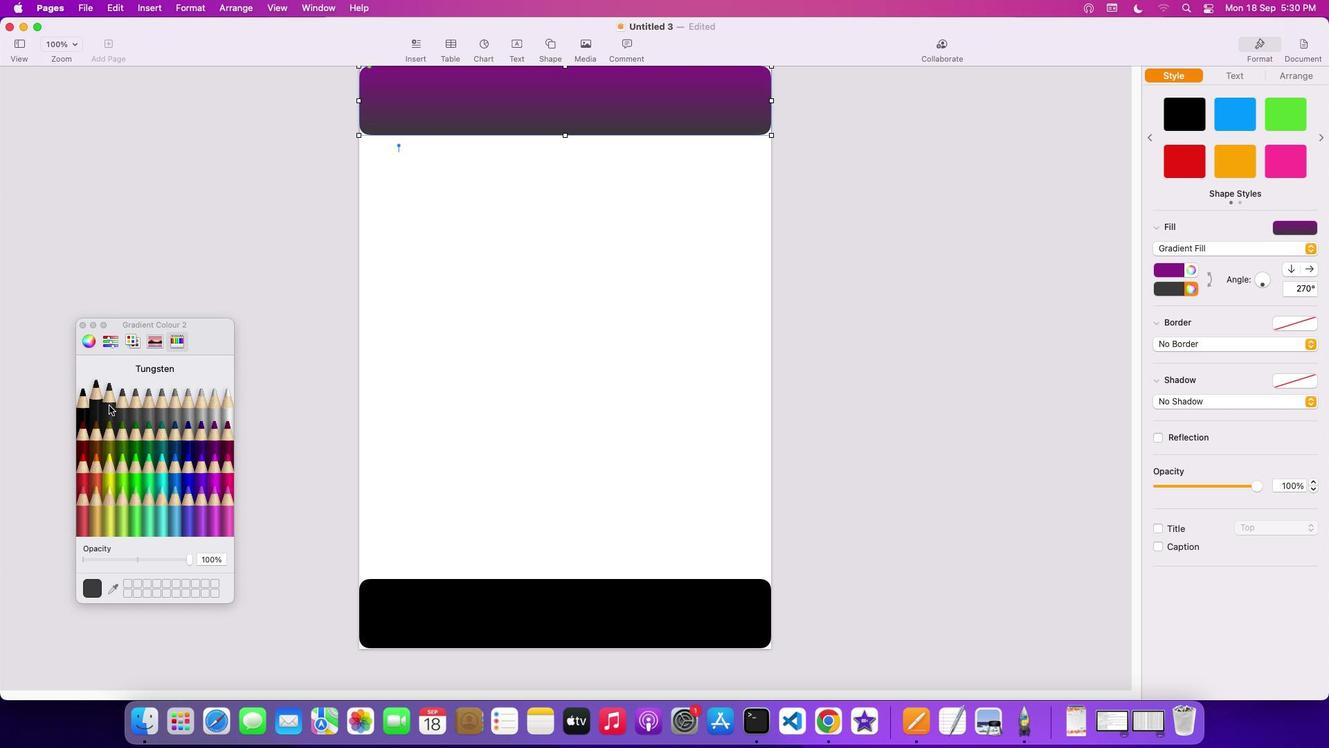 
Action: Mouse moved to (123, 404)
Screenshot: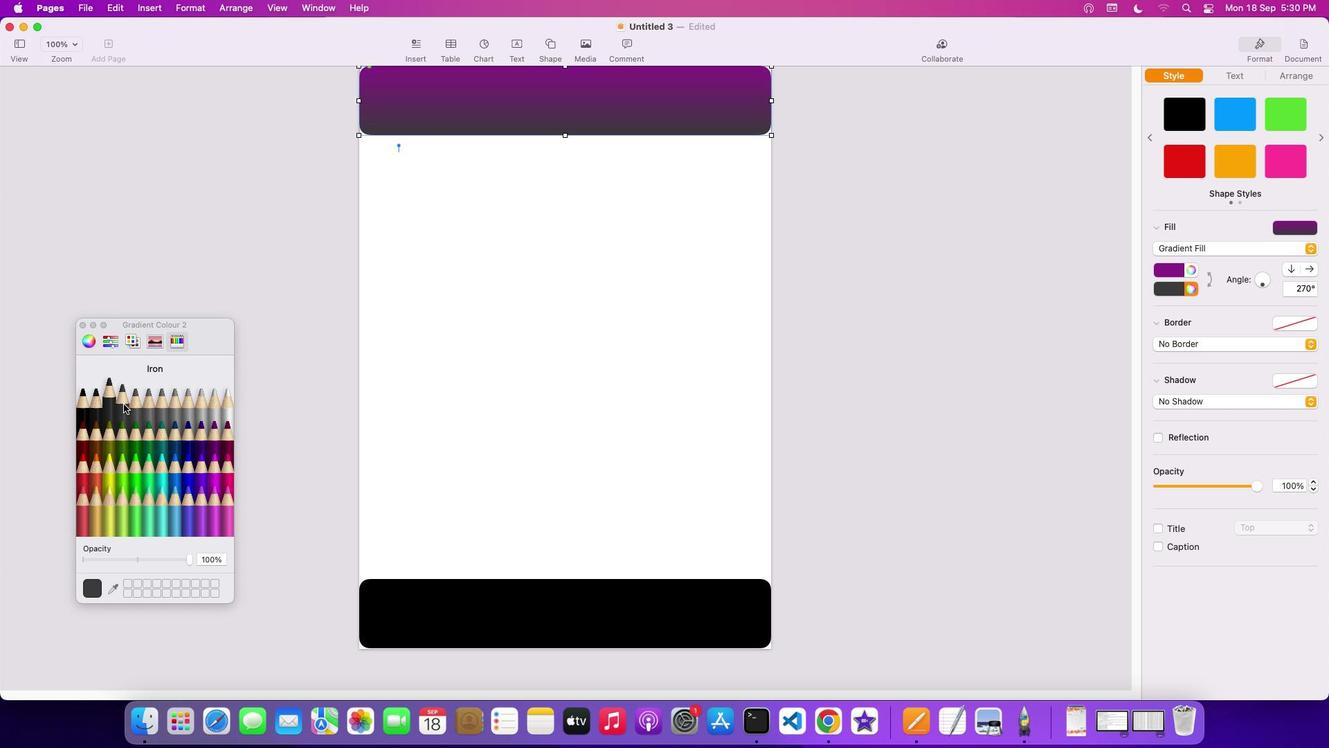 
Action: Mouse pressed left at (123, 404)
Screenshot: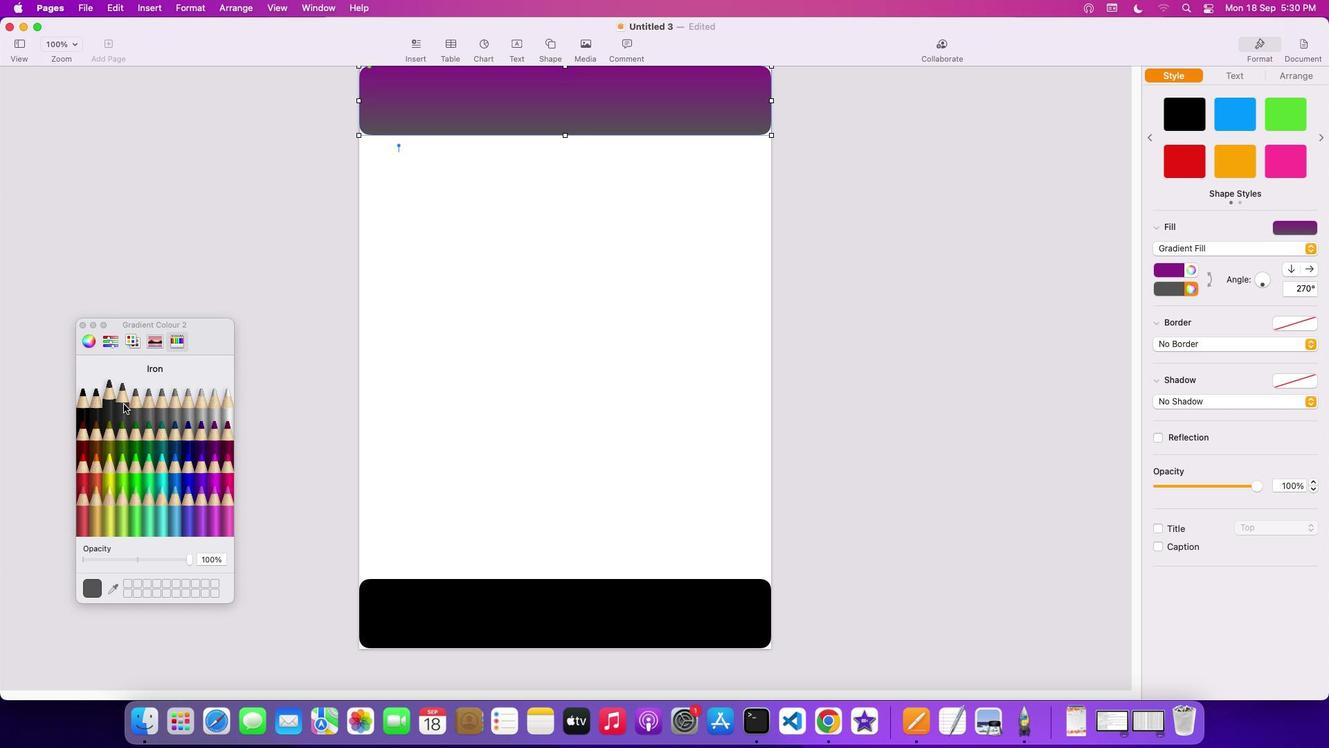 
Action: Mouse moved to (138, 405)
Screenshot: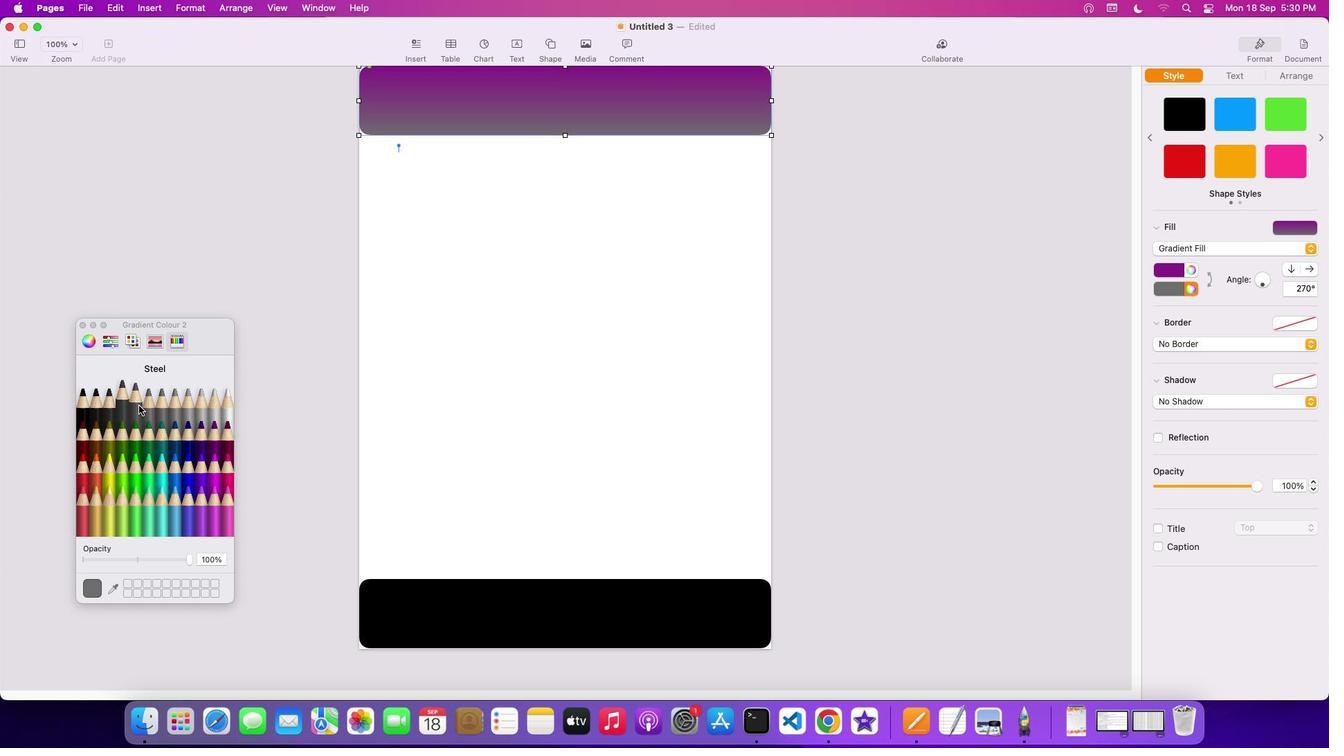 
Action: Mouse pressed left at (138, 405)
Screenshot: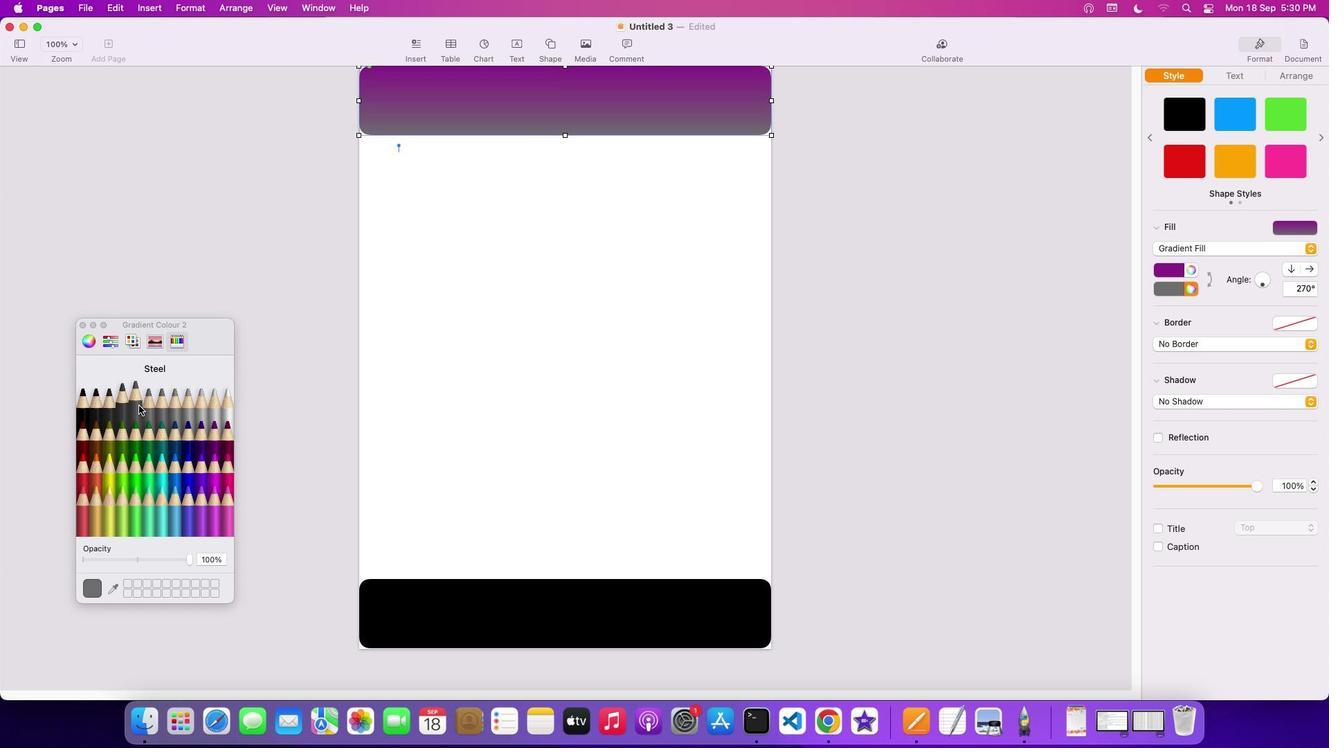 
Action: Mouse moved to (144, 405)
Screenshot: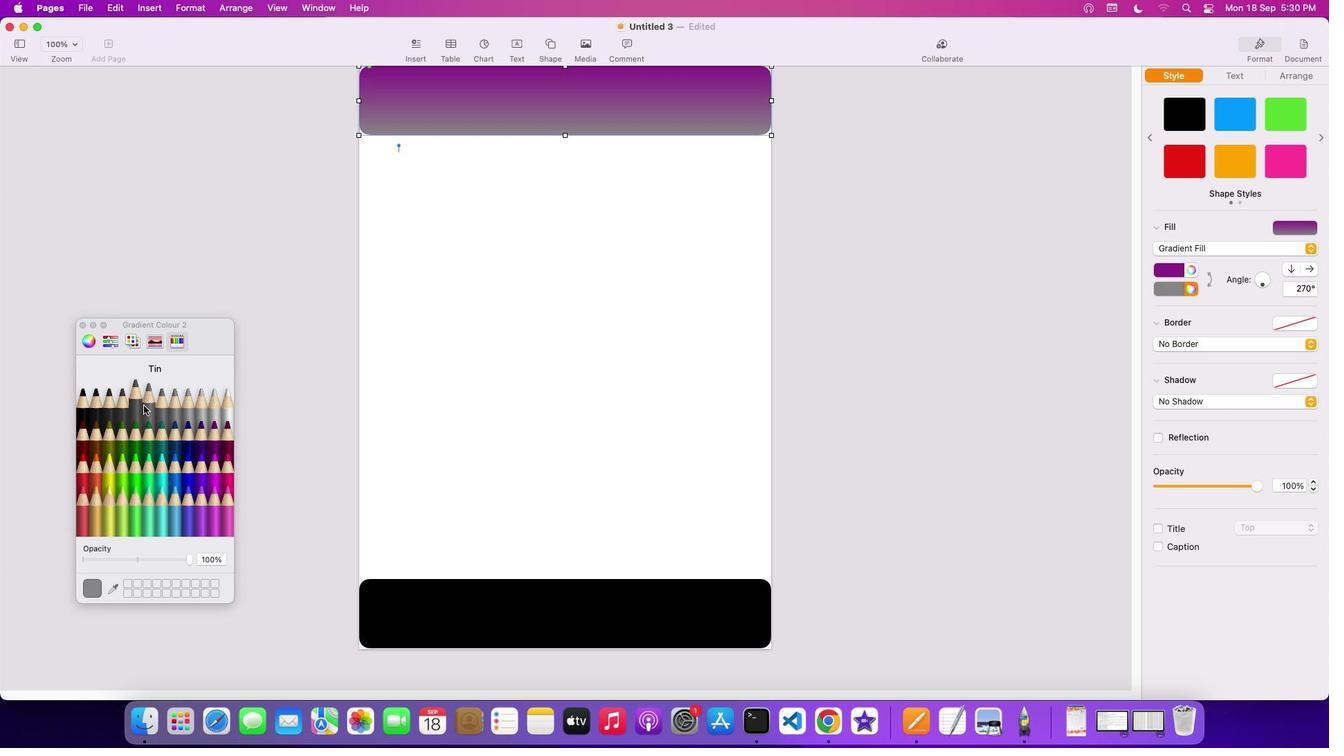 
Action: Mouse pressed left at (144, 405)
Screenshot: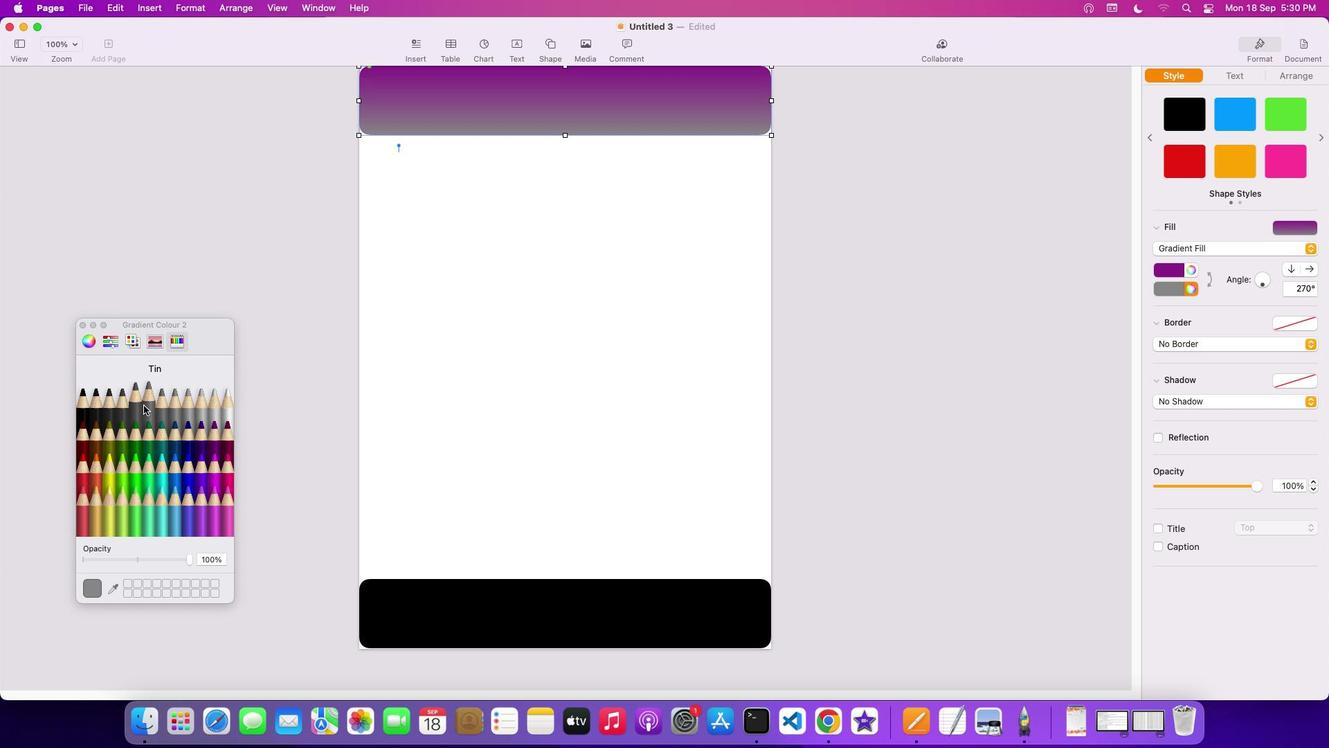 
Action: Mouse moved to (156, 404)
Screenshot: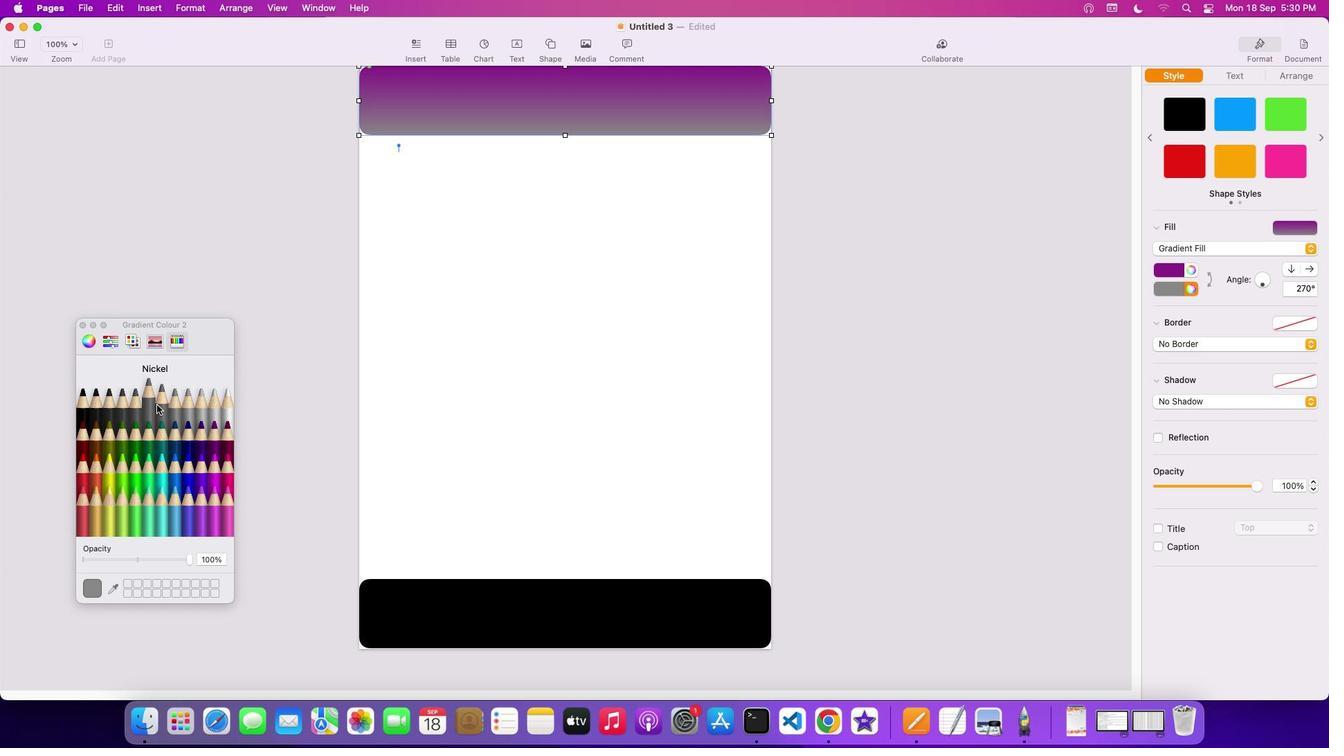 
Action: Mouse pressed left at (156, 404)
Screenshot: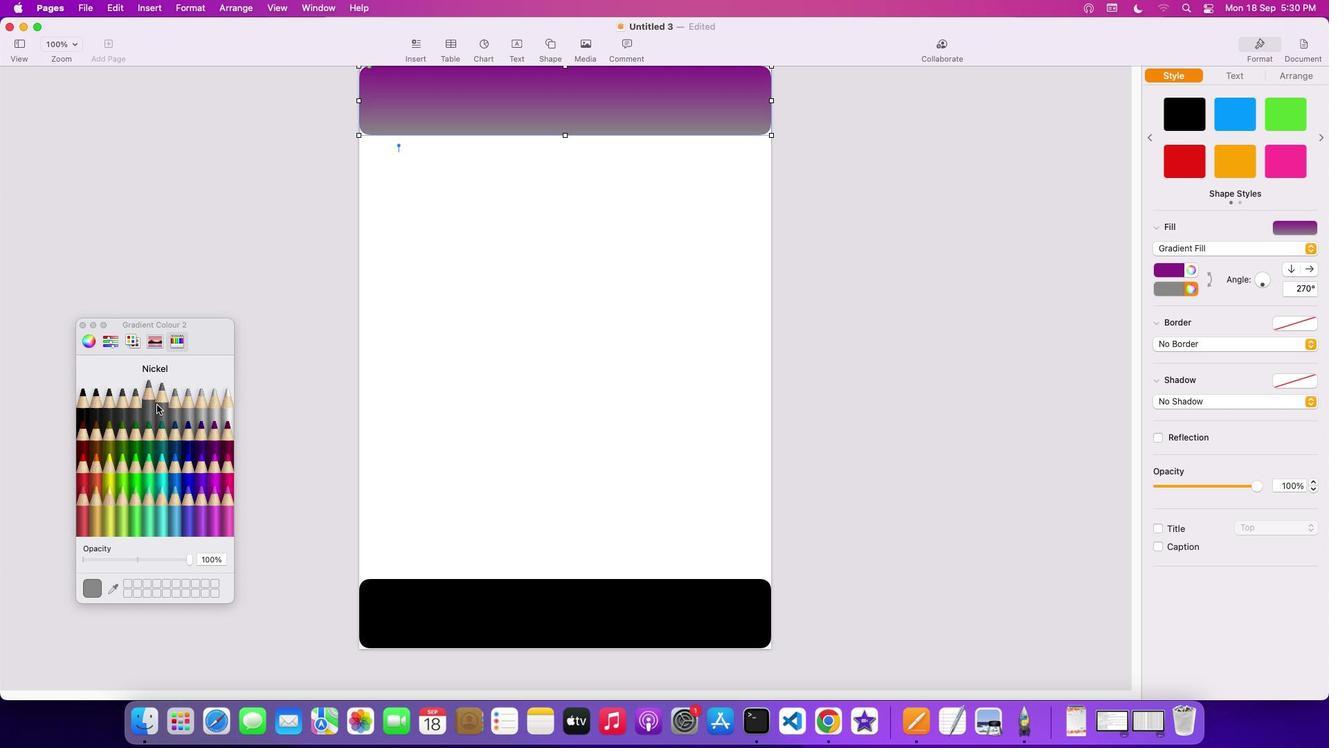
Action: Mouse moved to (85, 476)
Screenshot: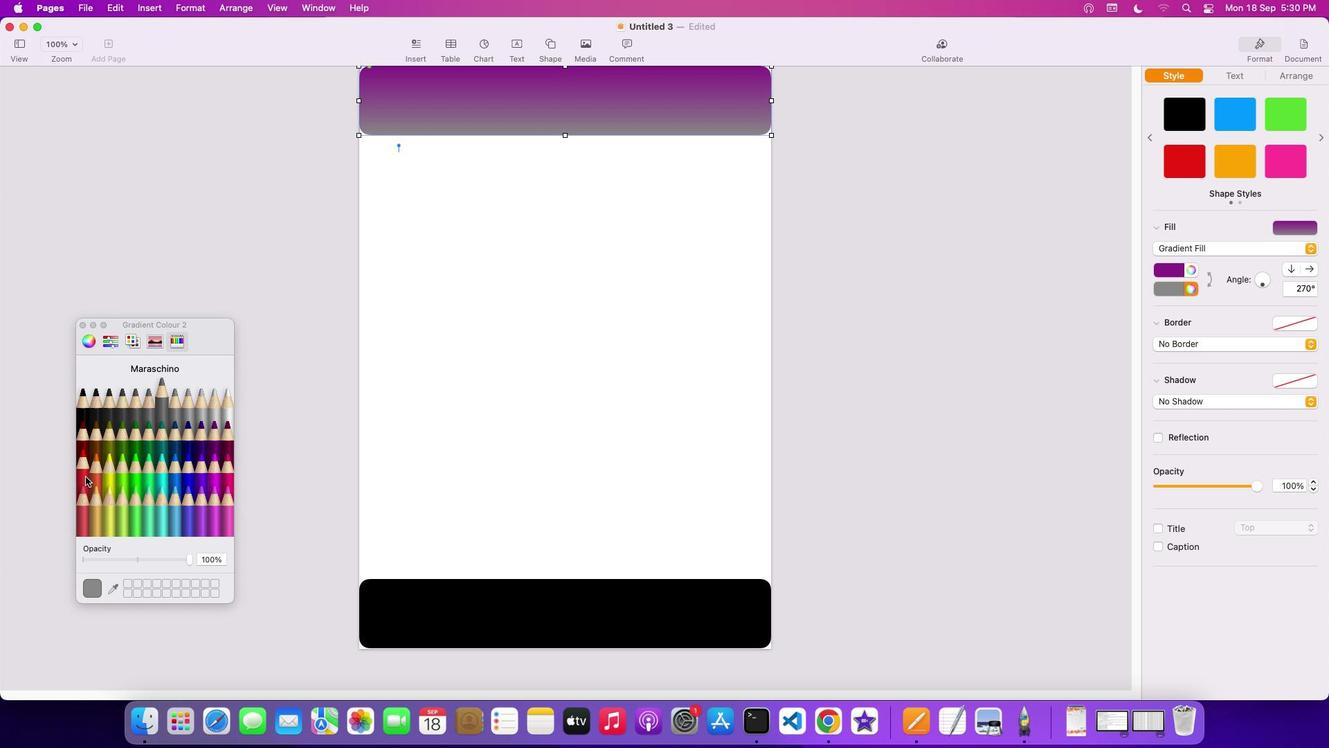 
Action: Mouse pressed left at (85, 476)
Screenshot: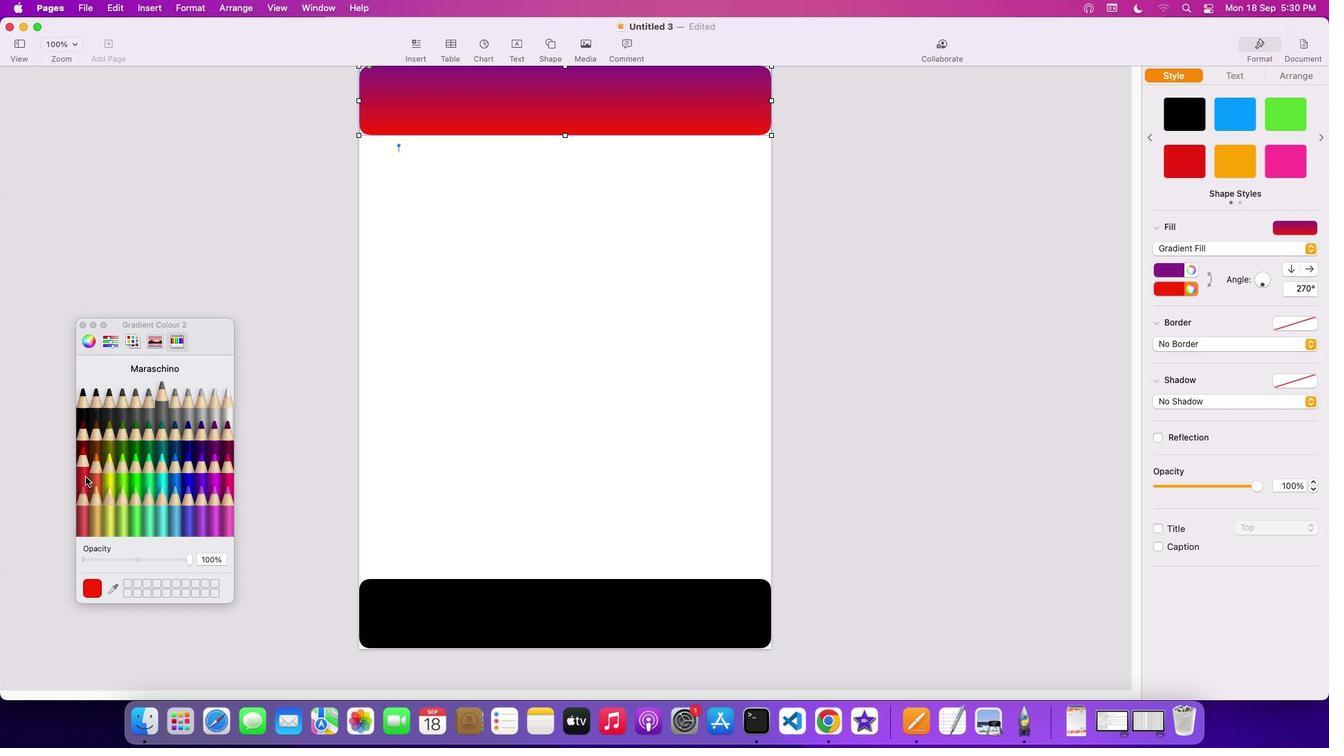 
Action: Mouse moved to (83, 521)
Screenshot: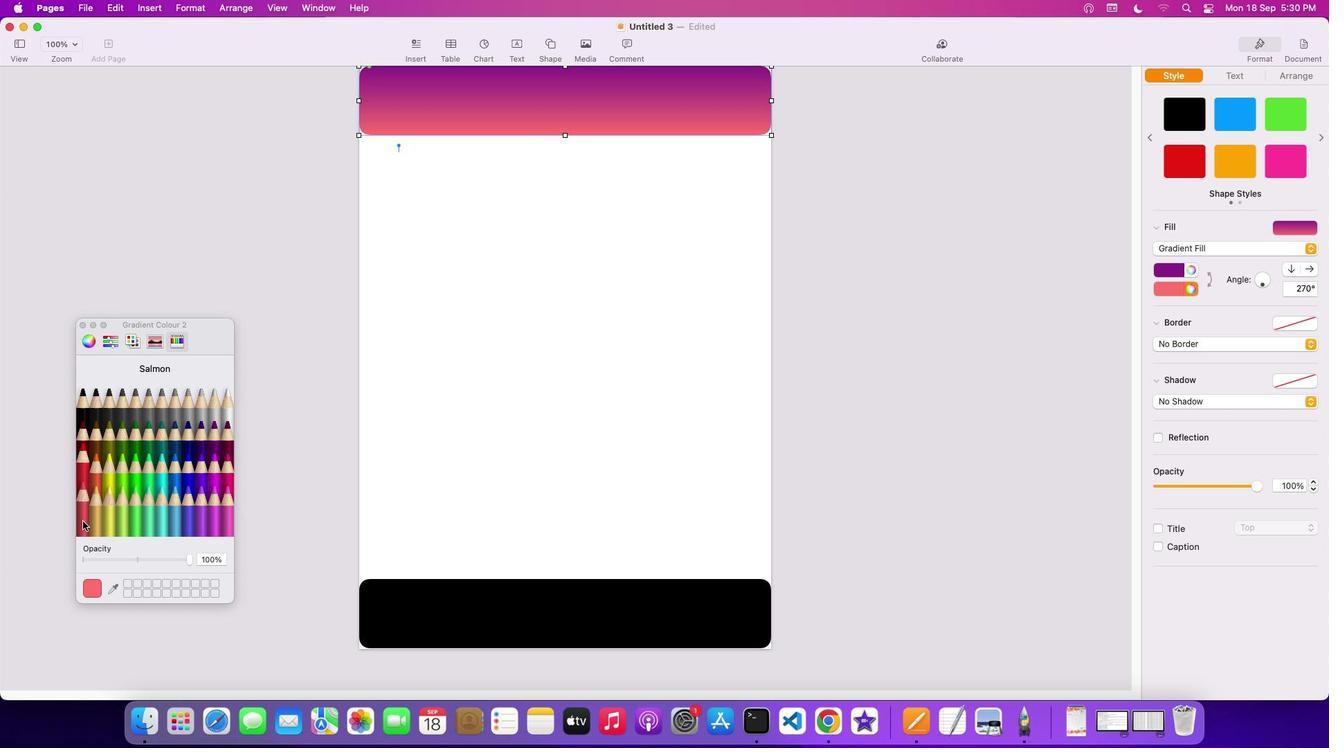 
Action: Mouse pressed left at (83, 521)
Screenshot: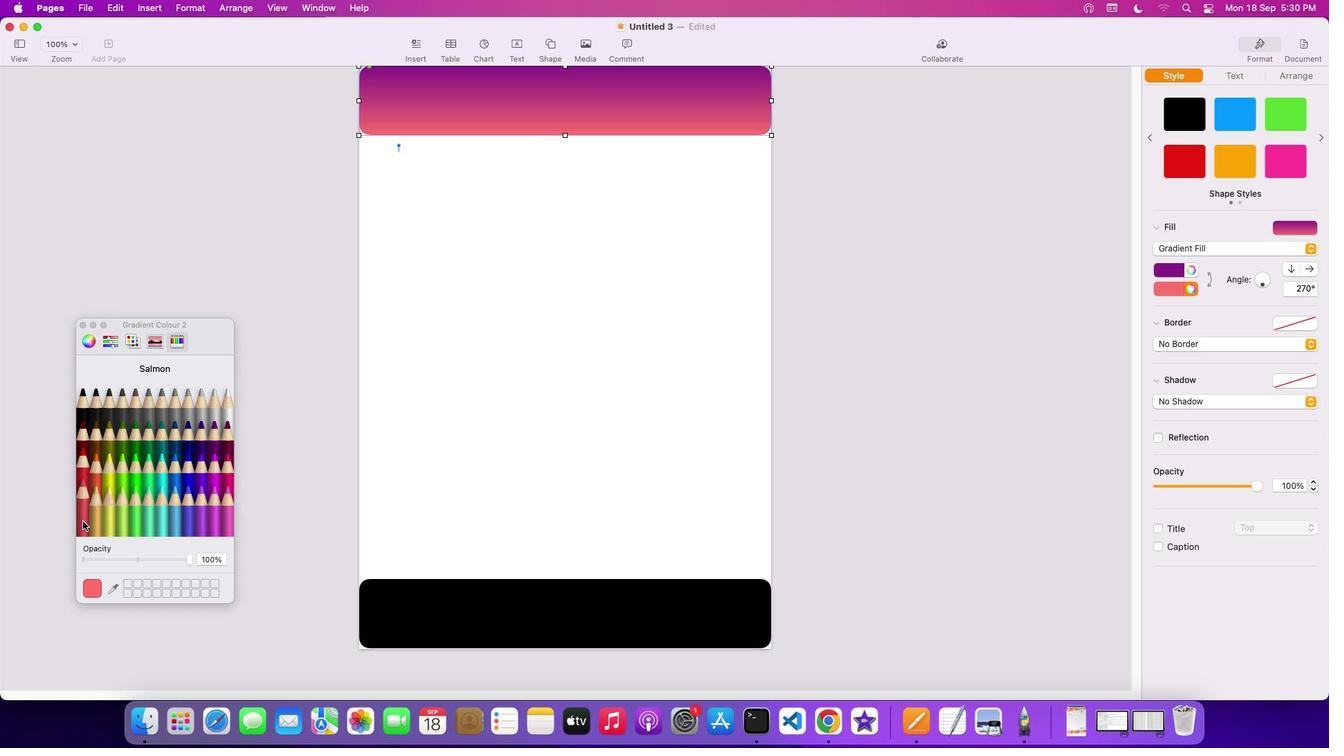 
Action: Mouse moved to (707, 271)
Screenshot: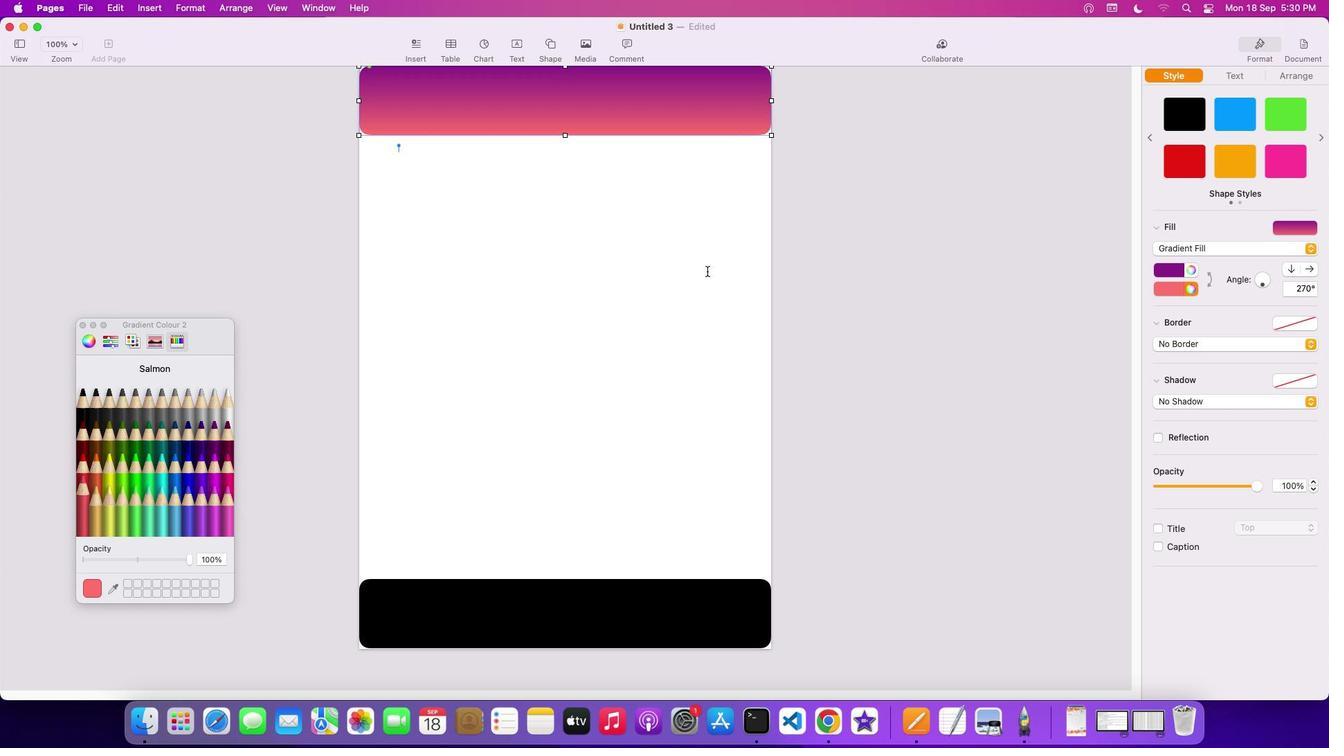 
Action: Mouse pressed left at (707, 271)
Screenshot: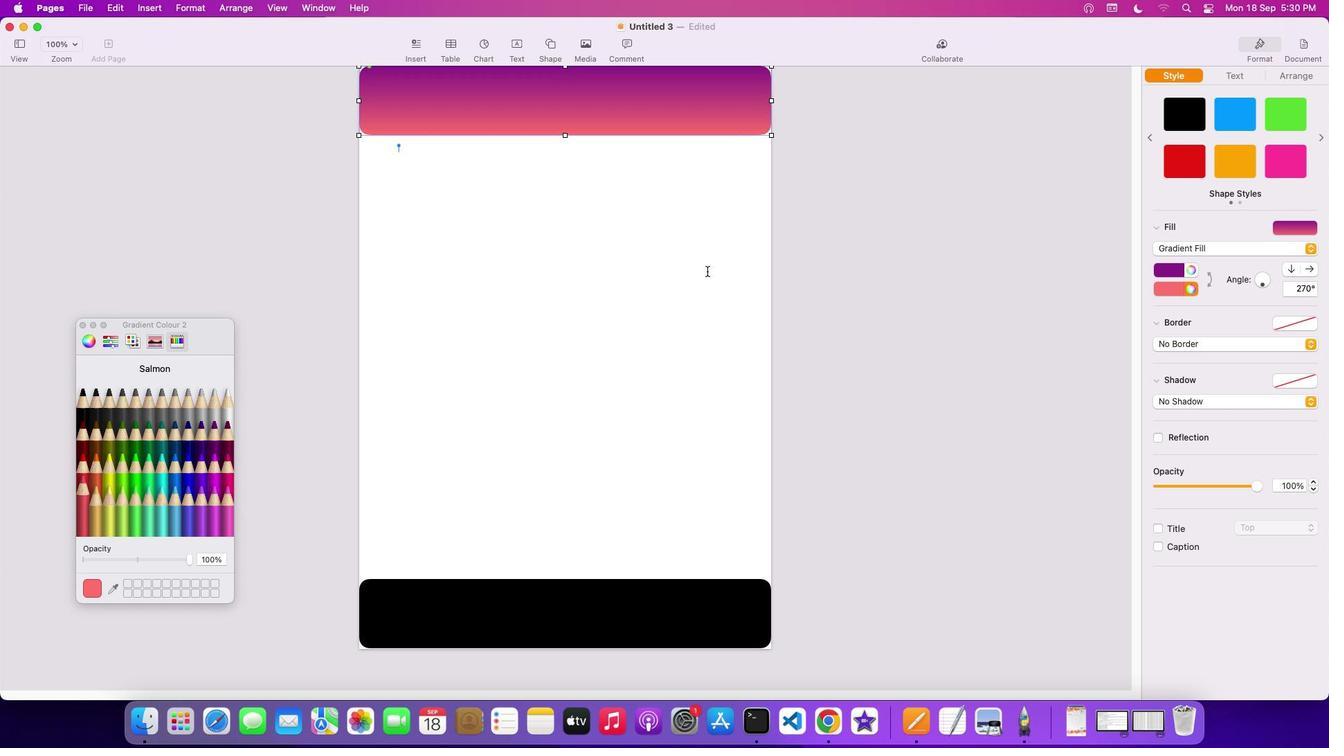 
Action: Mouse moved to (646, 598)
Screenshot: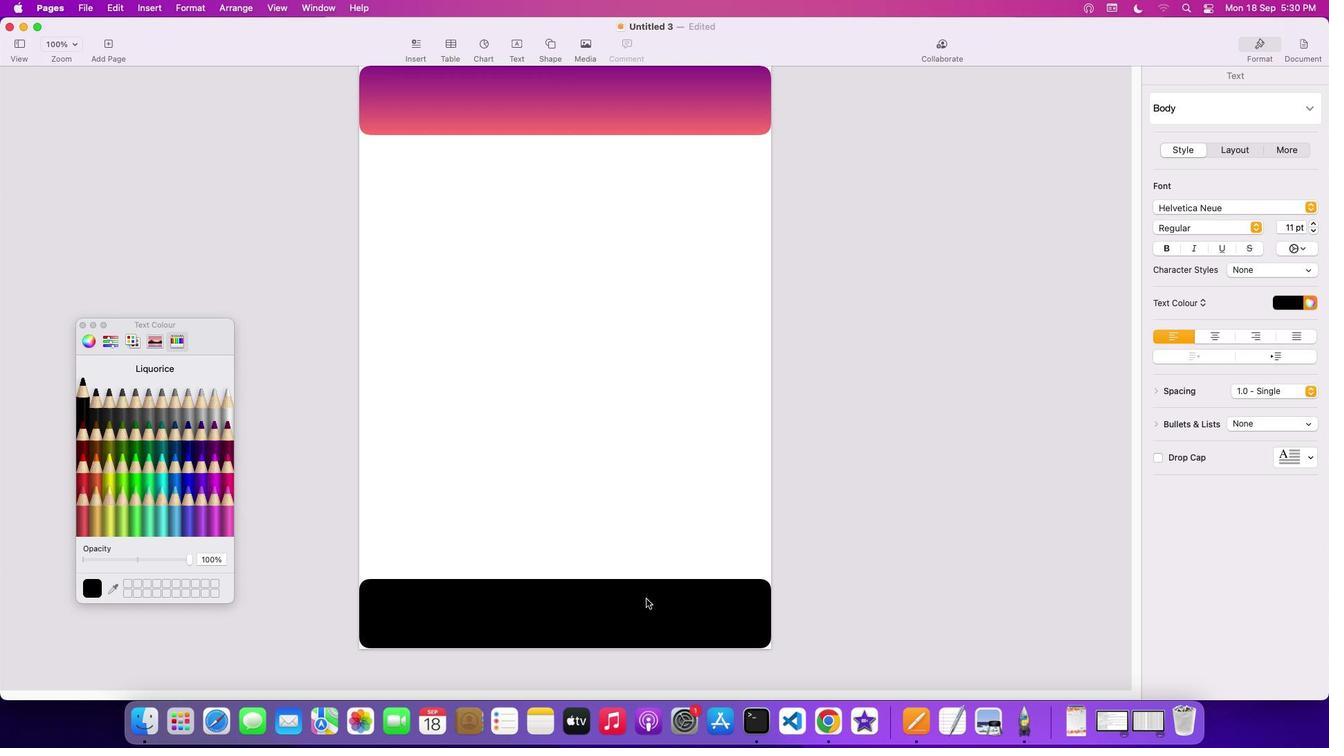 
Action: Mouse pressed left at (646, 598)
Screenshot: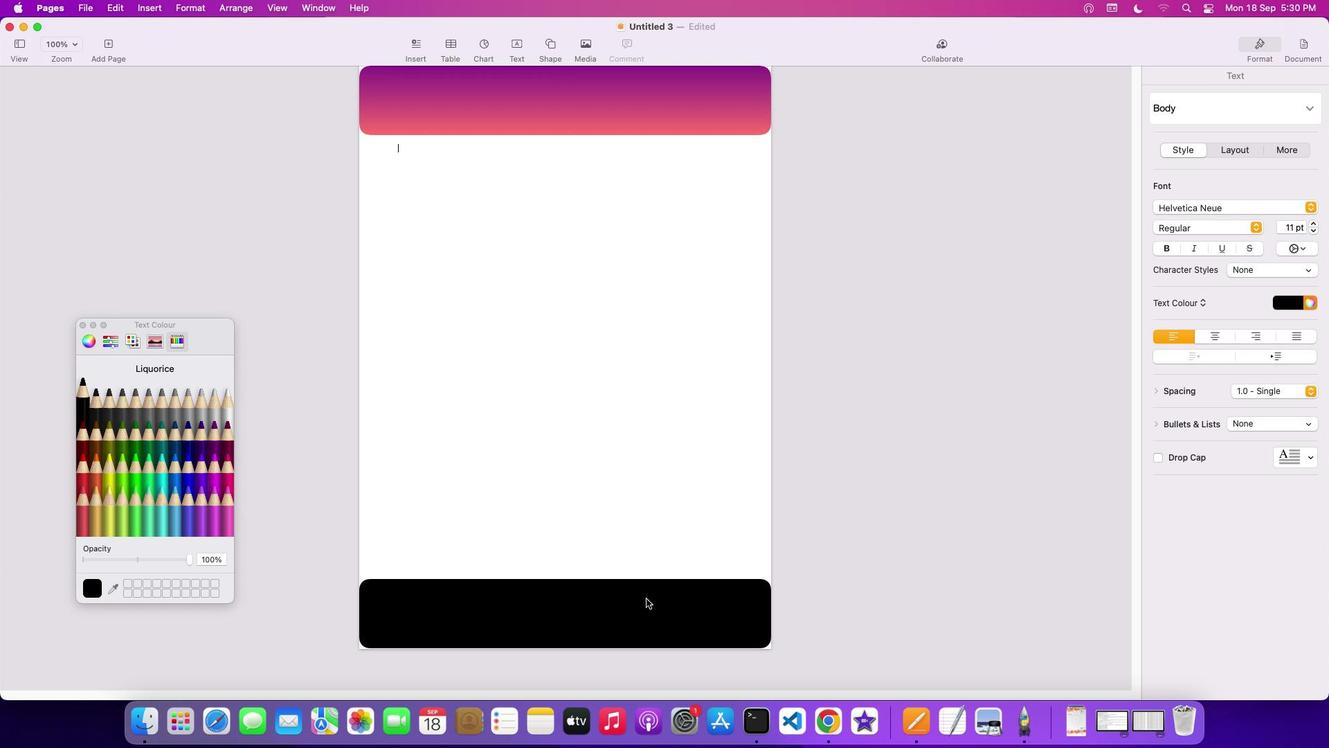 
Action: Mouse moved to (1174, 270)
Screenshot: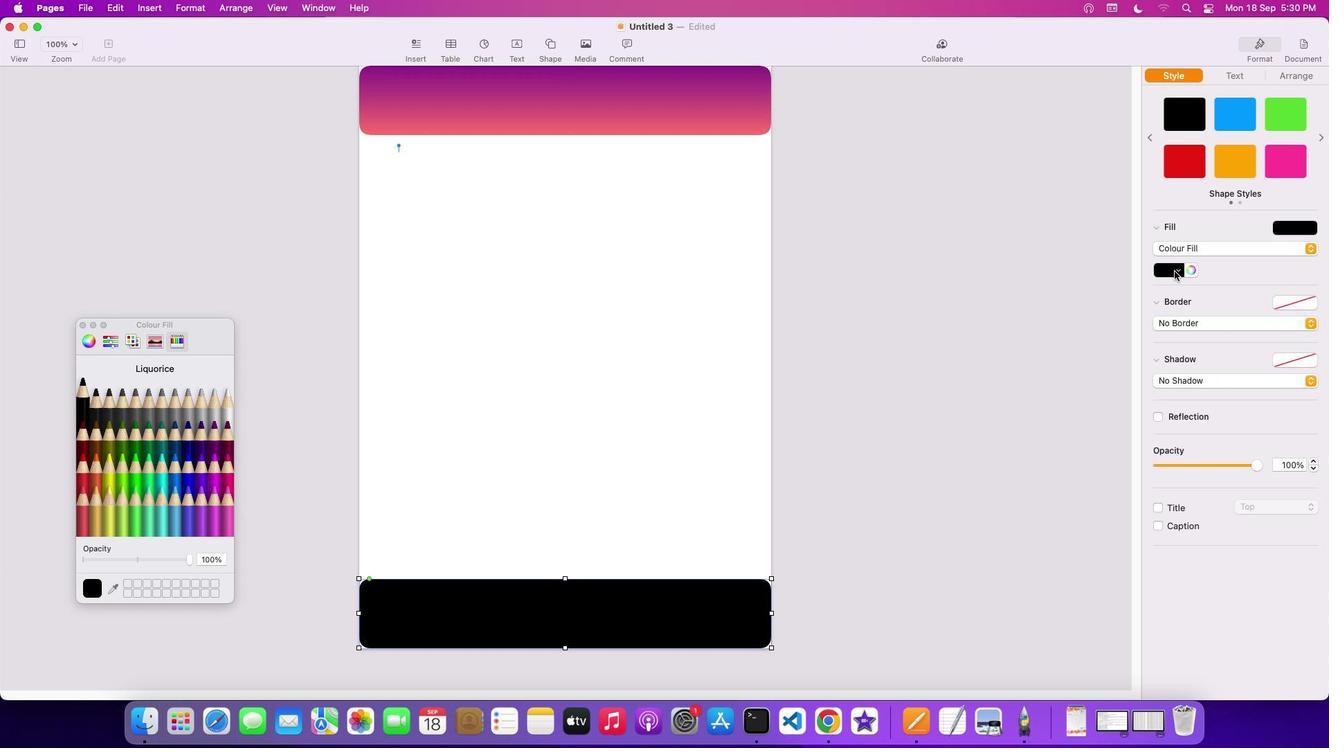 
Action: Mouse pressed left at (1174, 270)
Screenshot: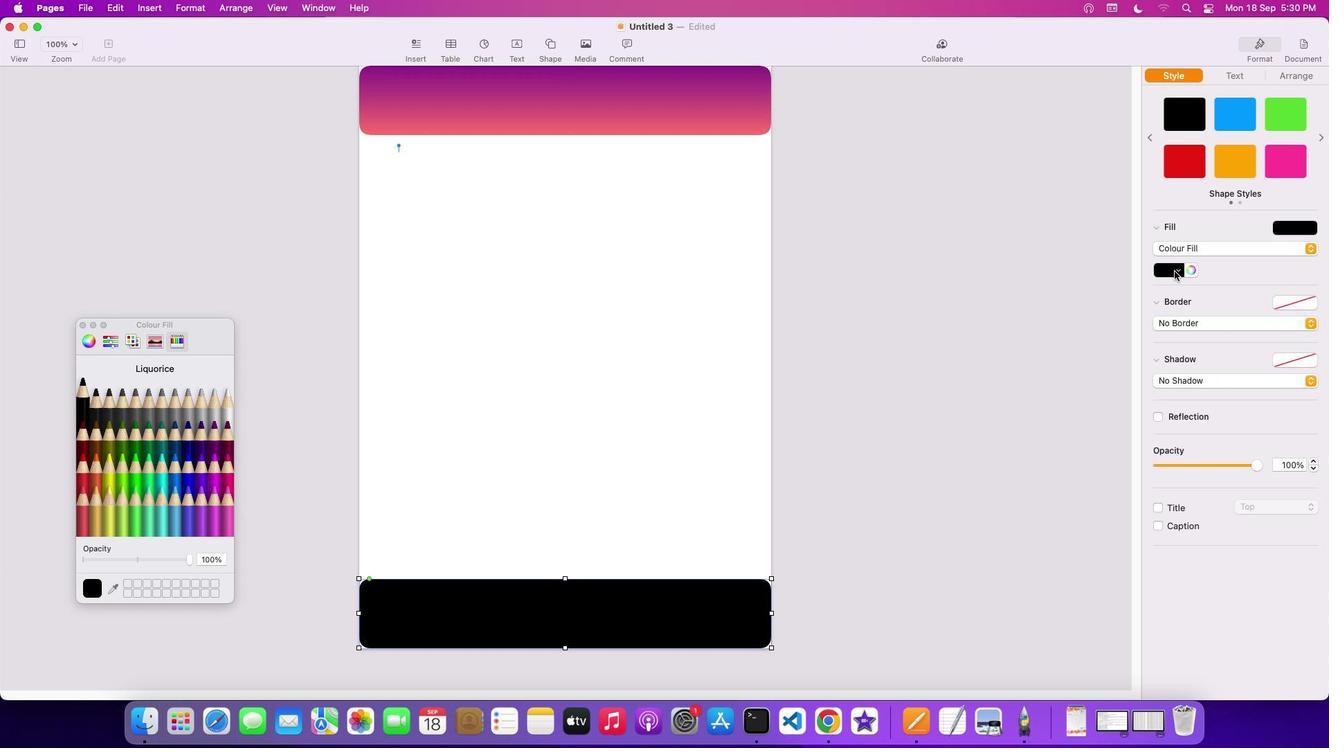 
Action: Mouse moved to (1317, 254)
Screenshot: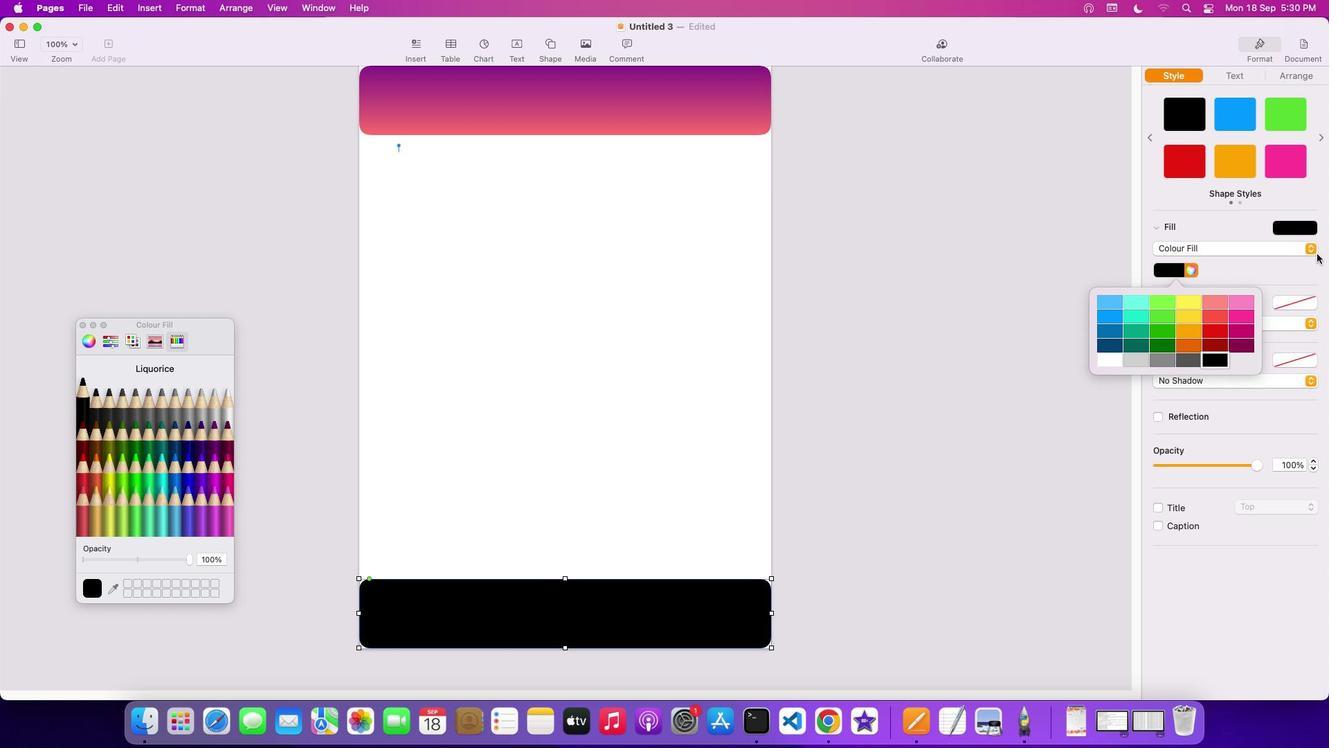 
Action: Mouse pressed left at (1317, 254)
Screenshot: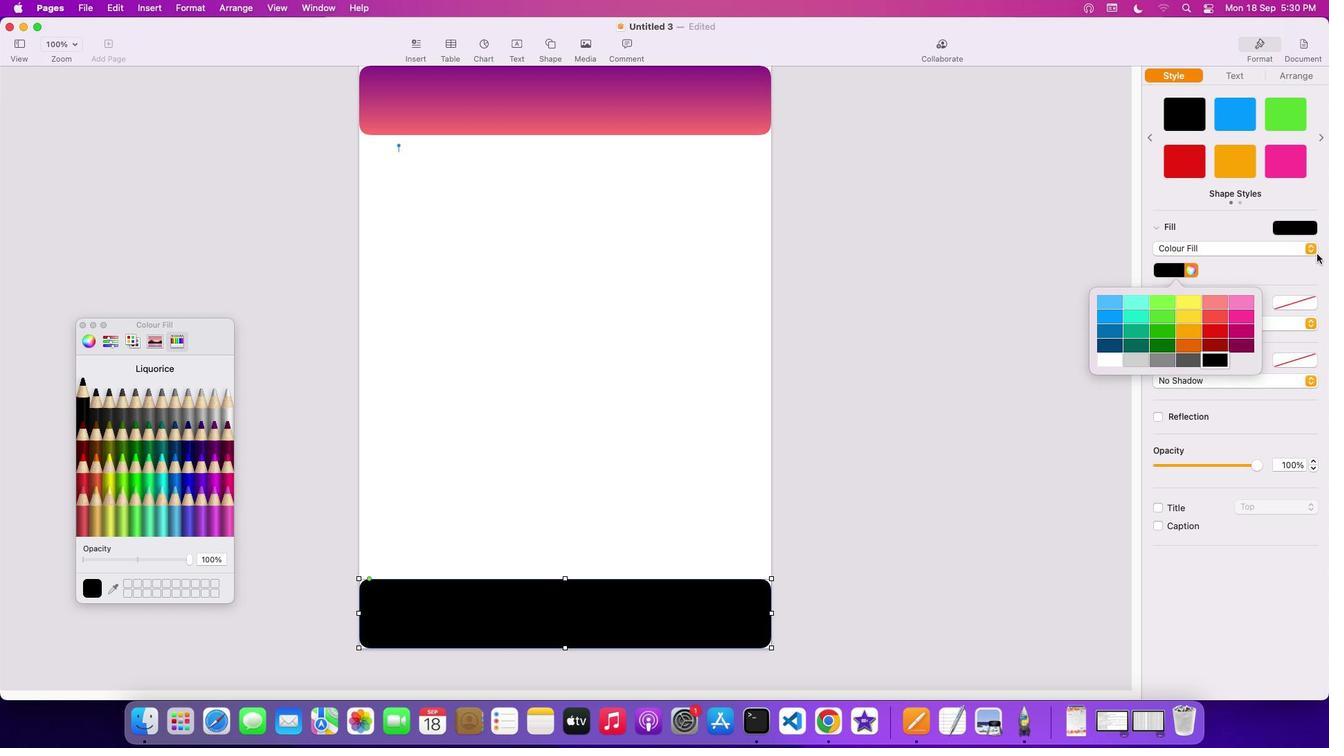 
Action: Mouse moved to (1266, 265)
Screenshot: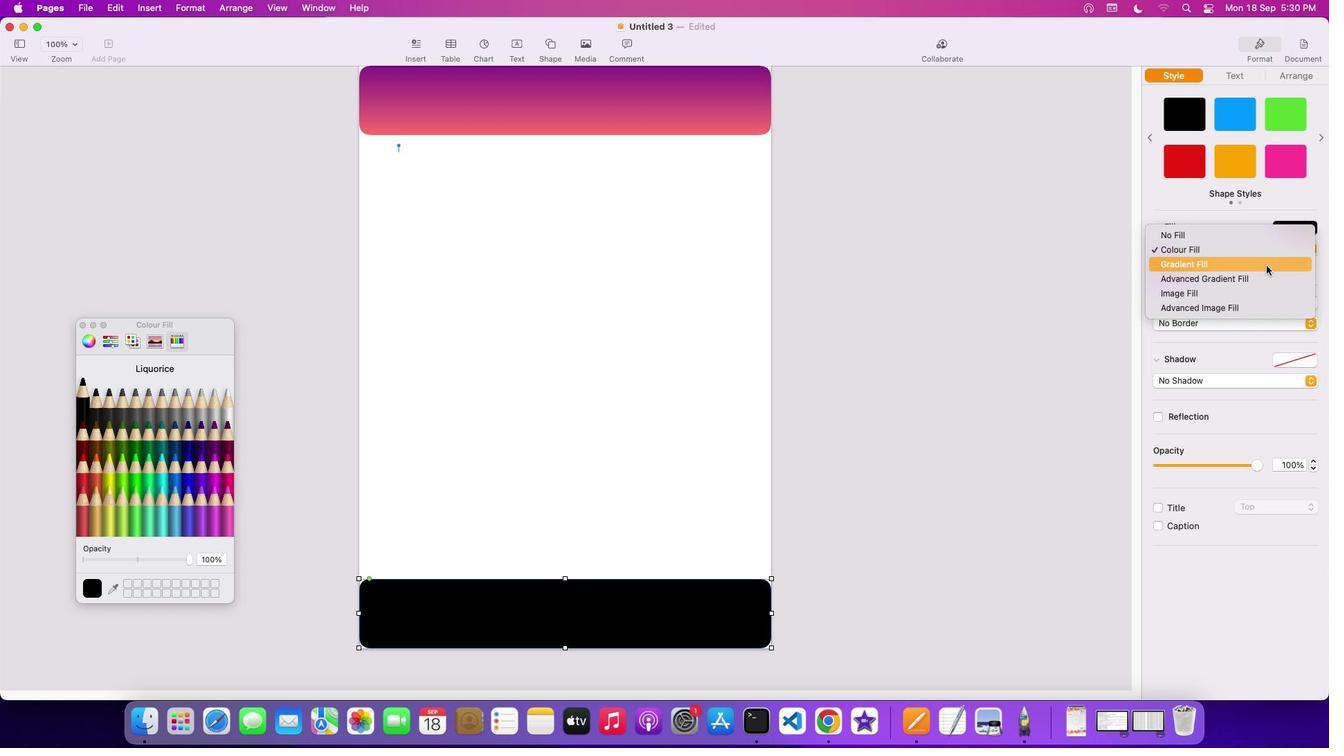 
Action: Mouse pressed left at (1266, 265)
Screenshot: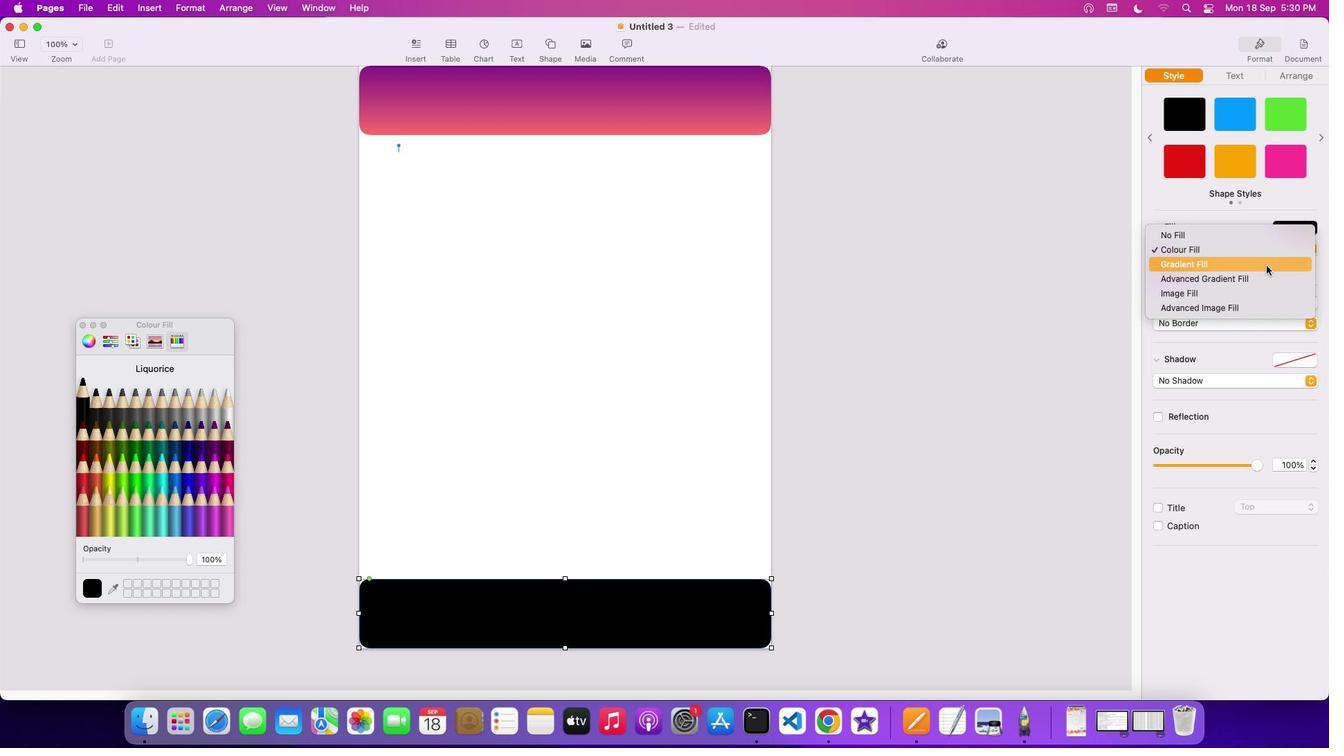 
Action: Mouse moved to (1207, 280)
Screenshot: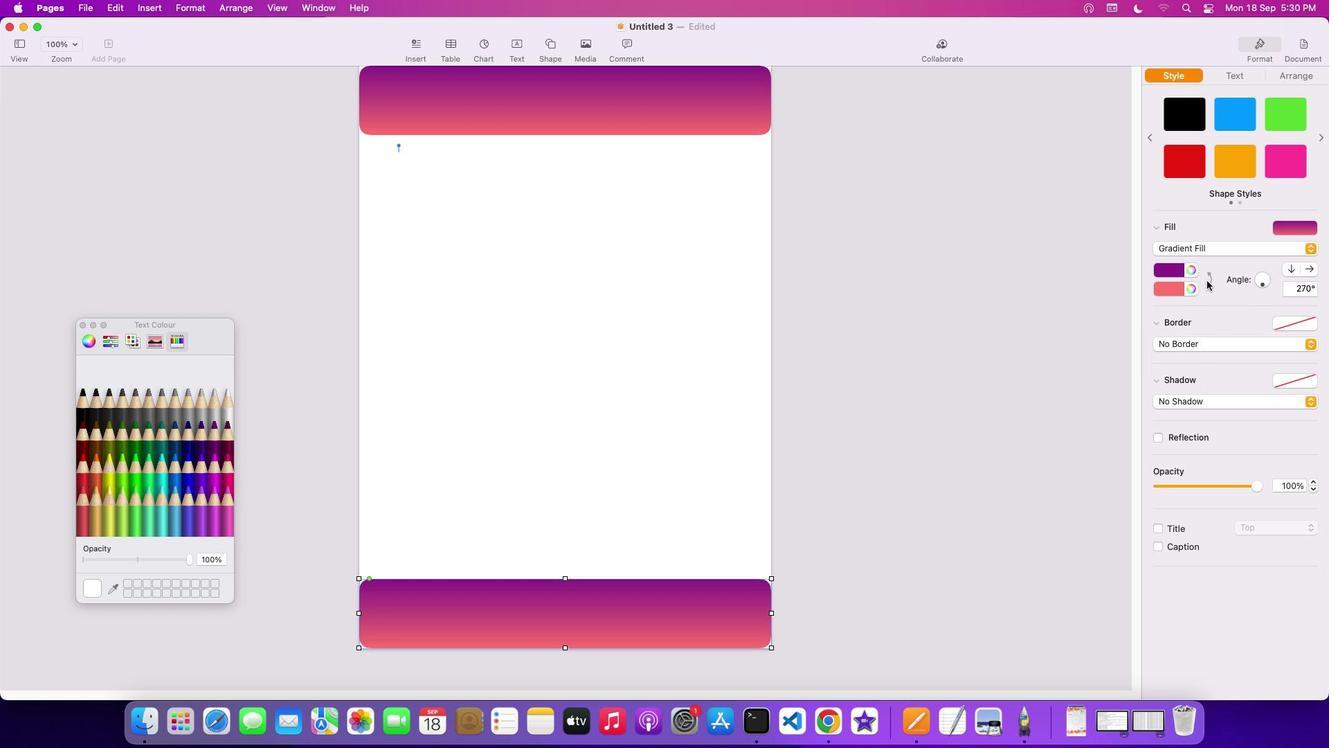 
Action: Mouse pressed left at (1207, 280)
Screenshot: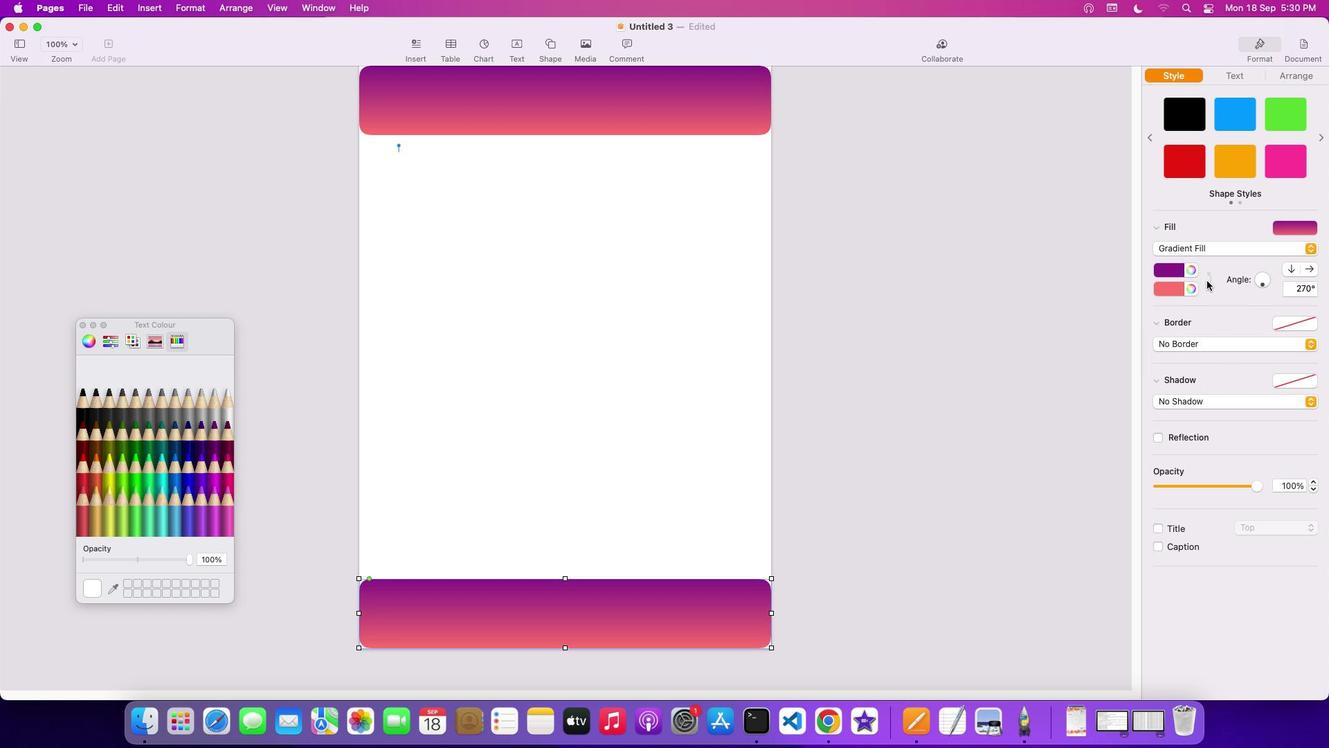 
Action: Mouse moved to (491, 419)
Screenshot: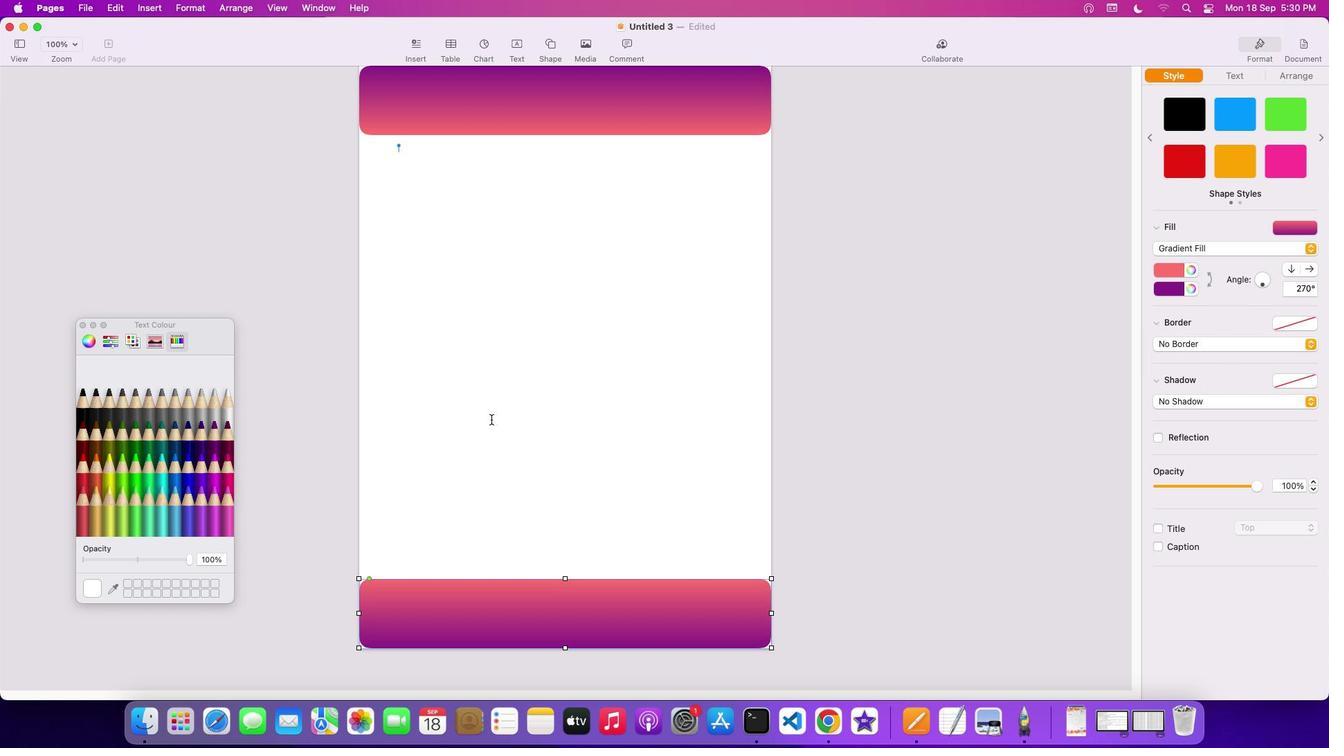 
Action: Mouse pressed left at (491, 419)
Screenshot: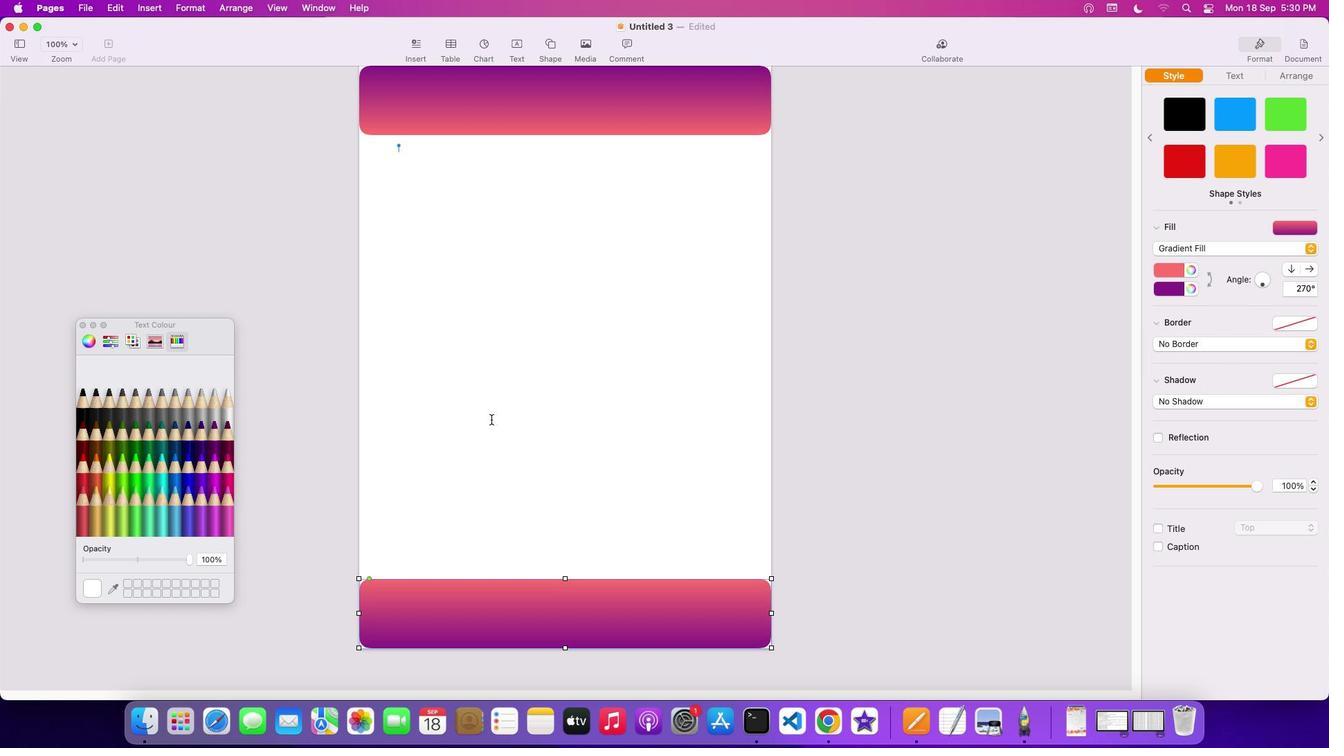 
Action: Mouse moved to (558, 101)
Screenshot: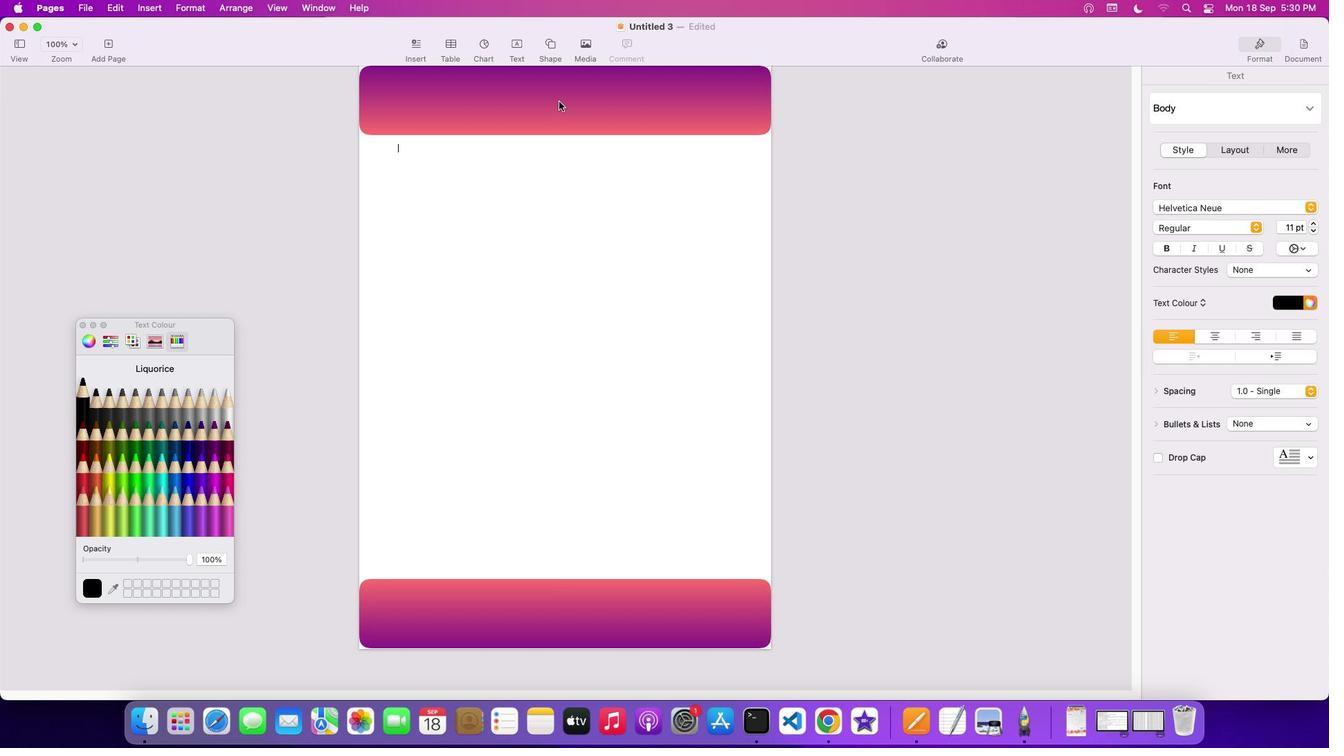 
Action: Mouse pressed left at (558, 101)
Screenshot: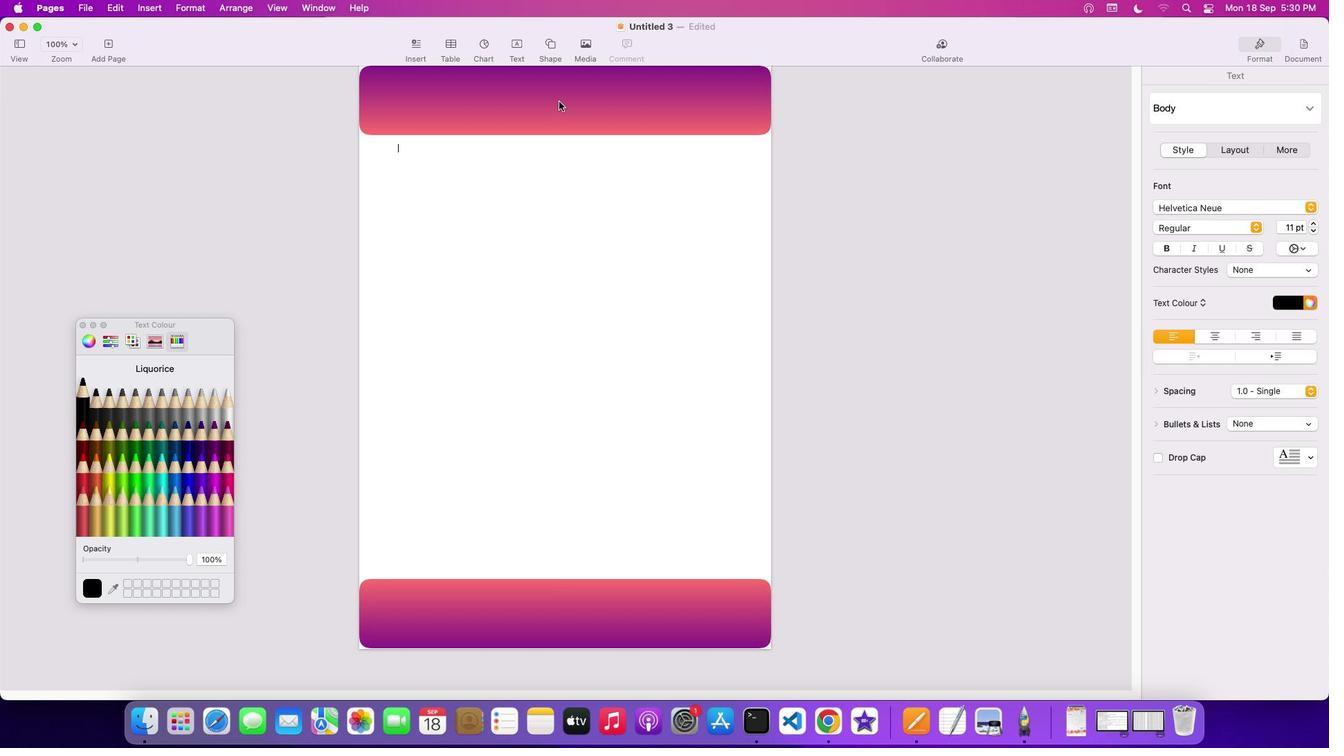 
Action: Mouse moved to (585, 334)
Screenshot: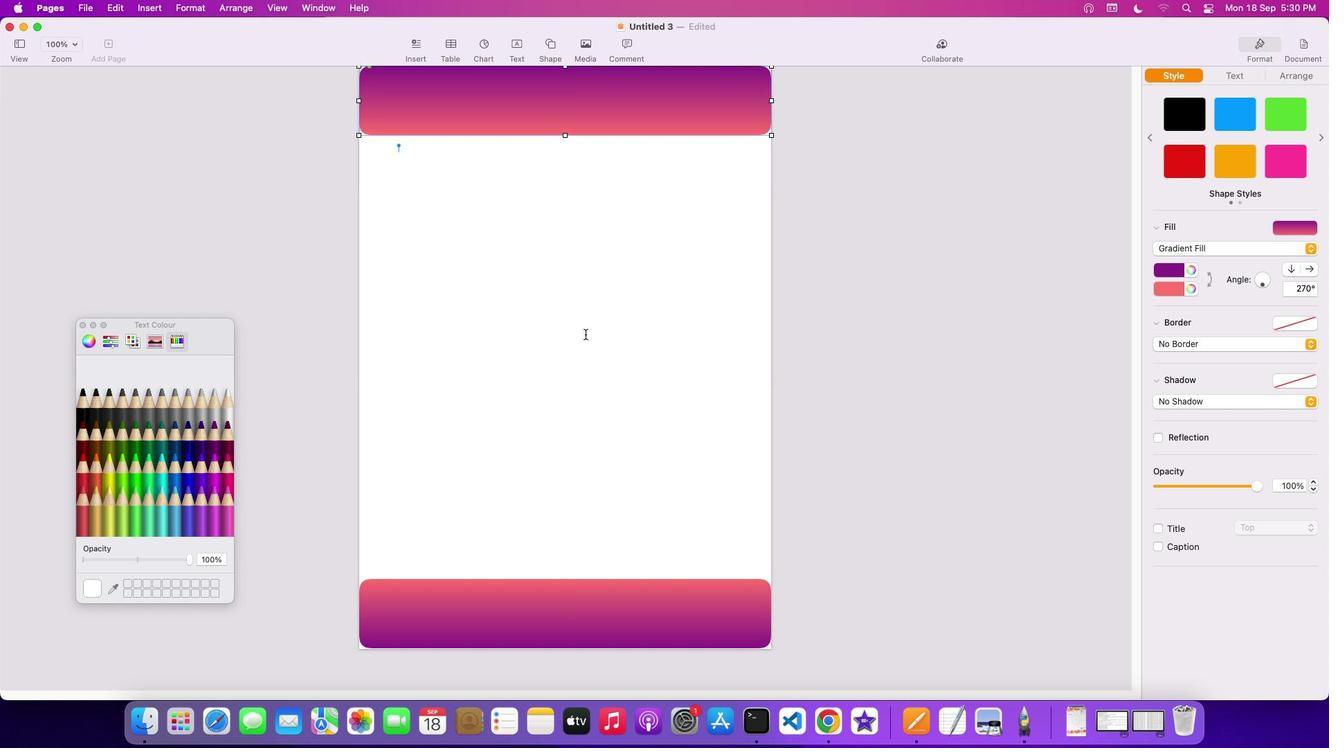 
Action: Mouse pressed left at (585, 334)
Screenshot: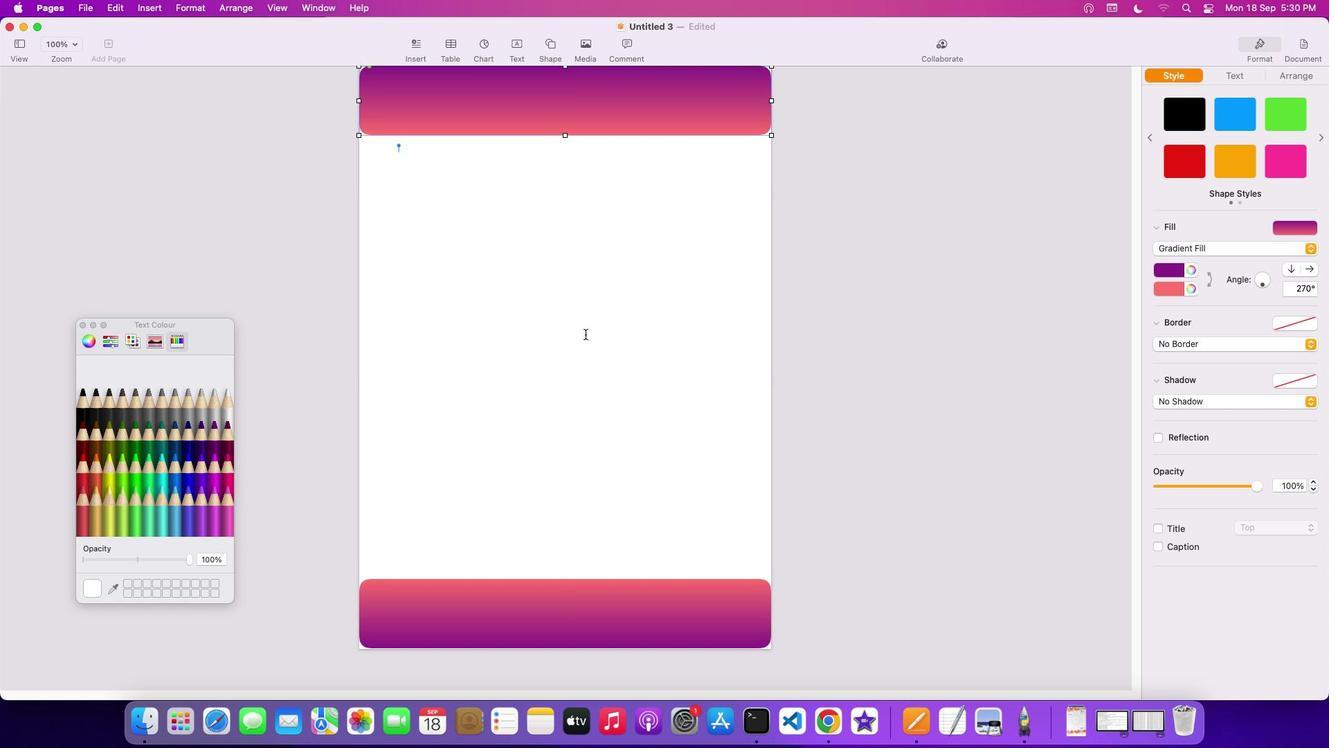
Action: Mouse moved to (549, 44)
Screenshot: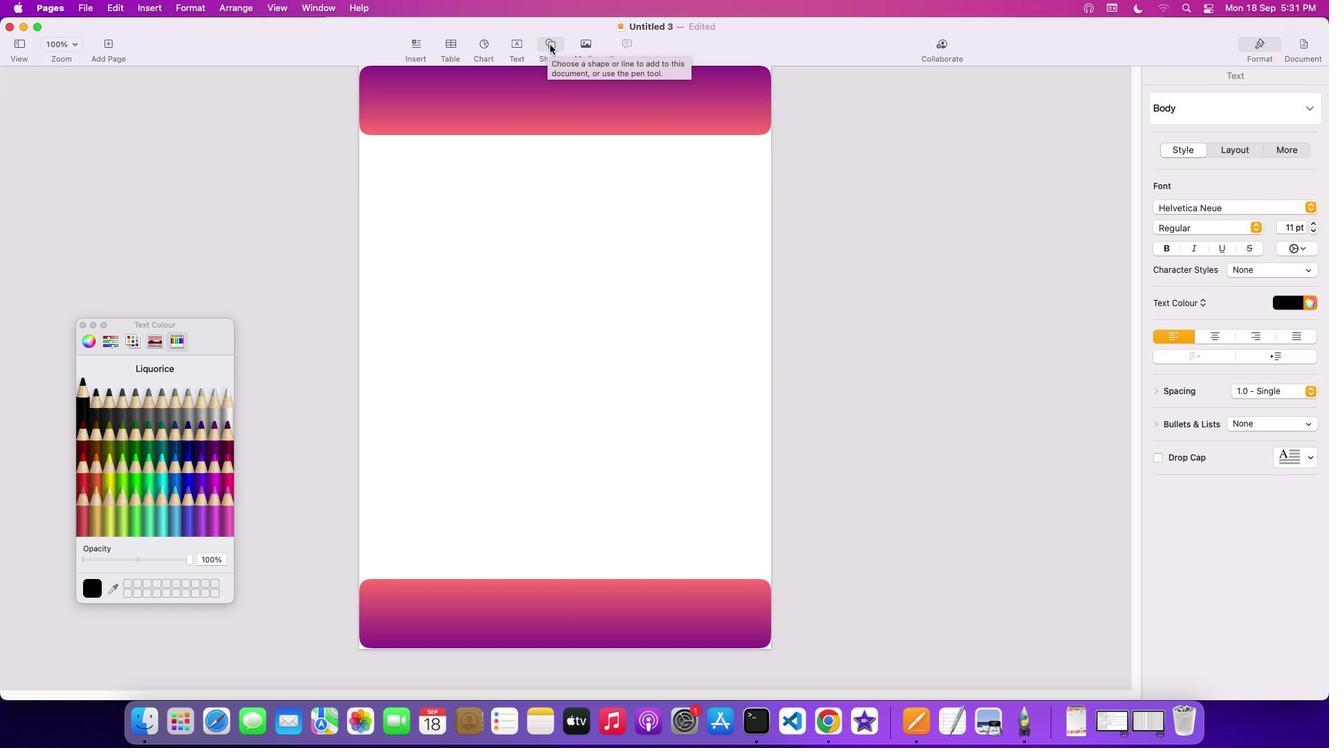
Action: Mouse pressed left at (549, 44)
Screenshot: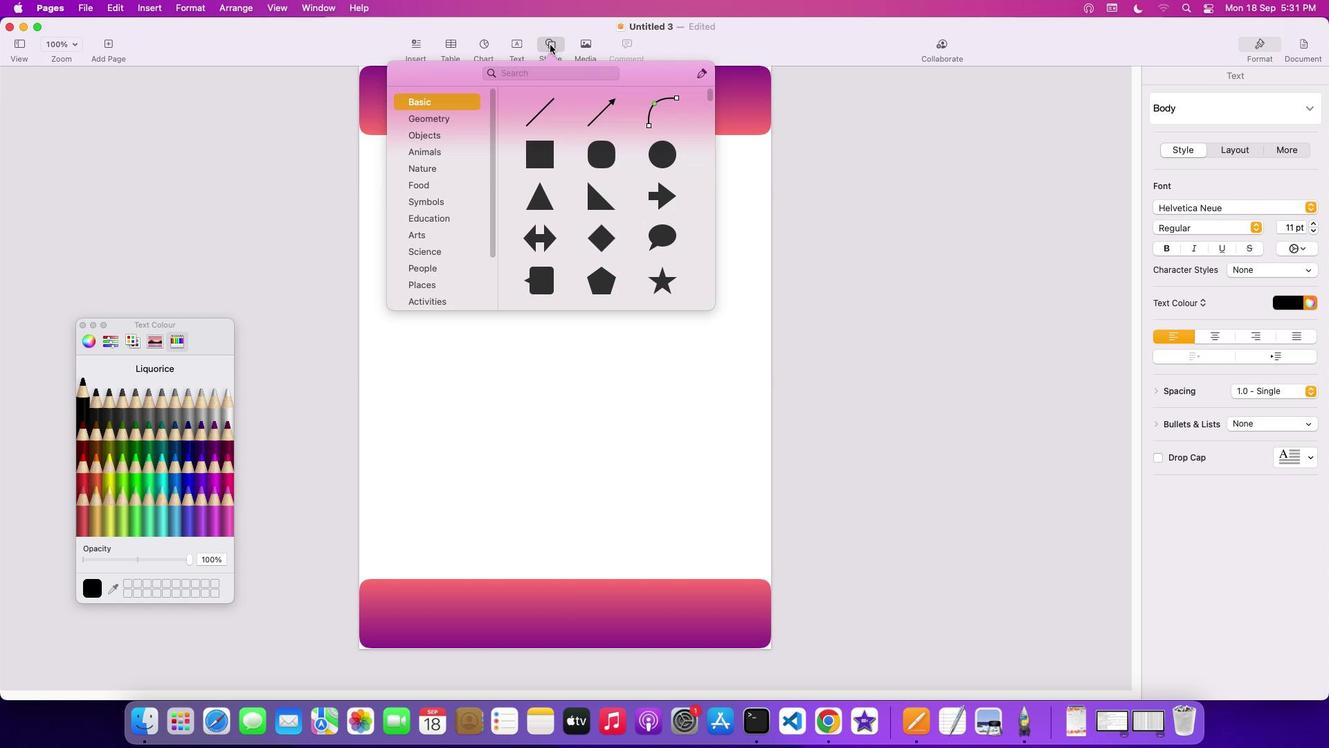 
Action: Mouse moved to (732, 349)
Screenshot: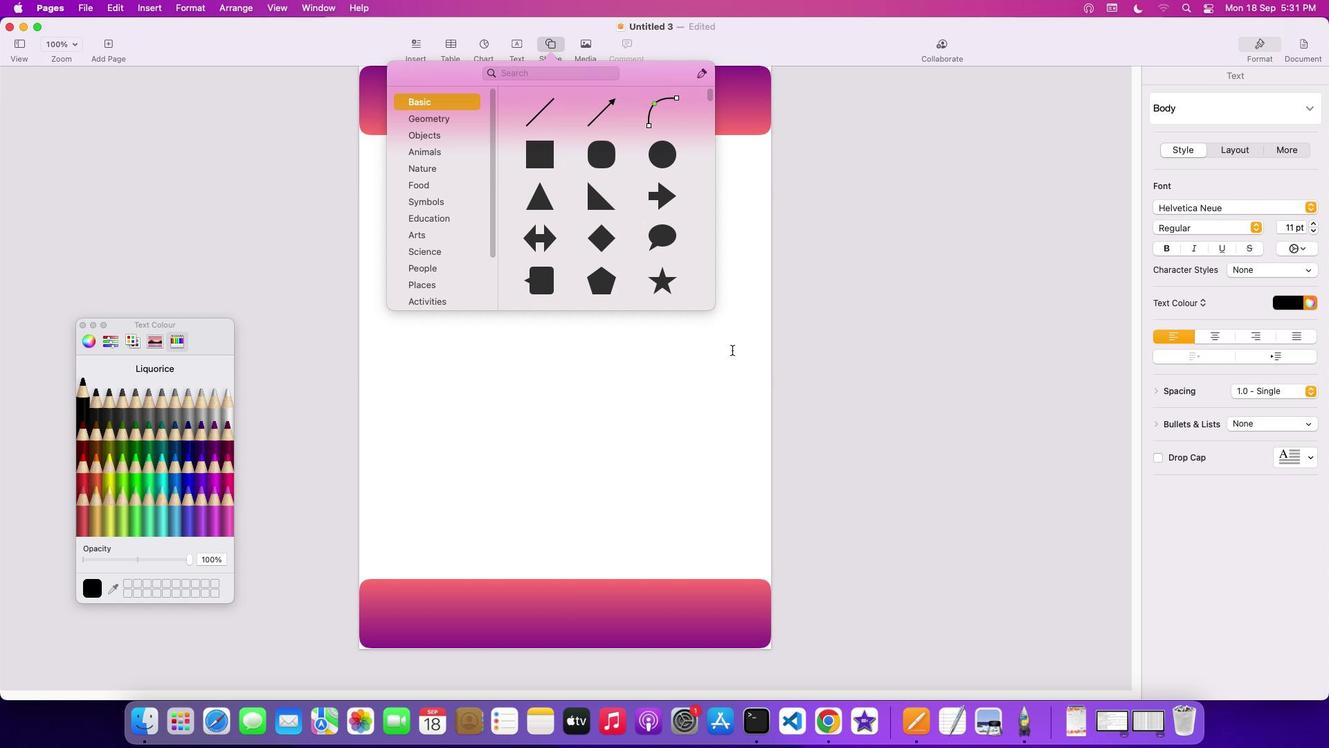 
Action: Mouse pressed left at (732, 349)
Screenshot: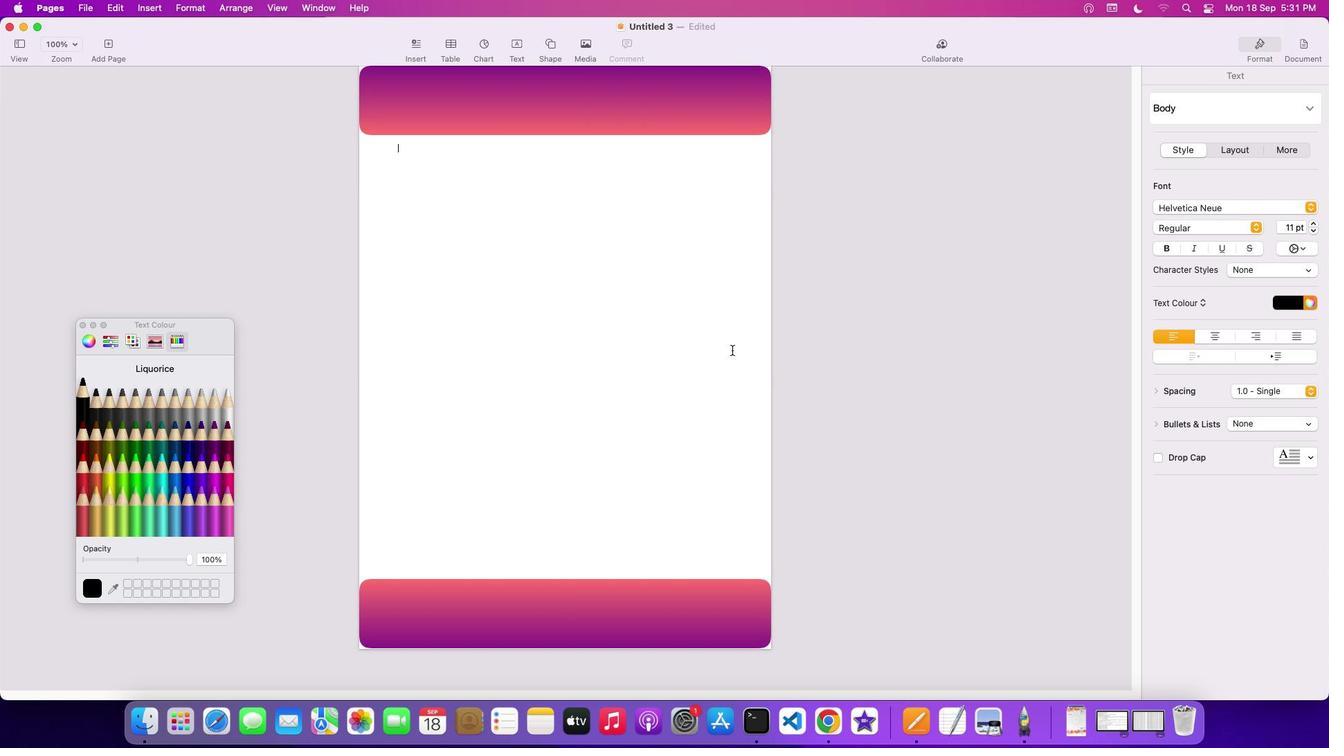 
Action: Mouse moved to (529, 110)
Screenshot: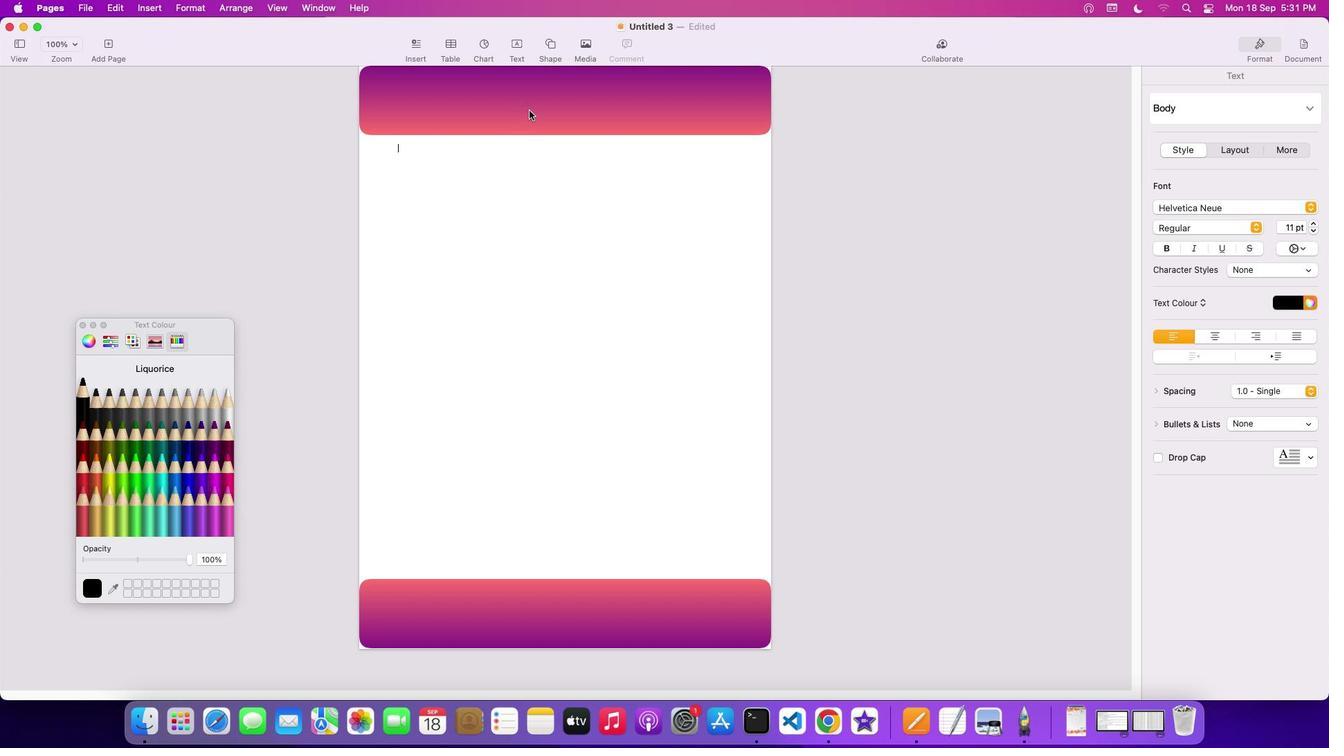 
Action: Mouse pressed left at (529, 110)
Screenshot: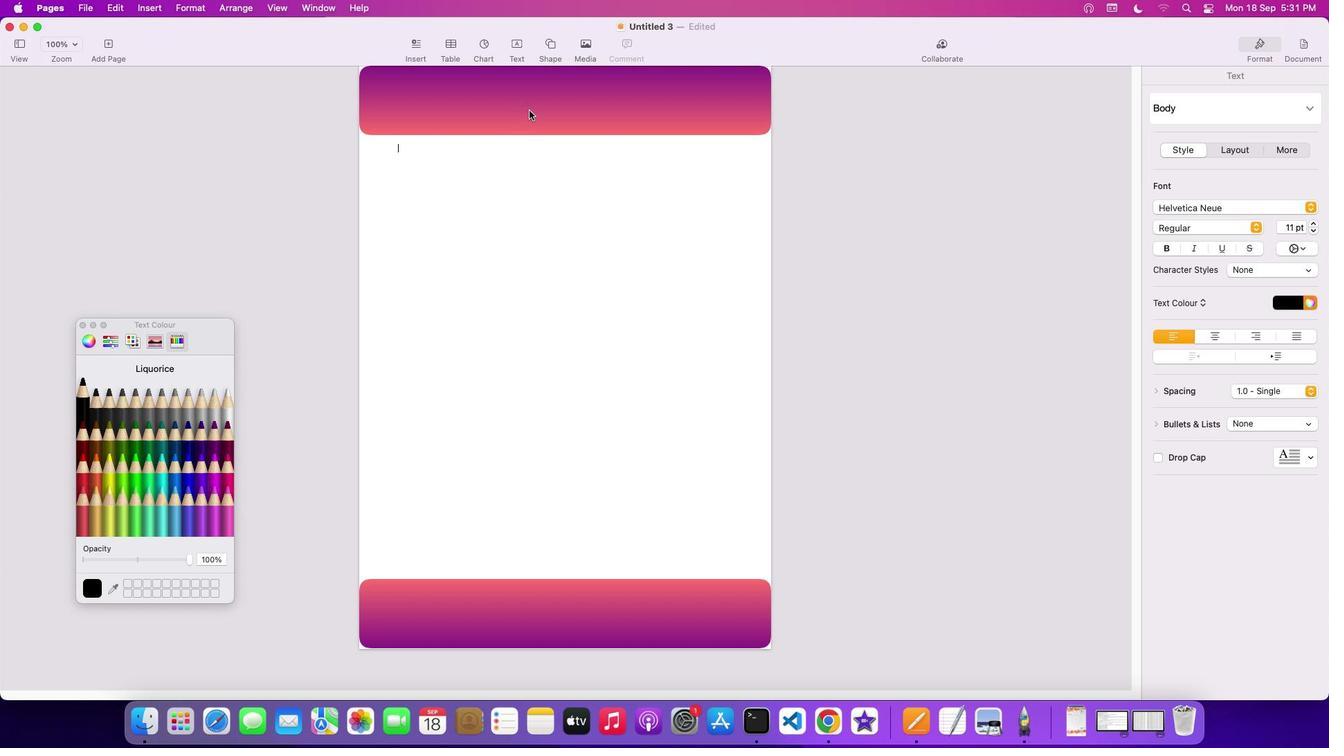 
Action: Mouse moved to (359, 99)
Screenshot: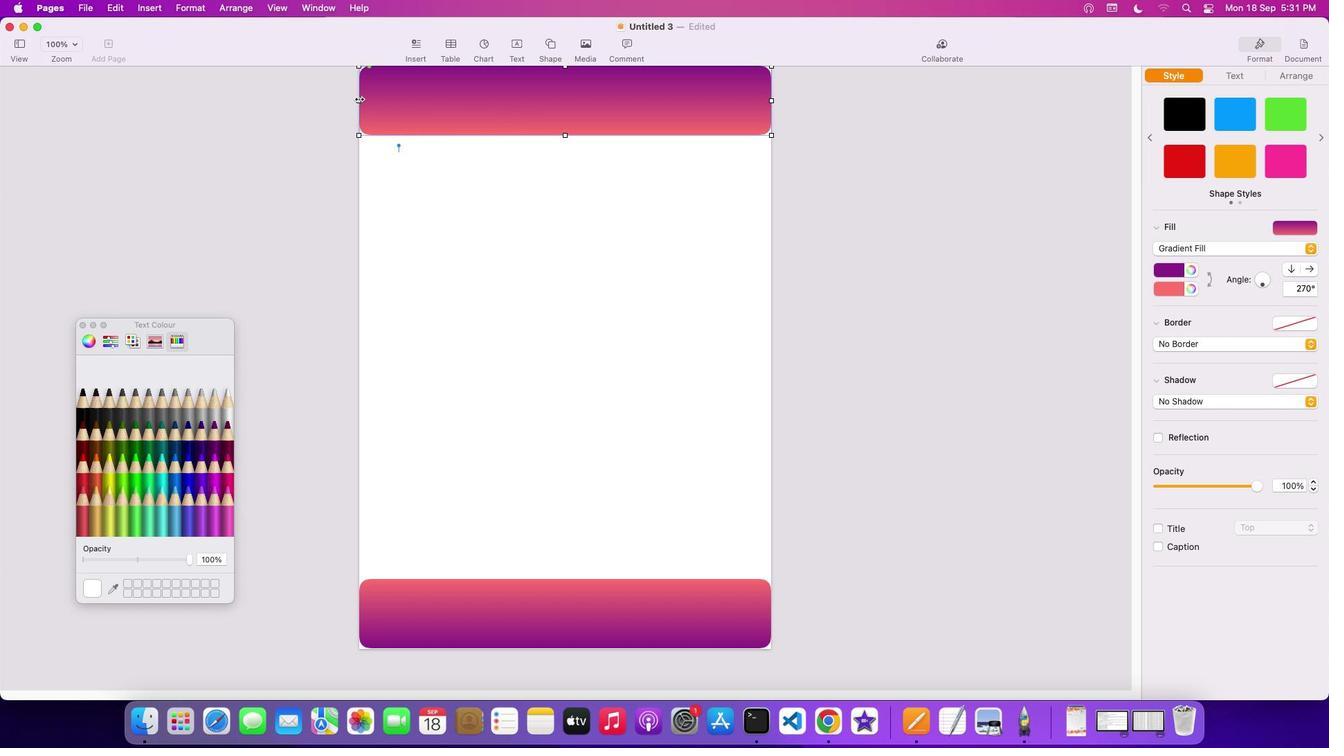 
Action: Mouse pressed left at (359, 99)
Screenshot: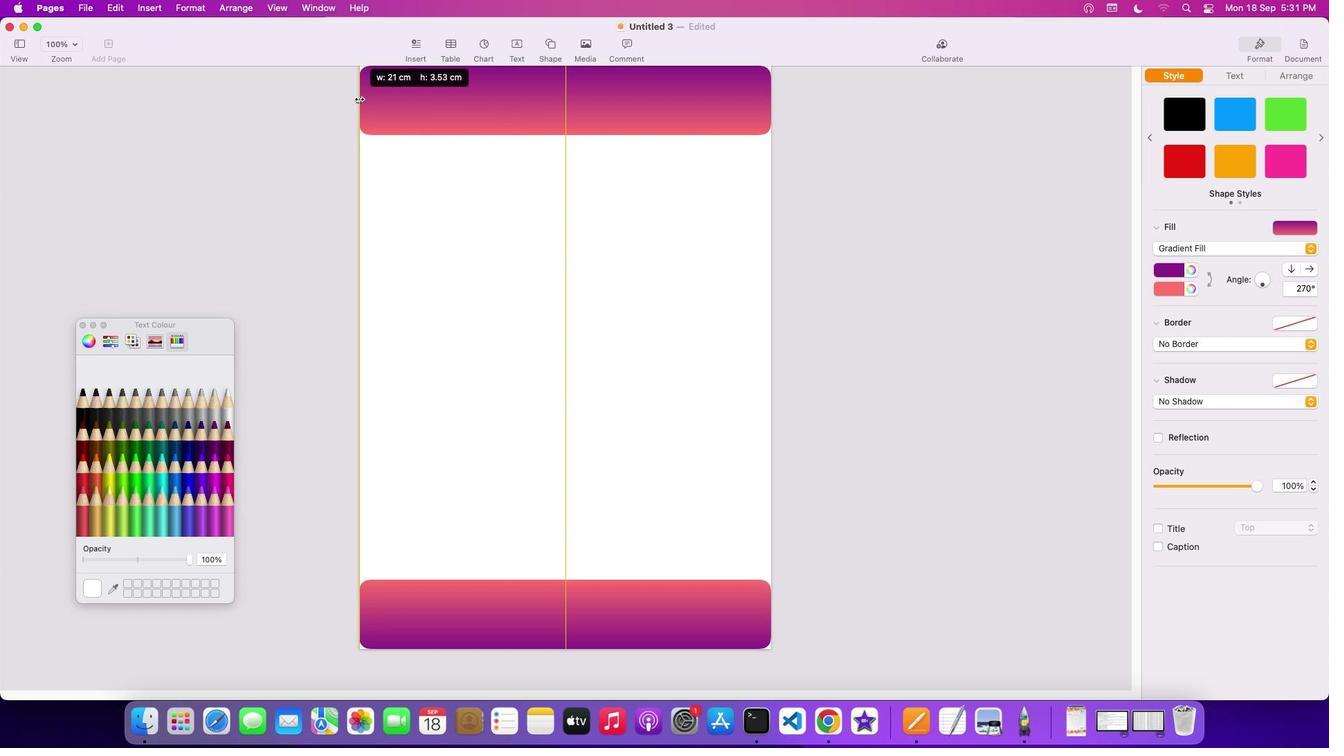 
Action: Mouse moved to (770, 92)
Screenshot: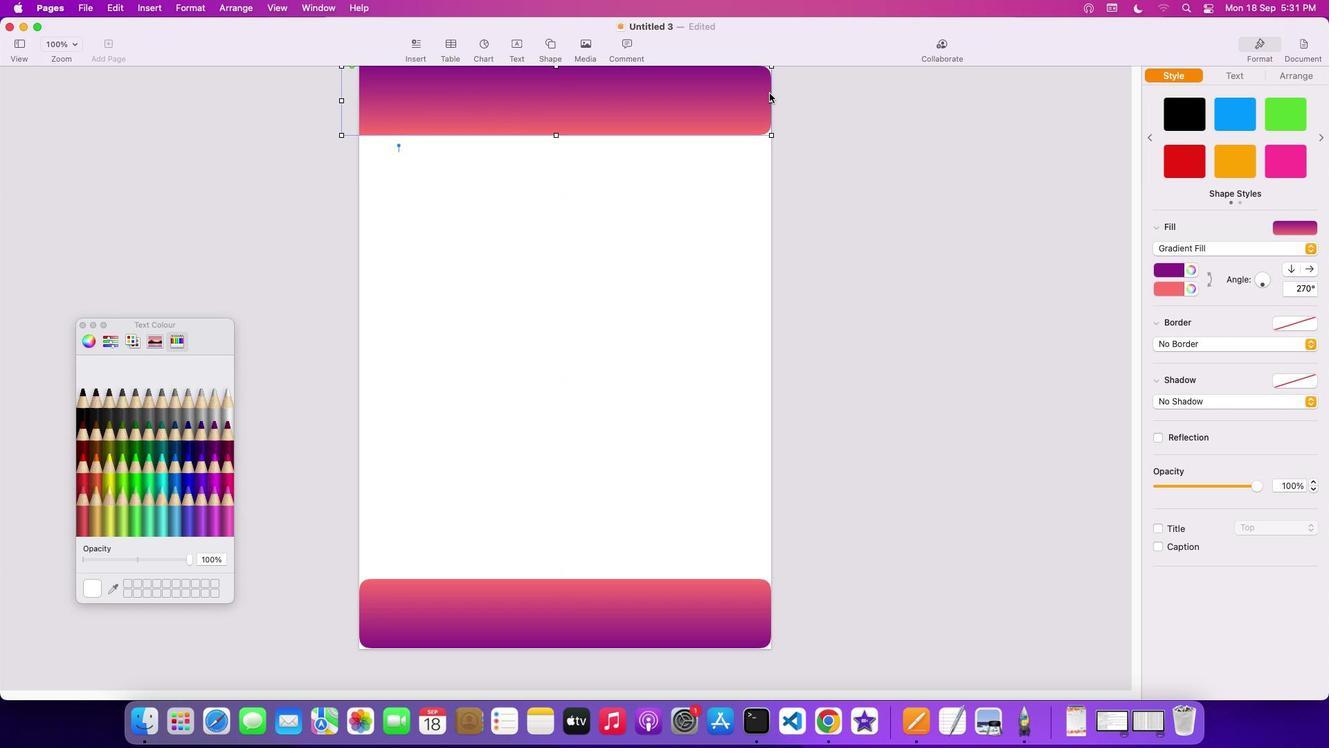 
Action: Mouse pressed left at (770, 92)
Screenshot: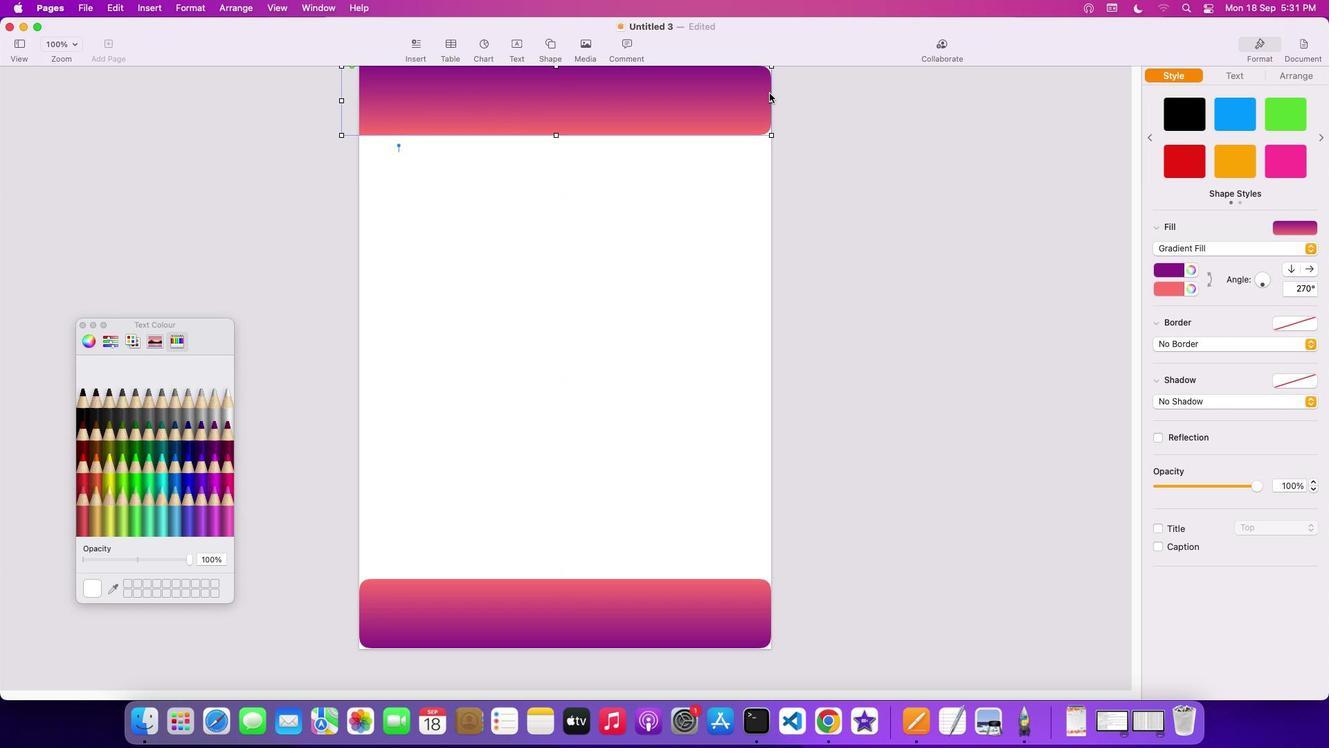
Action: Mouse moved to (724, 108)
Screenshot: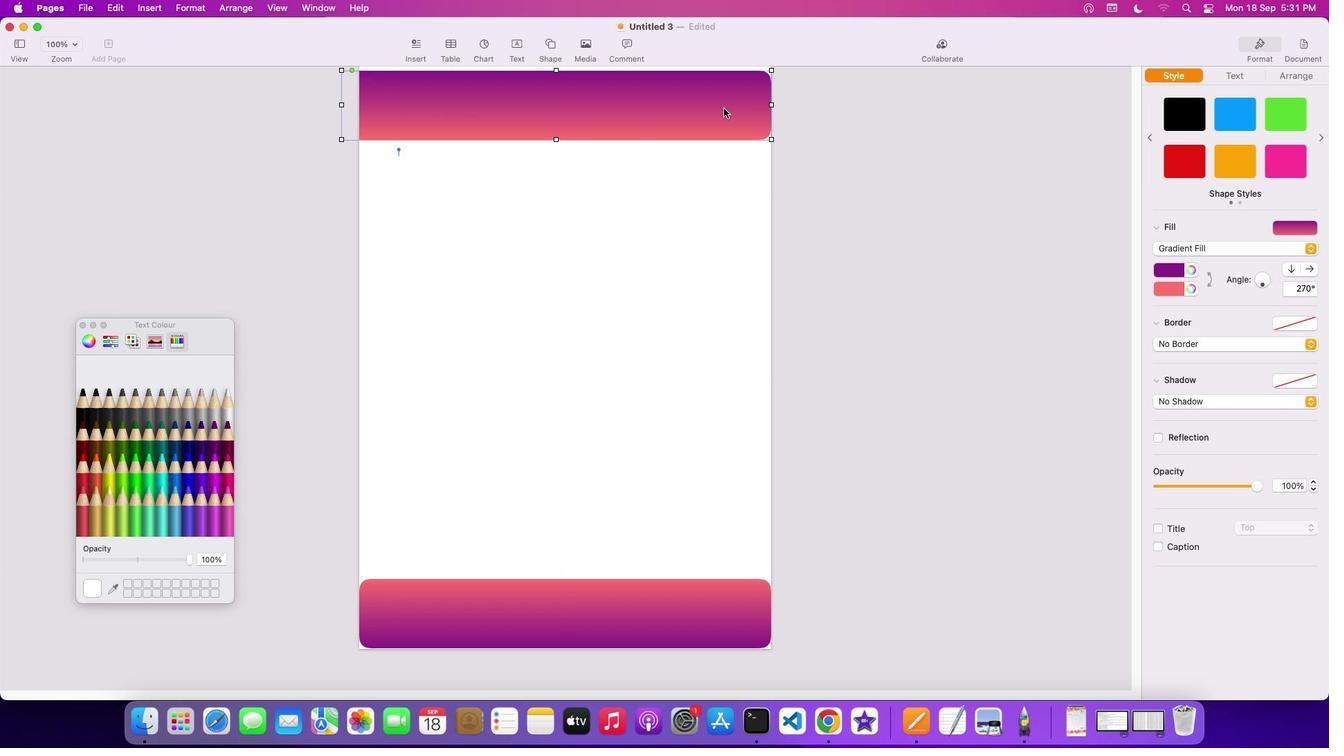 
Action: Mouse pressed left at (724, 108)
Screenshot: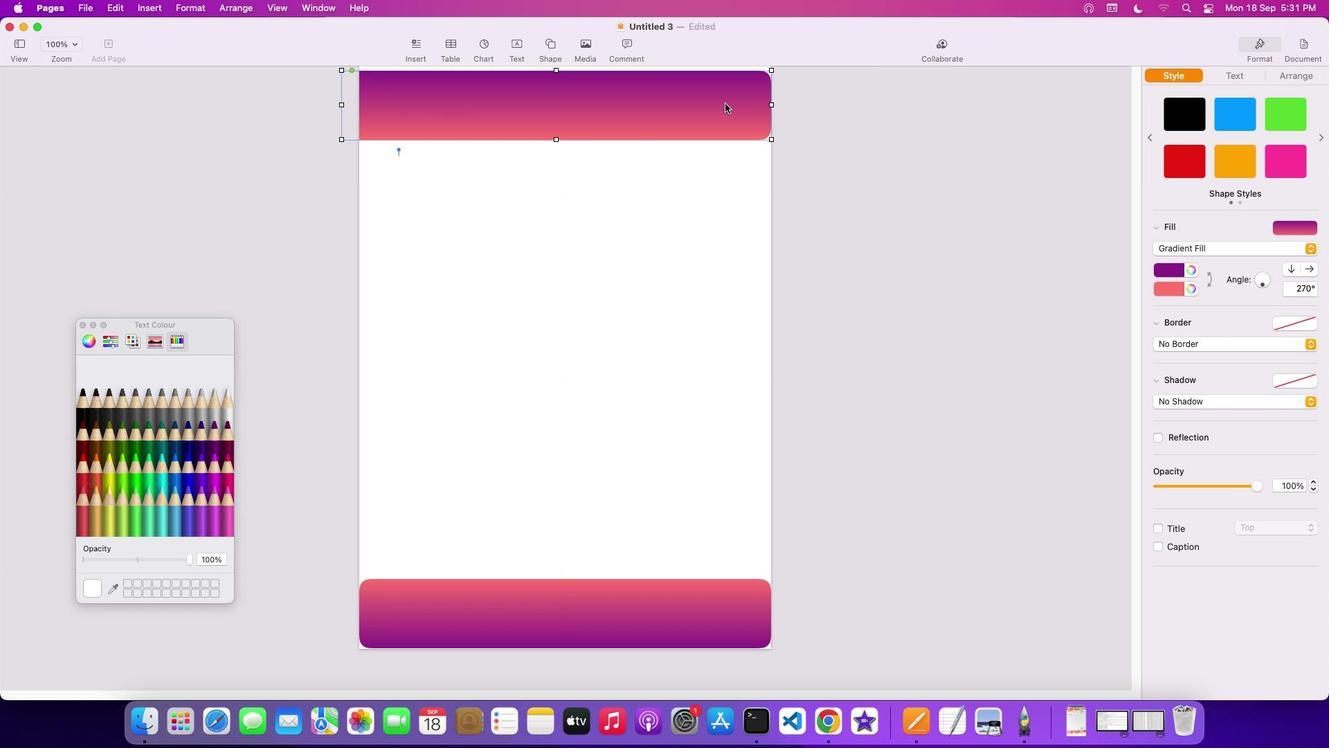 
Action: Mouse moved to (772, 99)
Screenshot: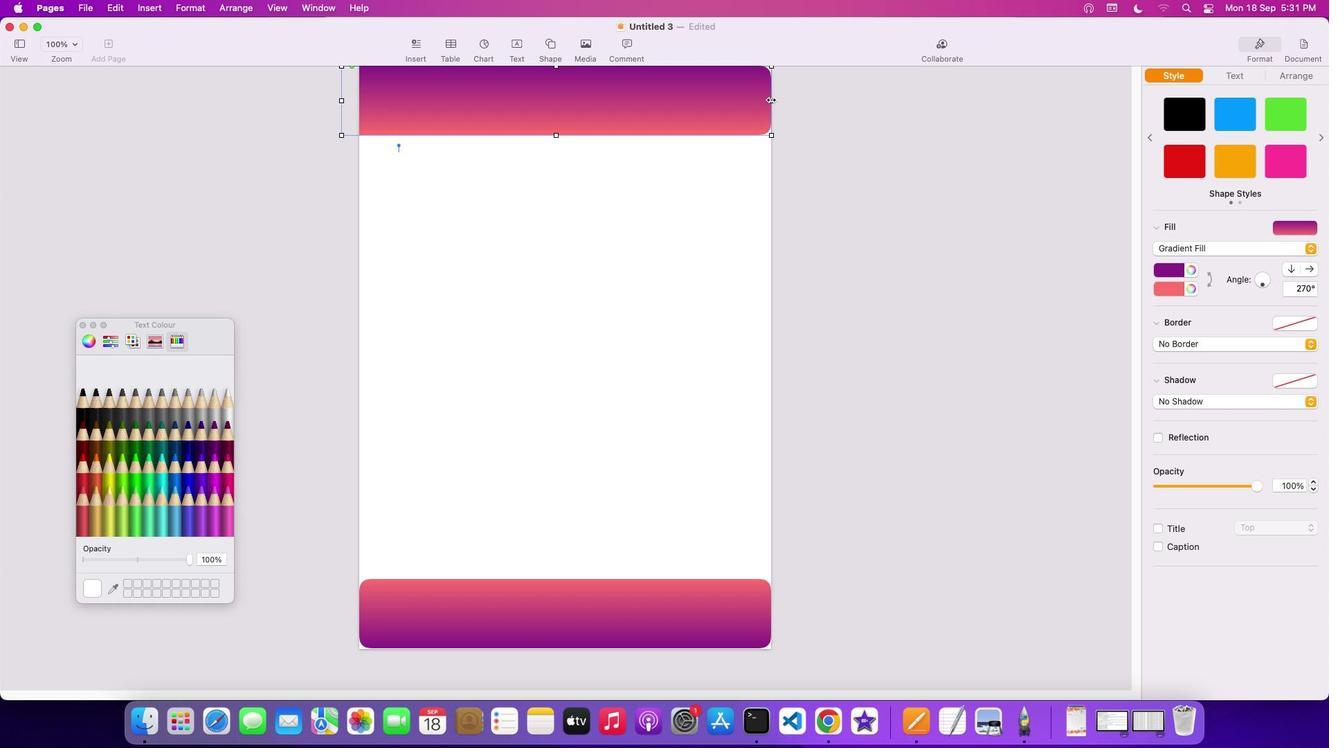 
Action: Mouse pressed left at (772, 99)
Screenshot: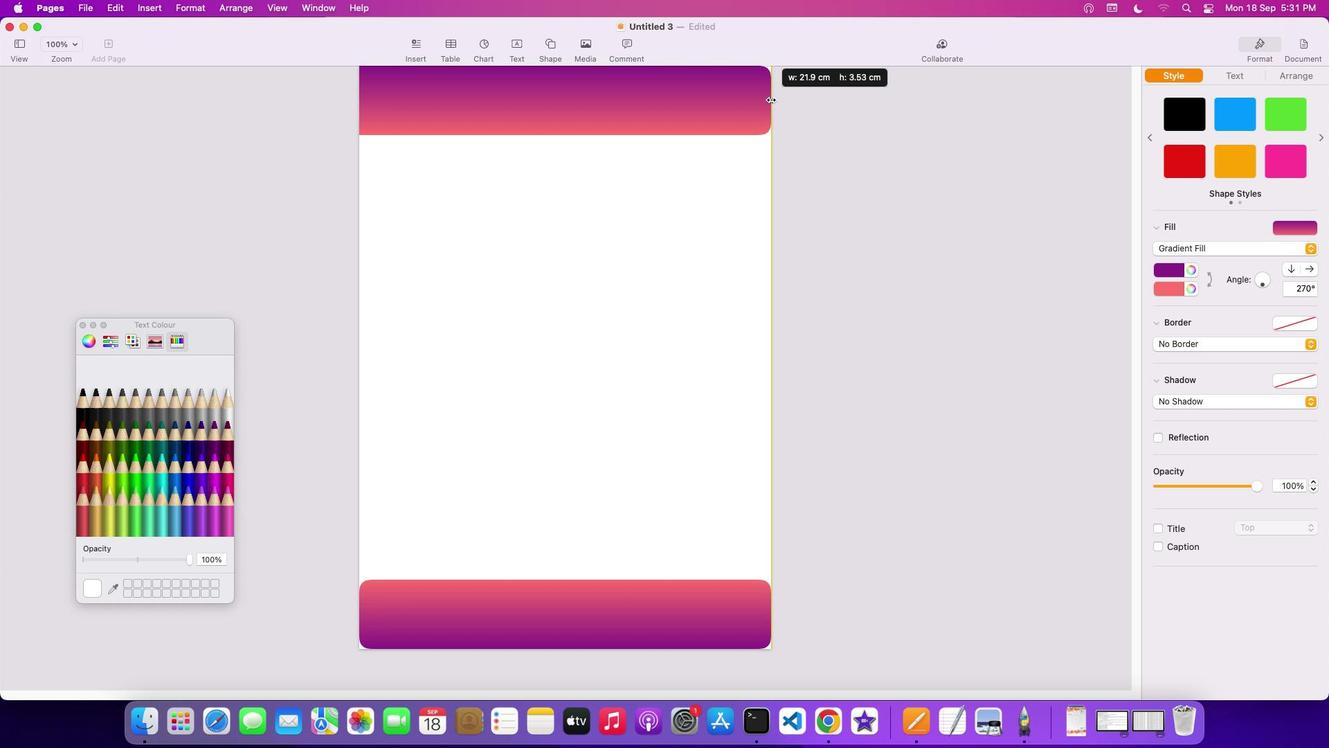 
Action: Mouse moved to (513, 608)
Screenshot: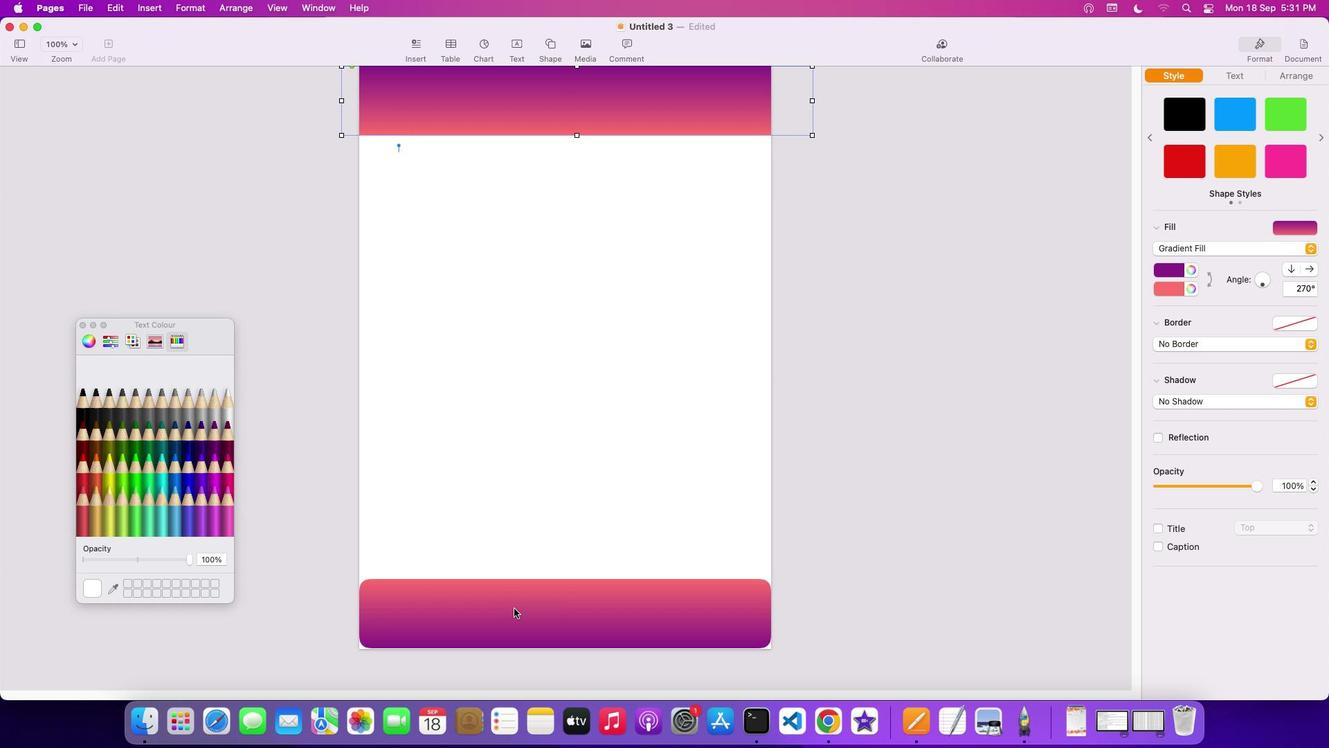 
Action: Mouse pressed left at (513, 608)
Screenshot: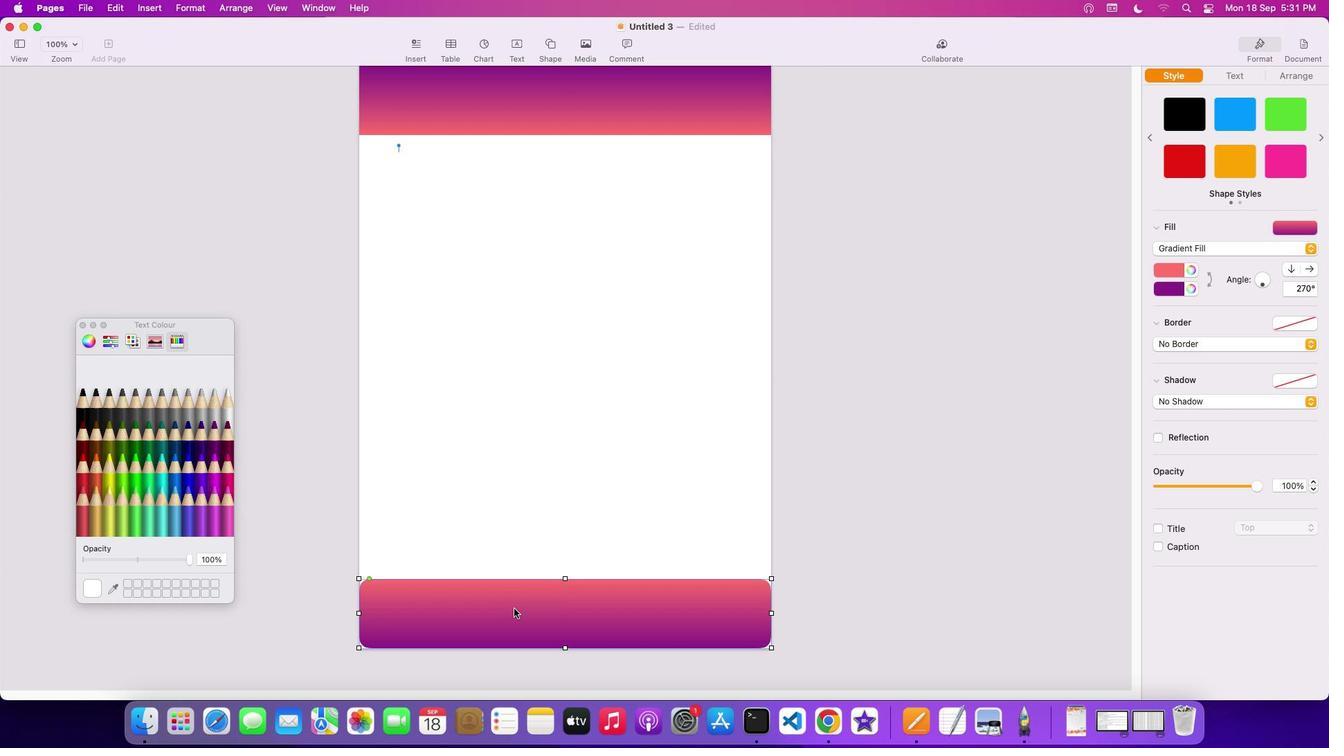 
Action: Mouse moved to (358, 614)
Screenshot: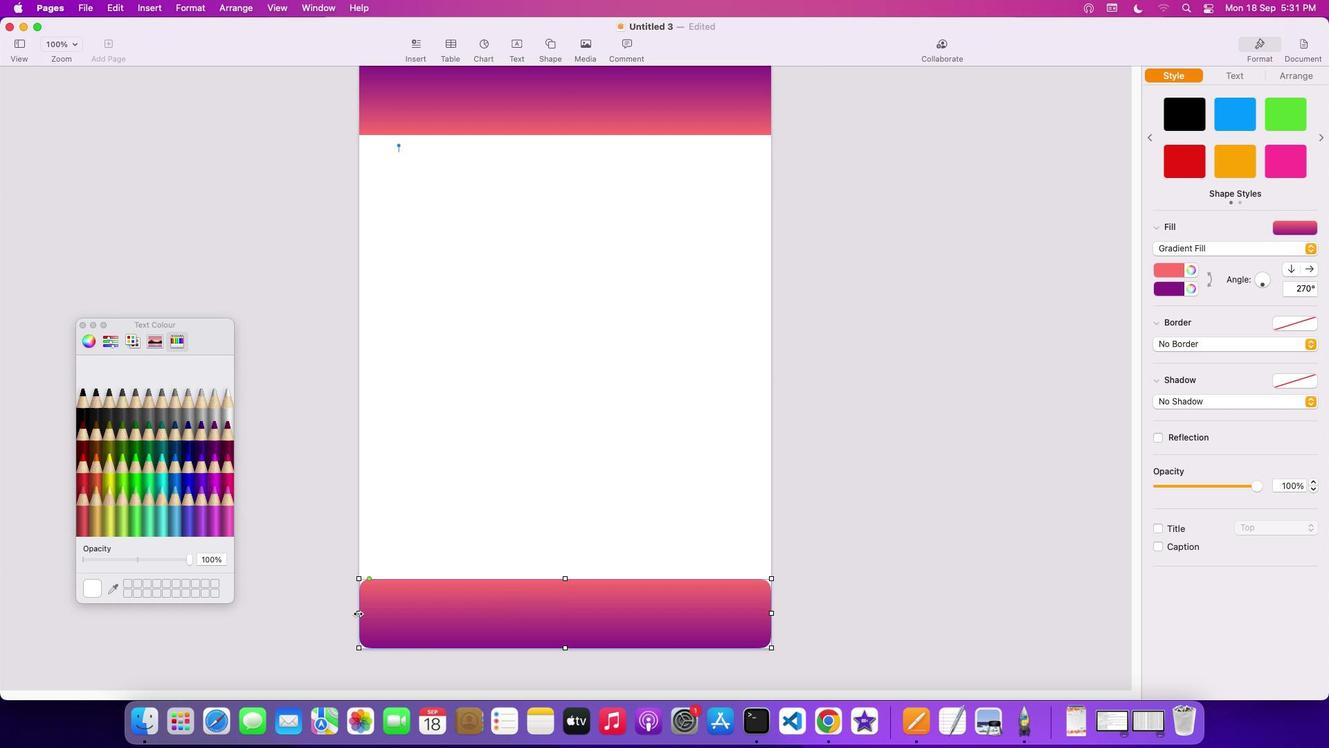 
Action: Mouse pressed left at (358, 614)
Screenshot: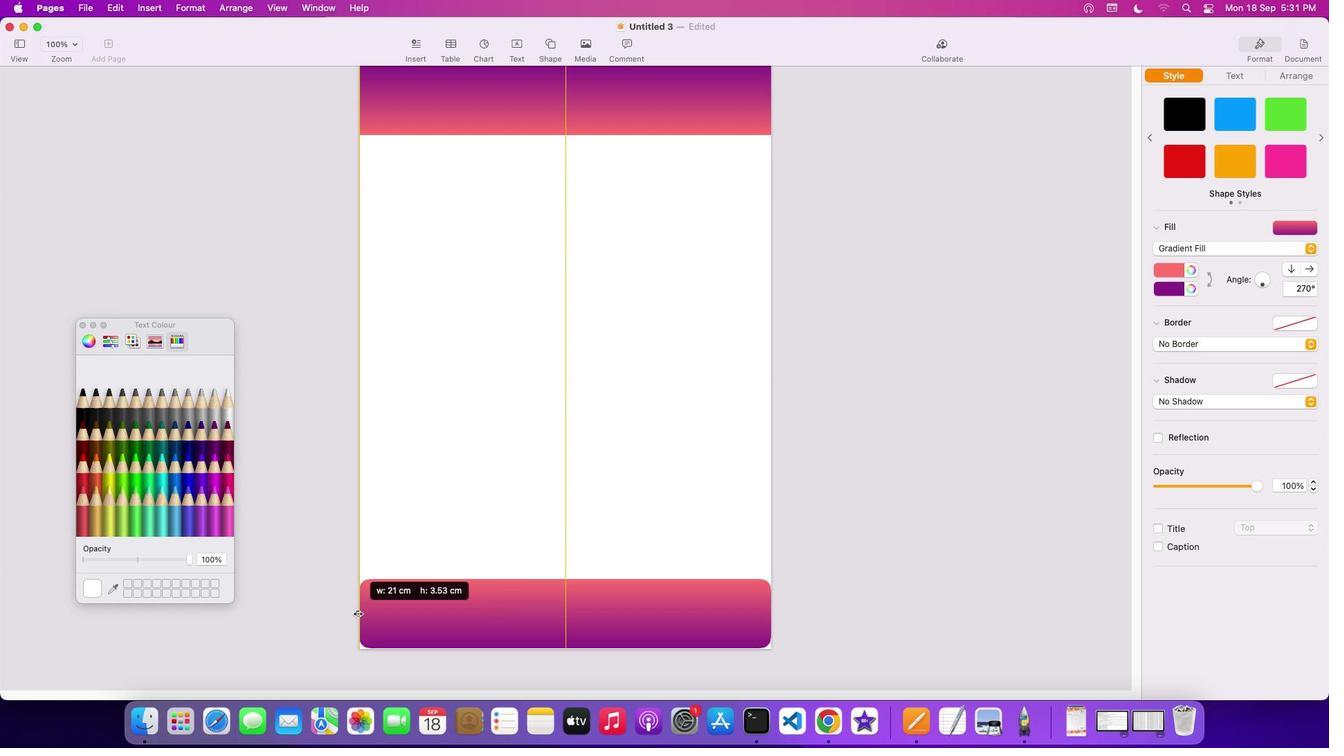 
Action: Mouse moved to (772, 611)
Screenshot: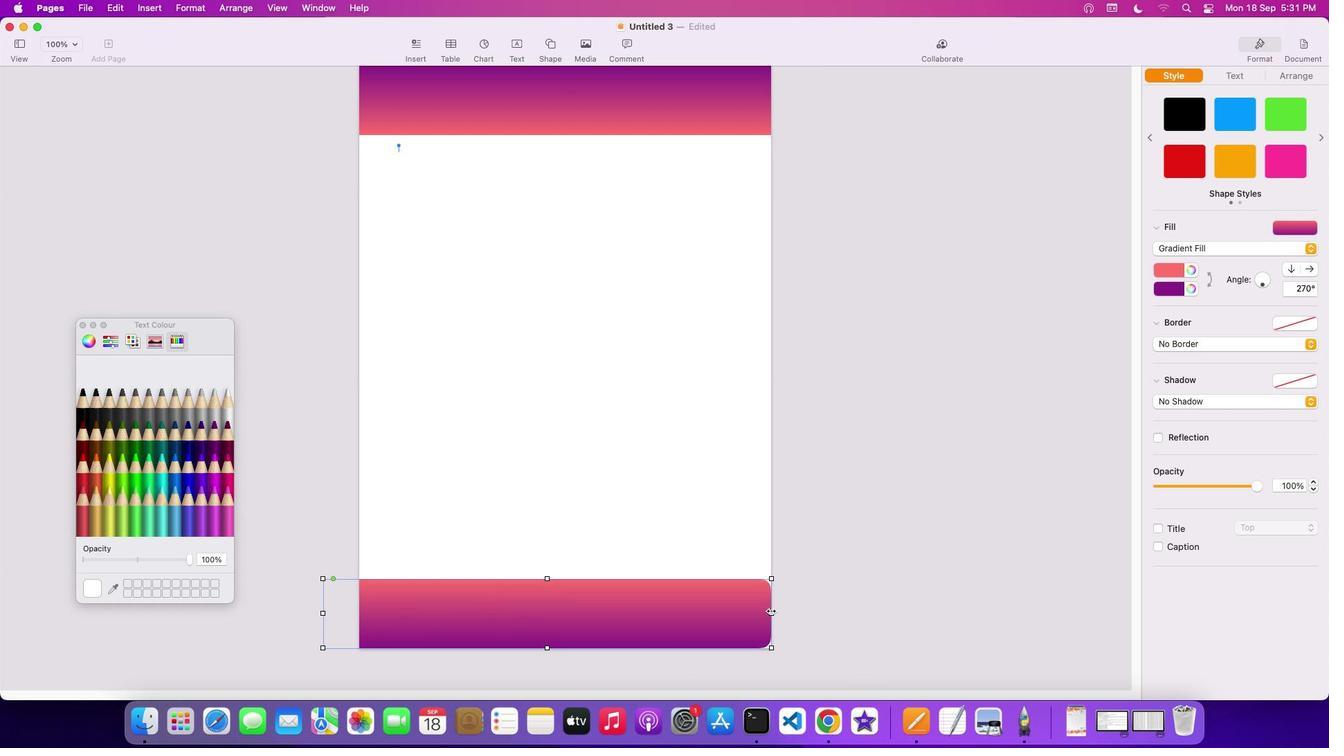 
Action: Mouse pressed left at (772, 611)
Screenshot: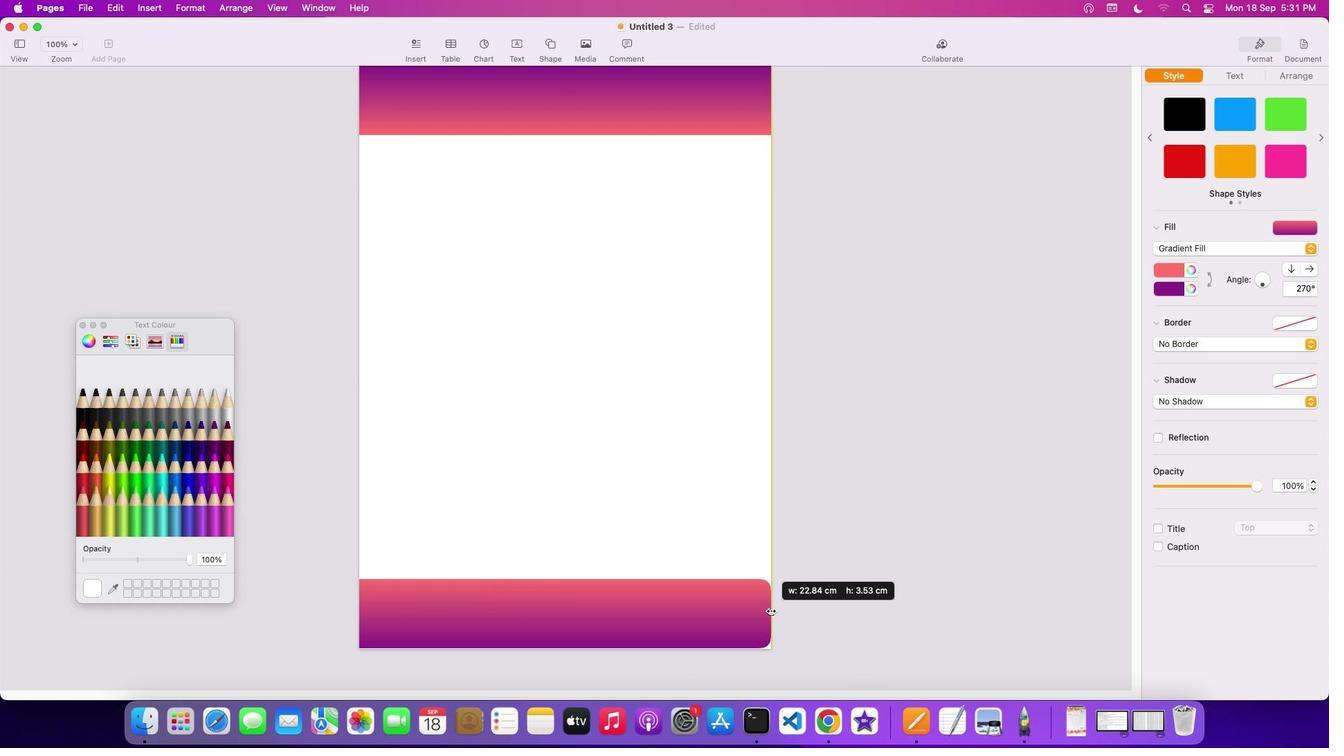 
Action: Mouse moved to (665, 361)
Screenshot: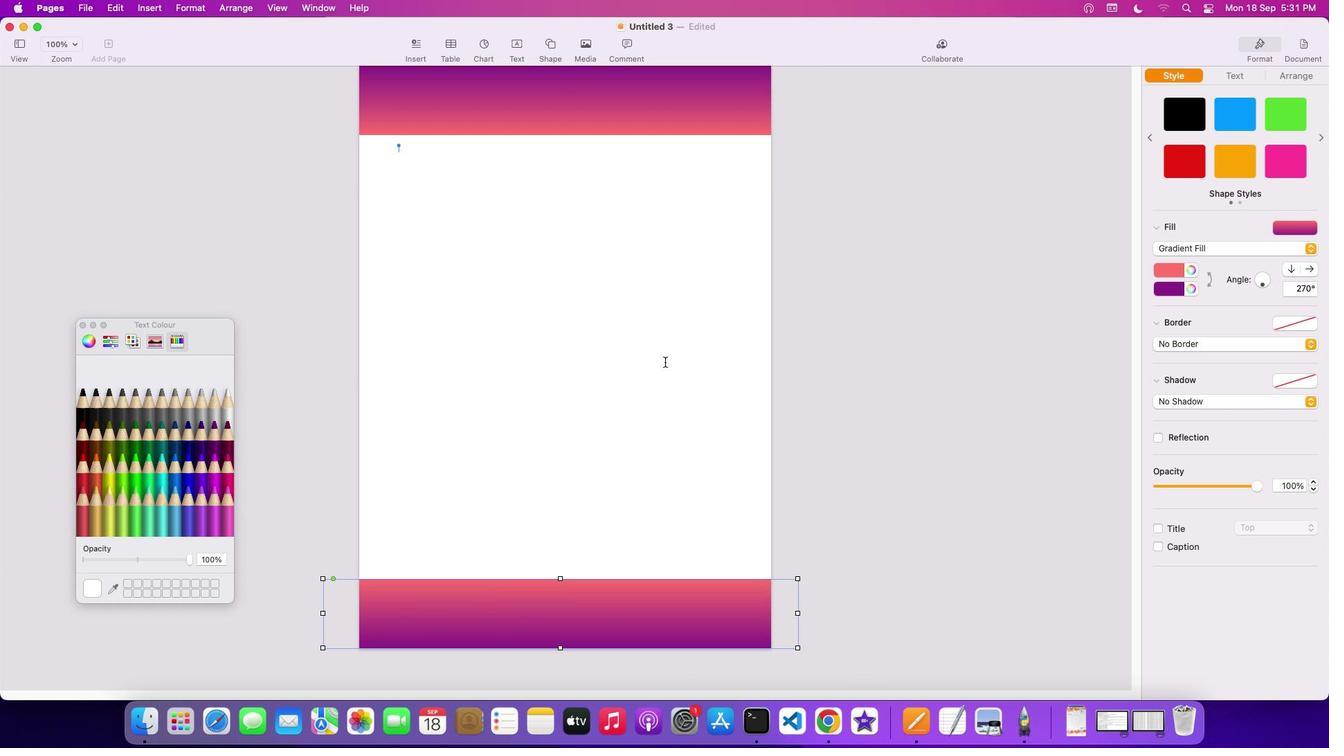 
Action: Mouse pressed left at (665, 361)
Screenshot: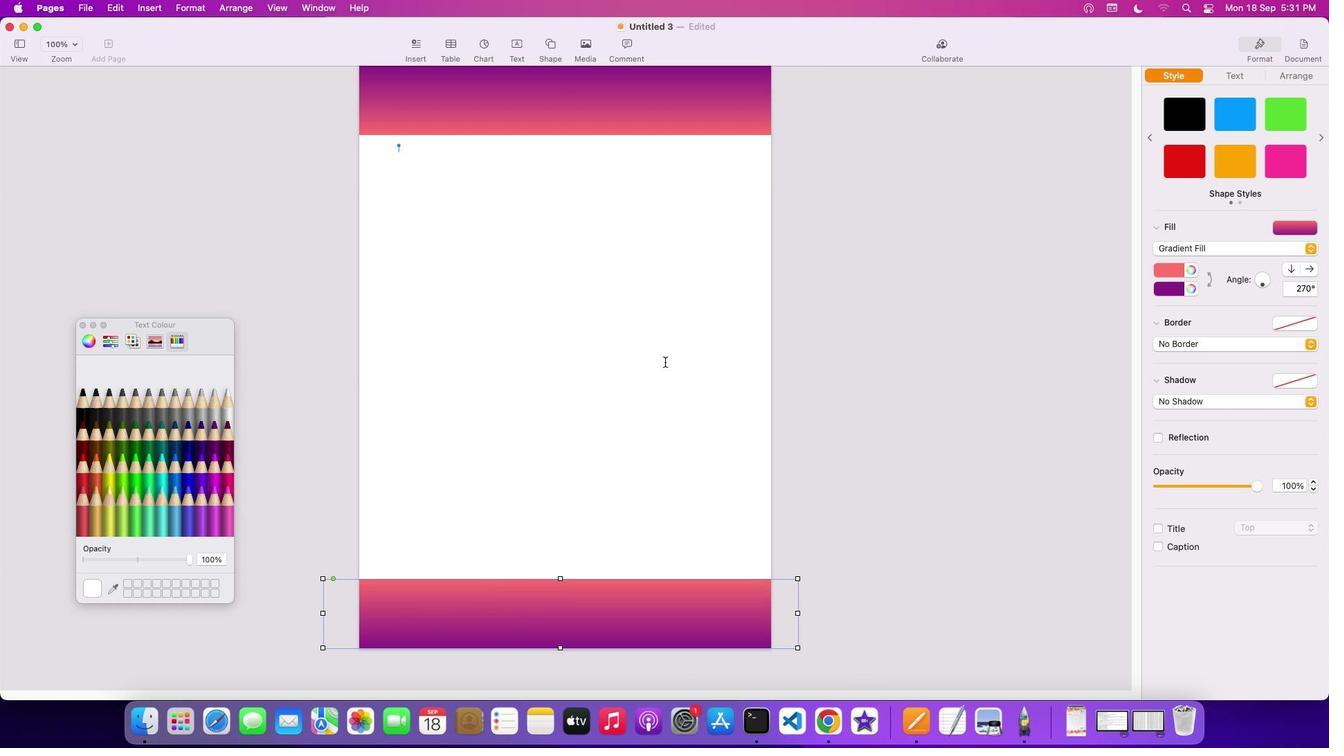 
Action: Mouse moved to (549, 45)
Screenshot: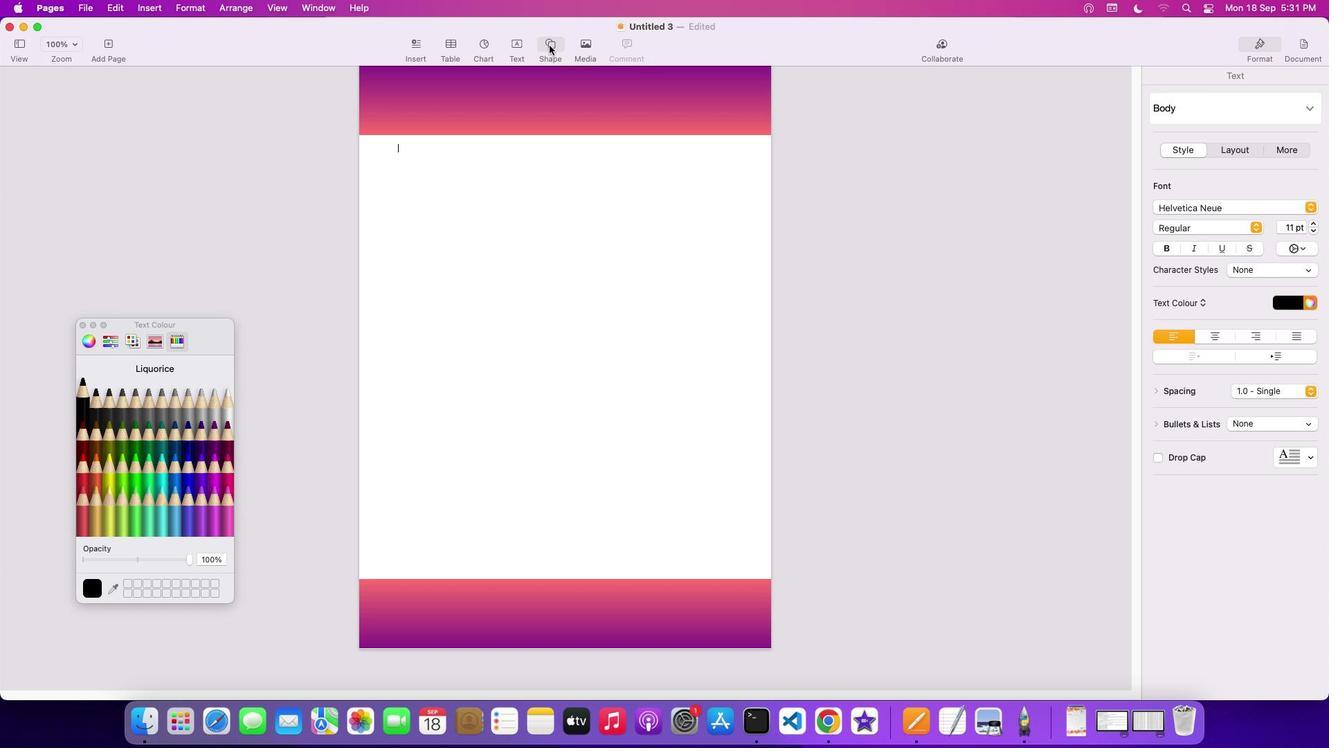
Action: Mouse pressed left at (549, 45)
Screenshot: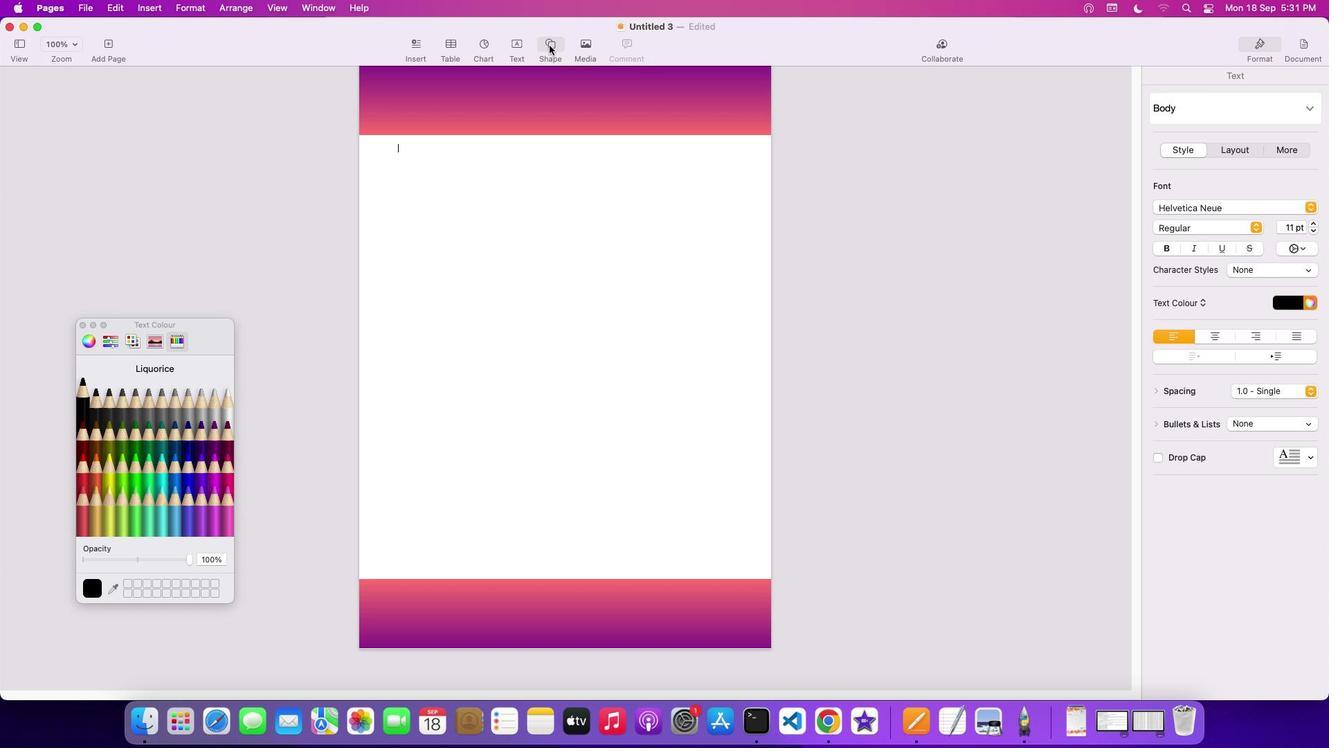 
Action: Mouse moved to (545, 150)
Screenshot: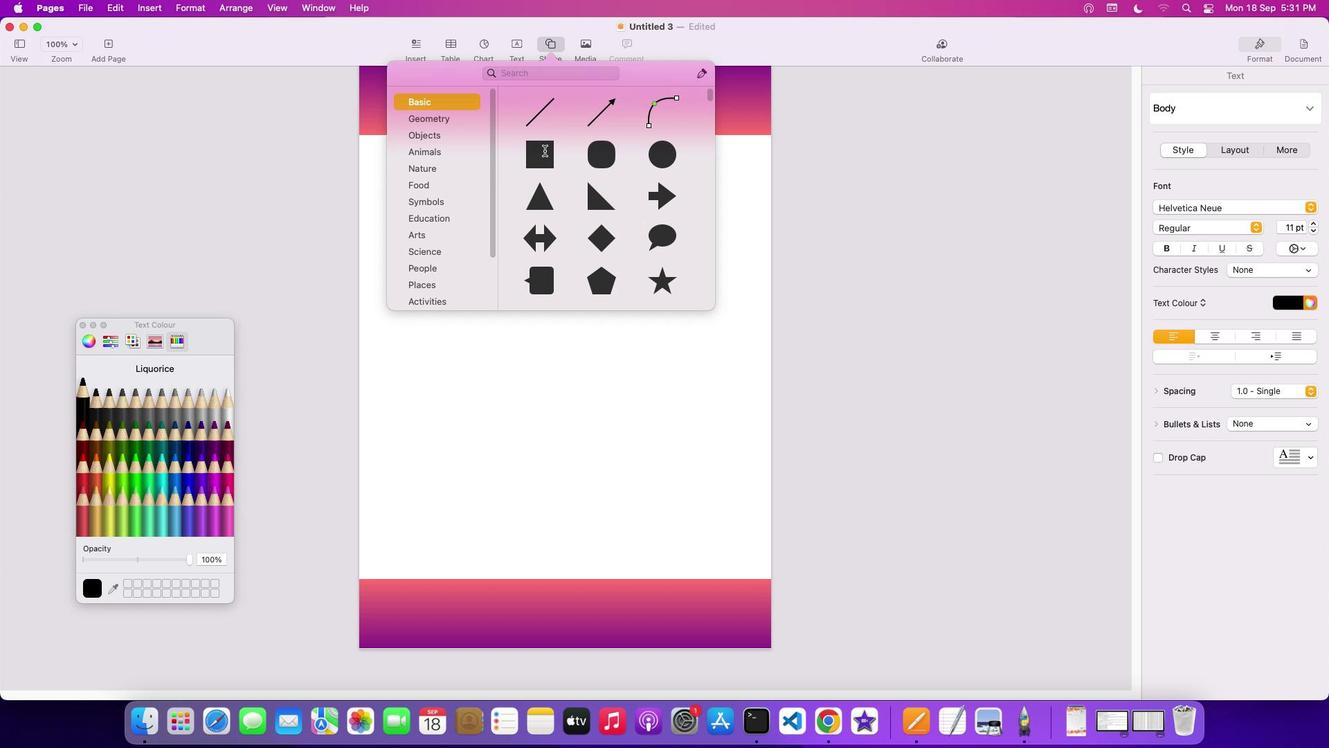 
Action: Mouse pressed left at (545, 150)
Screenshot: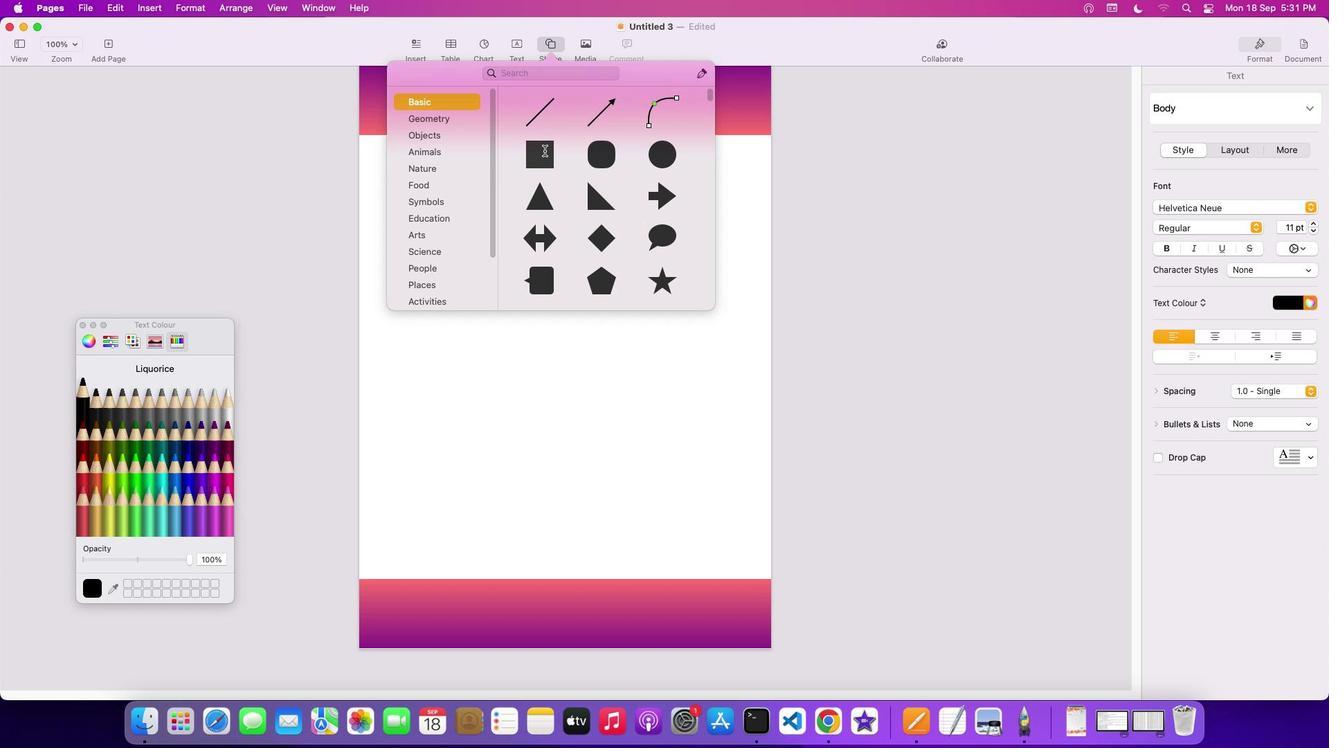 
Action: Mouse moved to (601, 153)
Screenshot: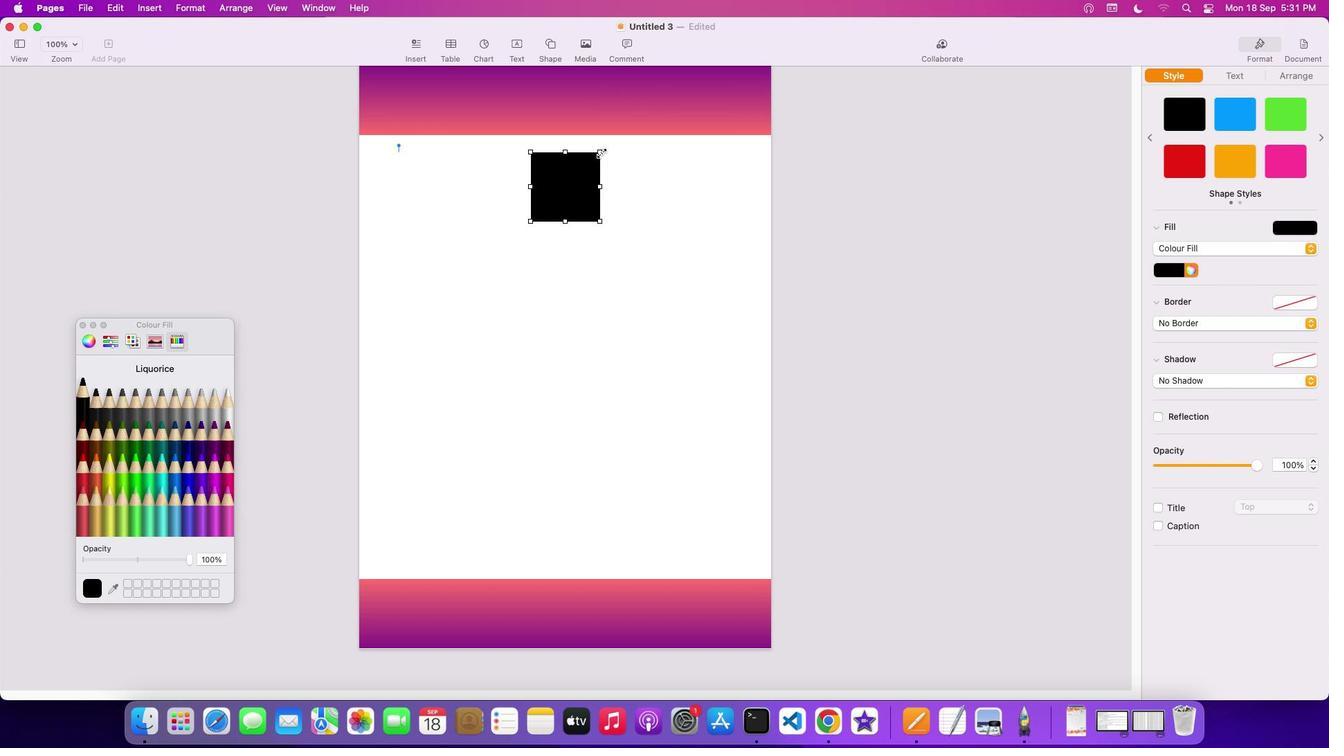 
Action: Mouse pressed left at (601, 153)
Screenshot: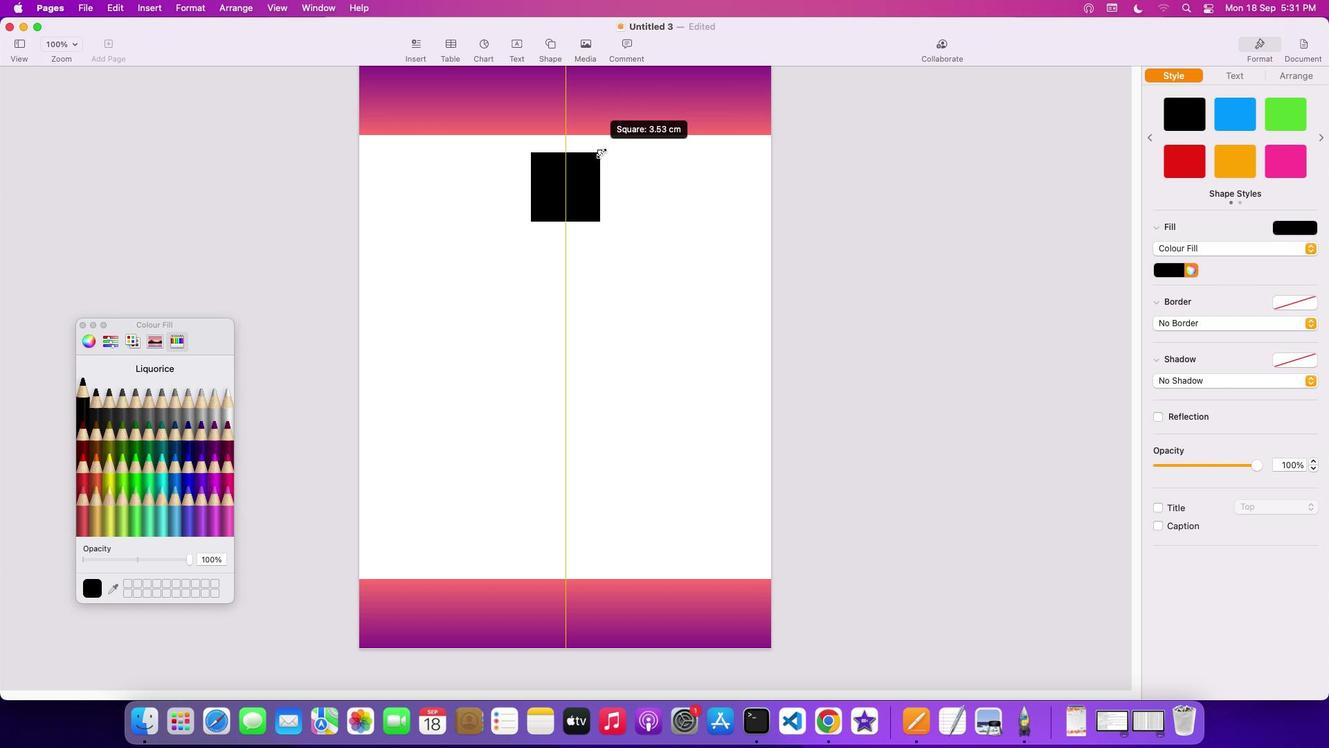 
Action: Mouse moved to (531, 220)
Screenshot: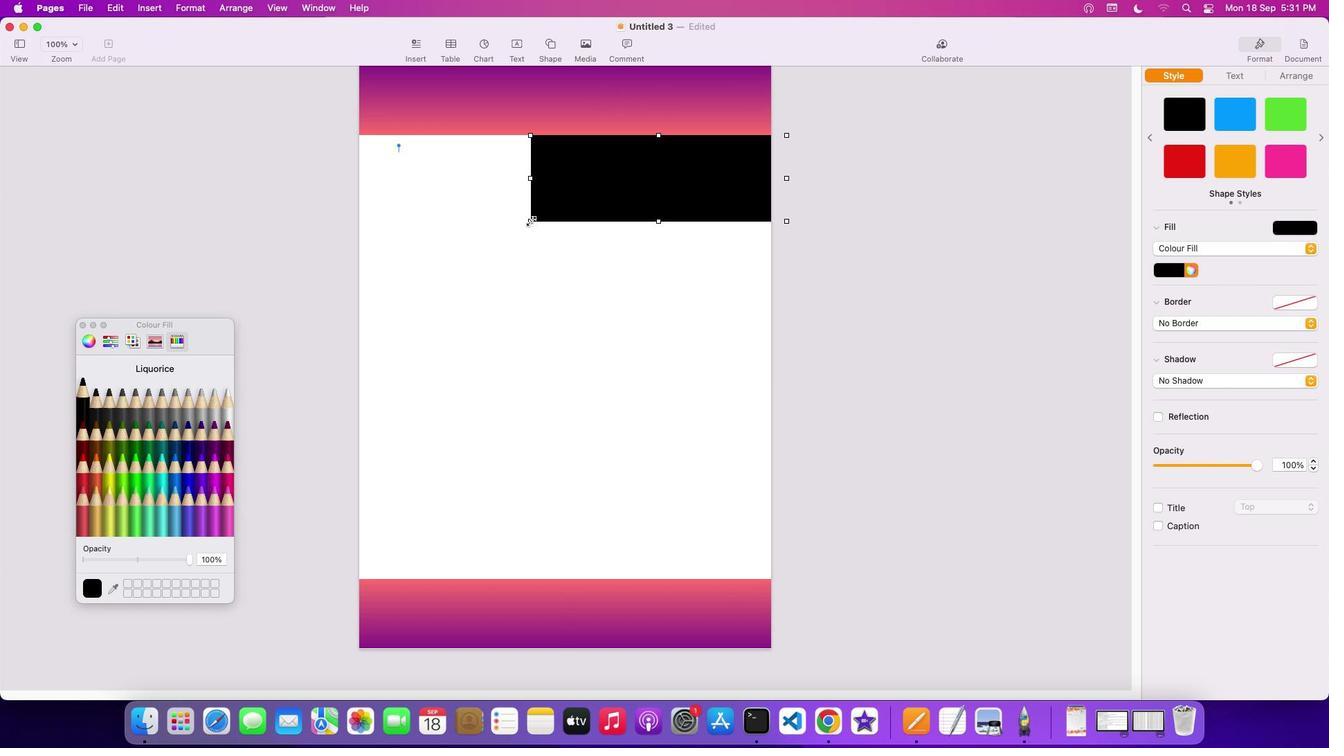 
Action: Mouse pressed left at (531, 220)
Screenshot: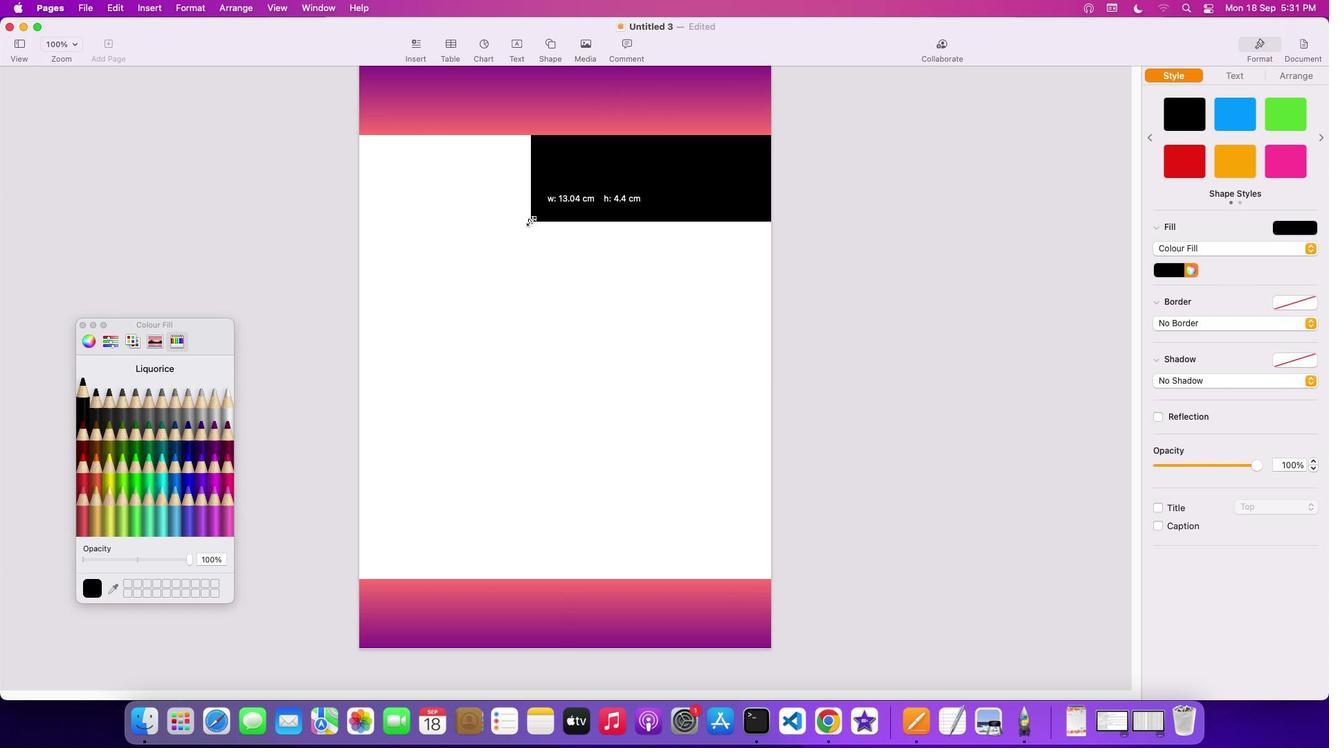 
Action: Mouse moved to (572, 217)
Screenshot: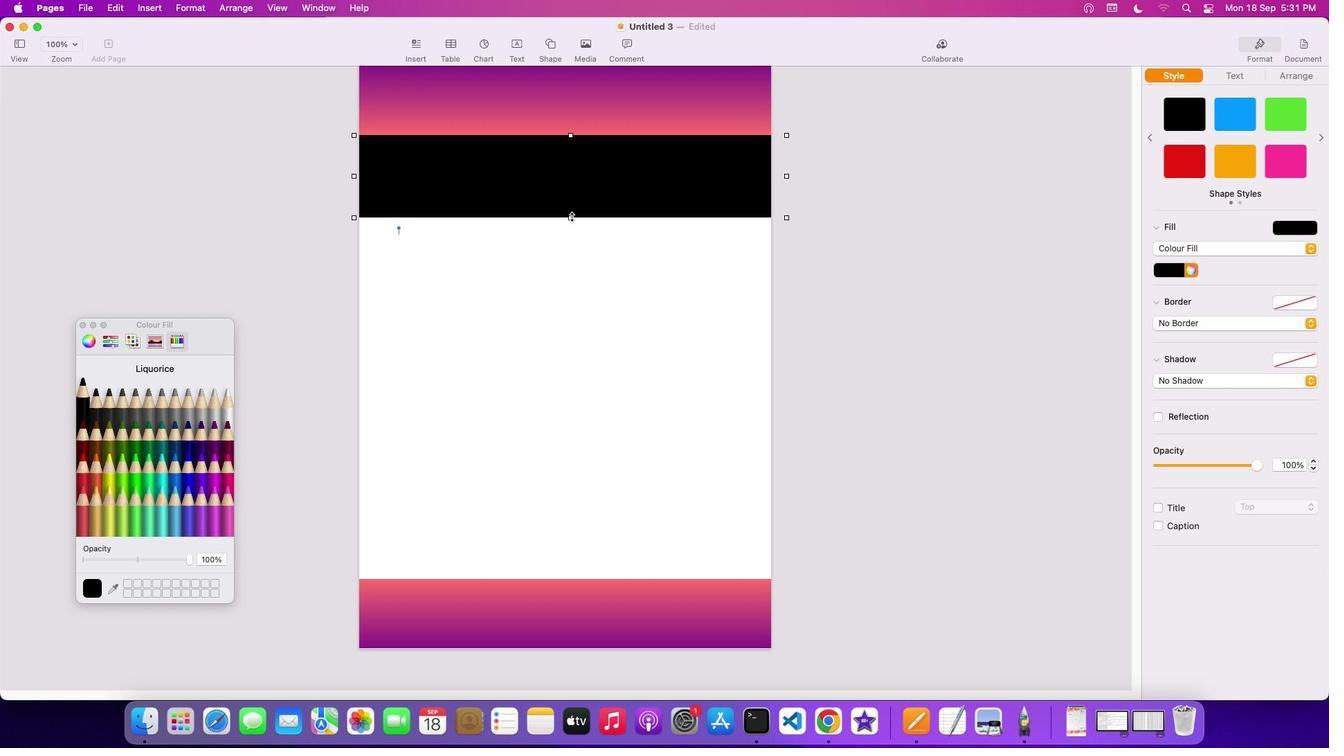 
Action: Mouse pressed left at (572, 217)
Screenshot: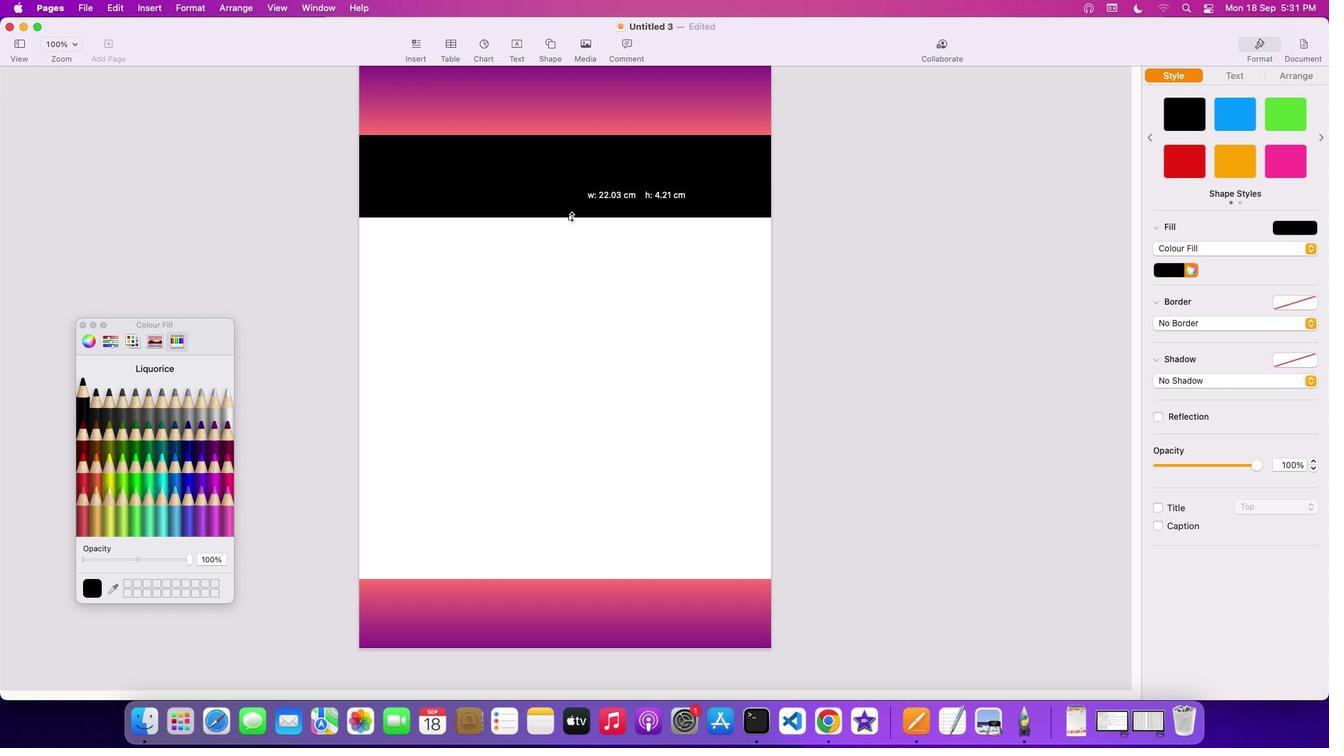 
Action: Mouse moved to (1176, 269)
Screenshot: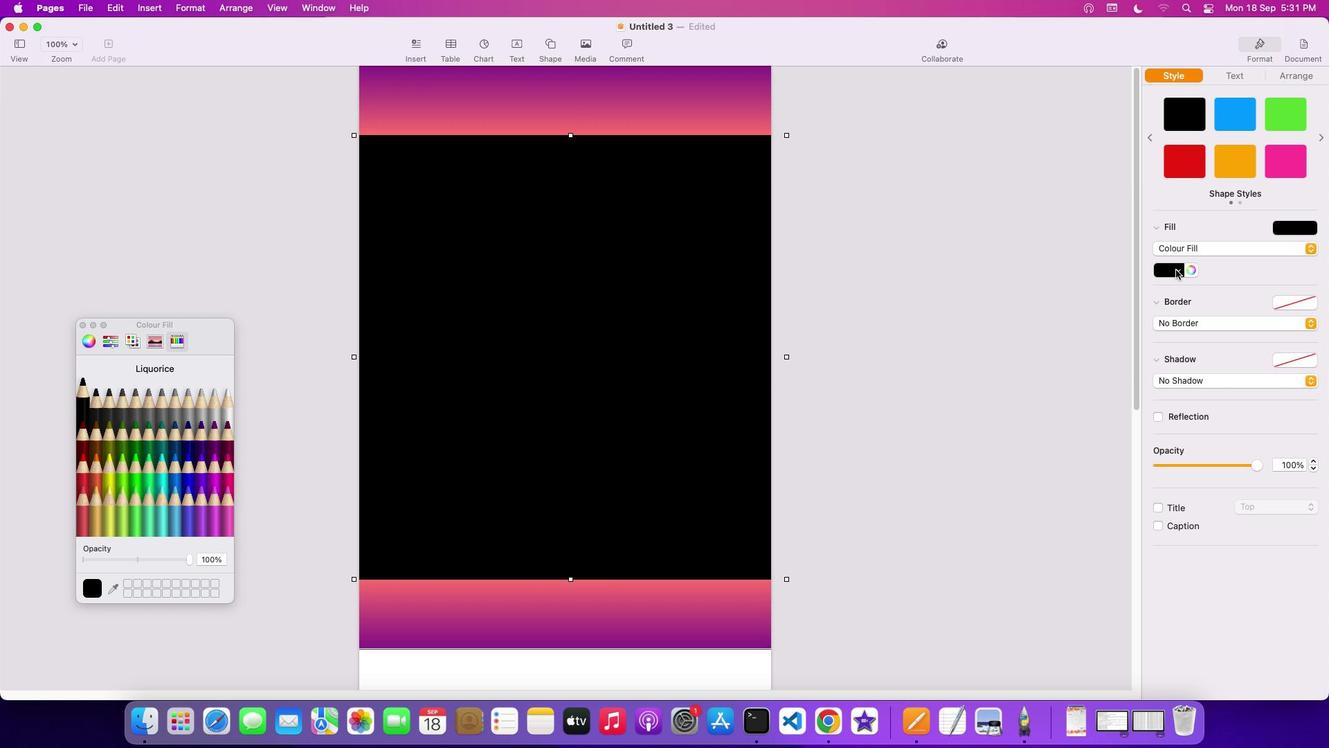 
Action: Mouse pressed left at (1176, 269)
Screenshot: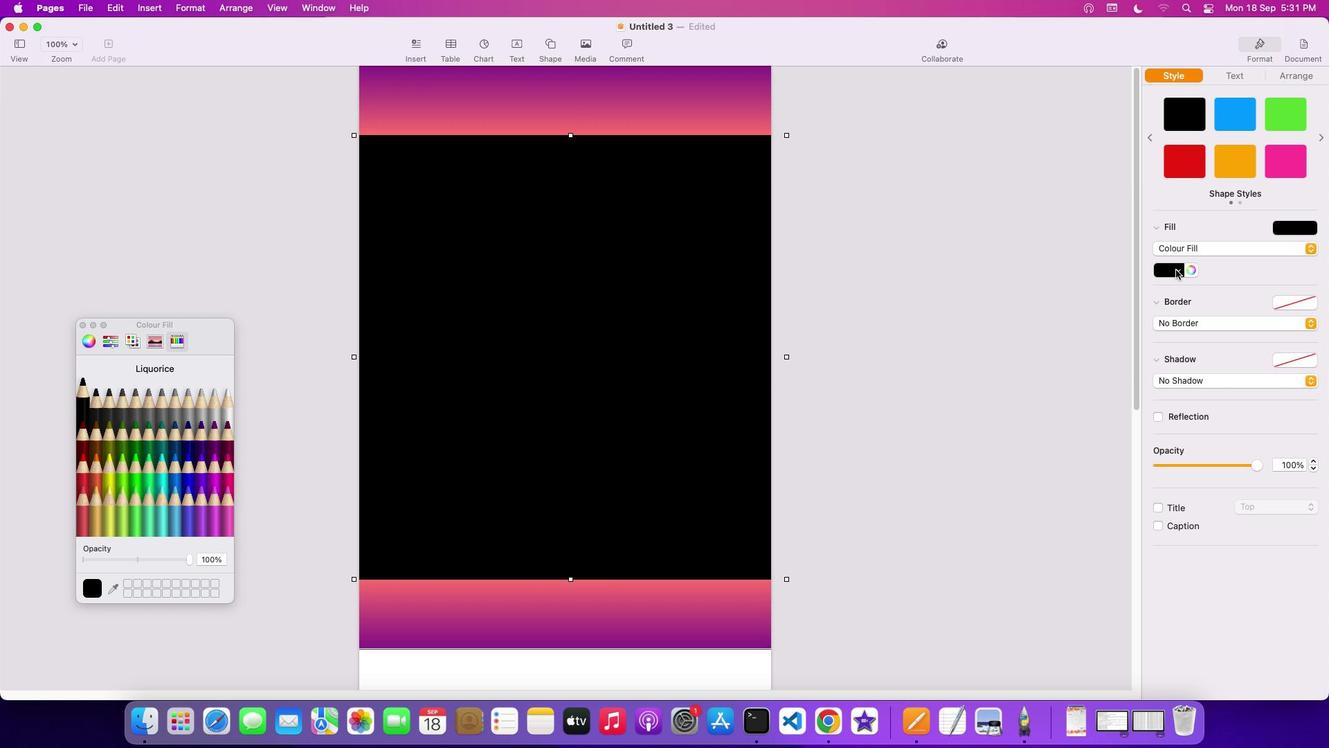 
Action: Mouse moved to (1277, 283)
Screenshot: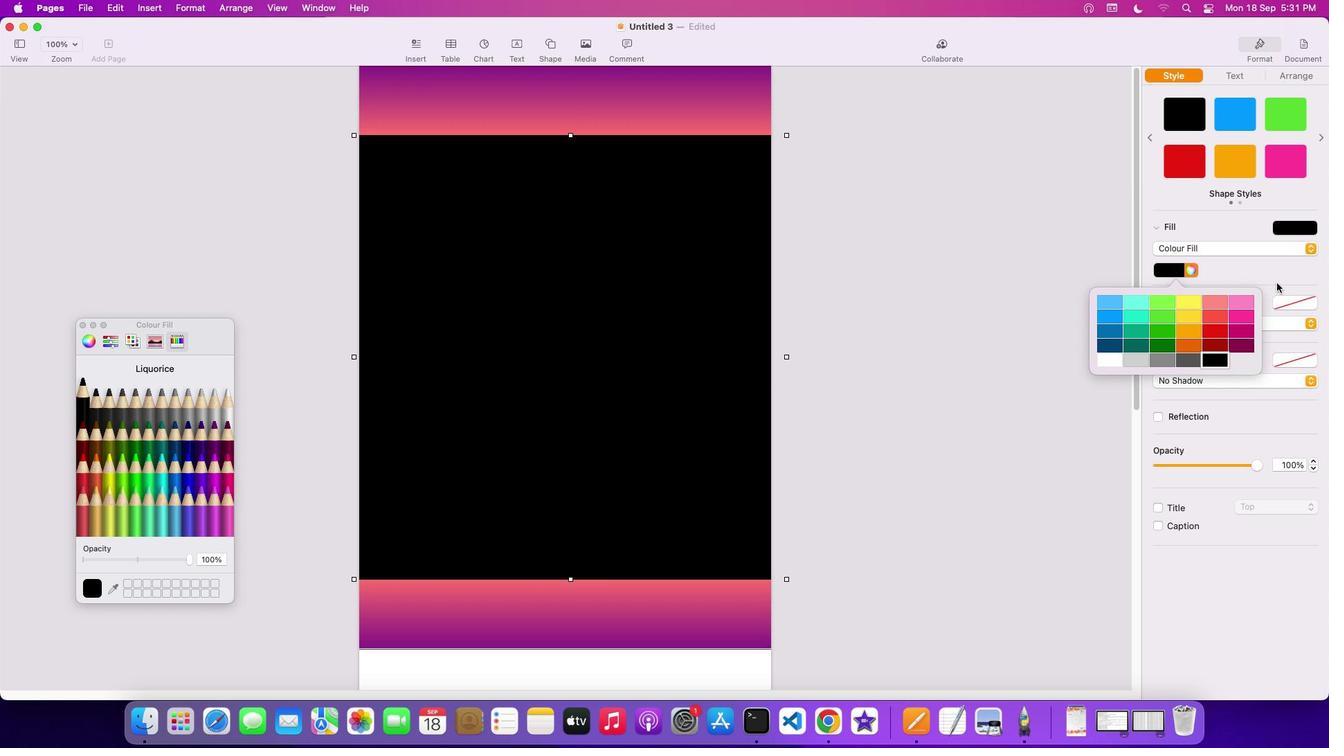 
Action: Mouse pressed left at (1277, 283)
Screenshot: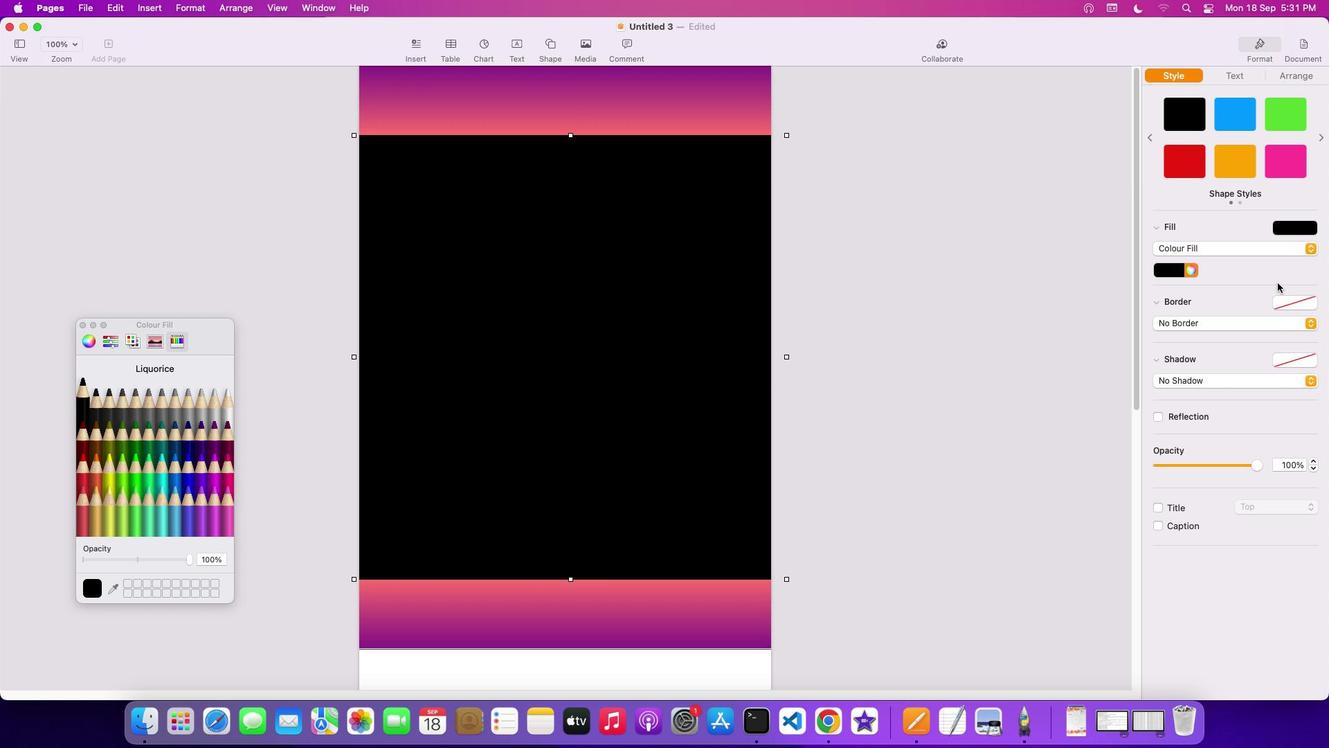 
Action: Mouse moved to (1313, 248)
Screenshot: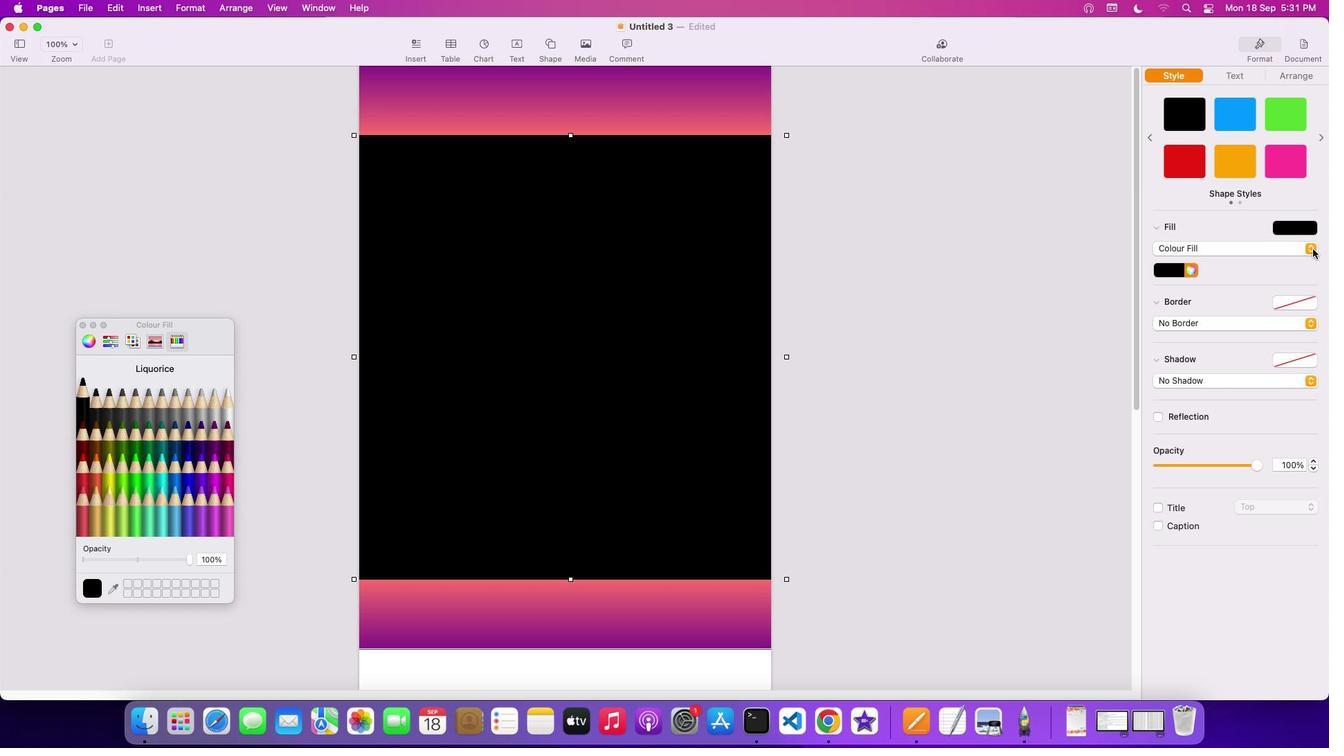 
Action: Mouse pressed left at (1313, 248)
Screenshot: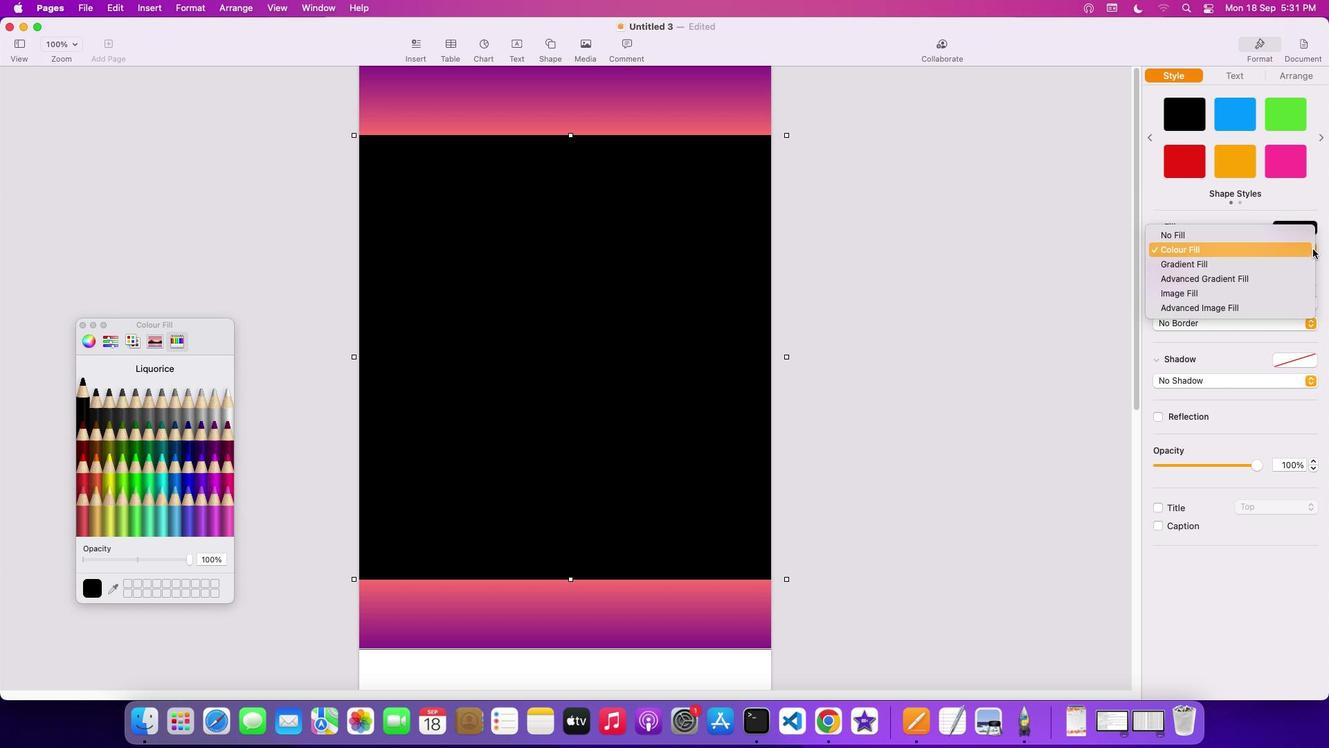 
Action: Mouse moved to (1270, 261)
Screenshot: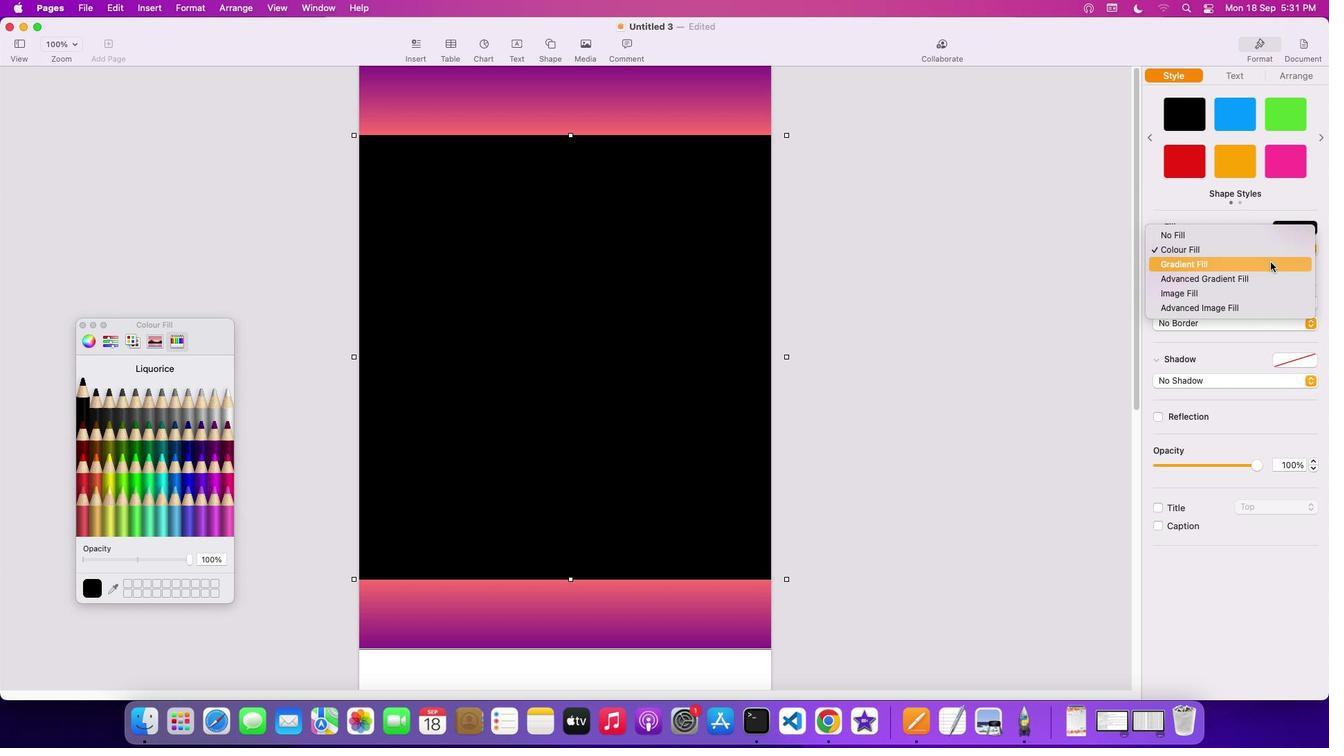 
Action: Mouse pressed left at (1270, 261)
Screenshot: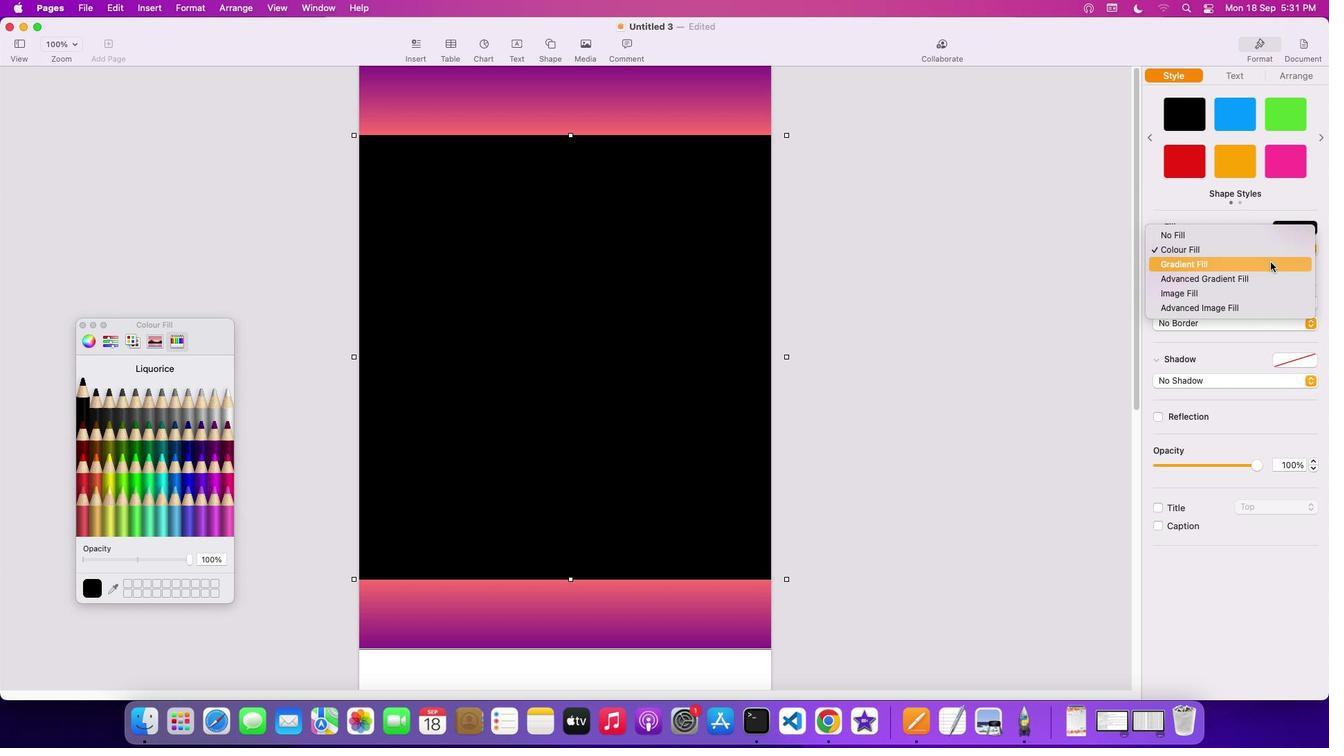 
Action: Mouse moved to (1180, 285)
Screenshot: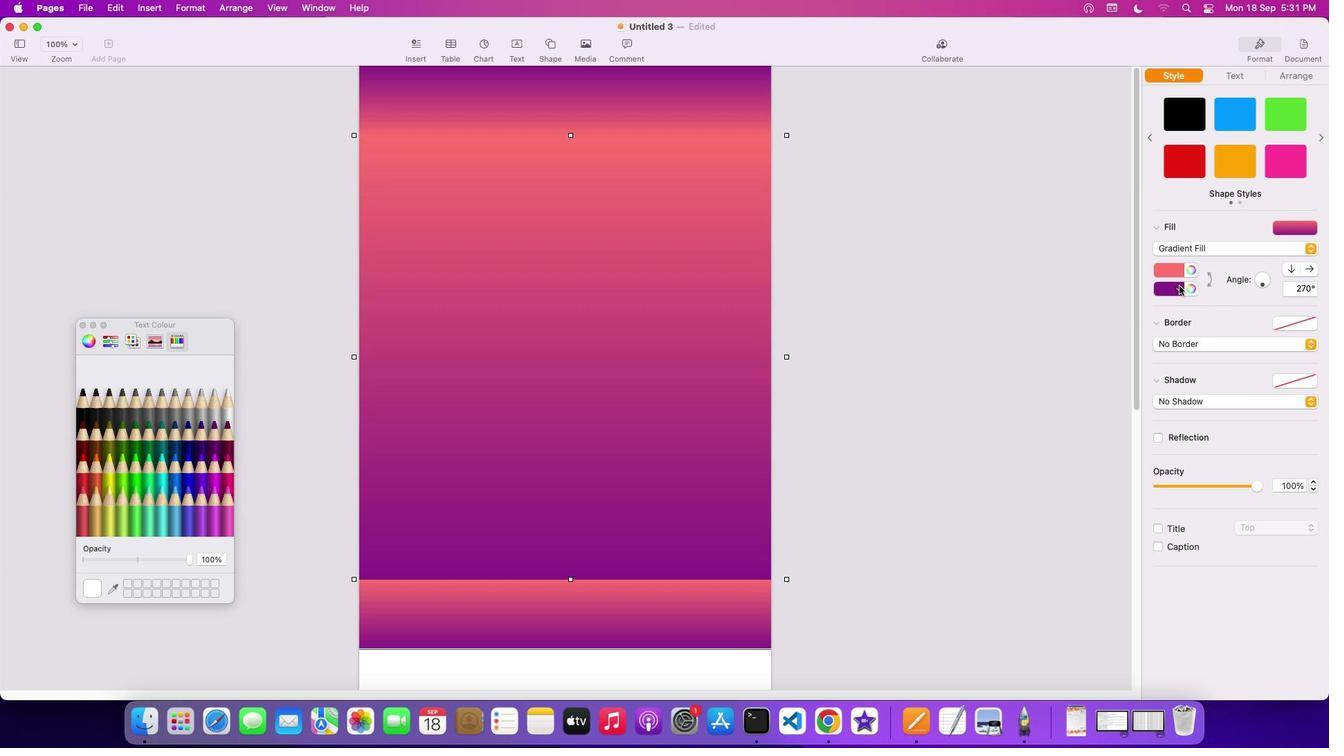 
Action: Mouse pressed left at (1180, 285)
Screenshot: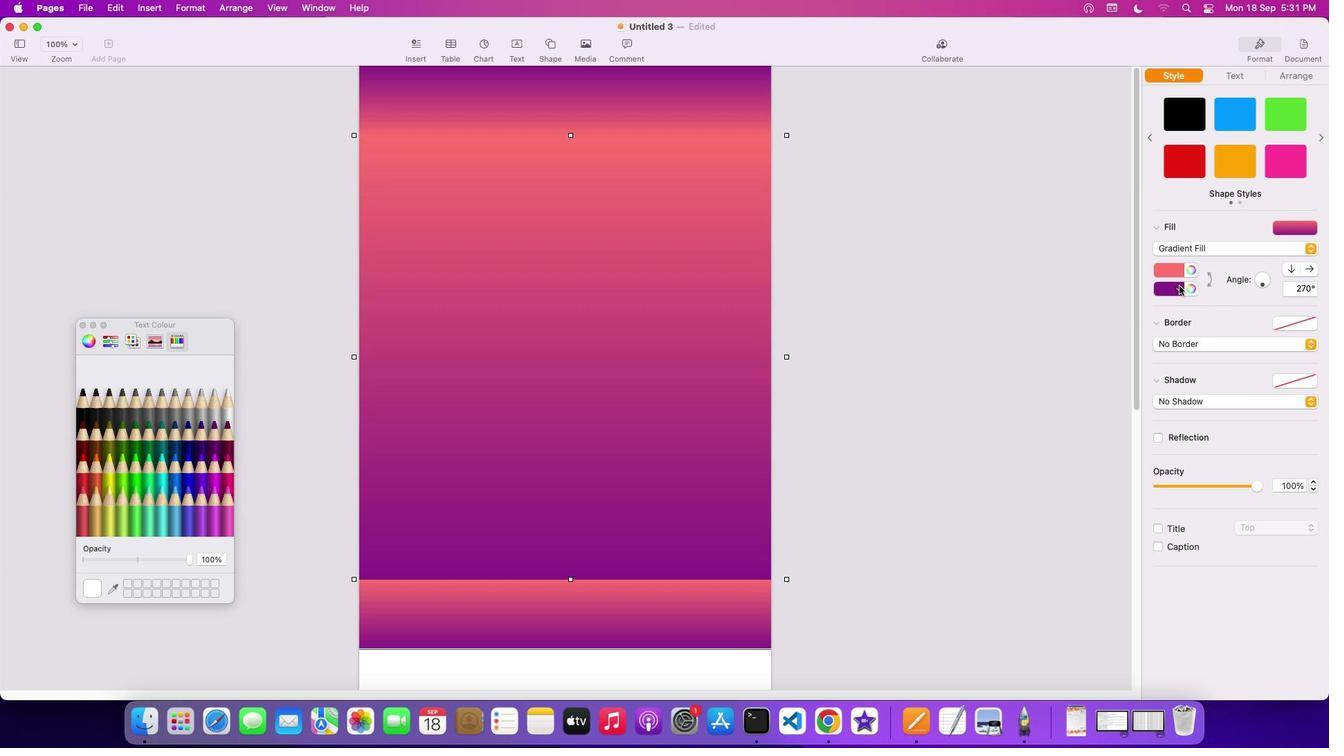 
Action: Mouse moved to (1193, 284)
Screenshot: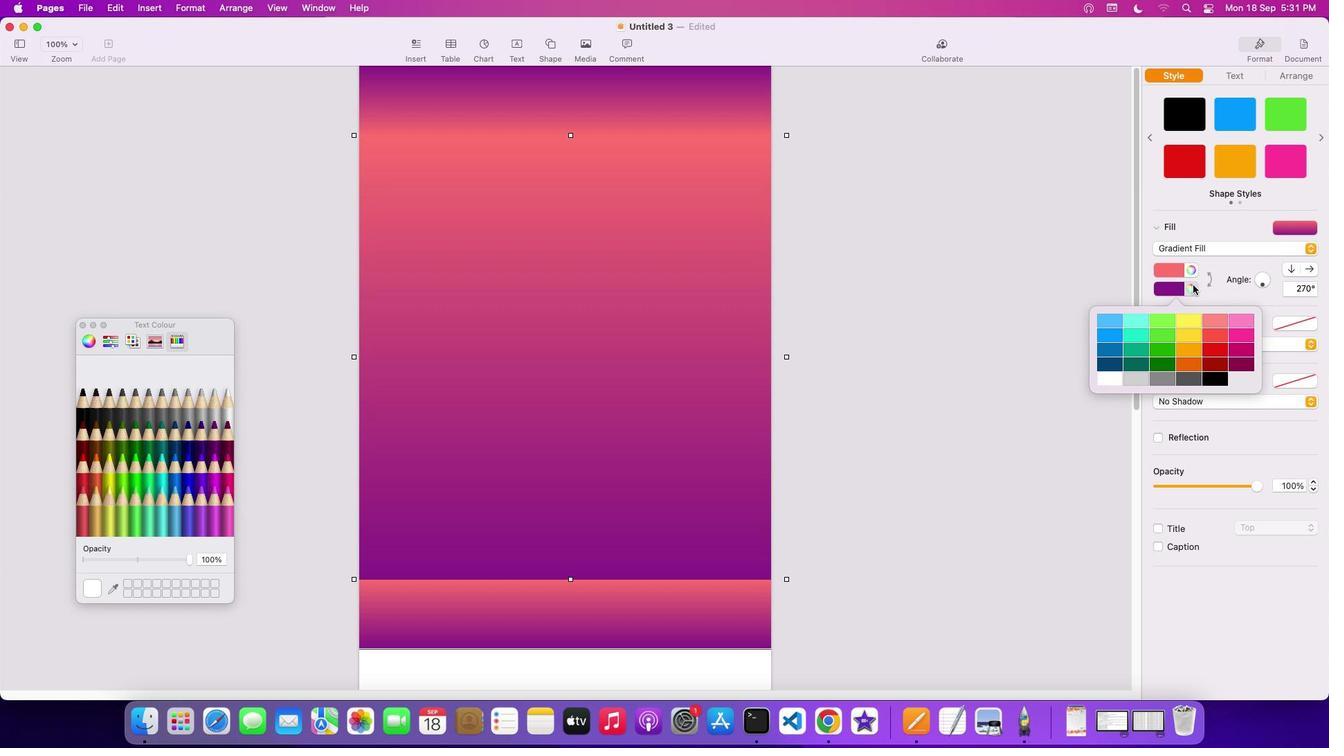 
Action: Mouse pressed left at (1193, 284)
Screenshot: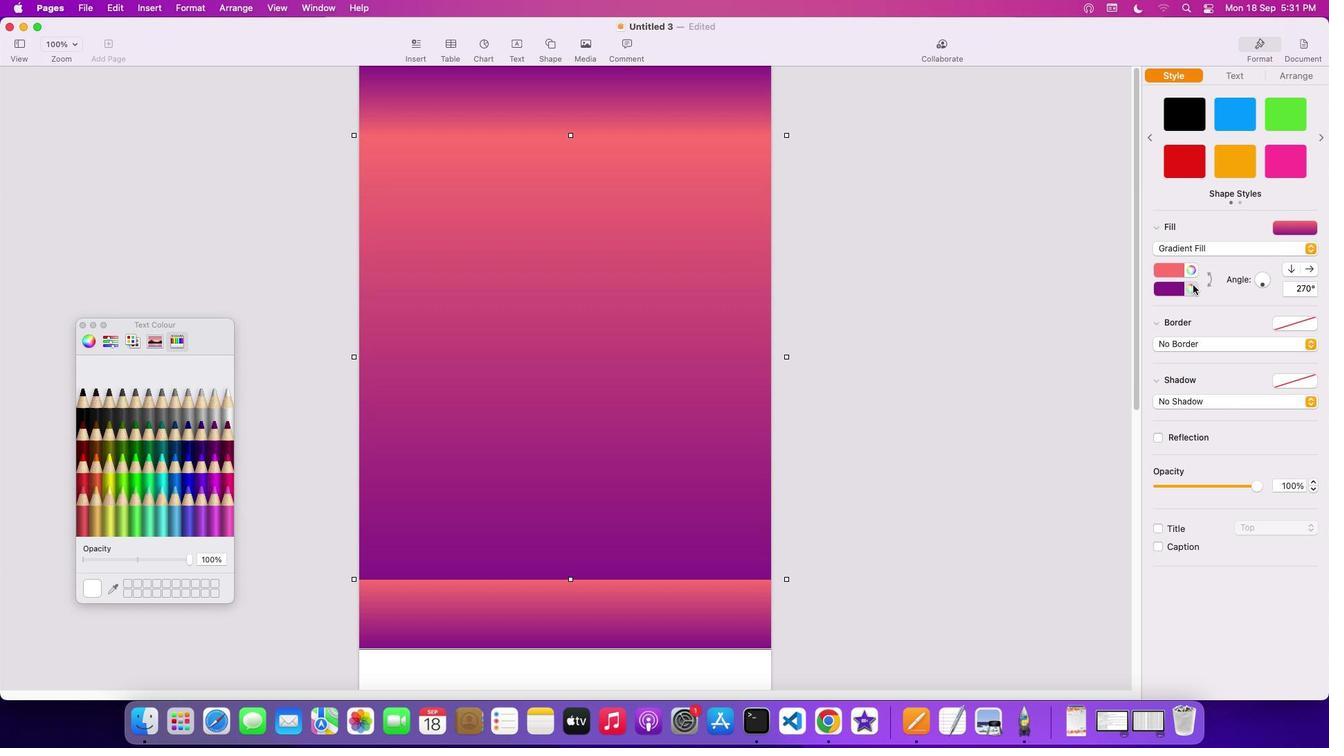 
Action: Mouse moved to (1191, 286)
Screenshot: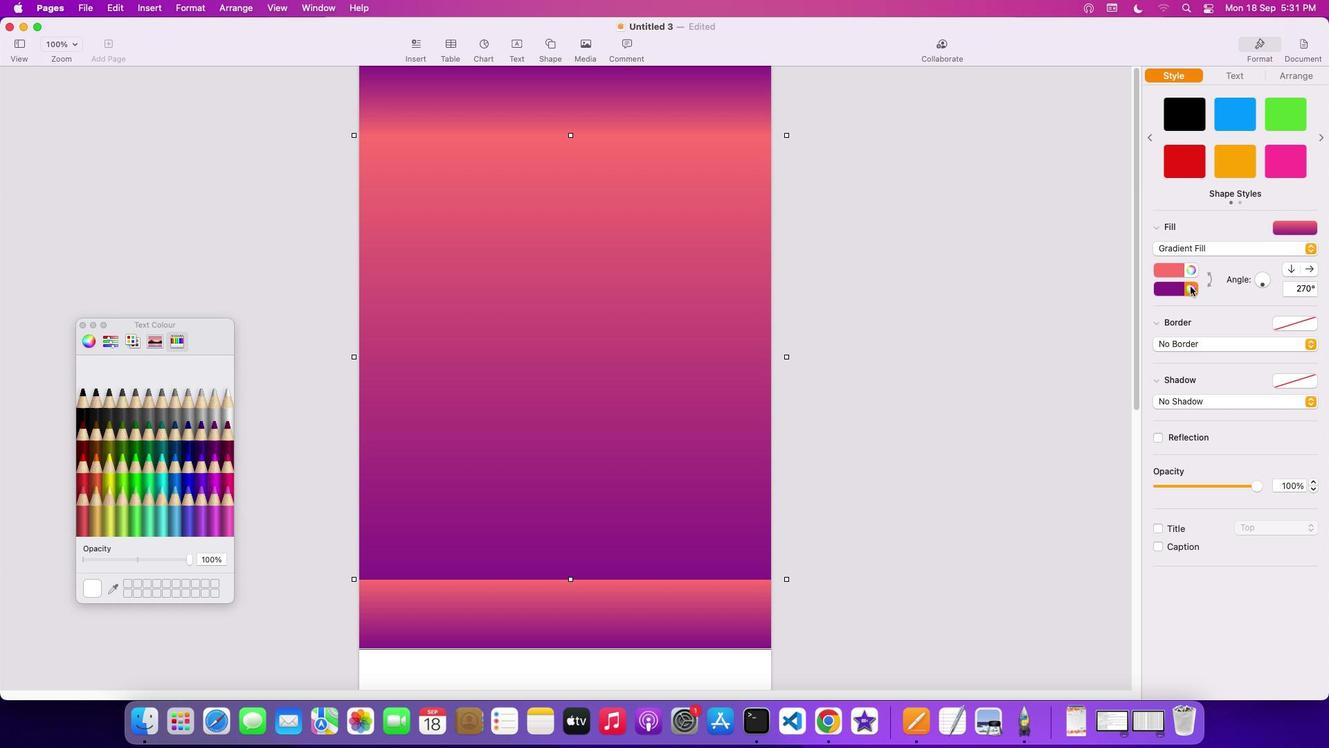 
Action: Mouse pressed left at (1191, 286)
Screenshot: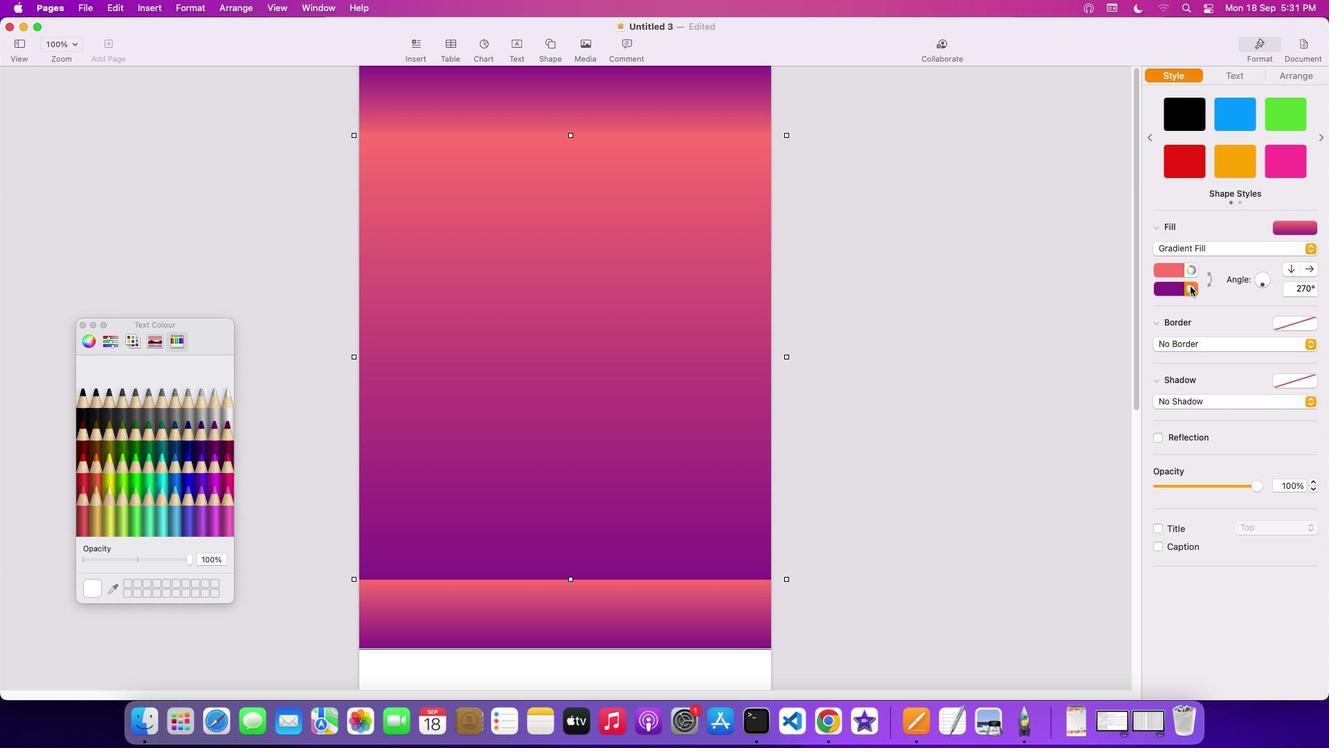 
Action: Mouse moved to (227, 410)
Screenshot: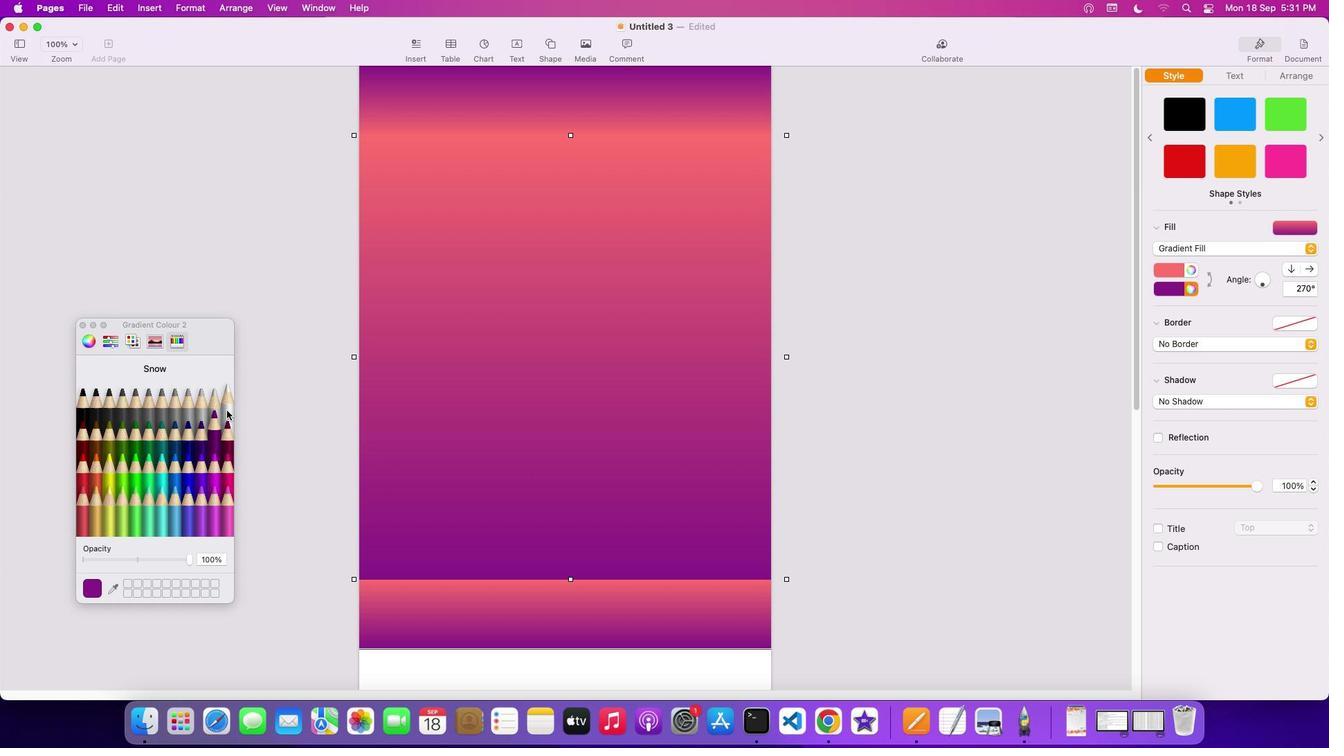 
Action: Mouse pressed left at (227, 410)
Screenshot: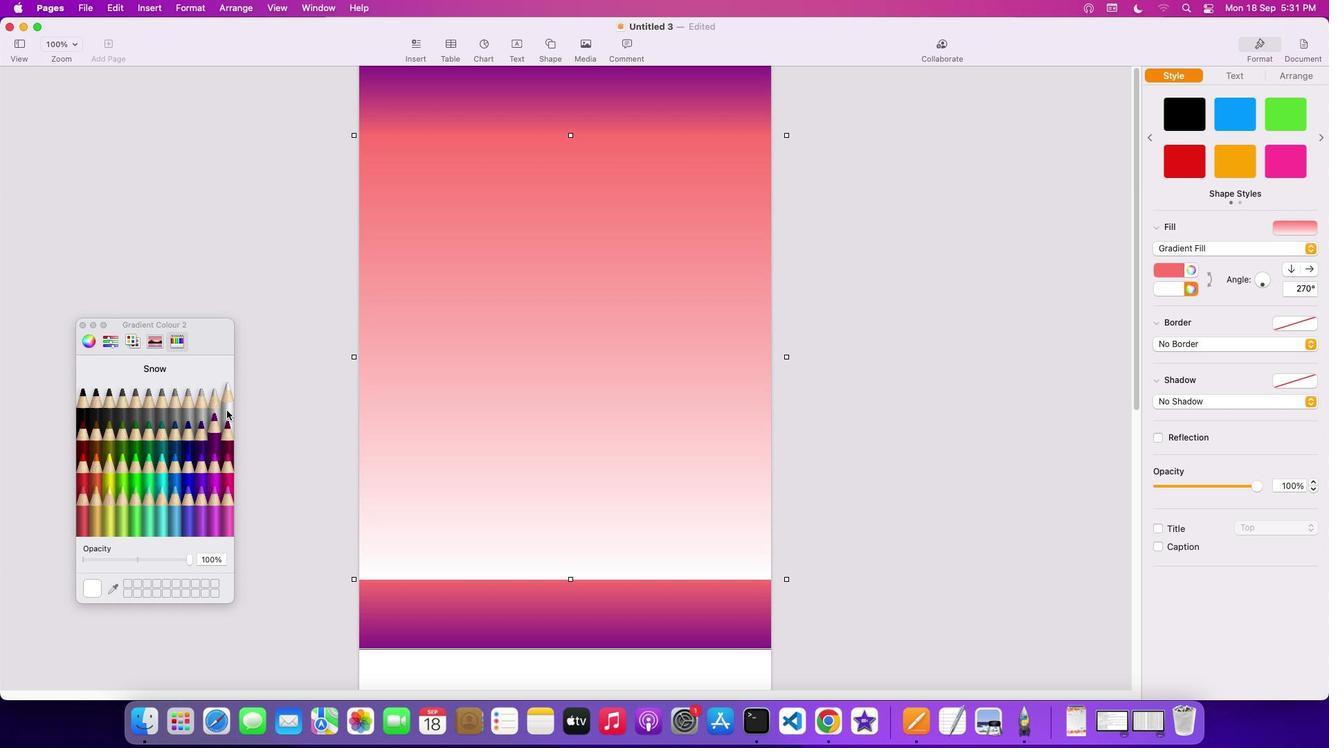 
Action: Mouse moved to (673, 375)
Screenshot: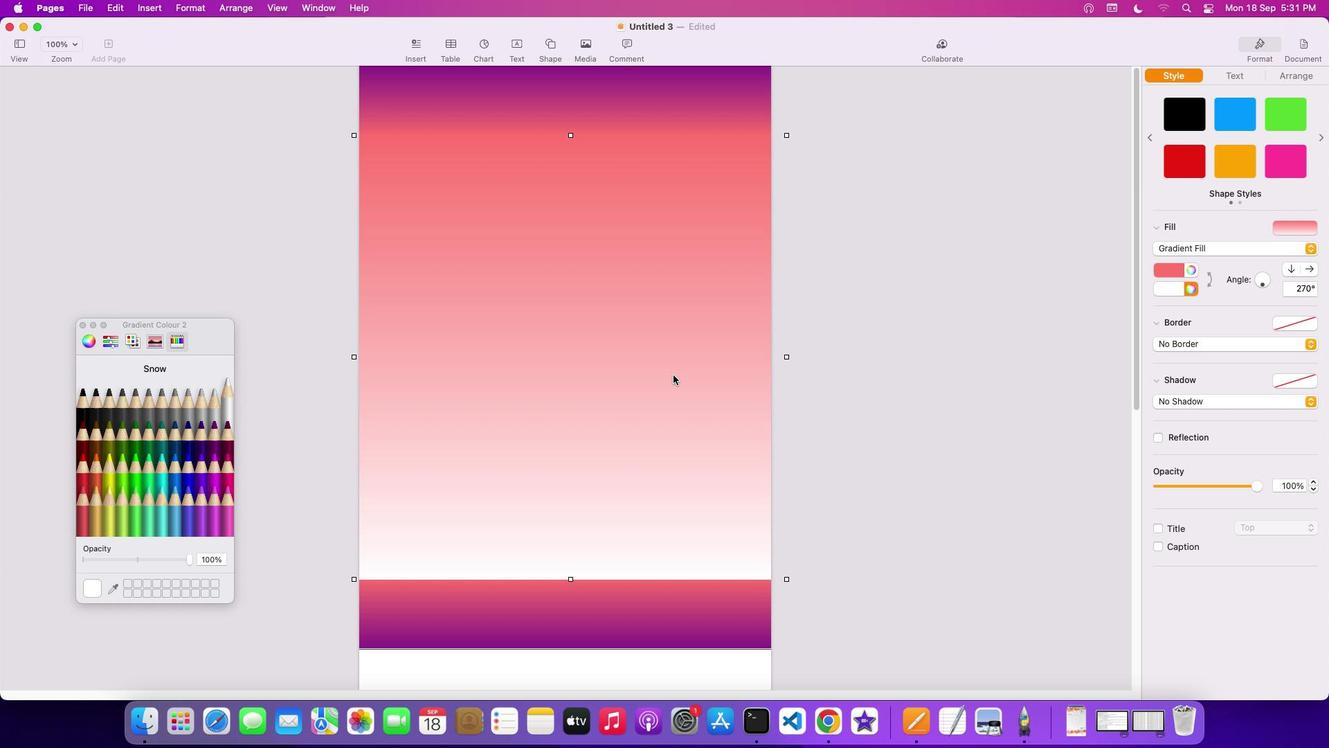 
Action: Mouse scrolled (673, 375) with delta (0, 0)
Screenshot: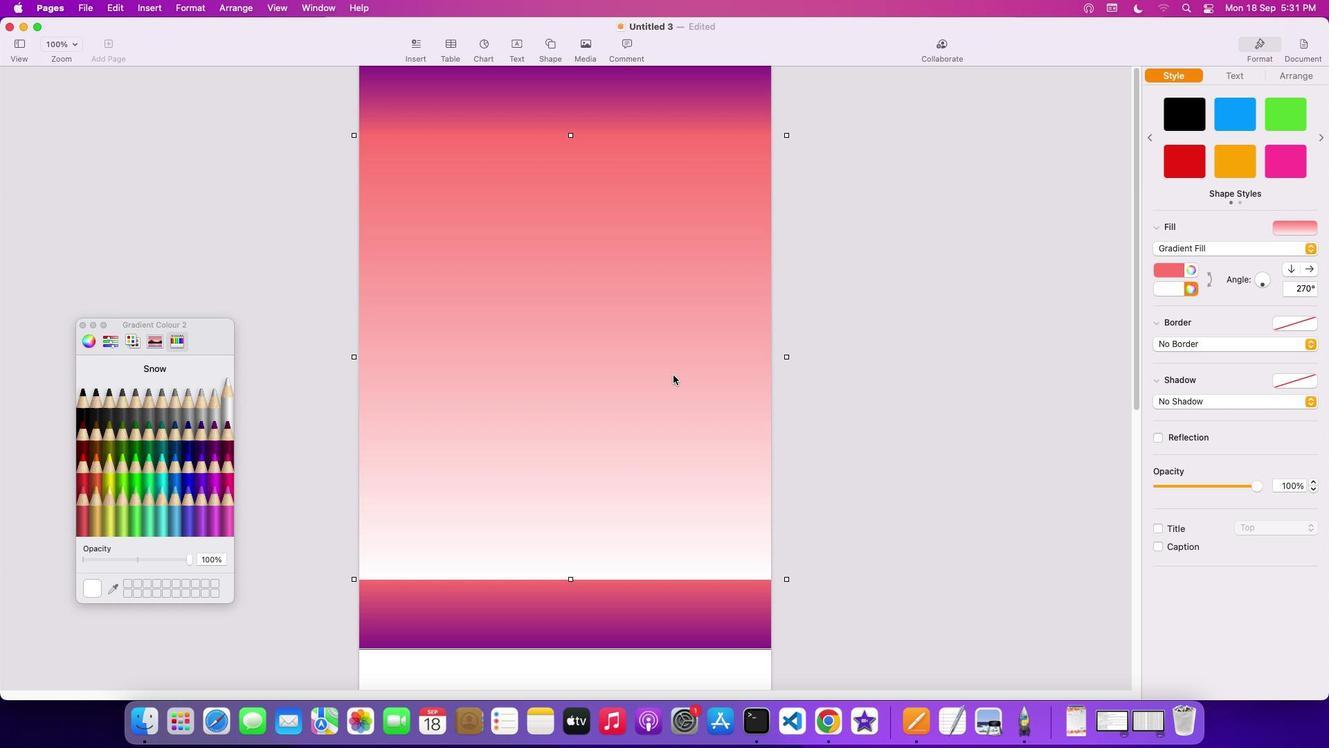 
Action: Mouse scrolled (673, 375) with delta (0, 0)
Screenshot: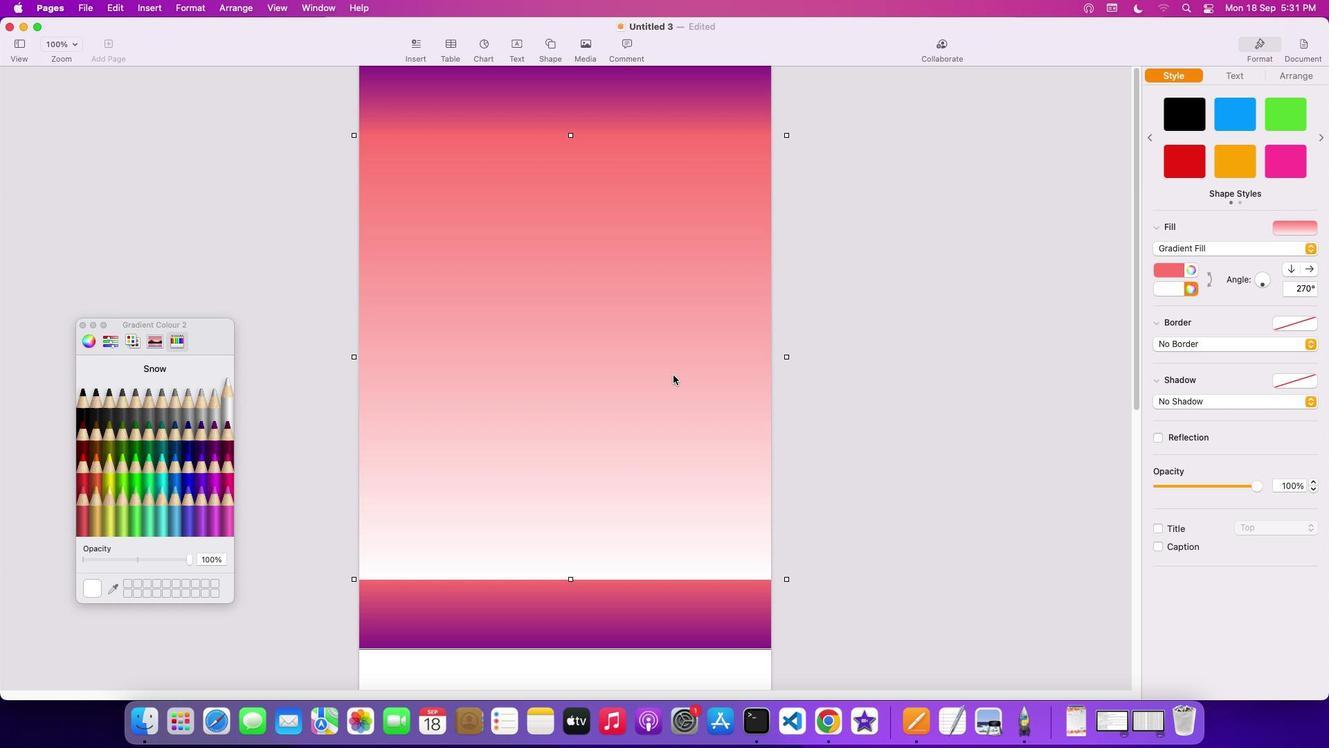 
Action: Mouse scrolled (673, 375) with delta (0, 2)
Screenshot: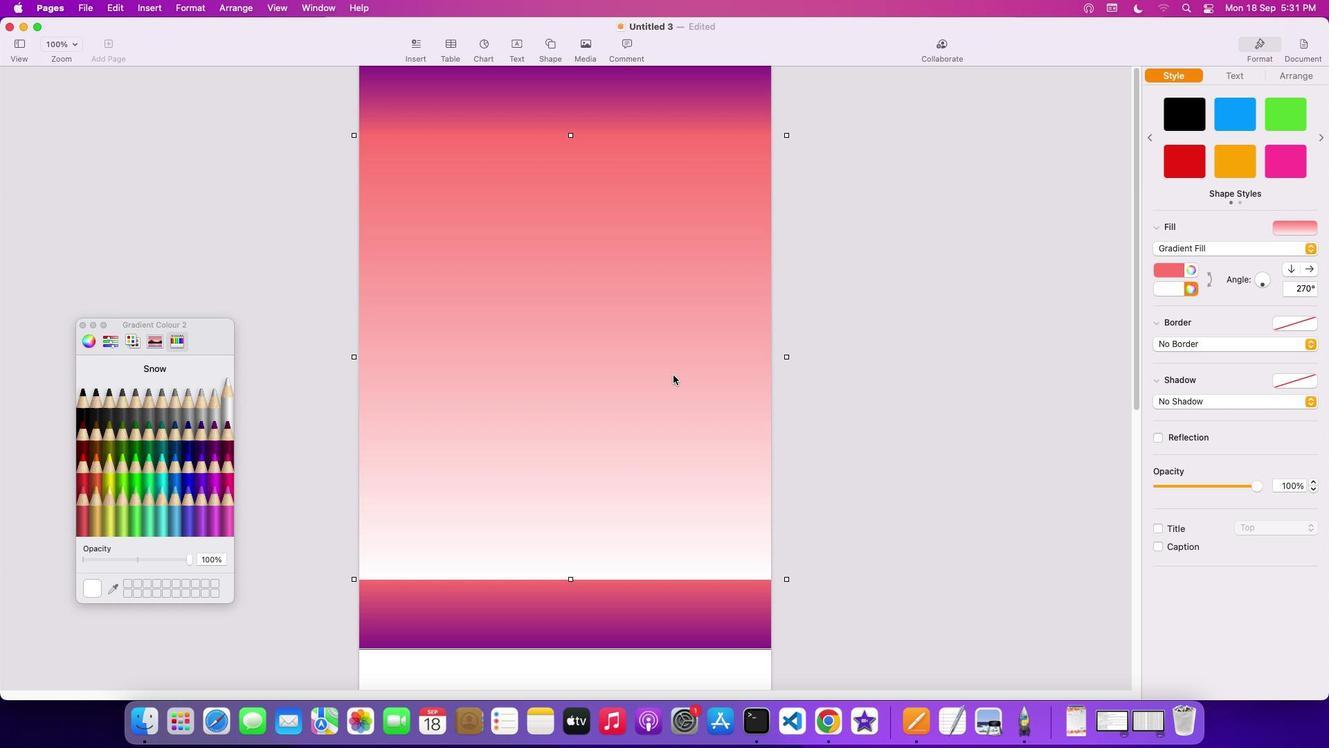 
Action: Mouse scrolled (673, 375) with delta (0, 3)
Screenshot: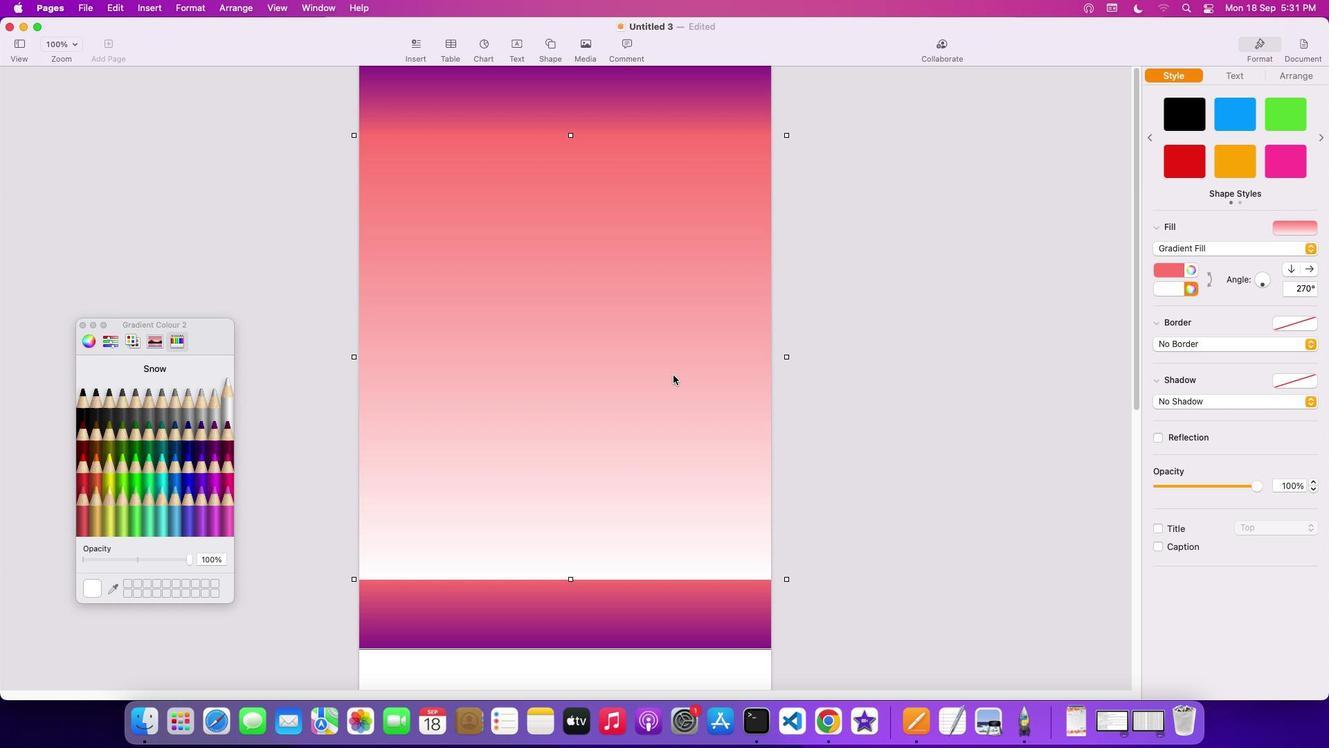 
Action: Mouse scrolled (673, 375) with delta (0, 4)
Screenshot: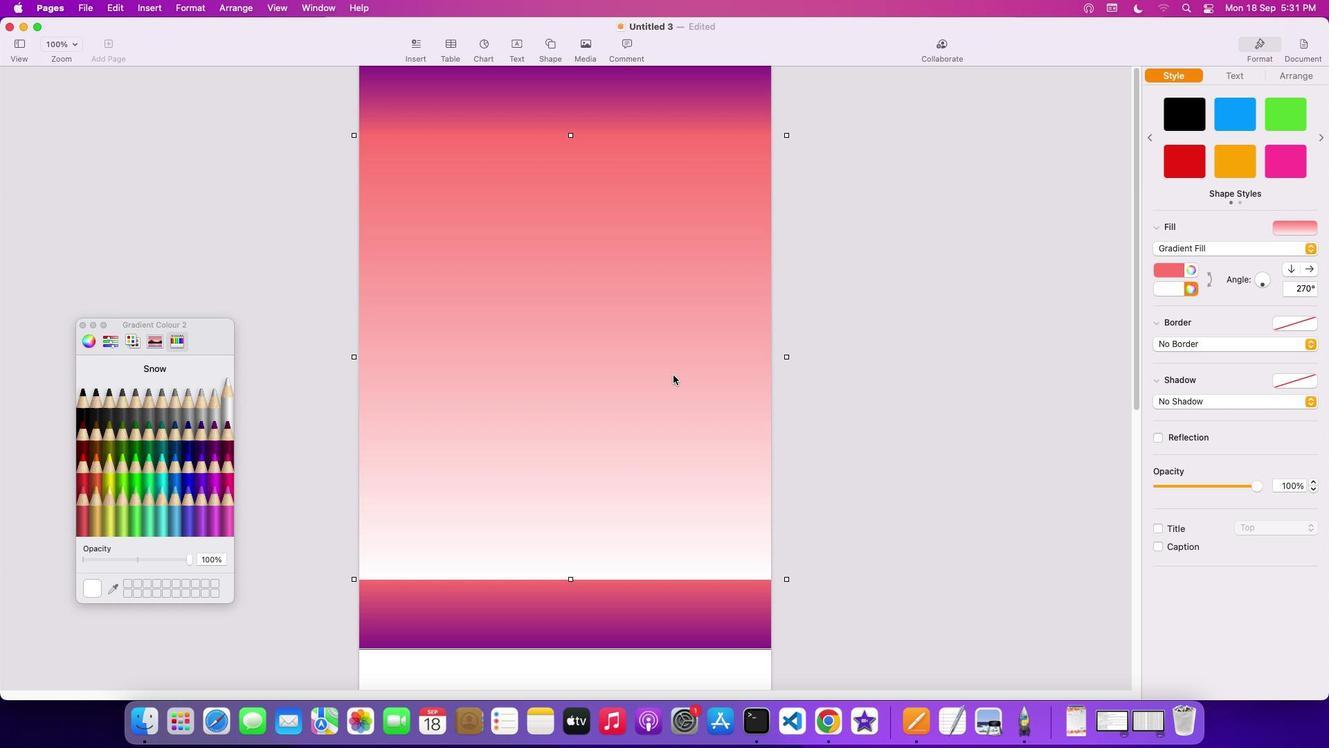 
Action: Mouse moved to (1179, 268)
Screenshot: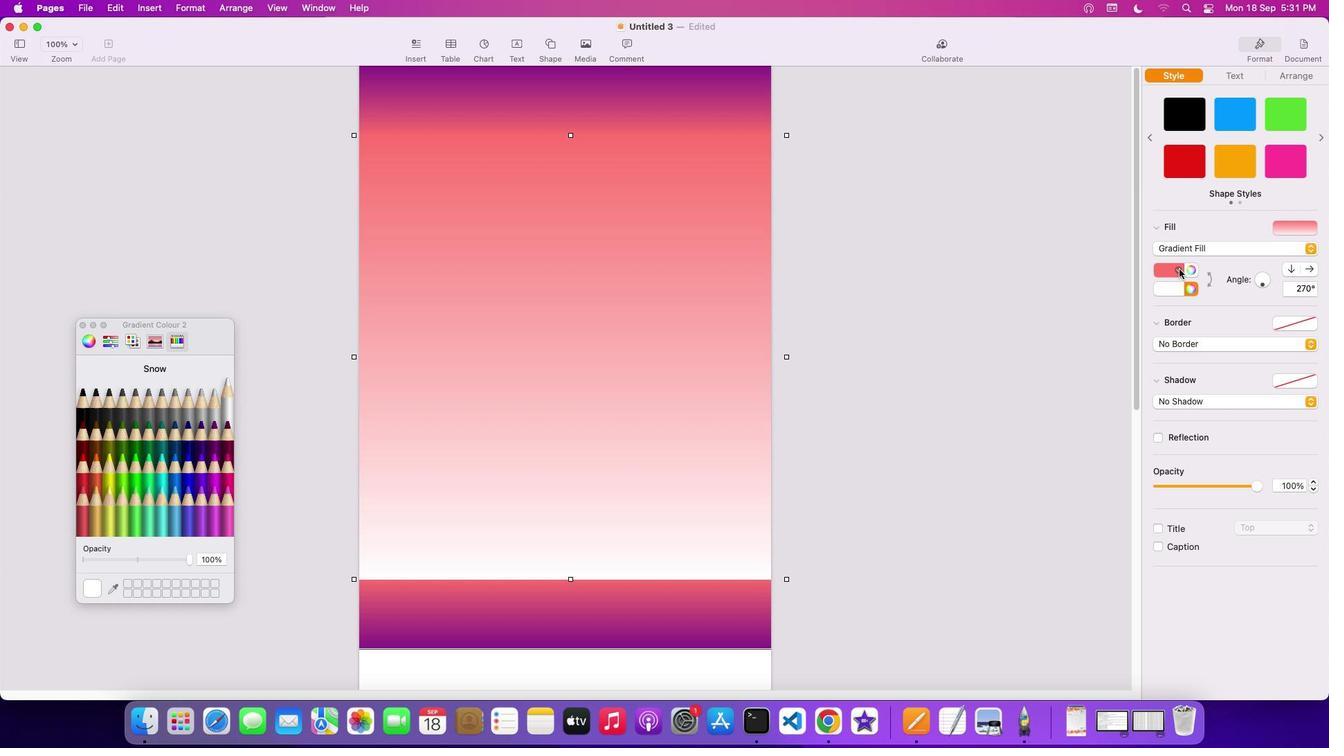 
Action: Mouse pressed left at (1179, 268)
Screenshot: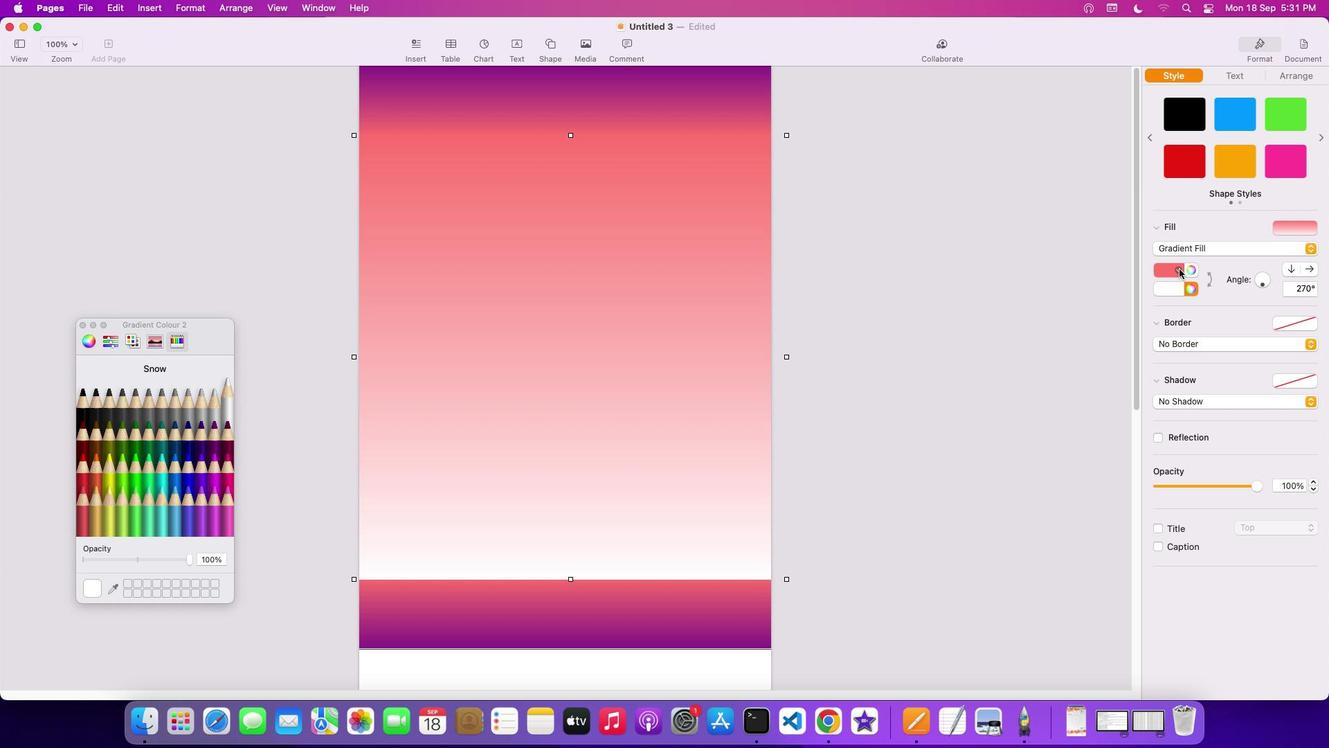 
Action: Mouse moved to (1207, 300)
Screenshot: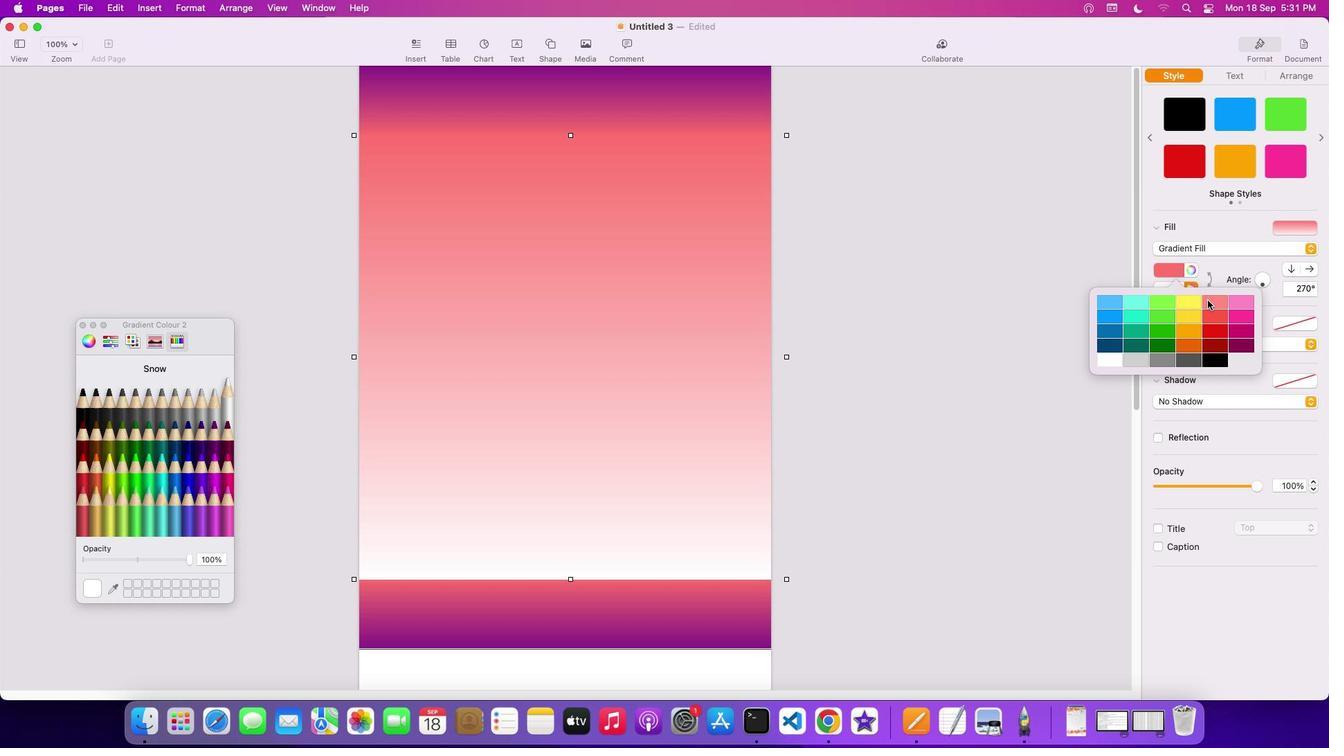 
Action: Mouse pressed left at (1207, 300)
Screenshot: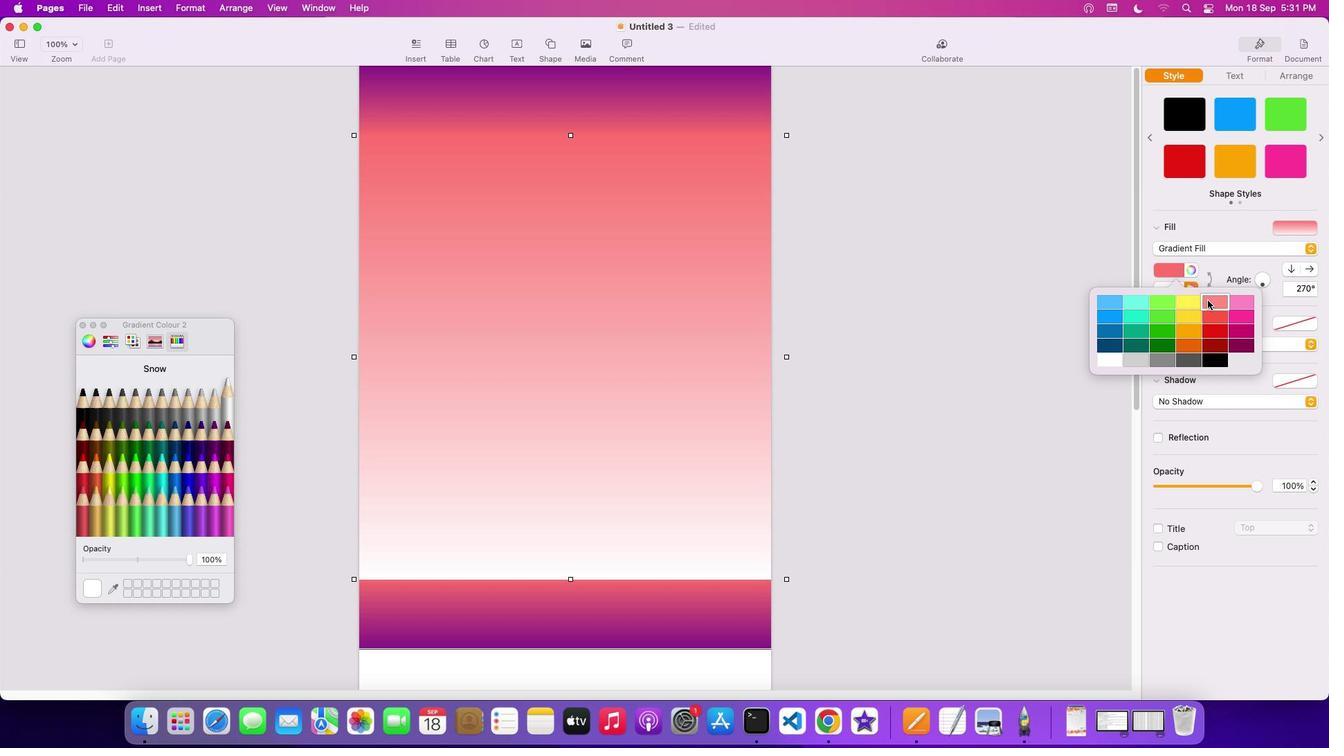 
Action: Mouse moved to (1181, 270)
Screenshot: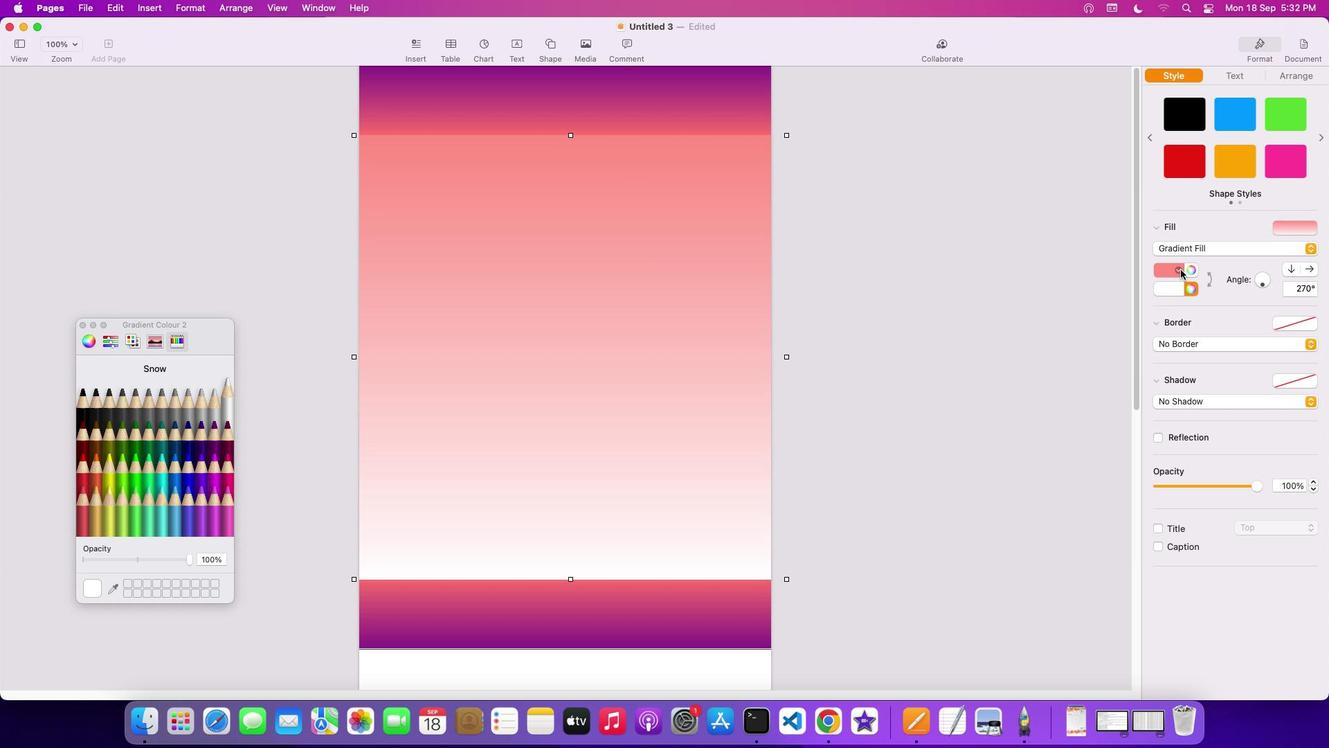 
Action: Mouse pressed left at (1181, 270)
Screenshot: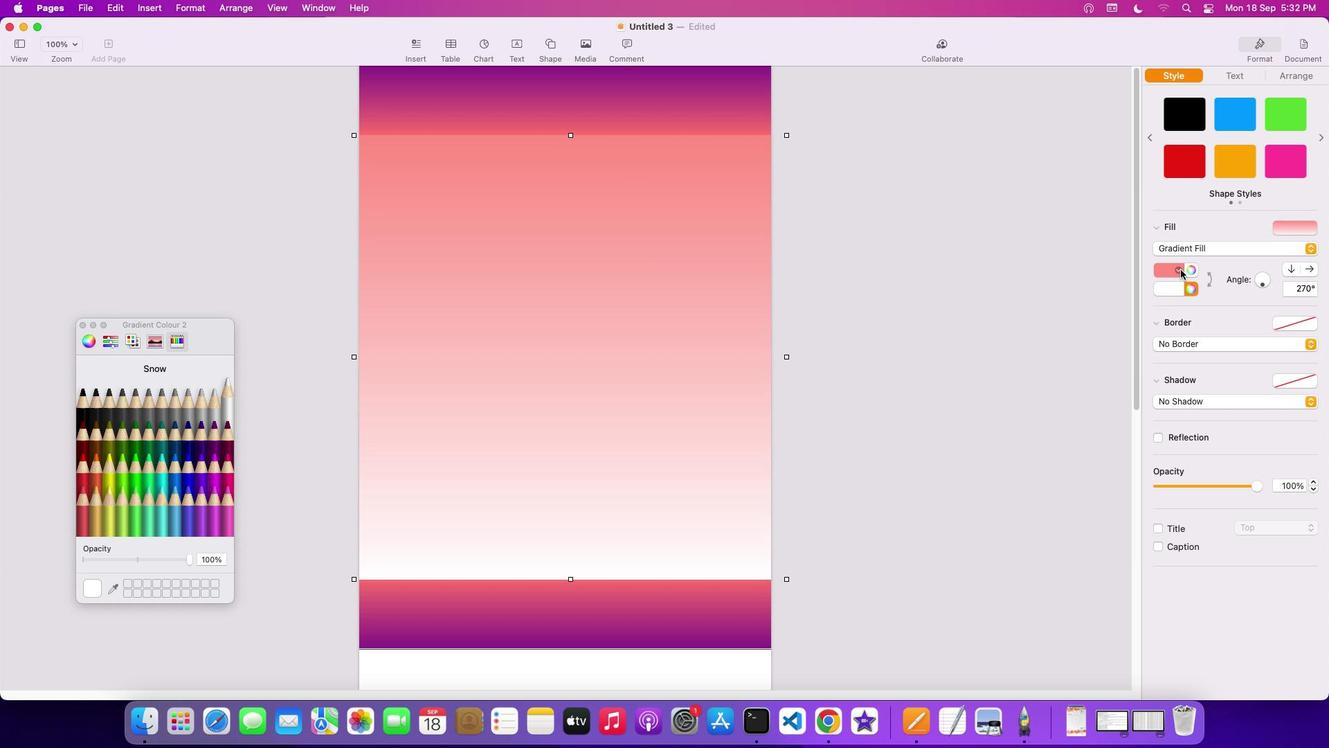 
Action: Mouse moved to (1114, 297)
Screenshot: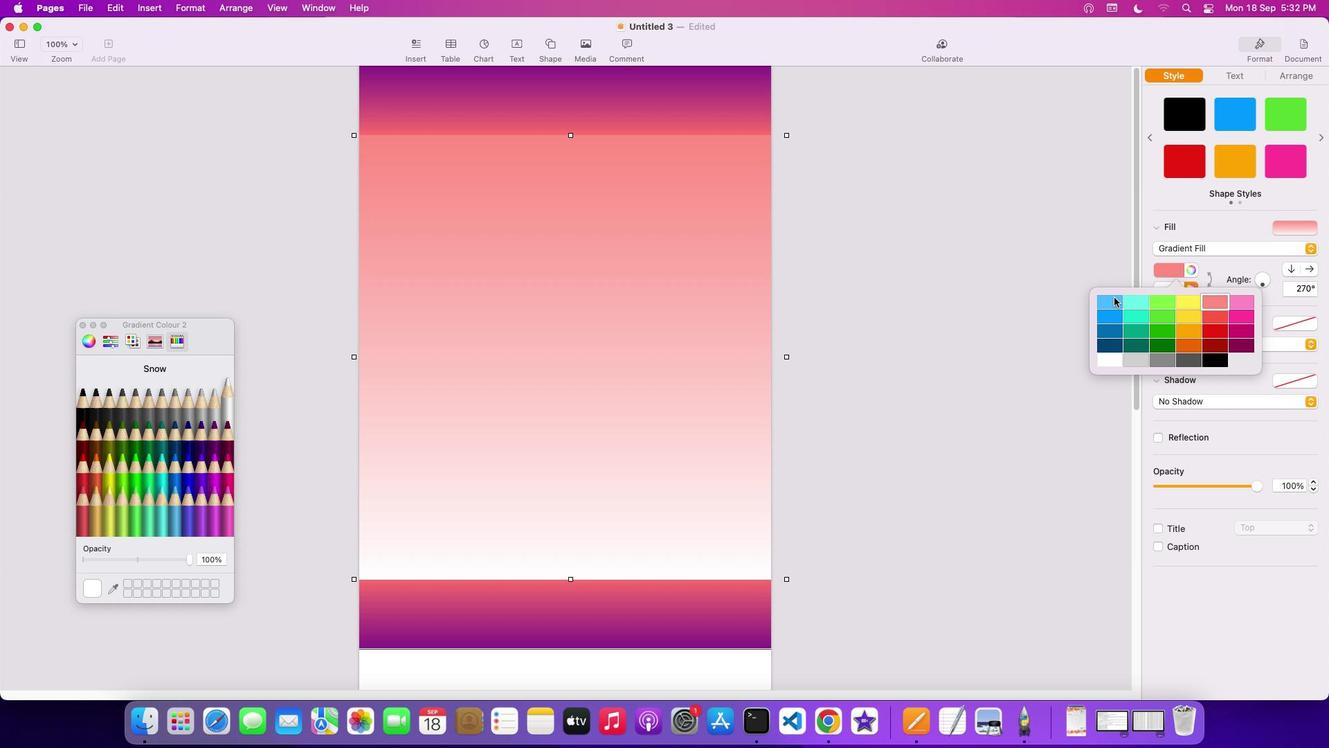 
Action: Mouse pressed left at (1114, 297)
Screenshot: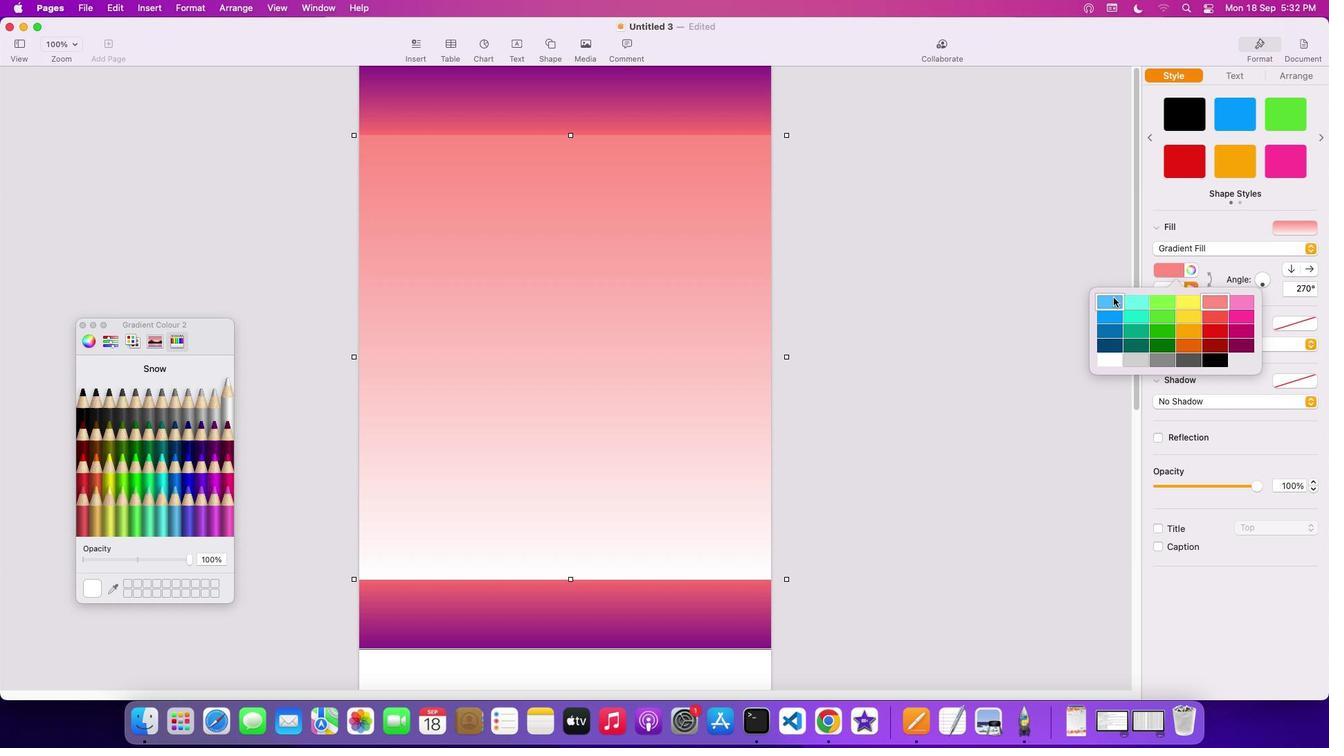 
Action: Mouse moved to (1179, 271)
Screenshot: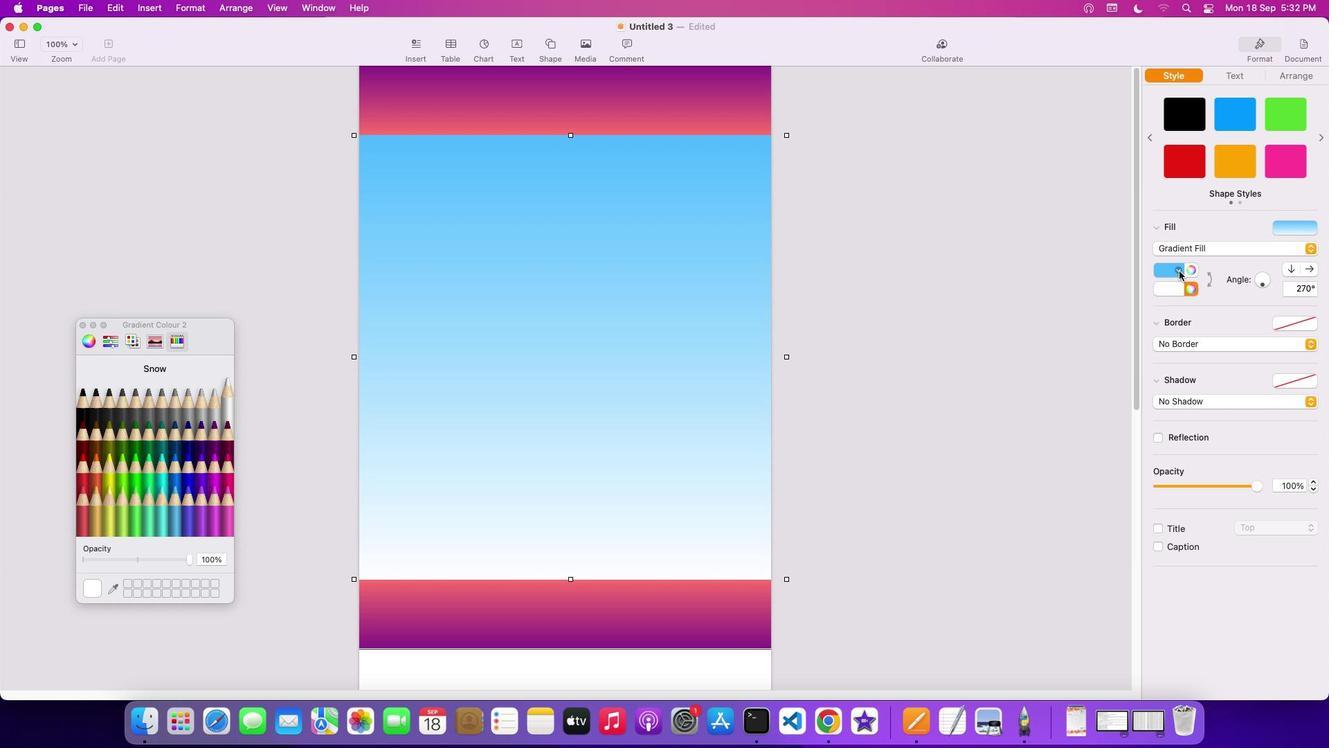 
Action: Mouse pressed left at (1179, 271)
Screenshot: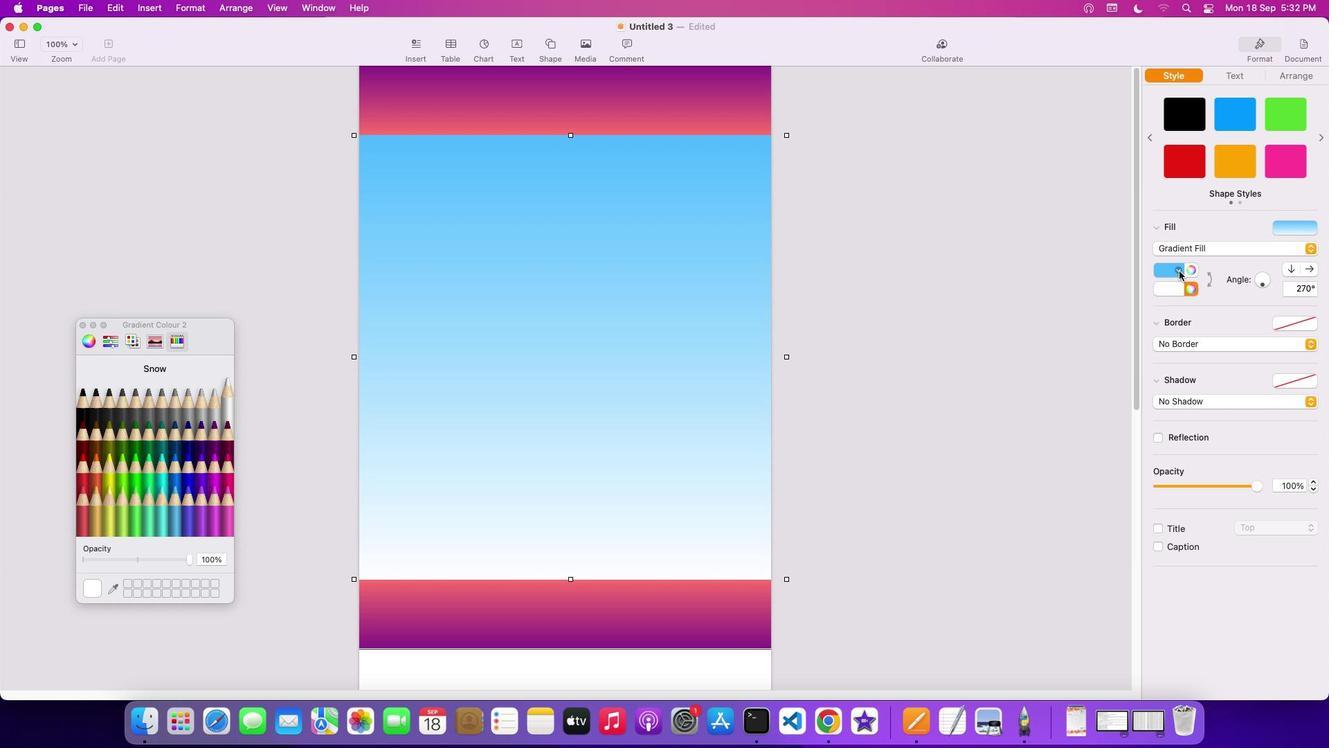 
Action: Mouse moved to (1114, 362)
Screenshot: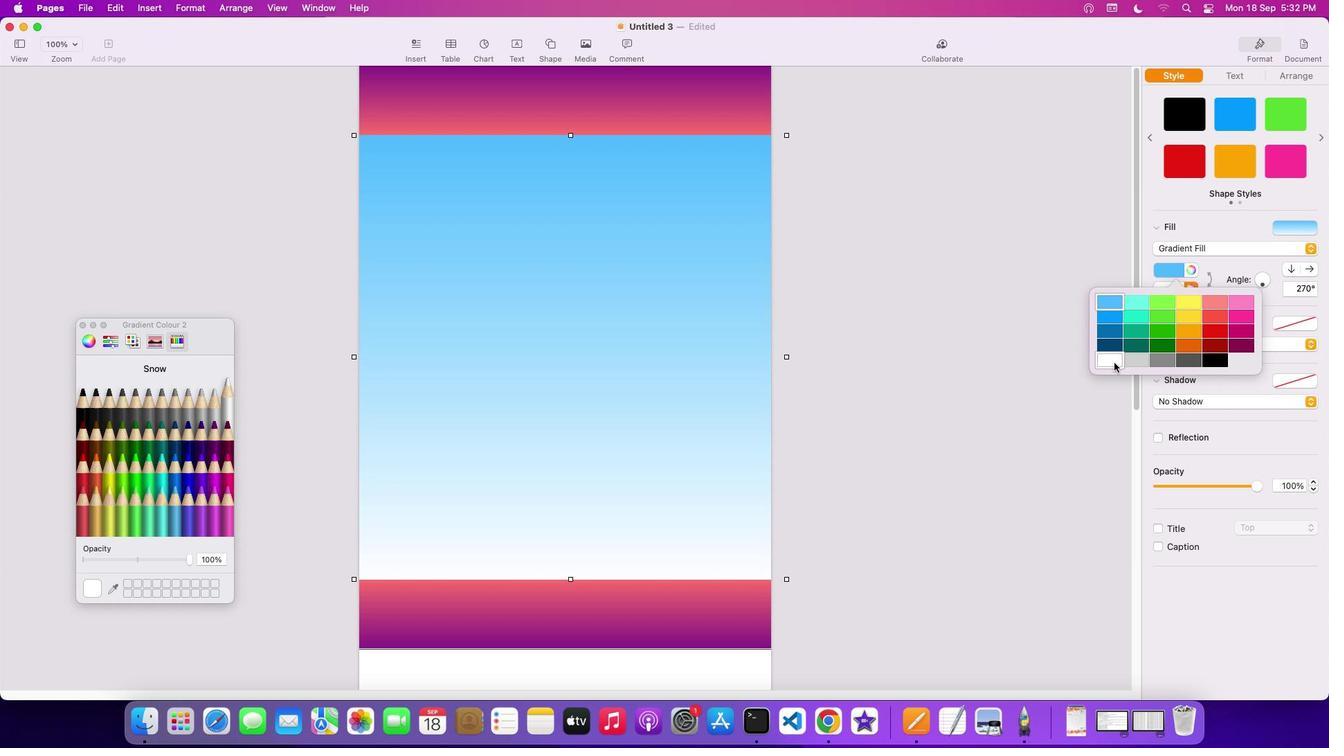 
Action: Mouse pressed left at (1114, 362)
Screenshot: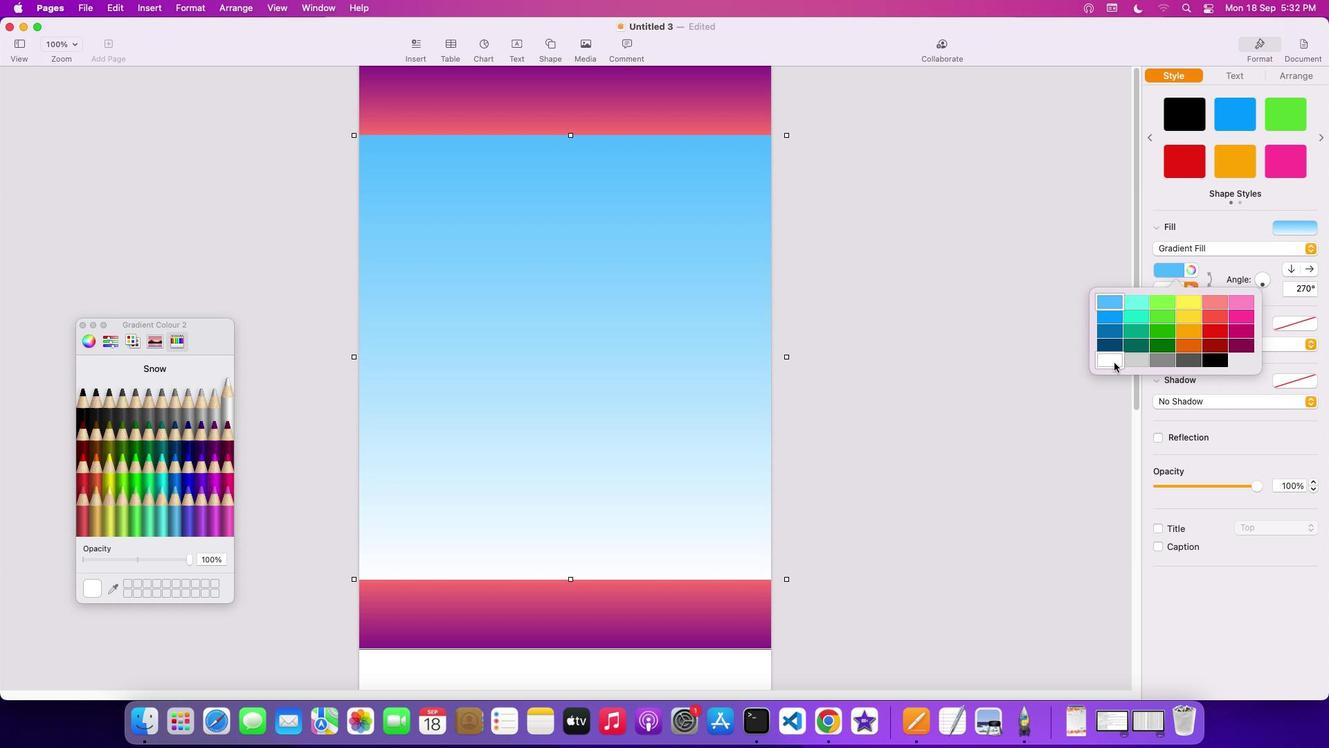 
Action: Mouse moved to (1180, 271)
Screenshot: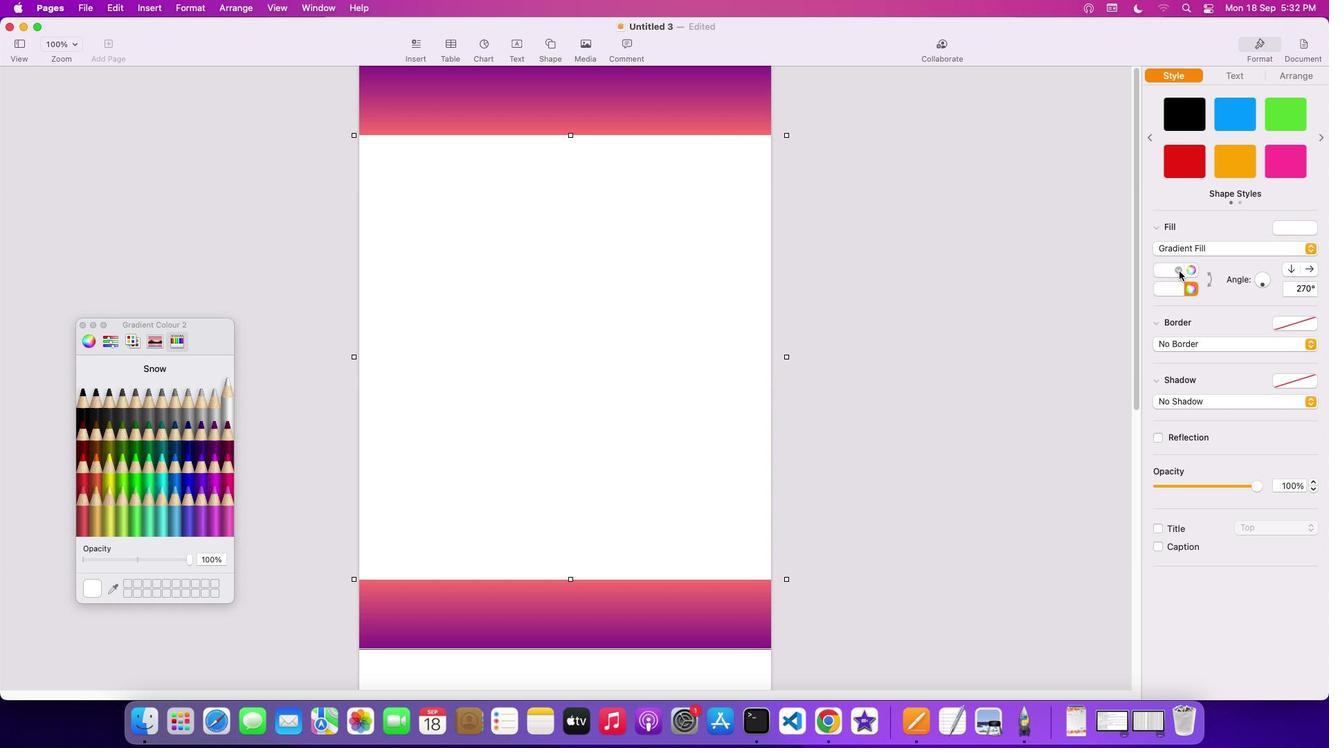 
Action: Mouse pressed left at (1180, 271)
Screenshot: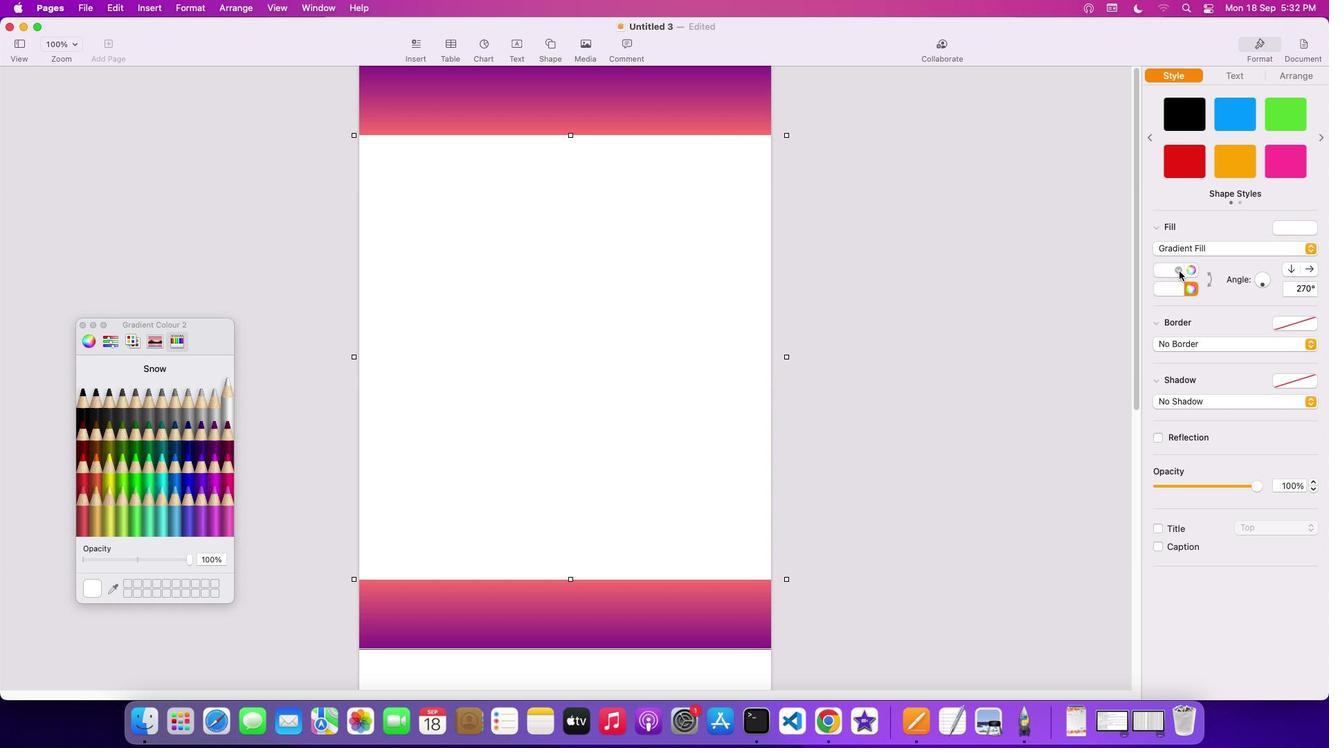 
Action: Mouse moved to (1194, 297)
Screenshot: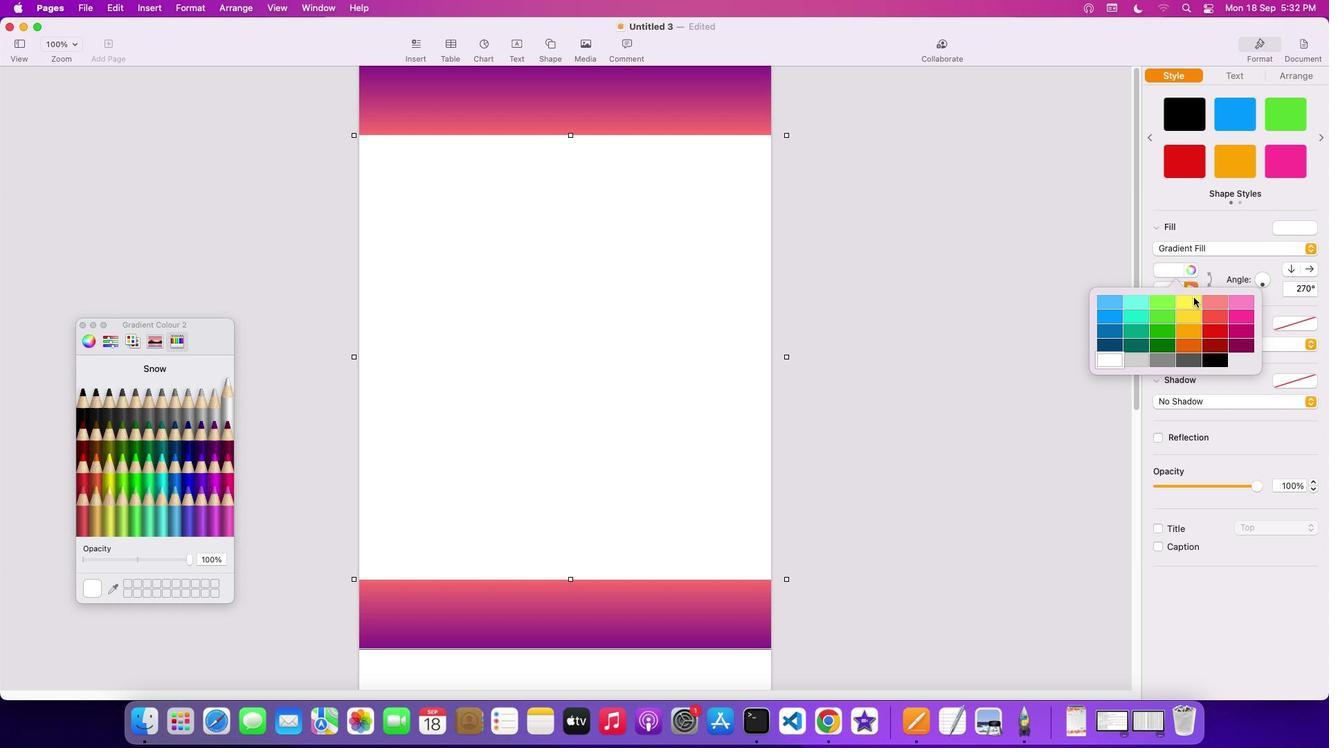 
Action: Mouse pressed left at (1194, 297)
Screenshot: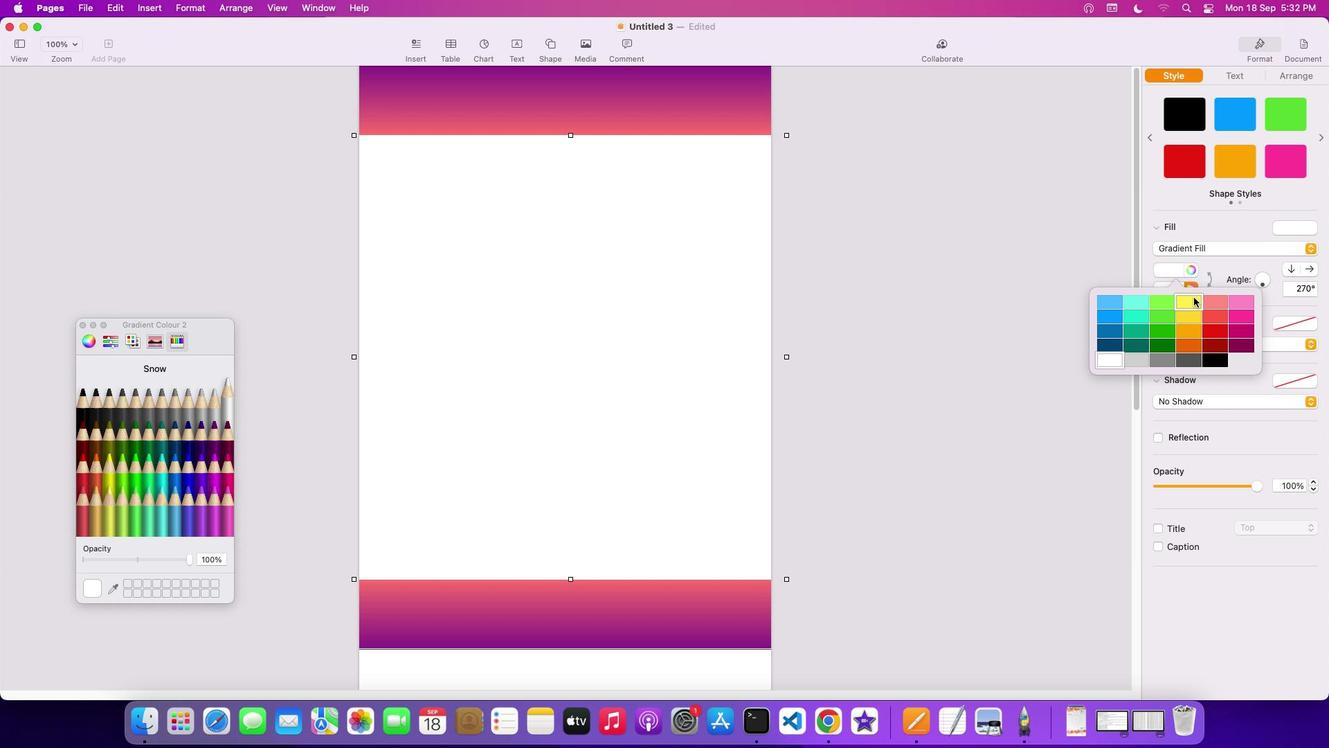 
Action: Mouse moved to (1183, 269)
Screenshot: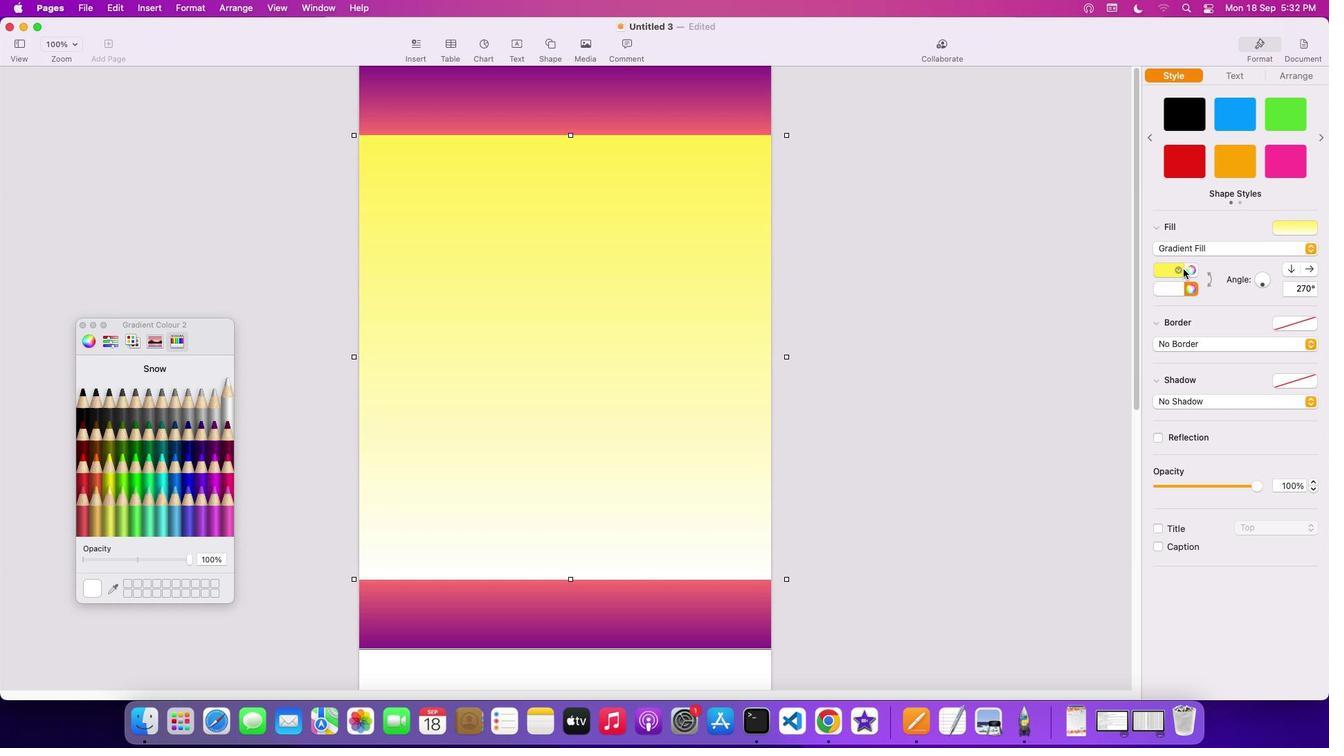 
Action: Mouse pressed left at (1183, 269)
